 Task: Adding Reverb.
Action: Mouse moved to (108, 39)
Screenshot: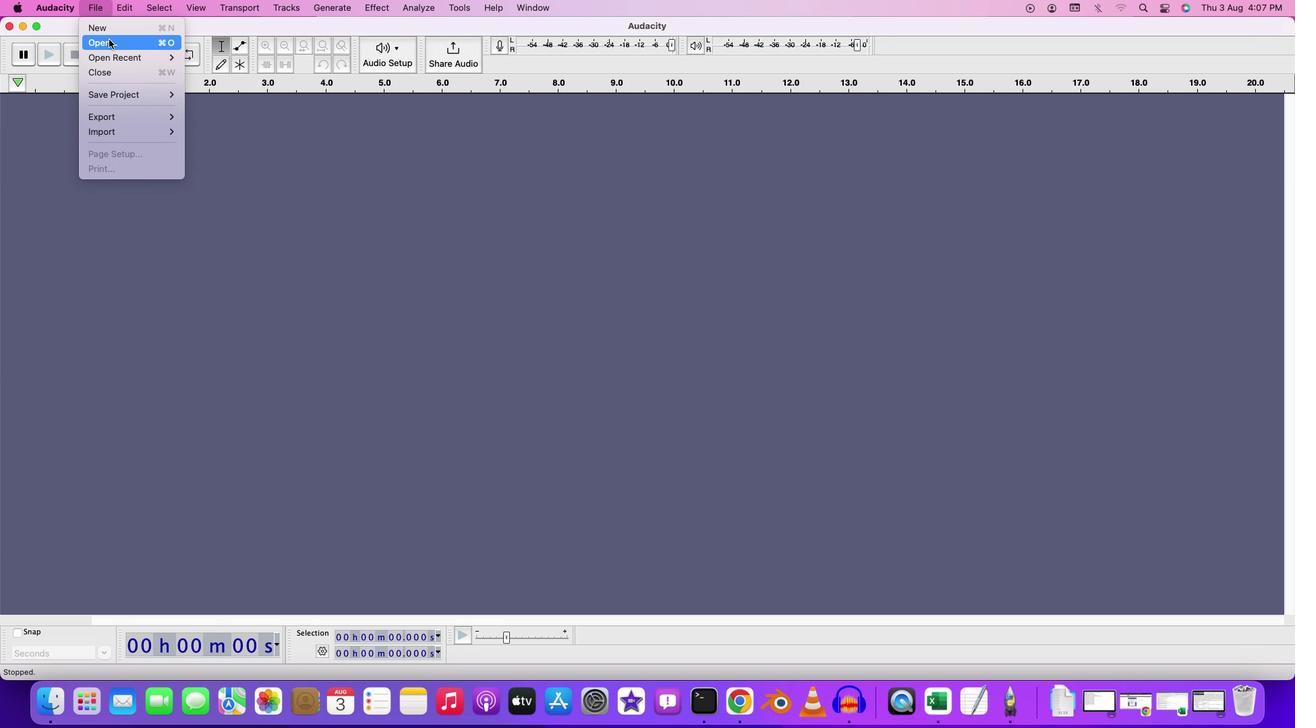 
Action: Mouse pressed left at (108, 39)
Screenshot: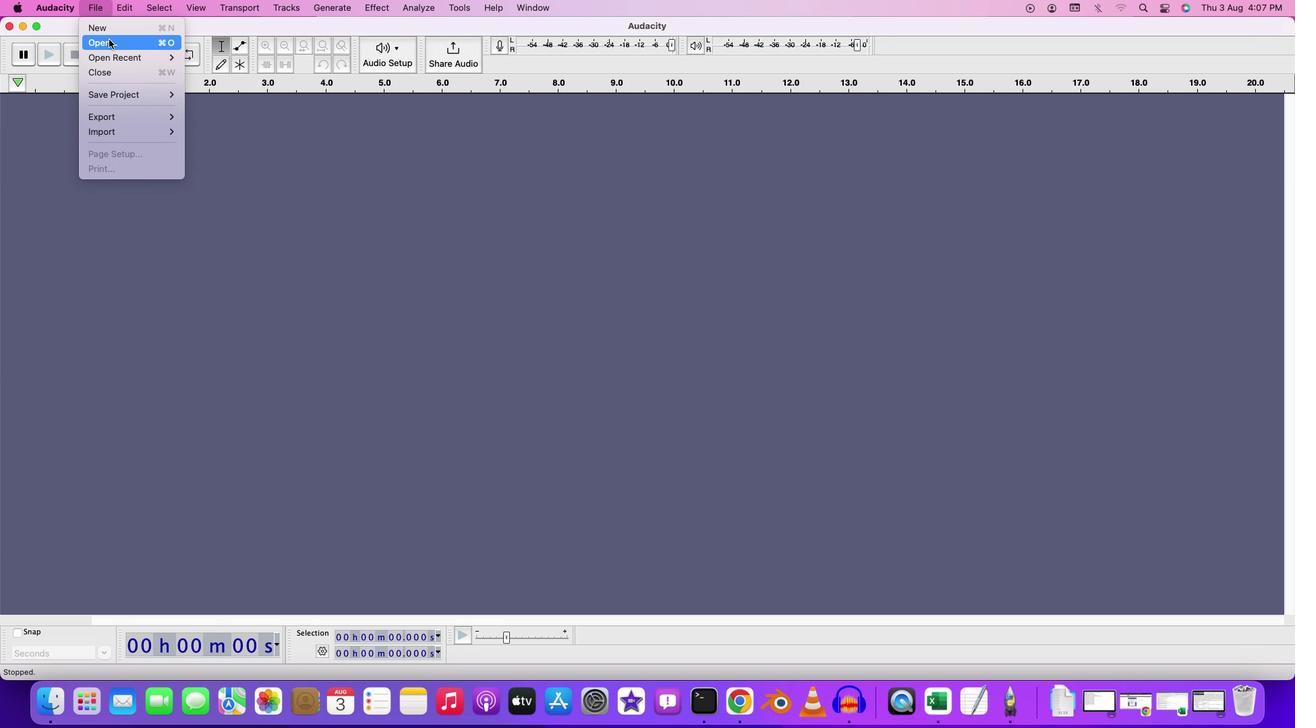 
Action: Mouse moved to (554, 192)
Screenshot: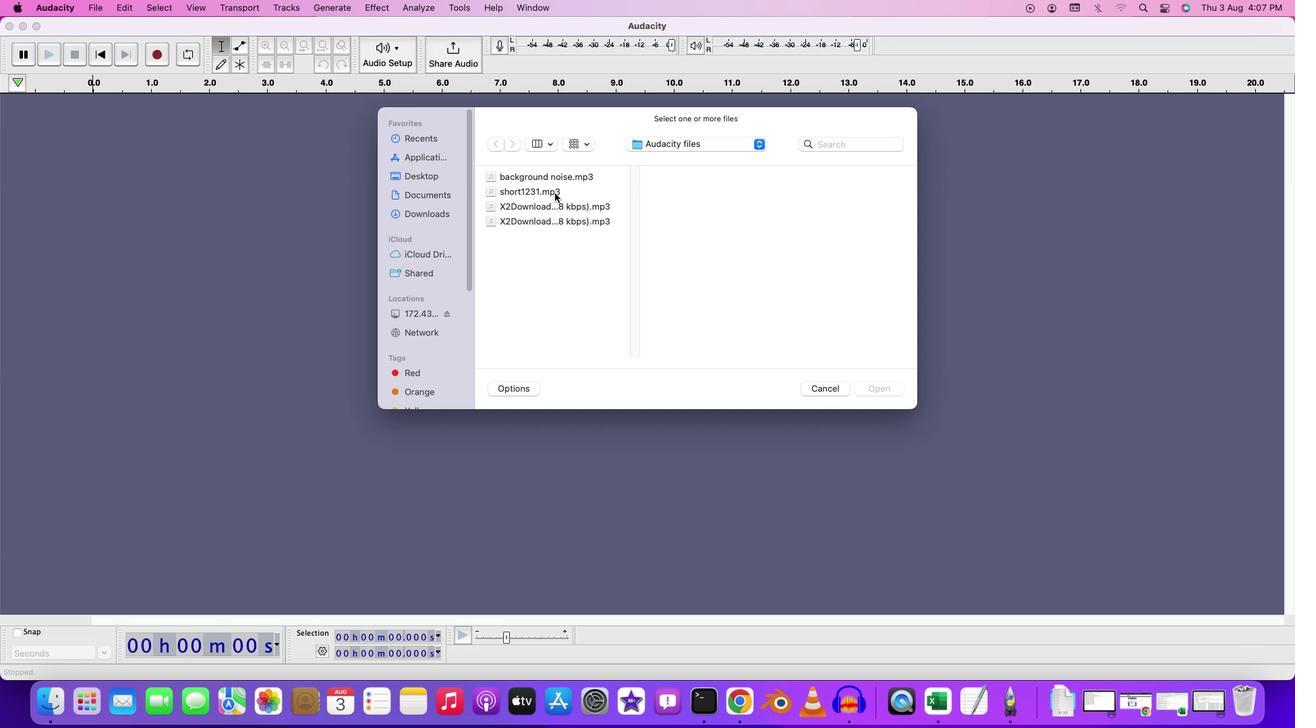 
Action: Mouse pressed left at (554, 192)
Screenshot: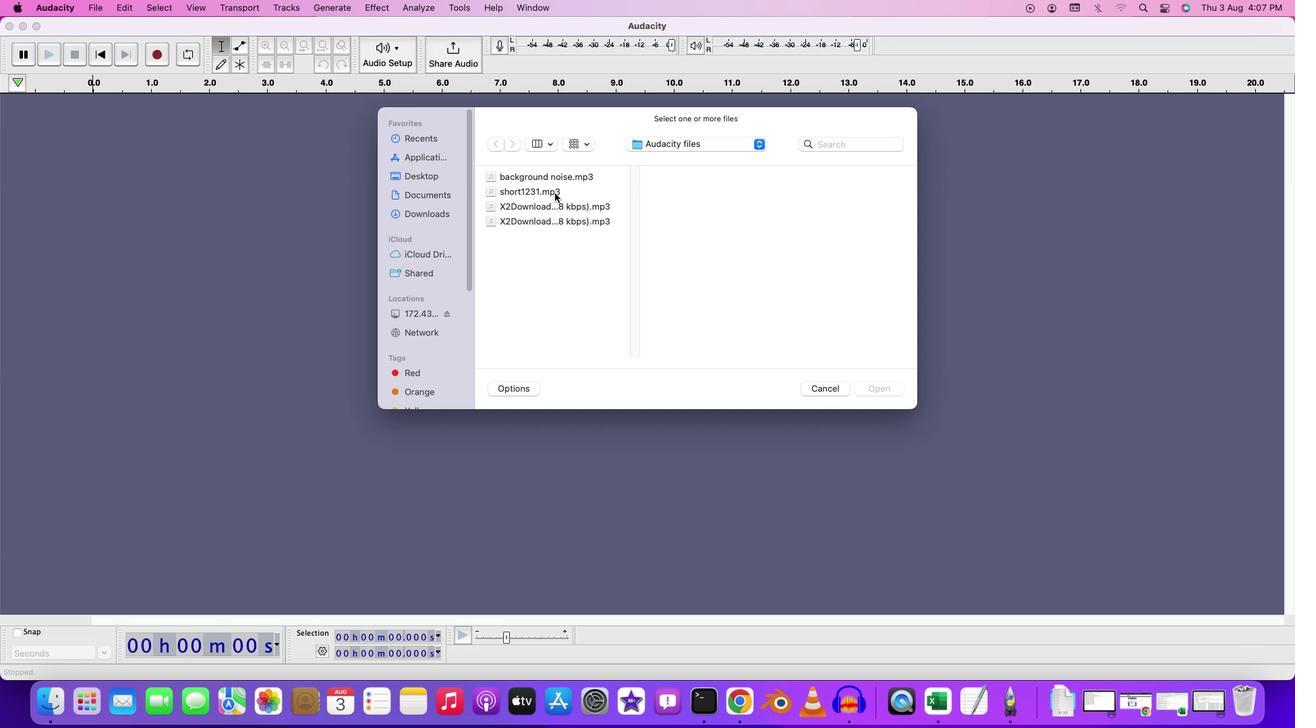 
Action: Mouse moved to (558, 174)
Screenshot: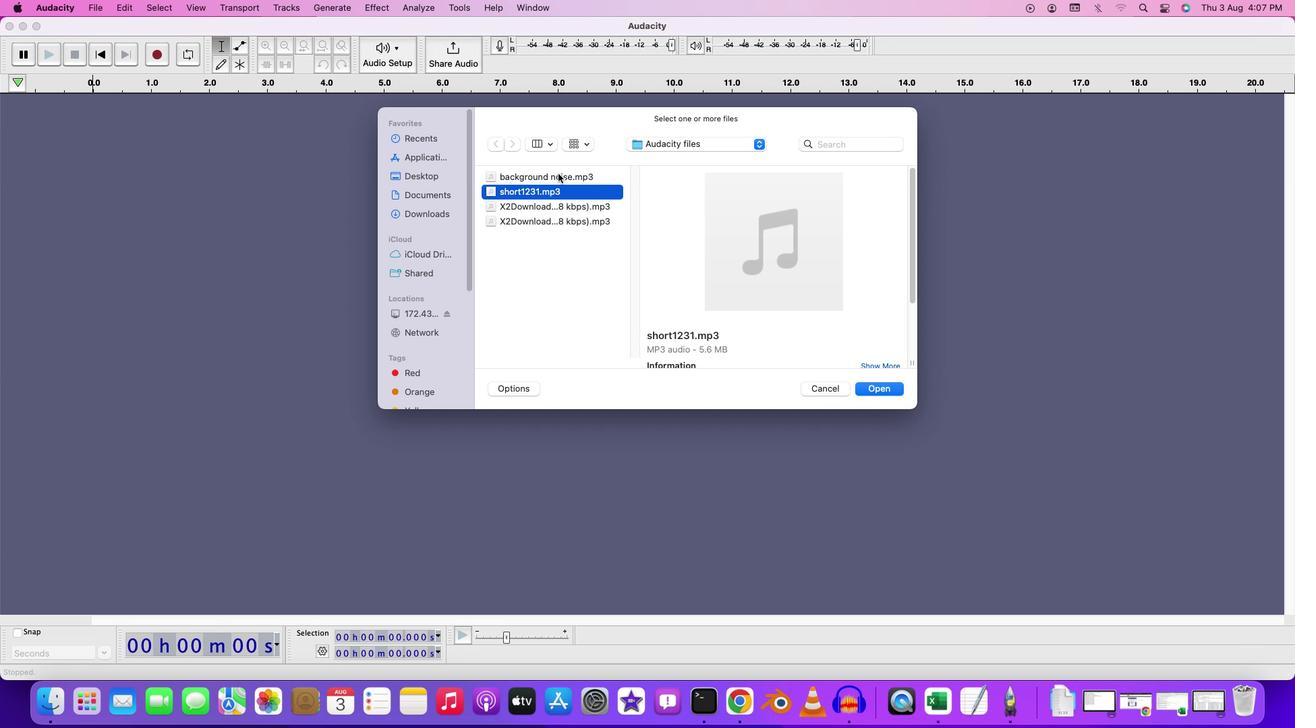 
Action: Mouse pressed left at (558, 174)
Screenshot: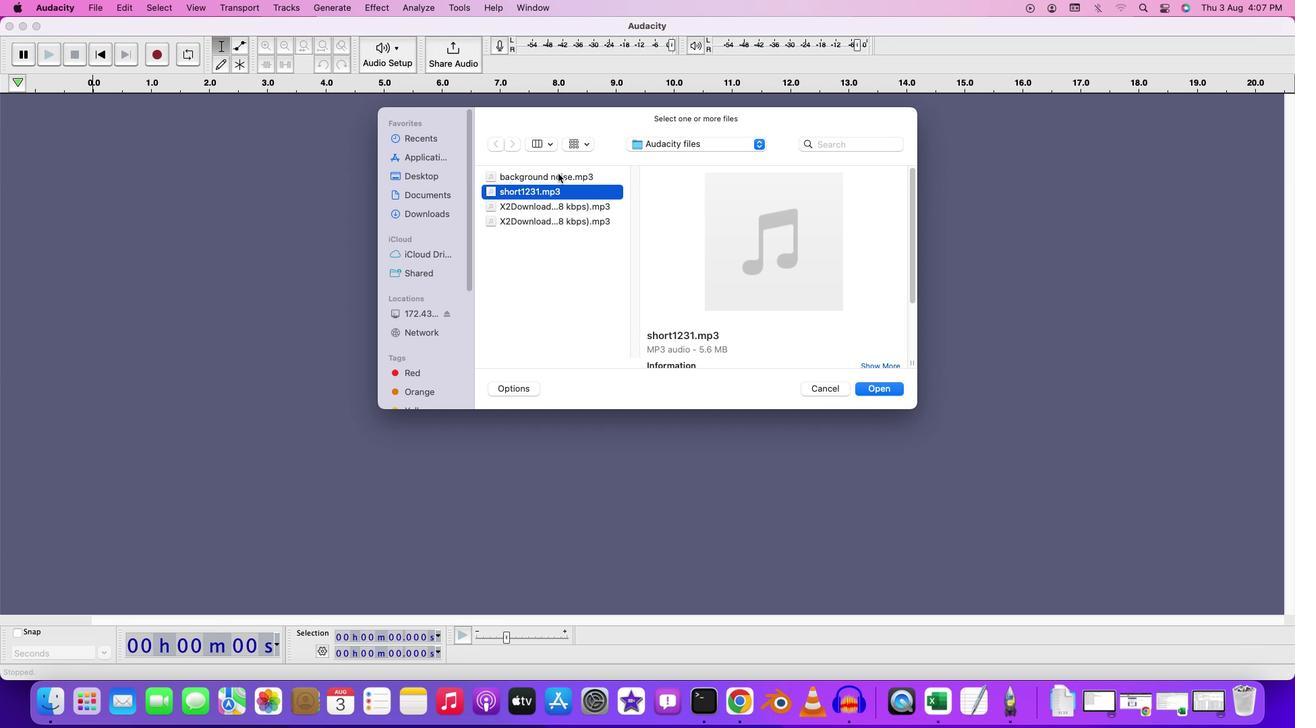 
Action: Mouse pressed left at (558, 174)
Screenshot: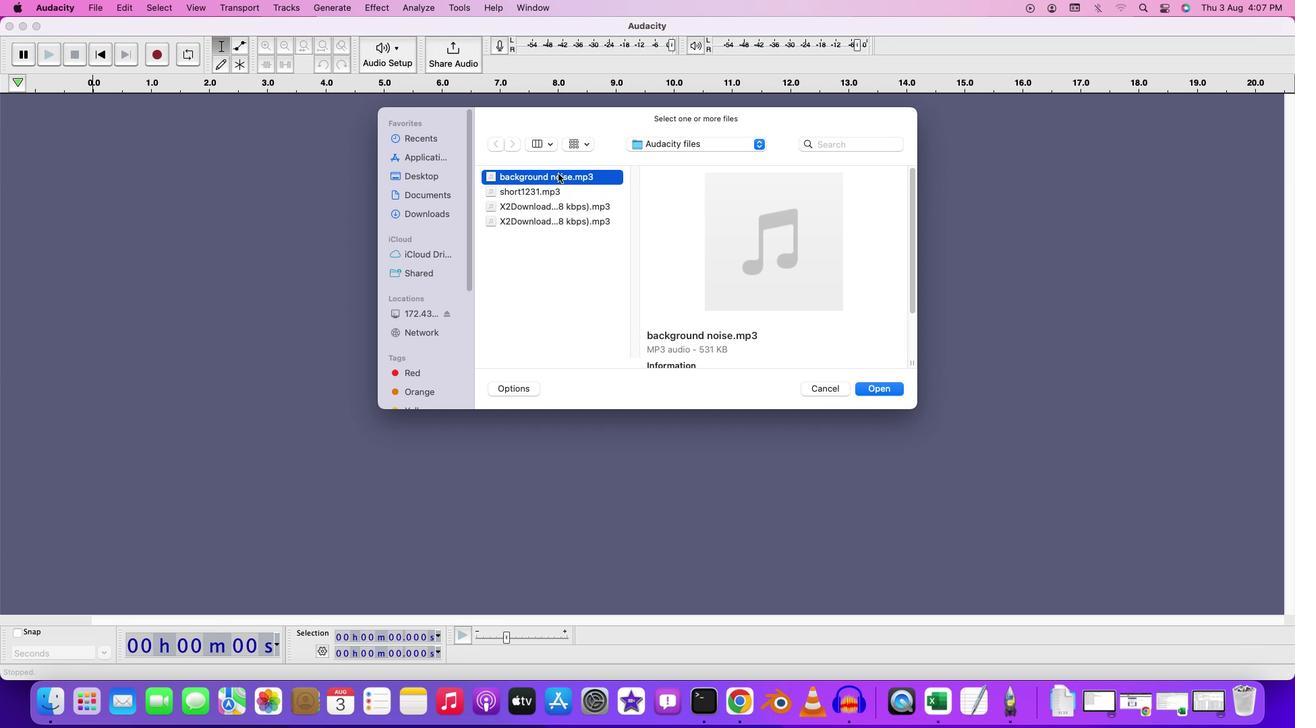 
Action: Mouse moved to (502, 195)
Screenshot: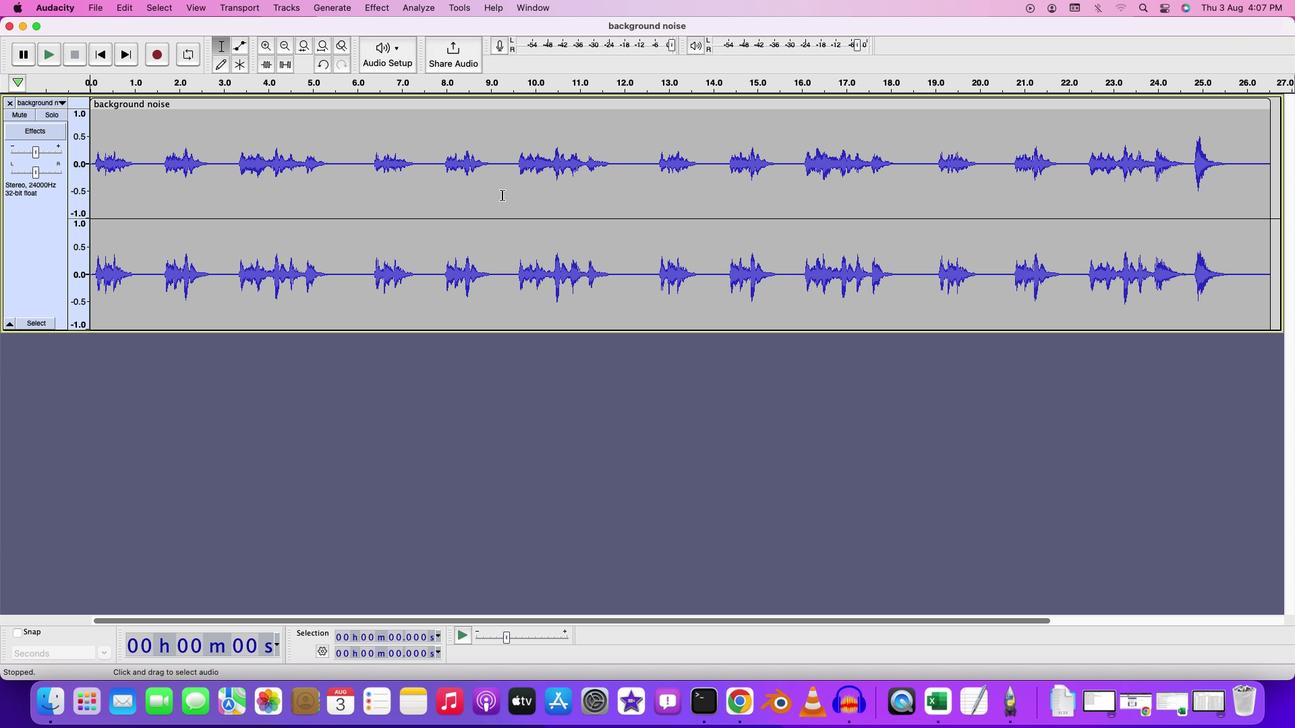 
Action: Mouse scrolled (502, 195) with delta (0, 0)
Screenshot: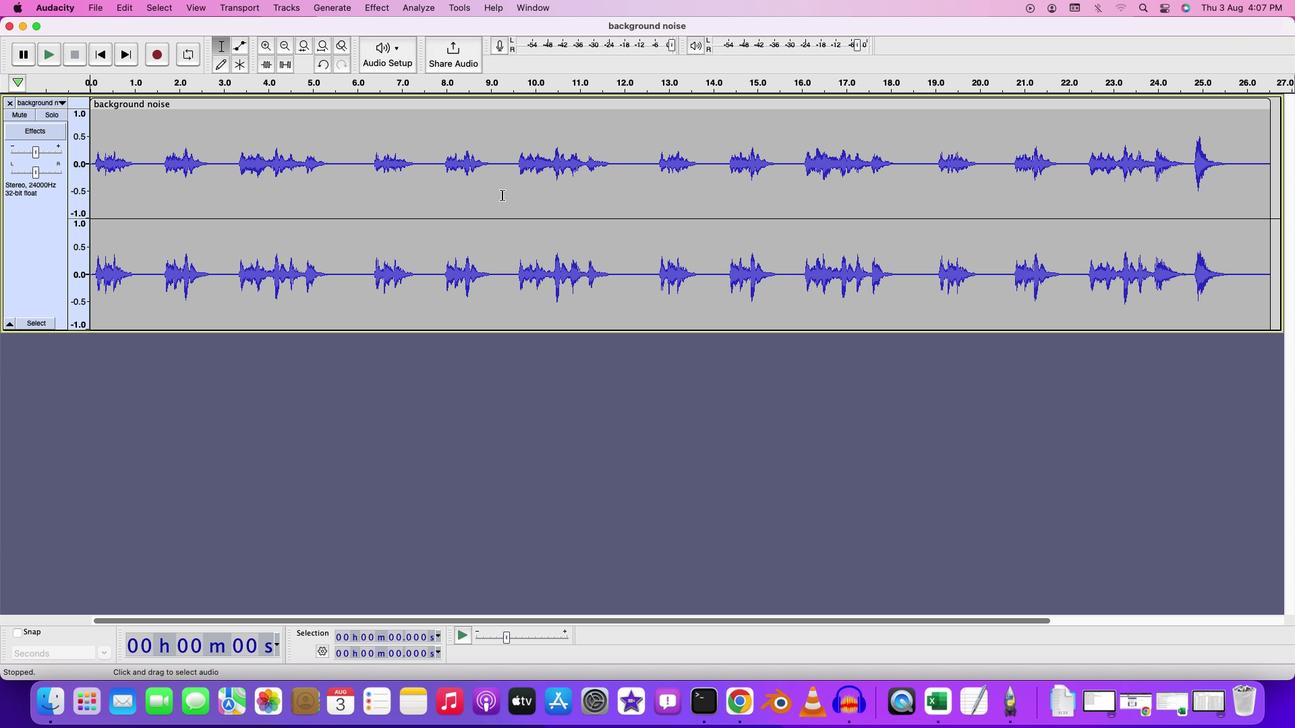 
Action: Mouse scrolled (502, 195) with delta (0, 0)
Screenshot: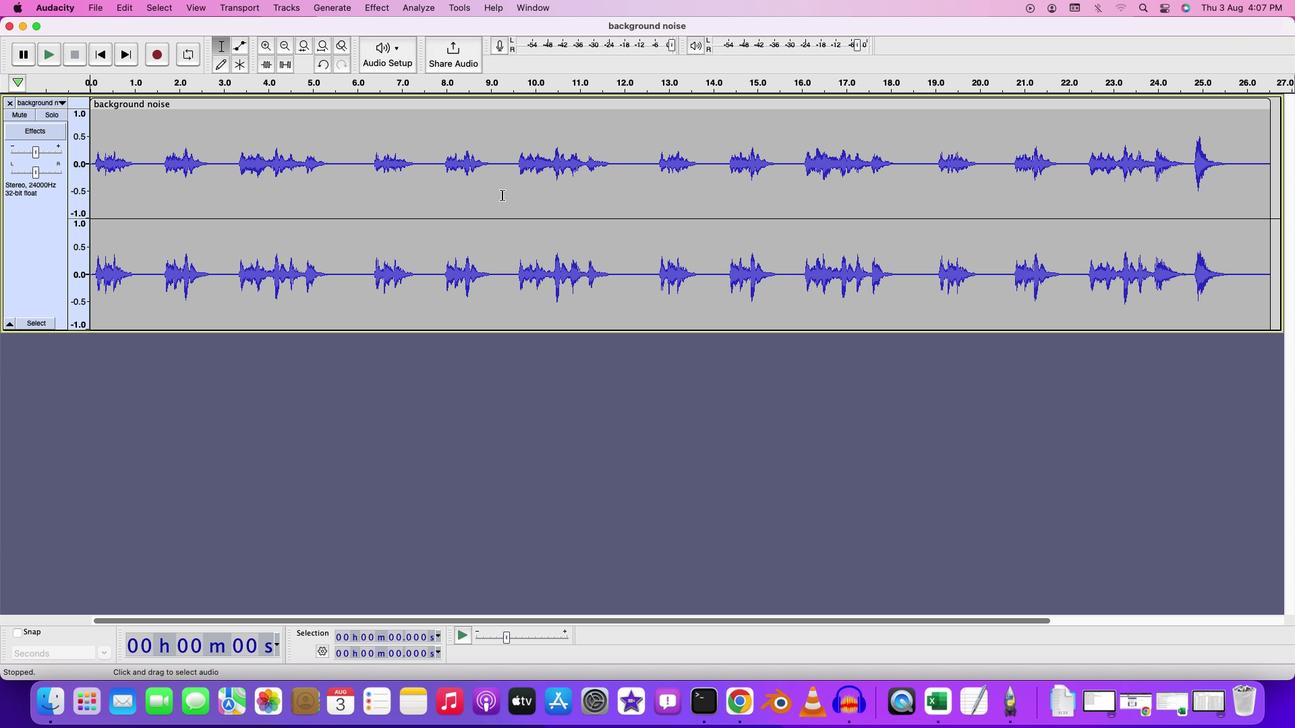 
Action: Mouse scrolled (502, 195) with delta (0, -2)
Screenshot: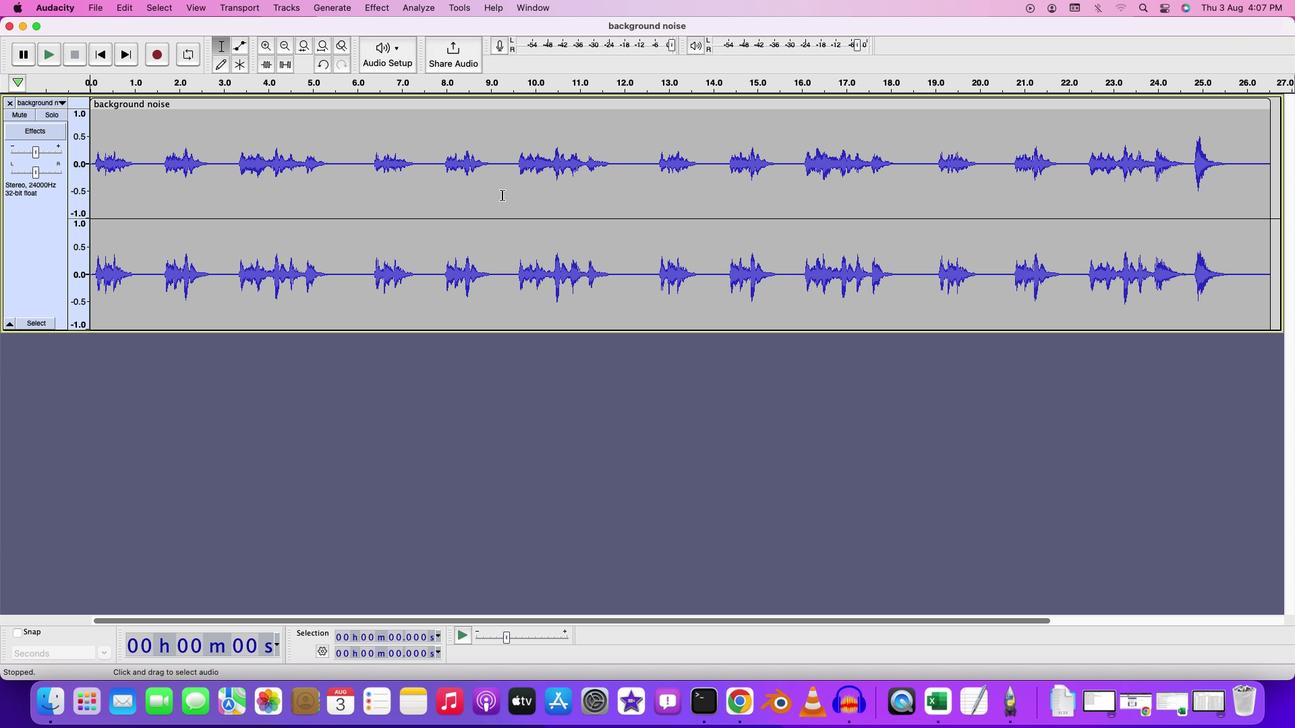 
Action: Mouse scrolled (502, 195) with delta (0, -2)
Screenshot: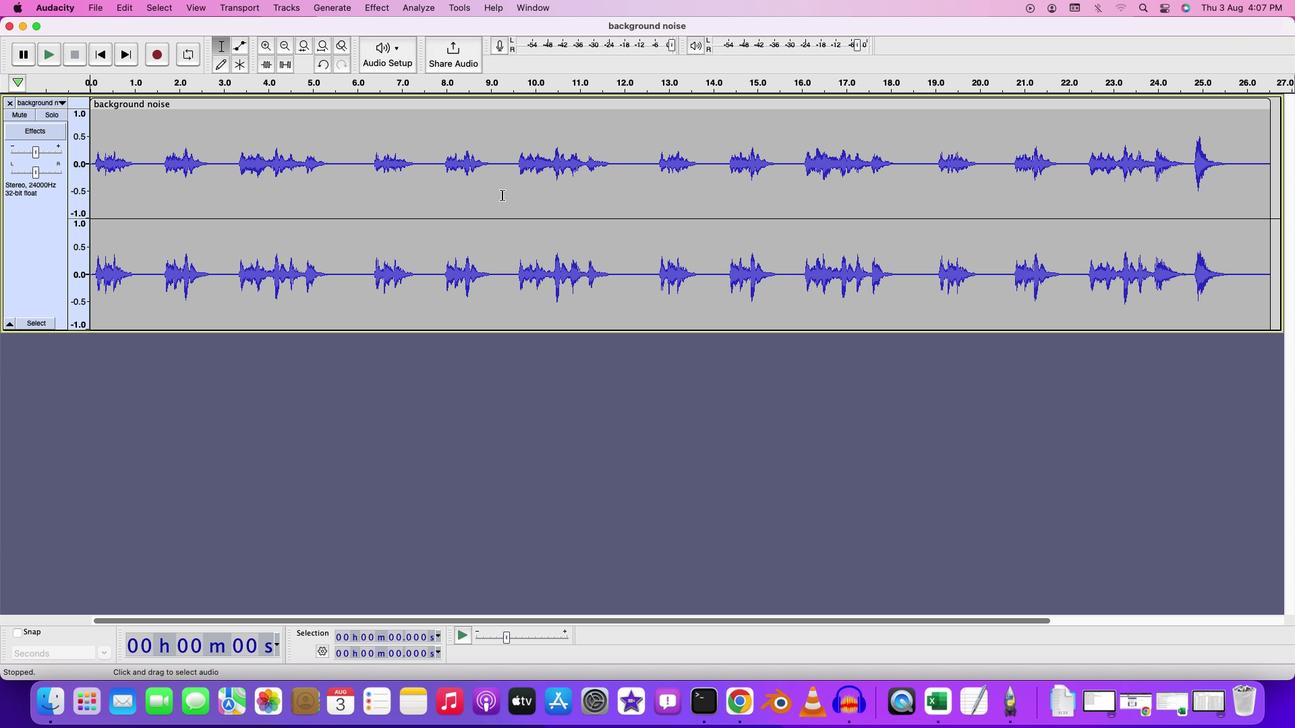 
Action: Mouse moved to (554, 211)
Screenshot: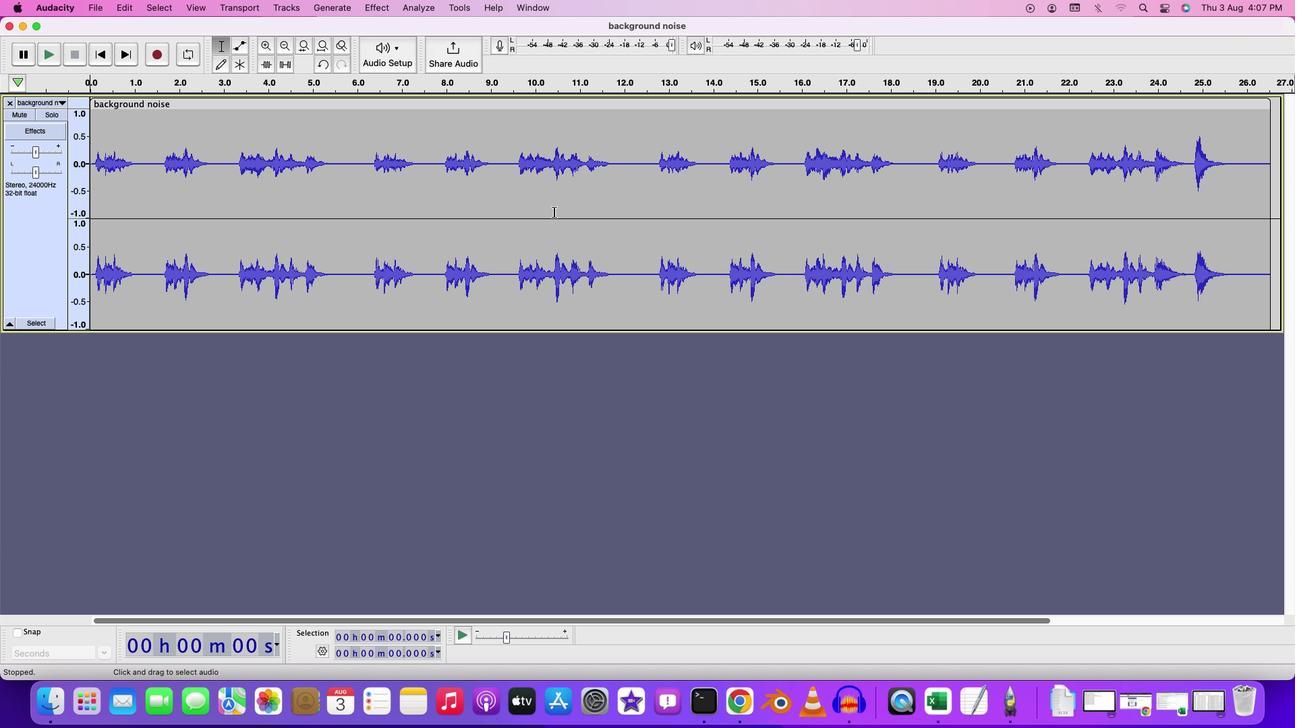 
Action: Mouse scrolled (554, 211) with delta (0, 0)
Screenshot: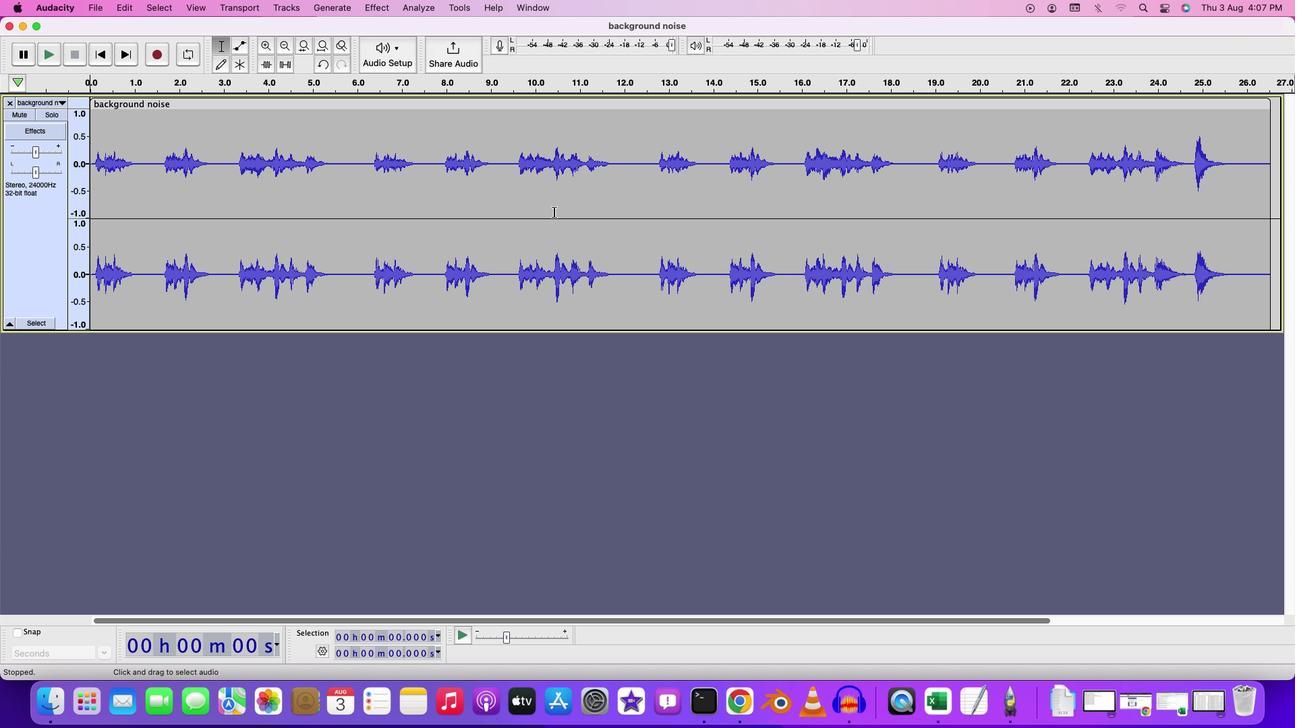 
Action: Mouse scrolled (554, 211) with delta (0, 0)
Screenshot: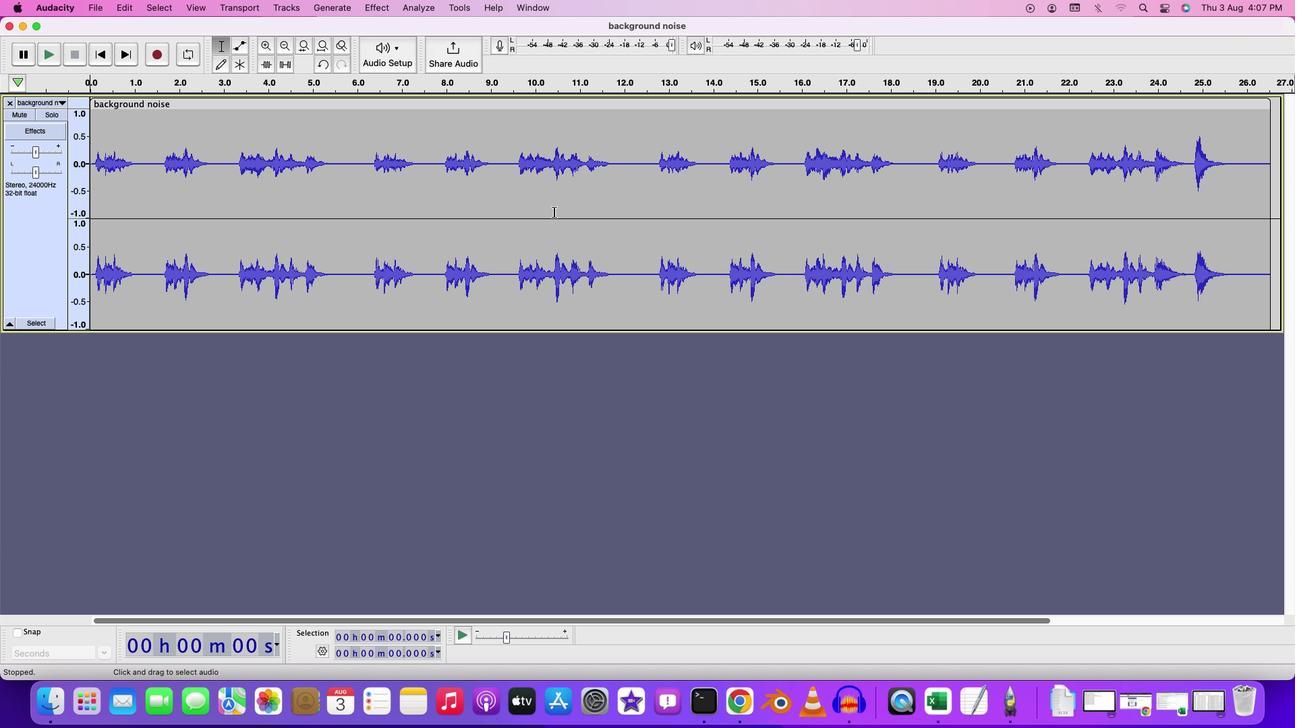 
Action: Mouse scrolled (554, 211) with delta (0, 1)
Screenshot: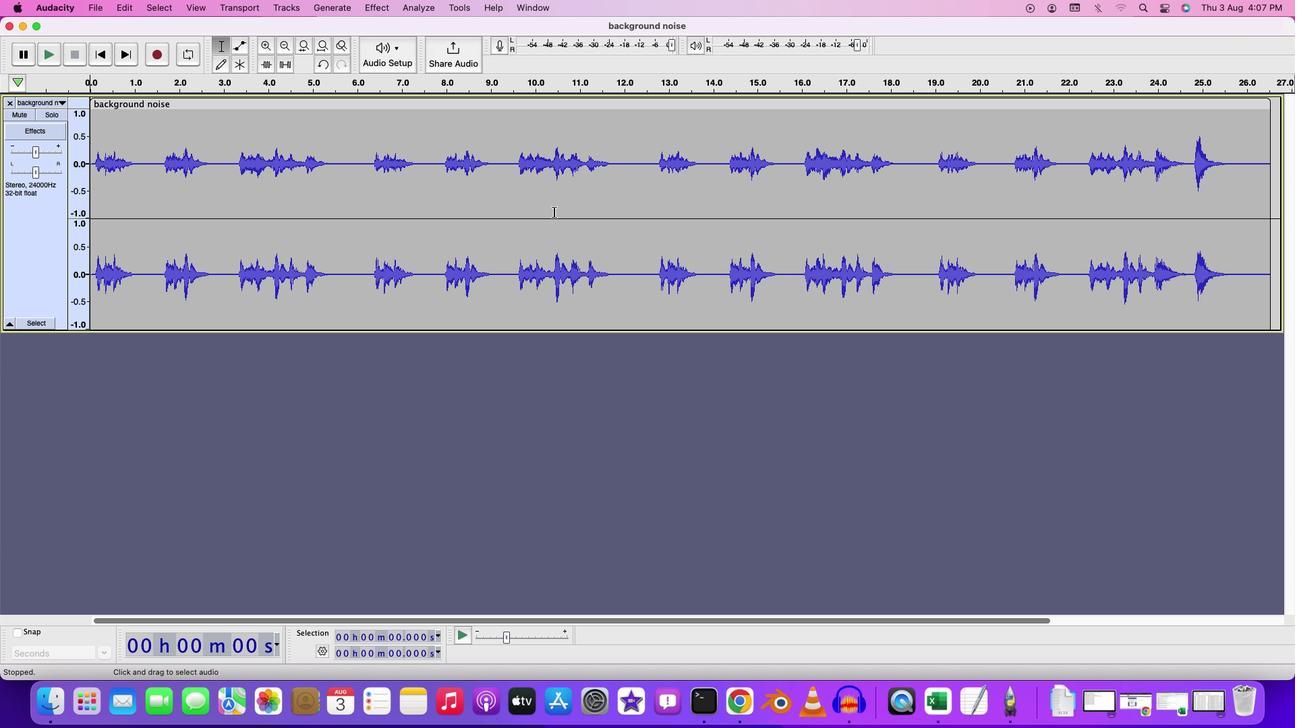 
Action: Mouse moved to (685, 618)
Screenshot: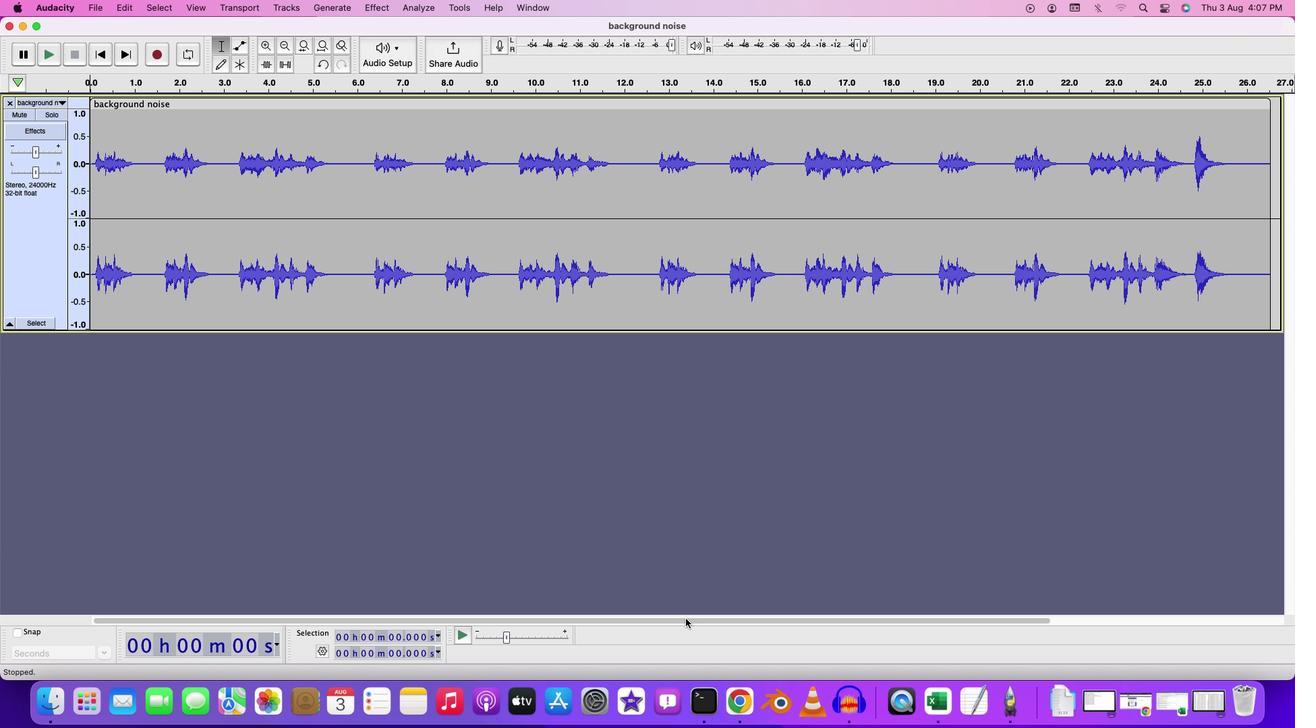 
Action: Mouse pressed left at (685, 618)
Screenshot: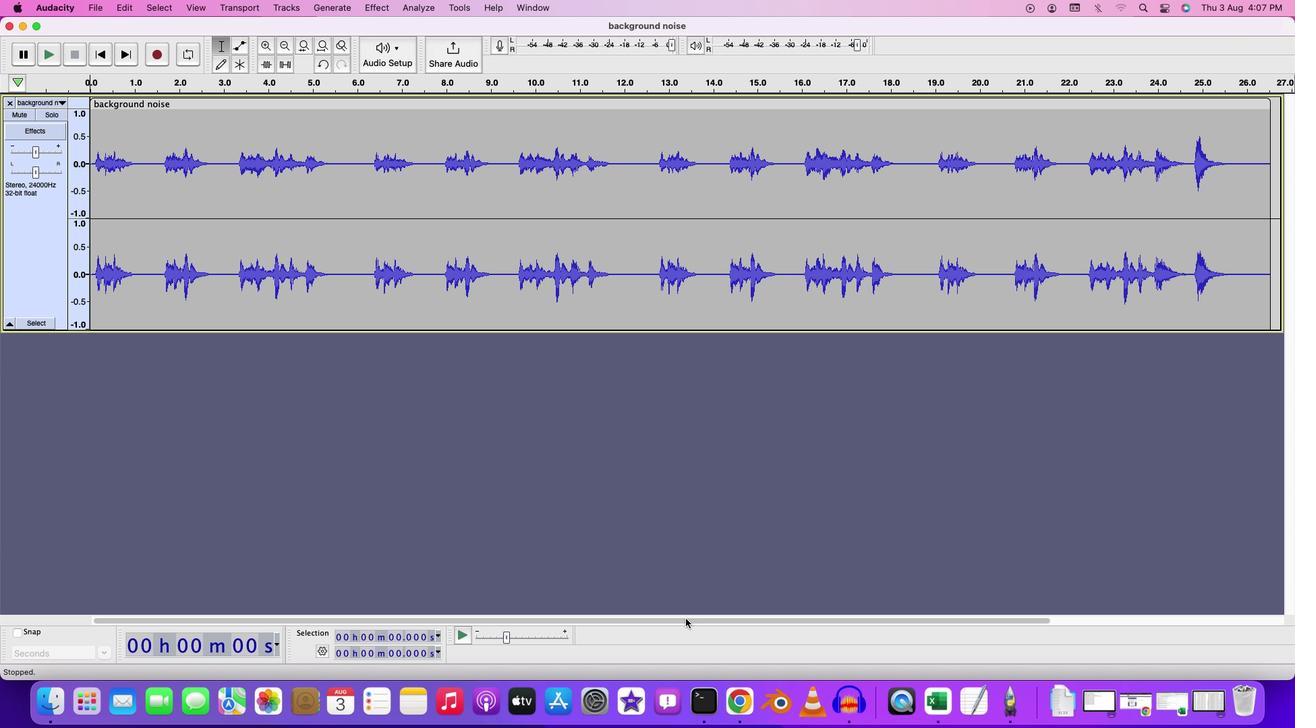 
Action: Mouse moved to (305, 216)
Screenshot: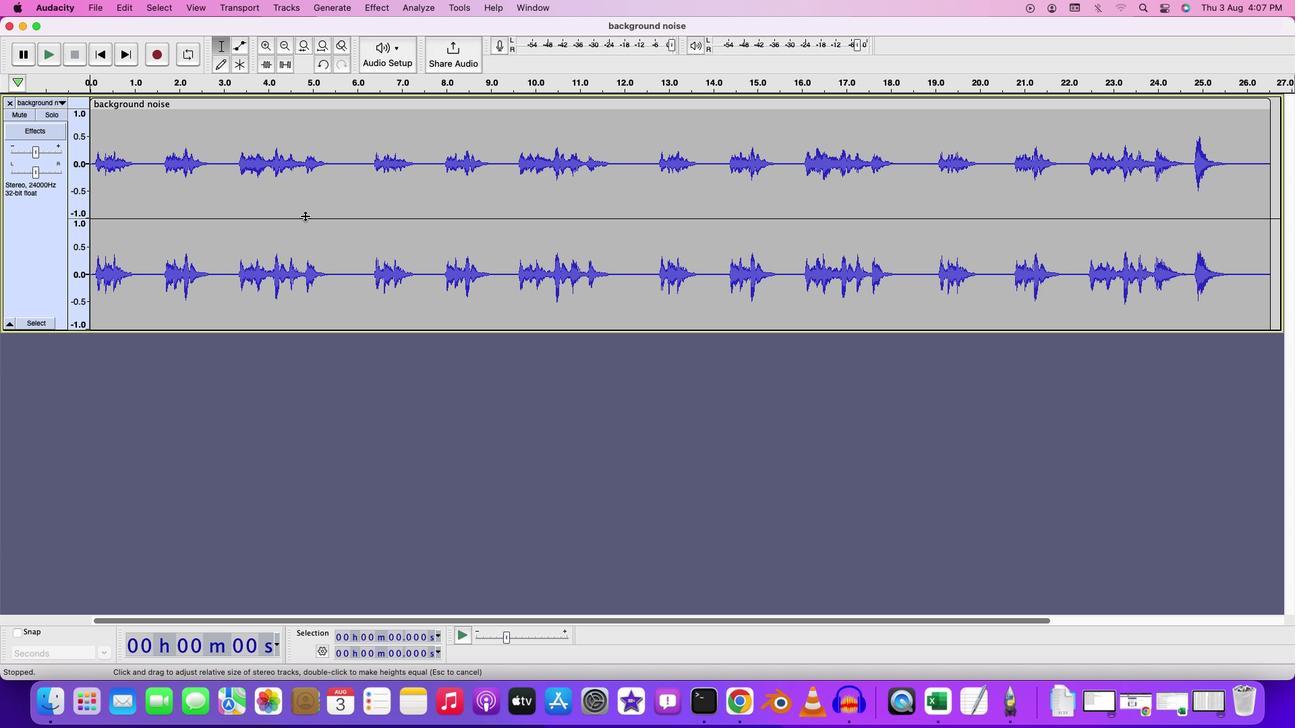 
Action: Mouse pressed left at (305, 216)
Screenshot: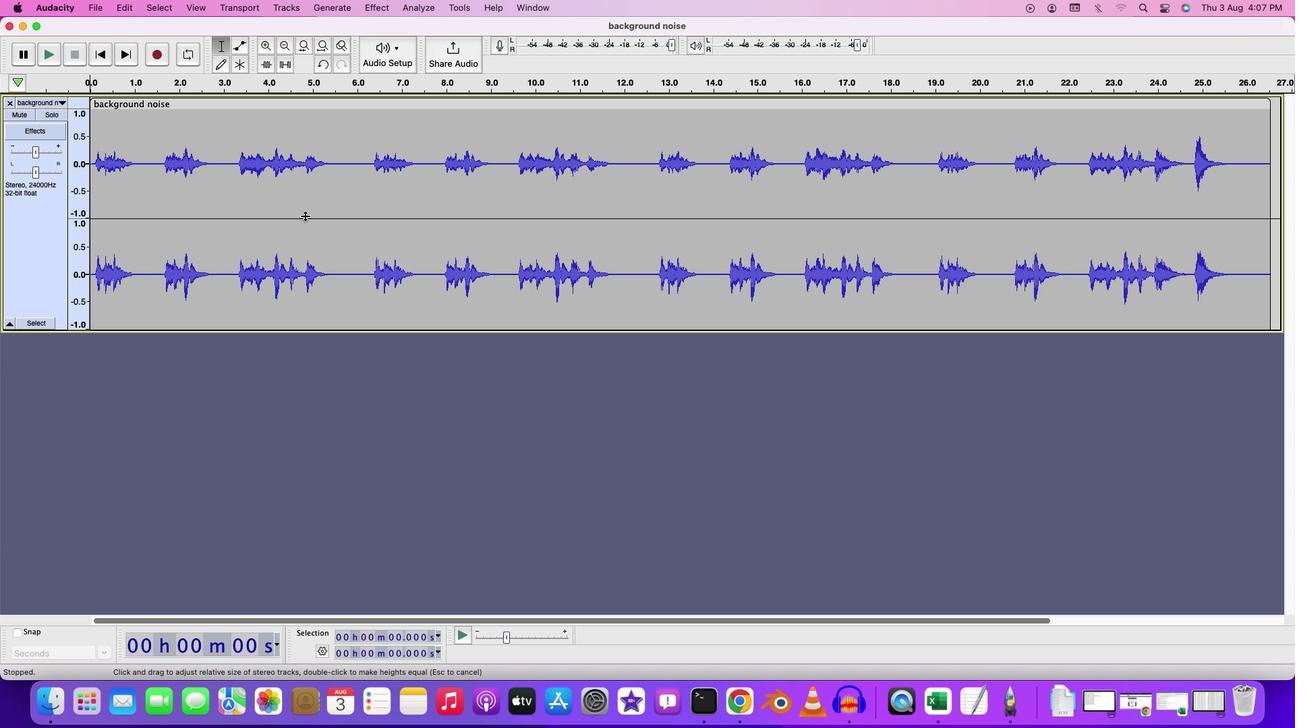 
Action: Mouse moved to (290, 356)
Screenshot: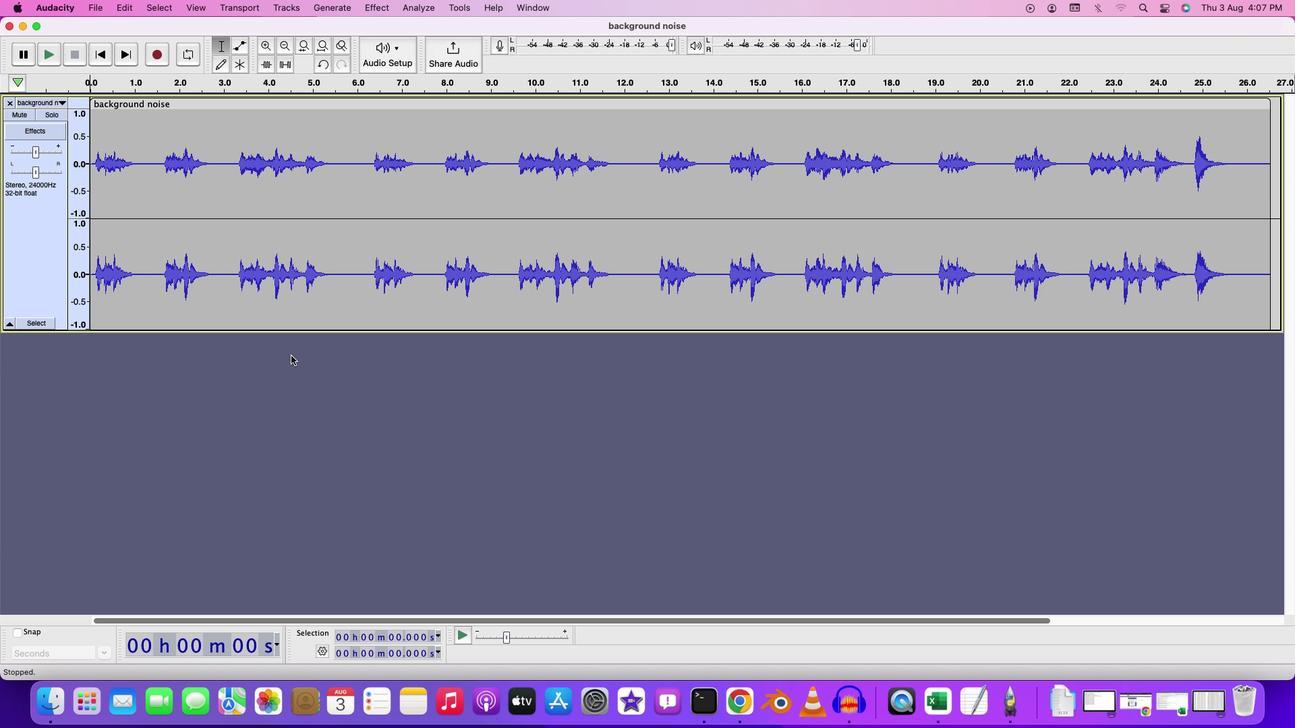 
Action: Mouse pressed left at (290, 356)
Screenshot: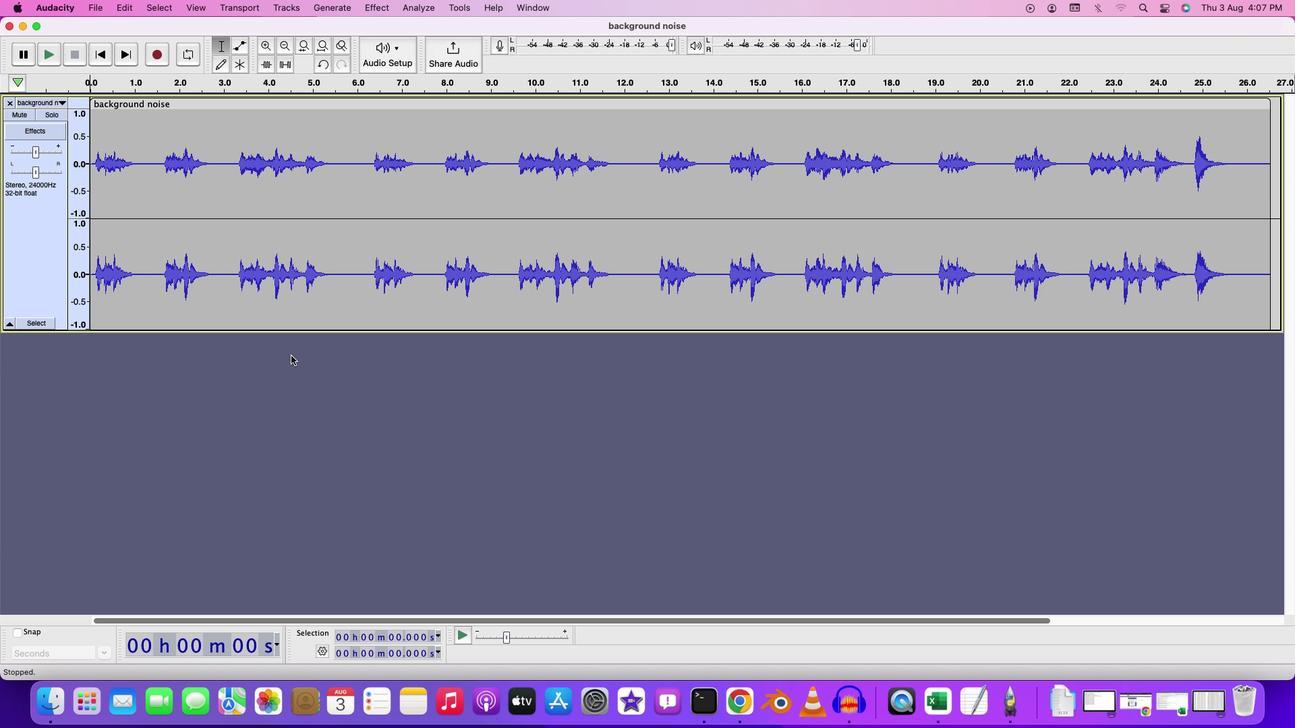 
Action: Mouse moved to (124, 130)
Screenshot: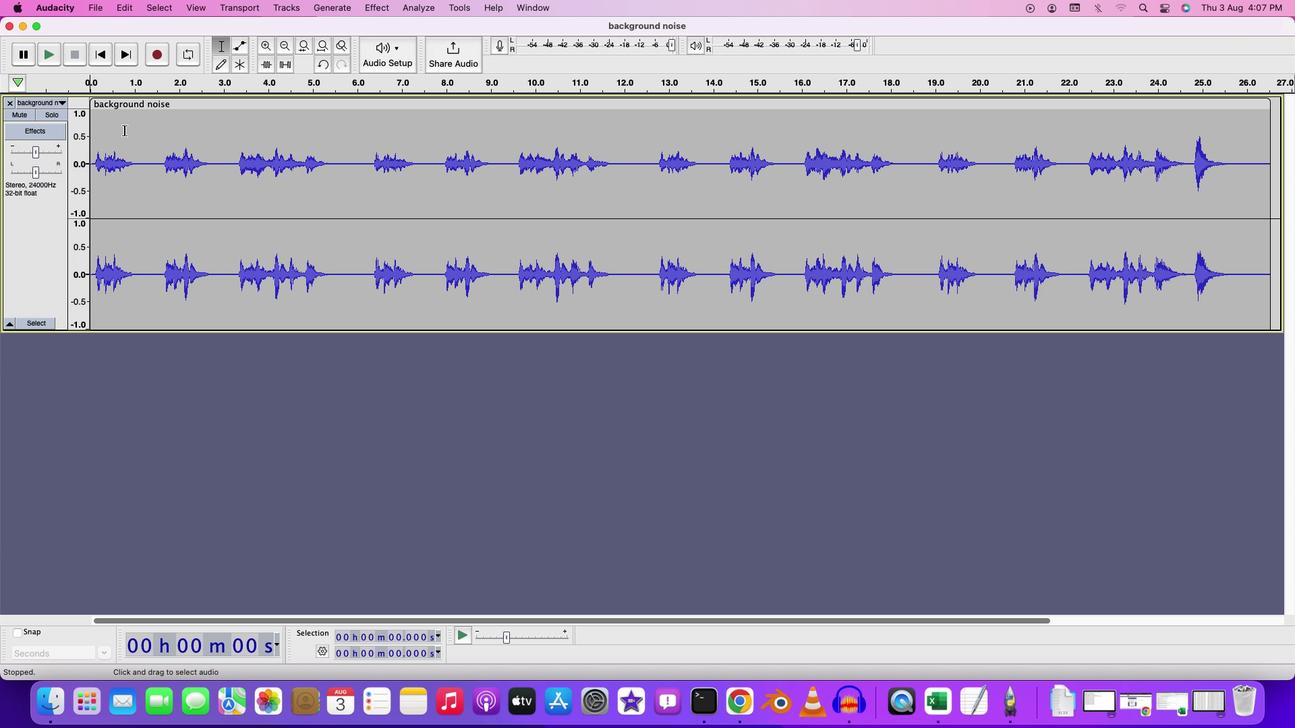 
Action: Mouse pressed left at (124, 130)
Screenshot: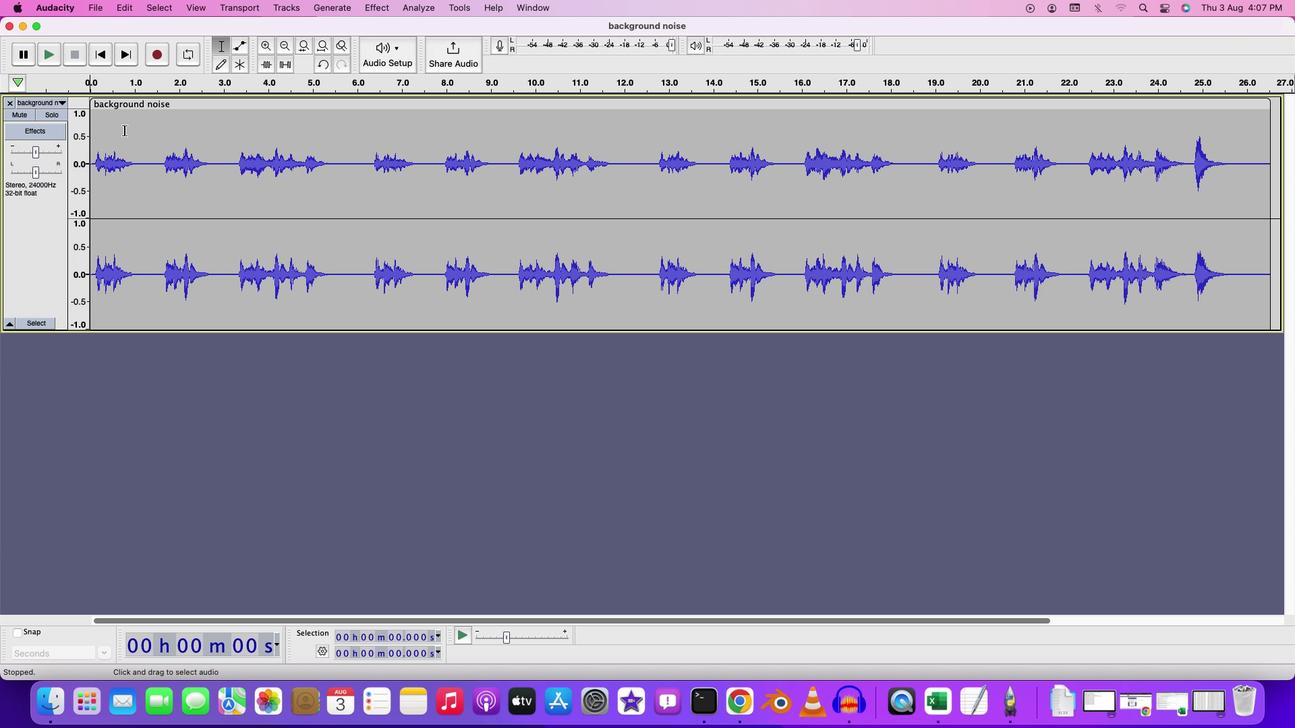 
Action: Key pressed Key.space
Screenshot: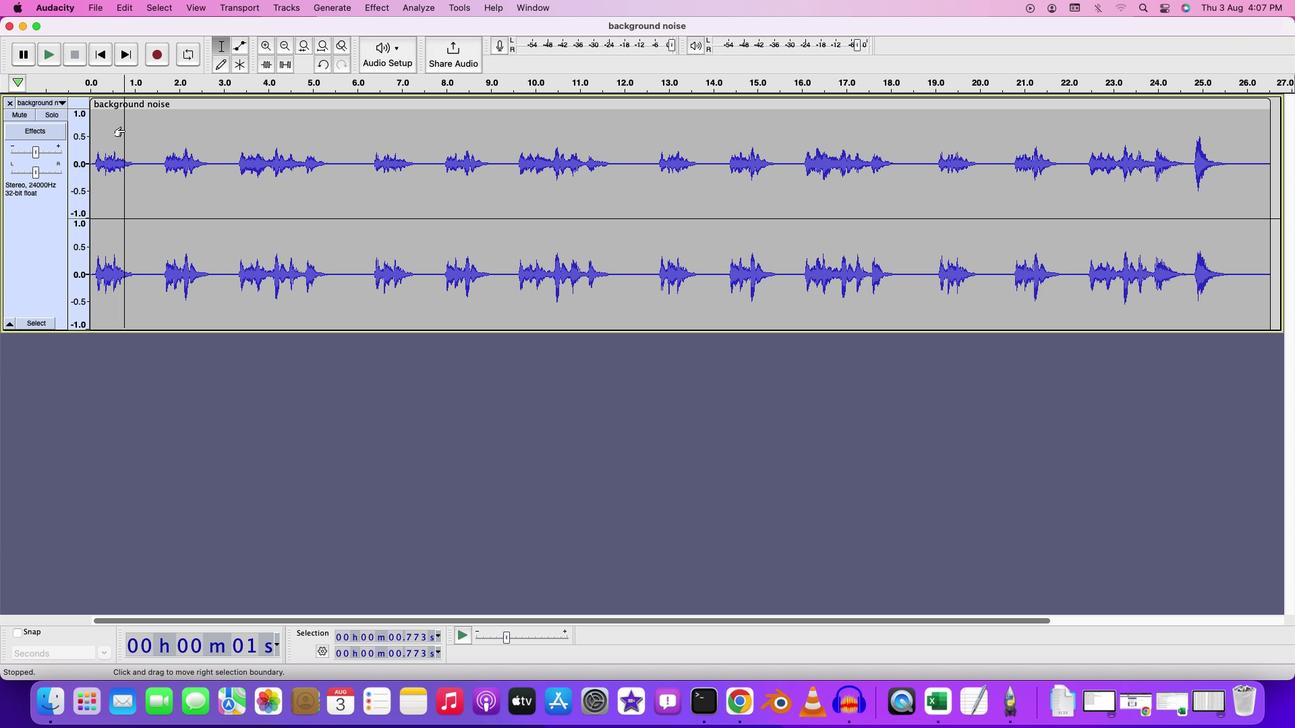 
Action: Mouse moved to (385, 191)
Screenshot: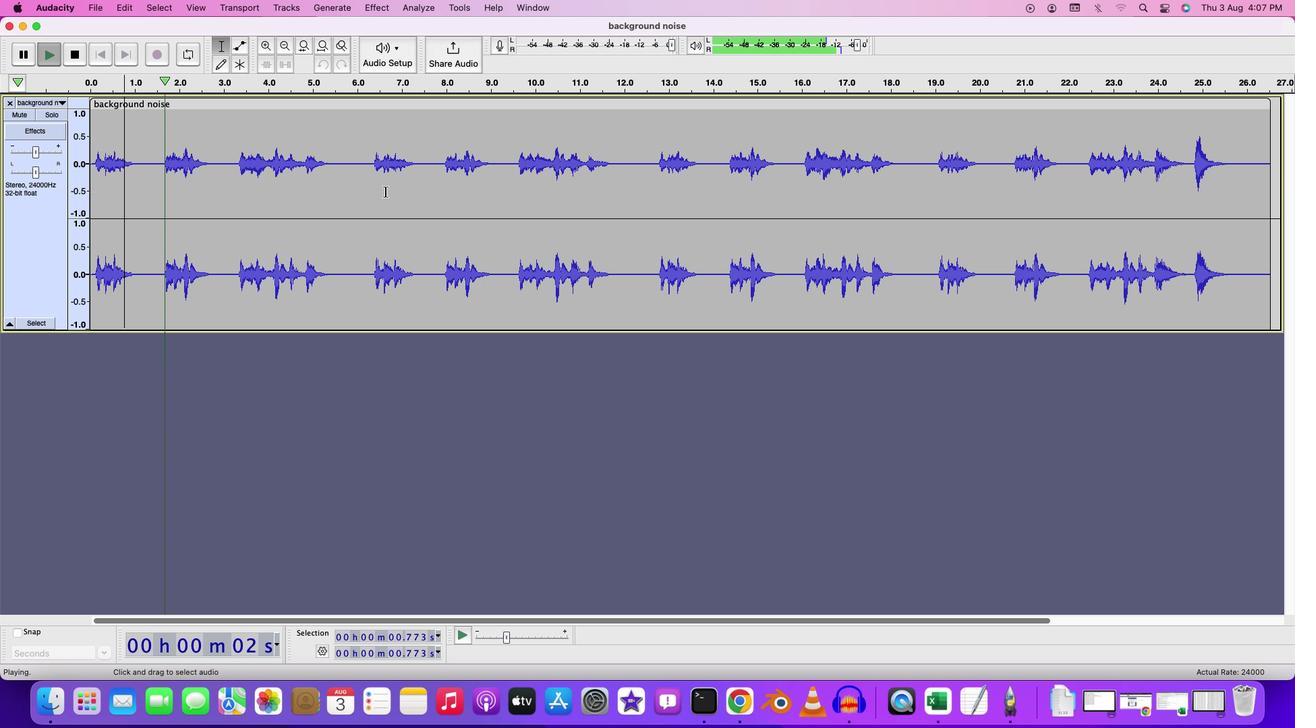 
Action: Key pressed Key.space
Screenshot: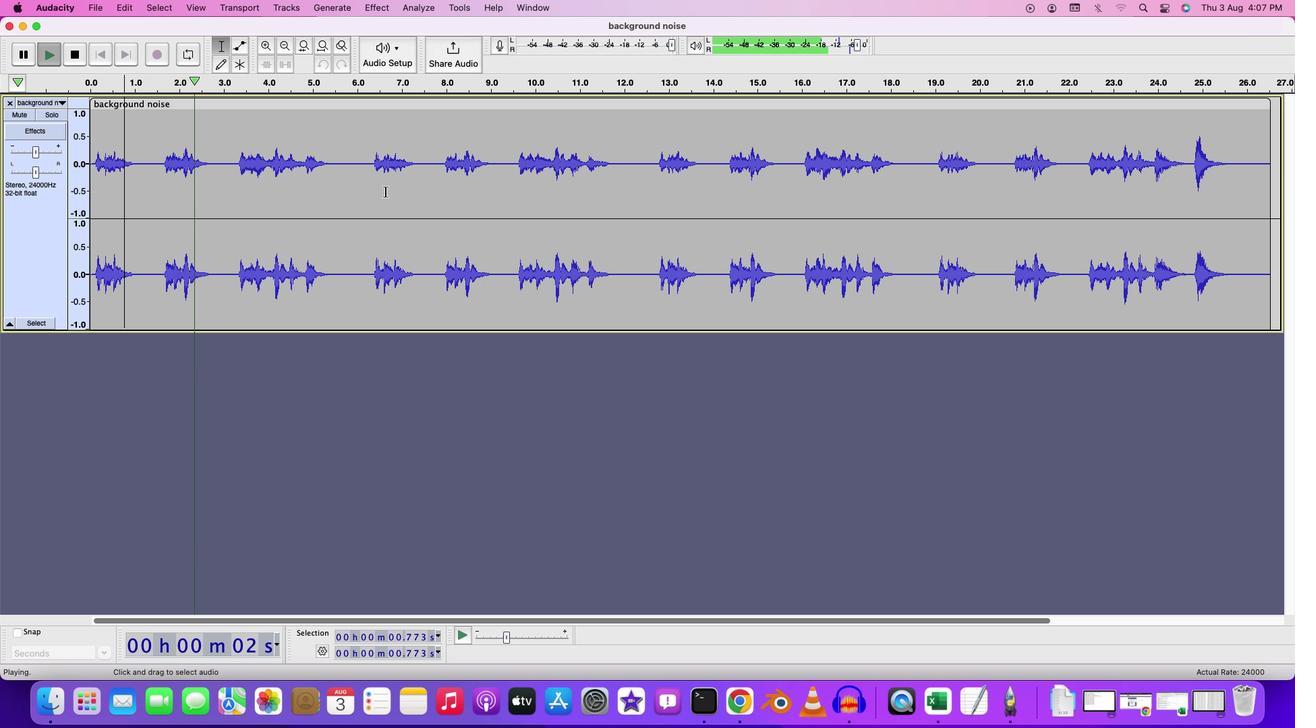 
Action: Mouse moved to (375, 269)
Screenshot: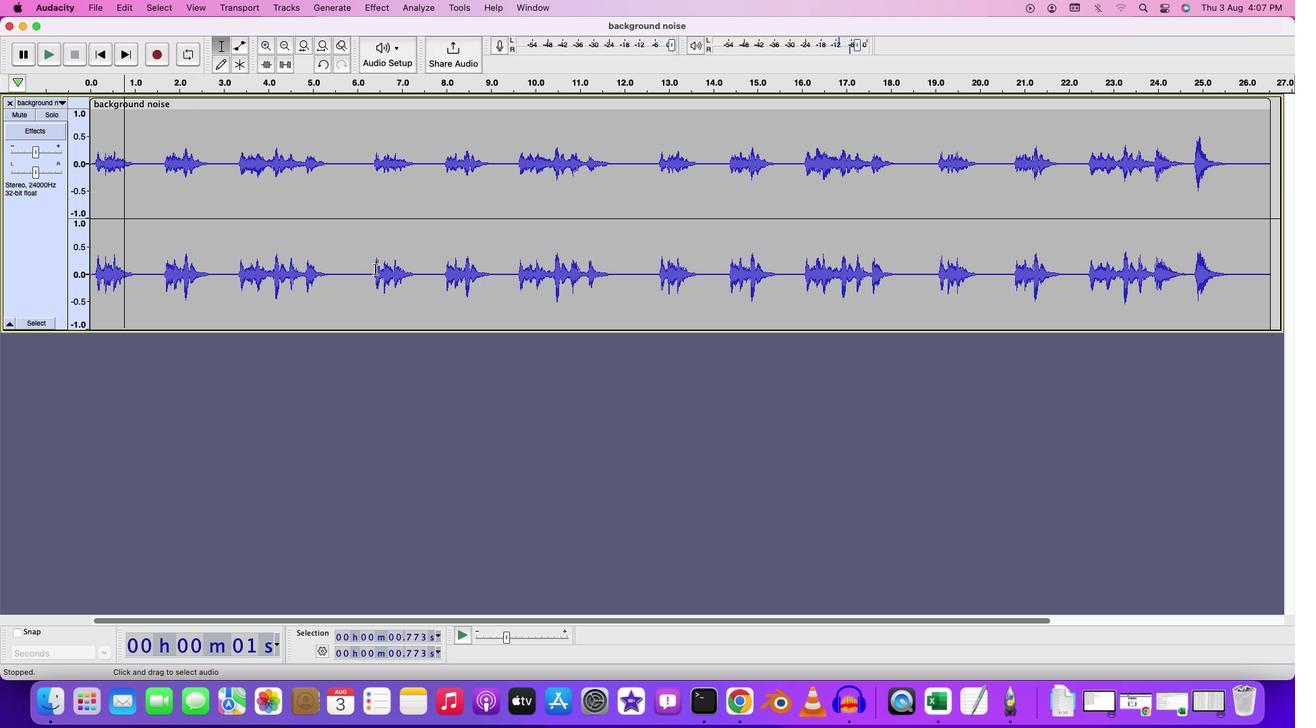 
Action: Mouse pressed left at (375, 269)
Screenshot: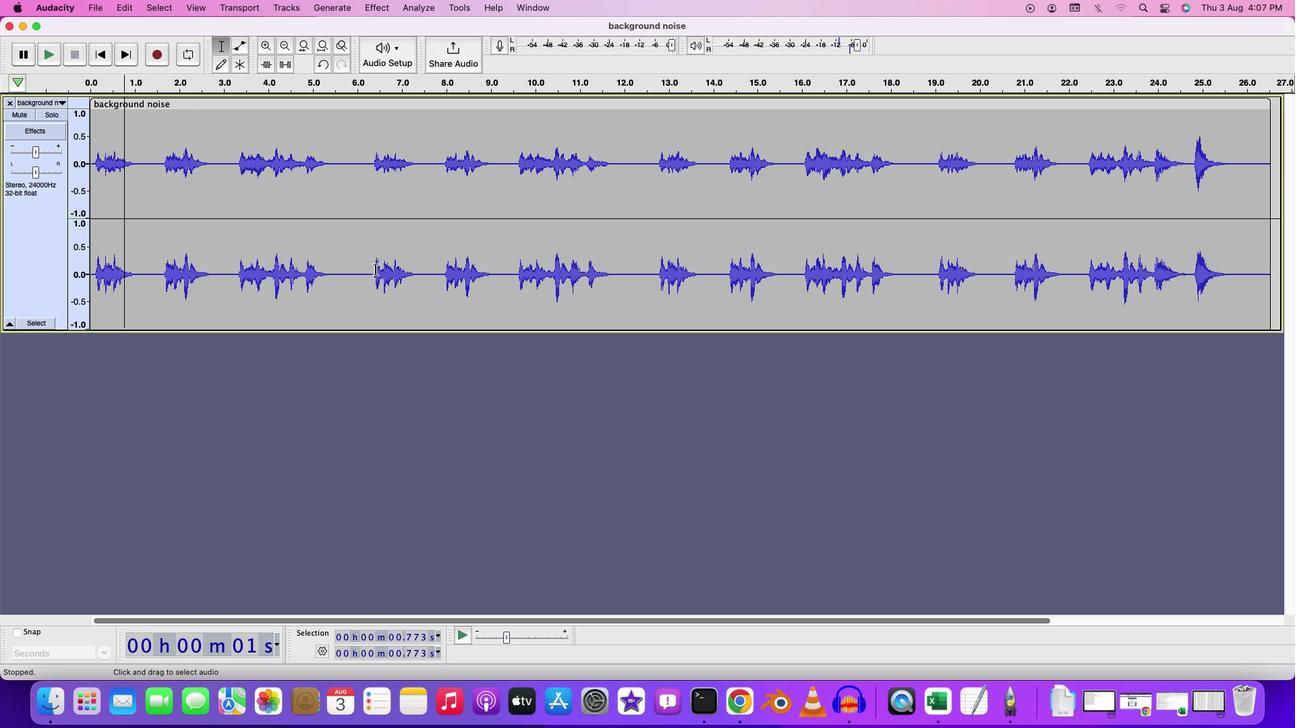
Action: Key pressed Key.cmd'a'
Screenshot: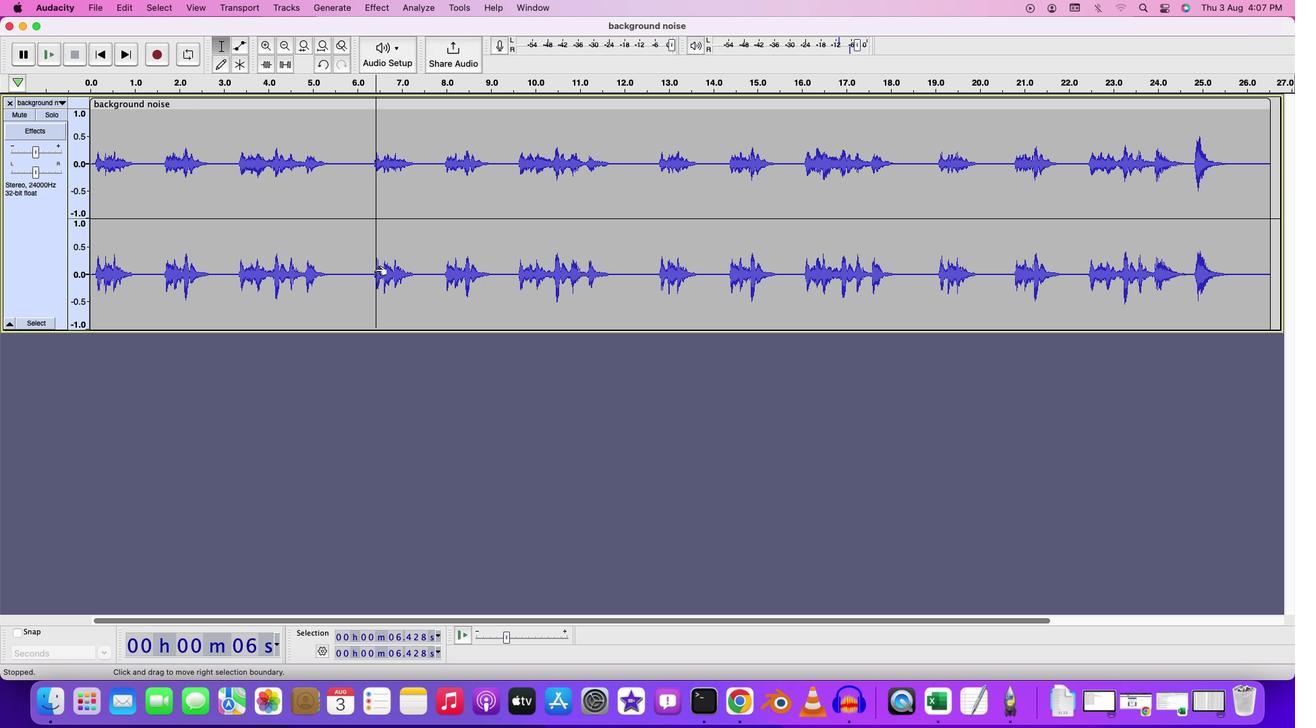 
Action: Mouse moved to (379, 10)
Screenshot: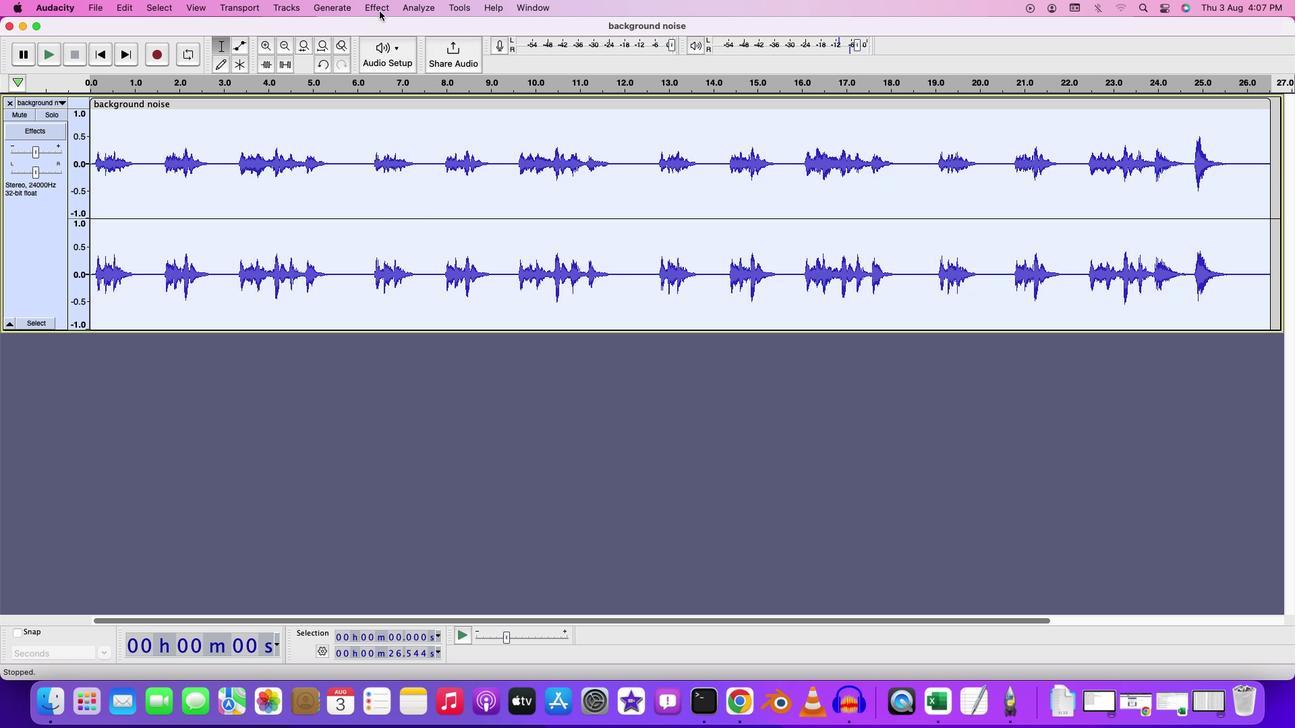 
Action: Mouse pressed left at (379, 10)
Screenshot: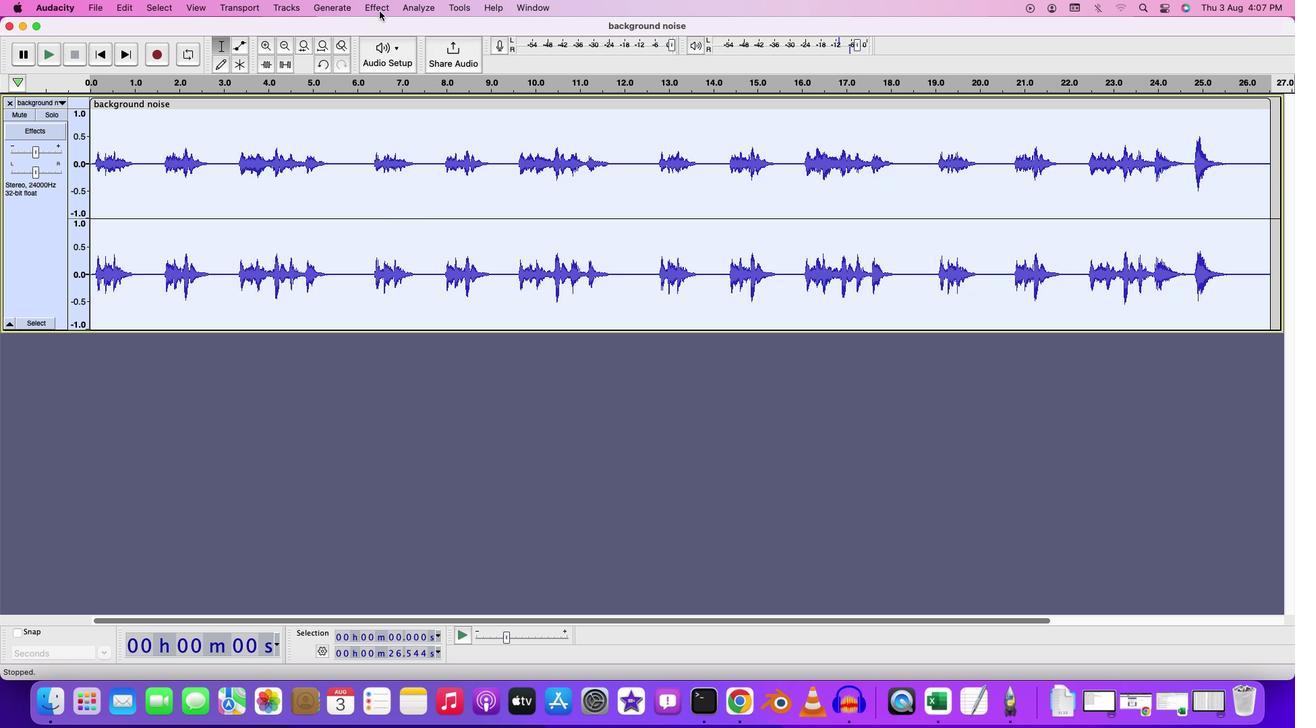 
Action: Mouse moved to (541, 197)
Screenshot: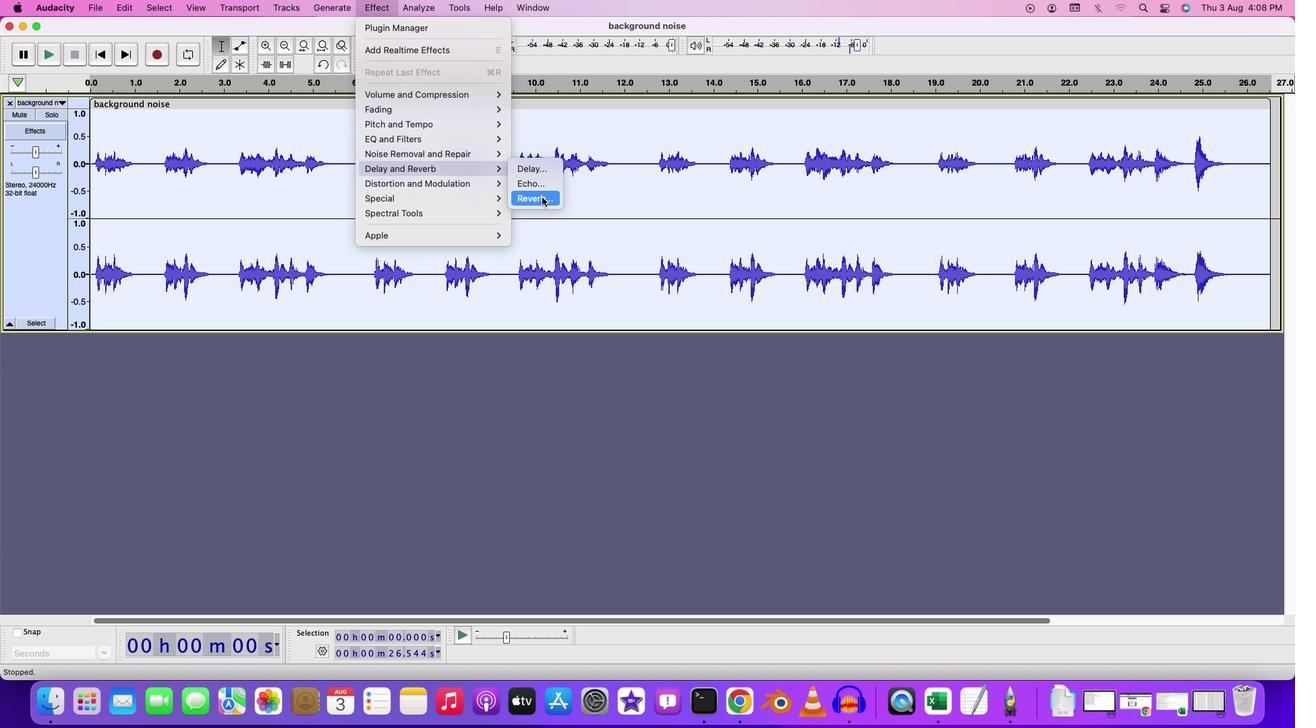 
Action: Mouse pressed left at (541, 197)
Screenshot: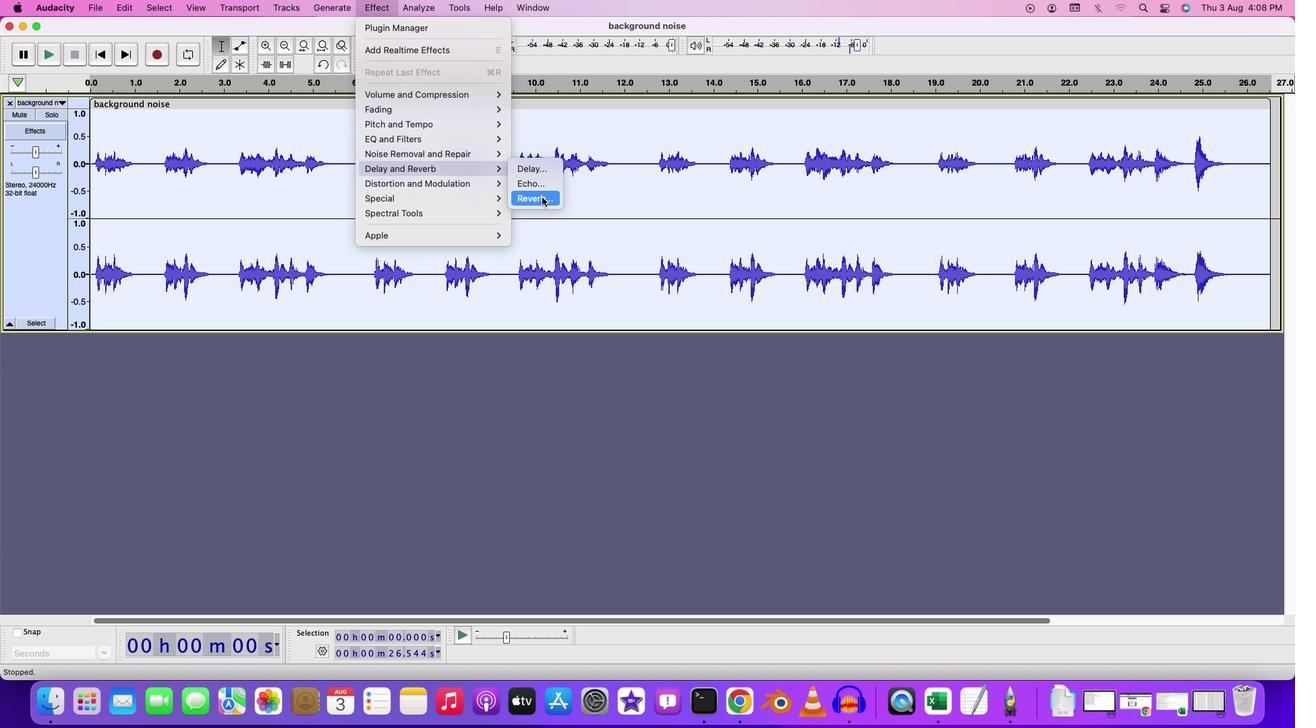 
Action: Mouse moved to (754, 273)
Screenshot: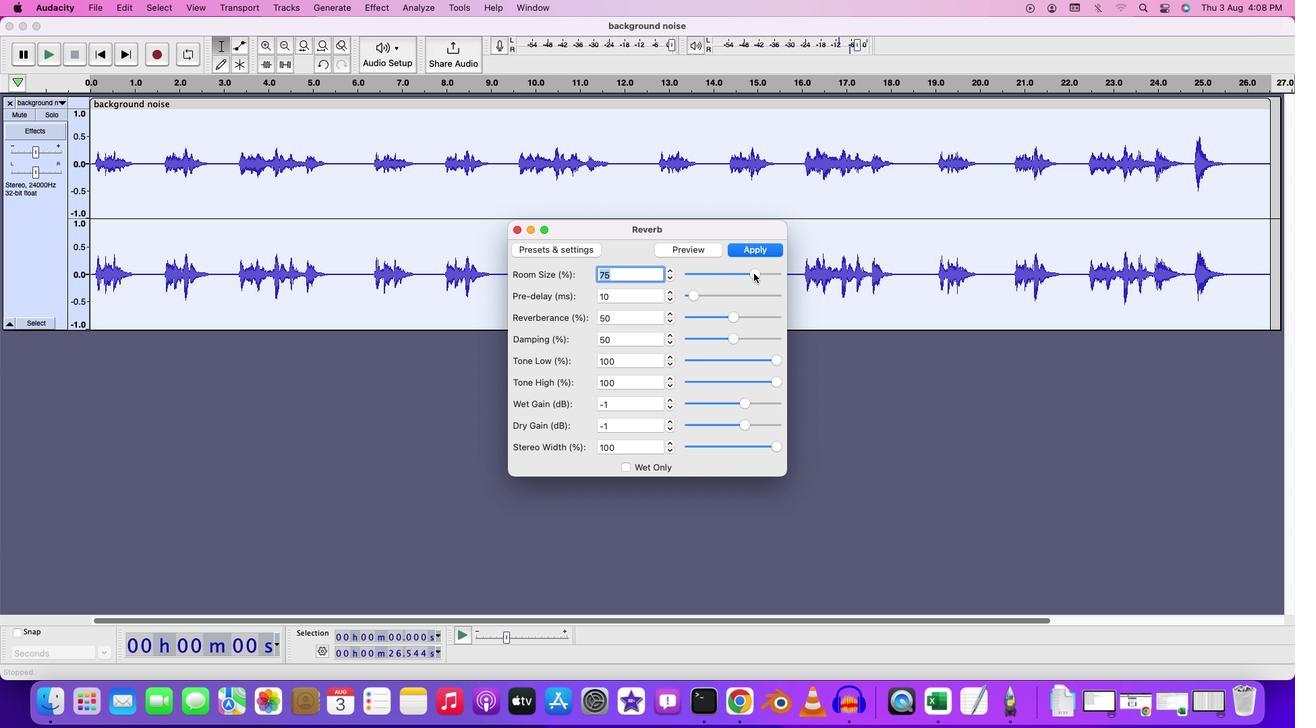 
Action: Mouse pressed left at (754, 273)
Screenshot: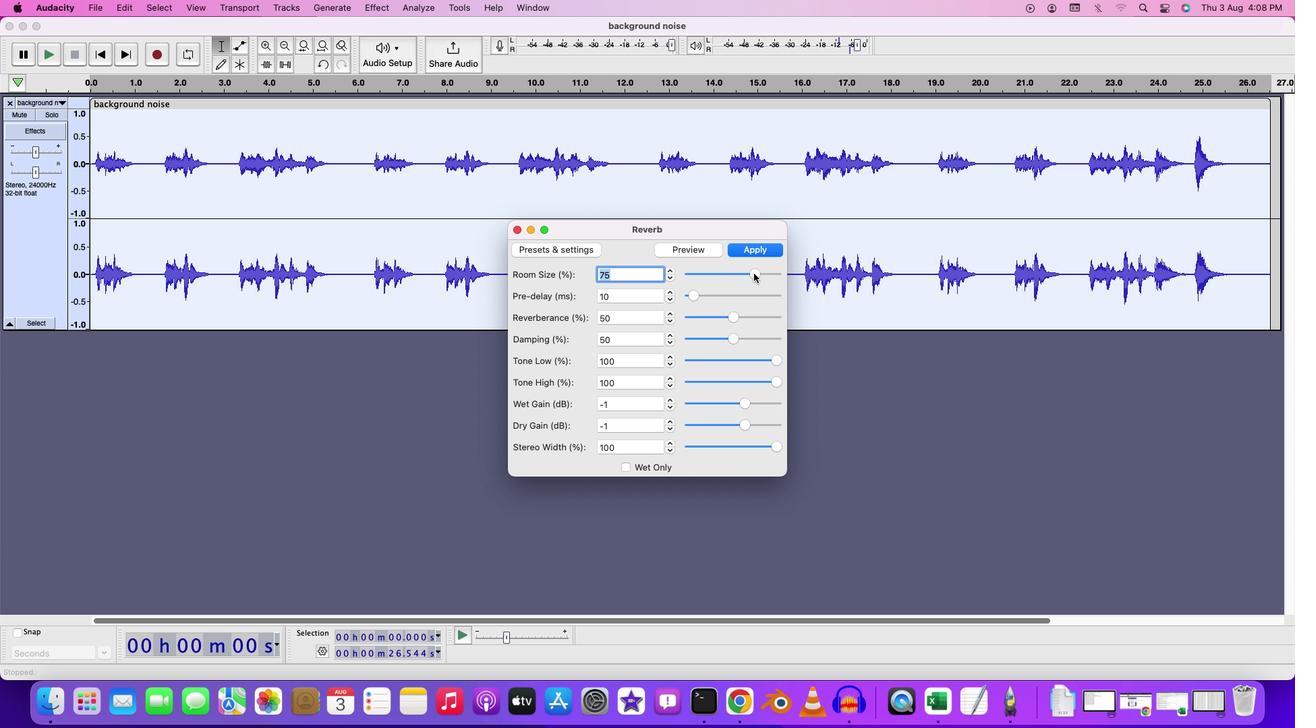 
Action: Mouse moved to (742, 273)
Screenshot: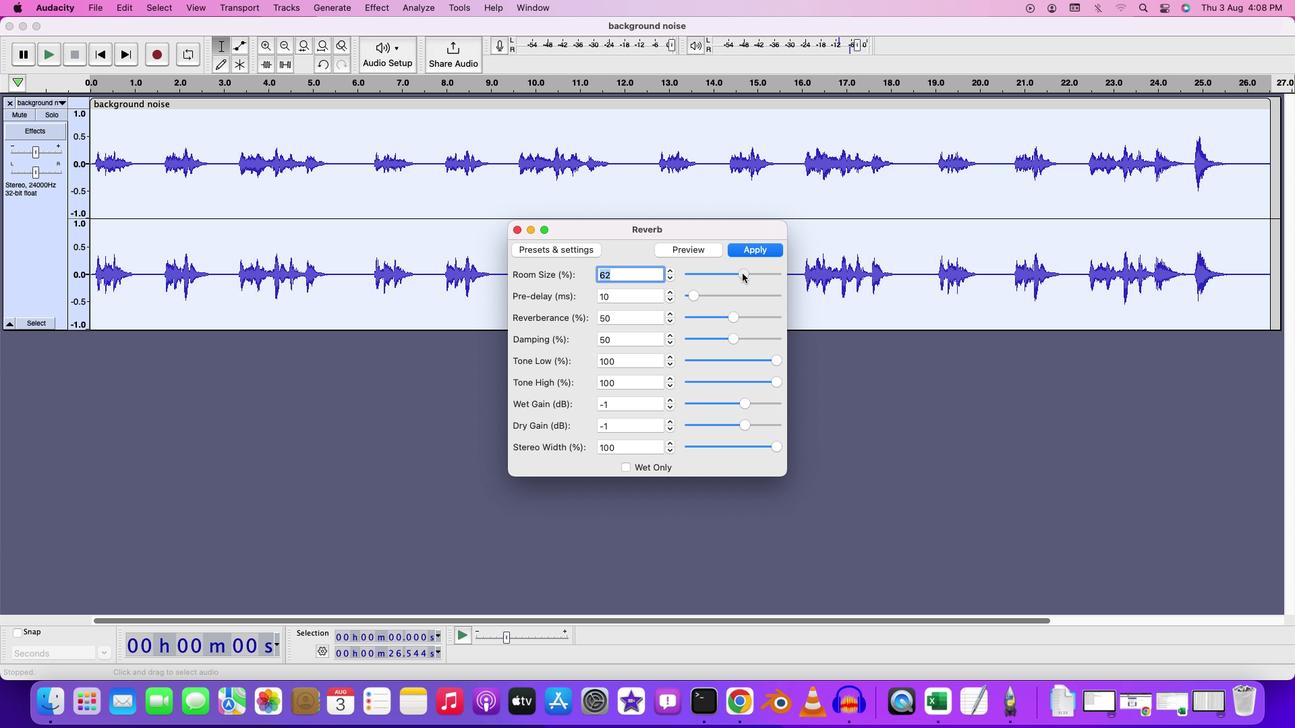 
Action: Mouse pressed left at (742, 273)
Screenshot: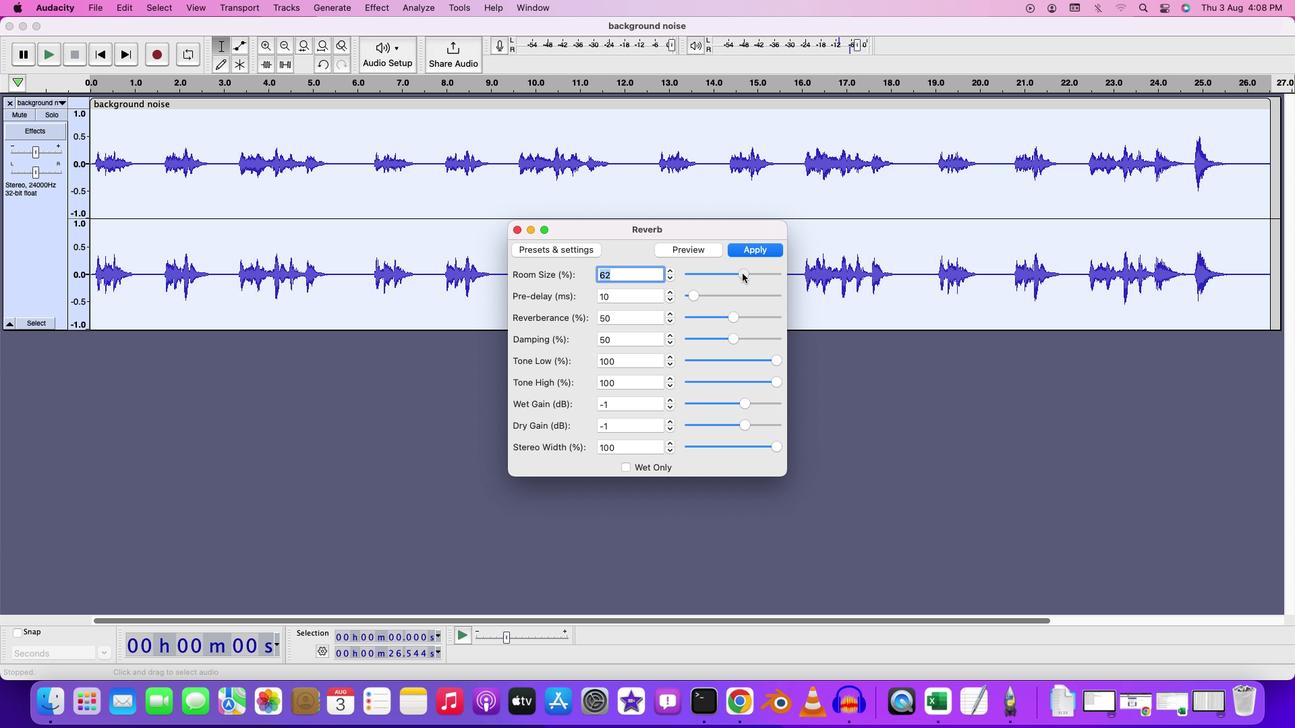 
Action: Mouse moved to (696, 295)
Screenshot: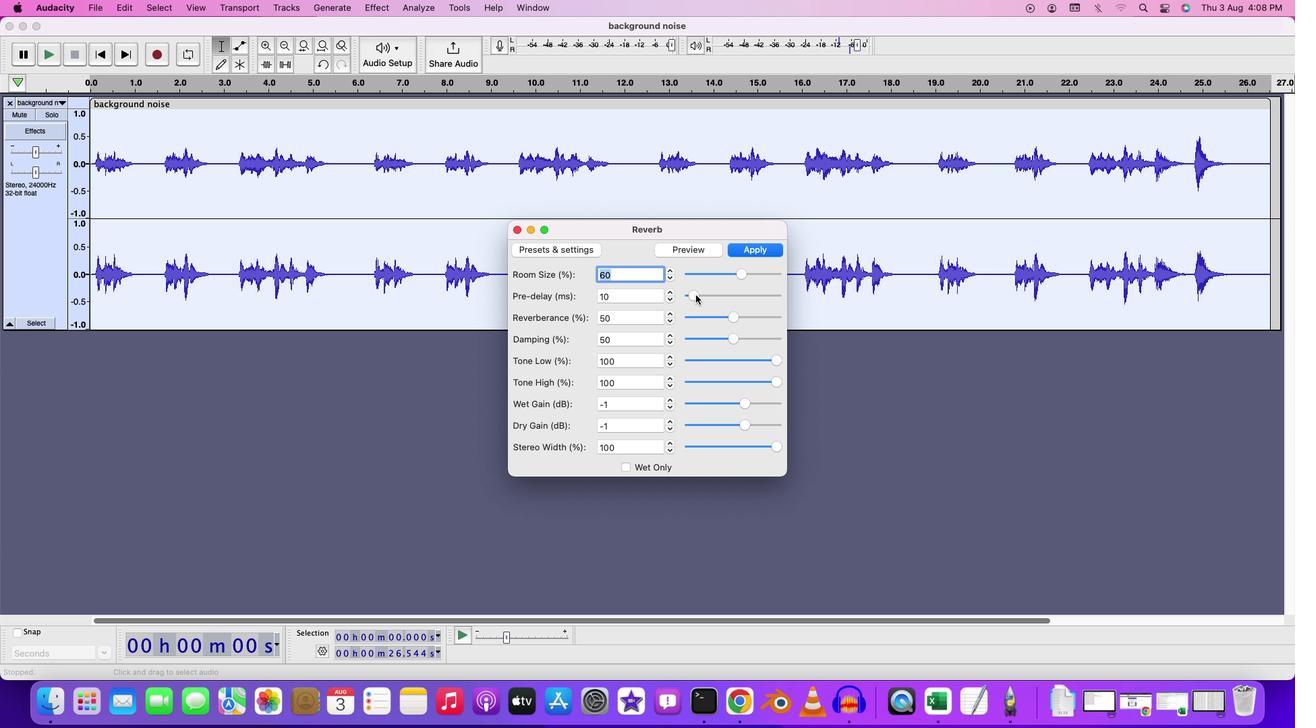 
Action: Mouse pressed left at (696, 295)
Screenshot: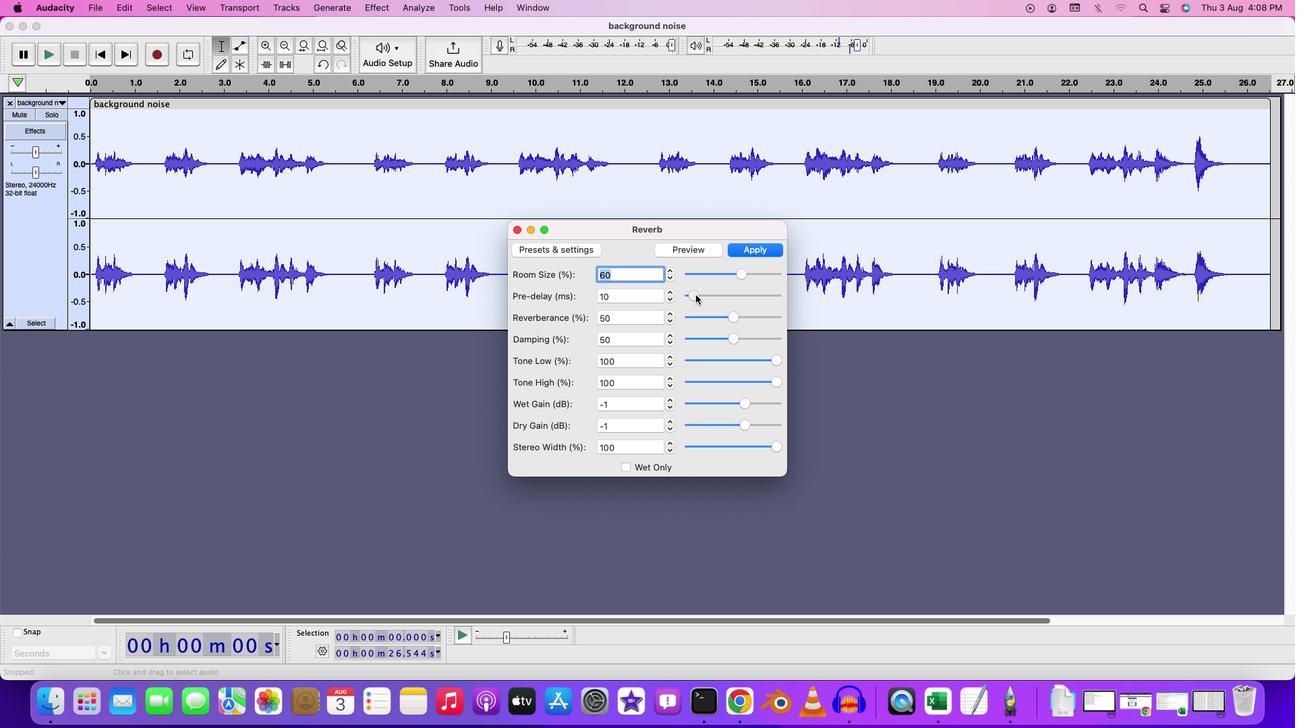 
Action: Mouse moved to (736, 319)
Screenshot: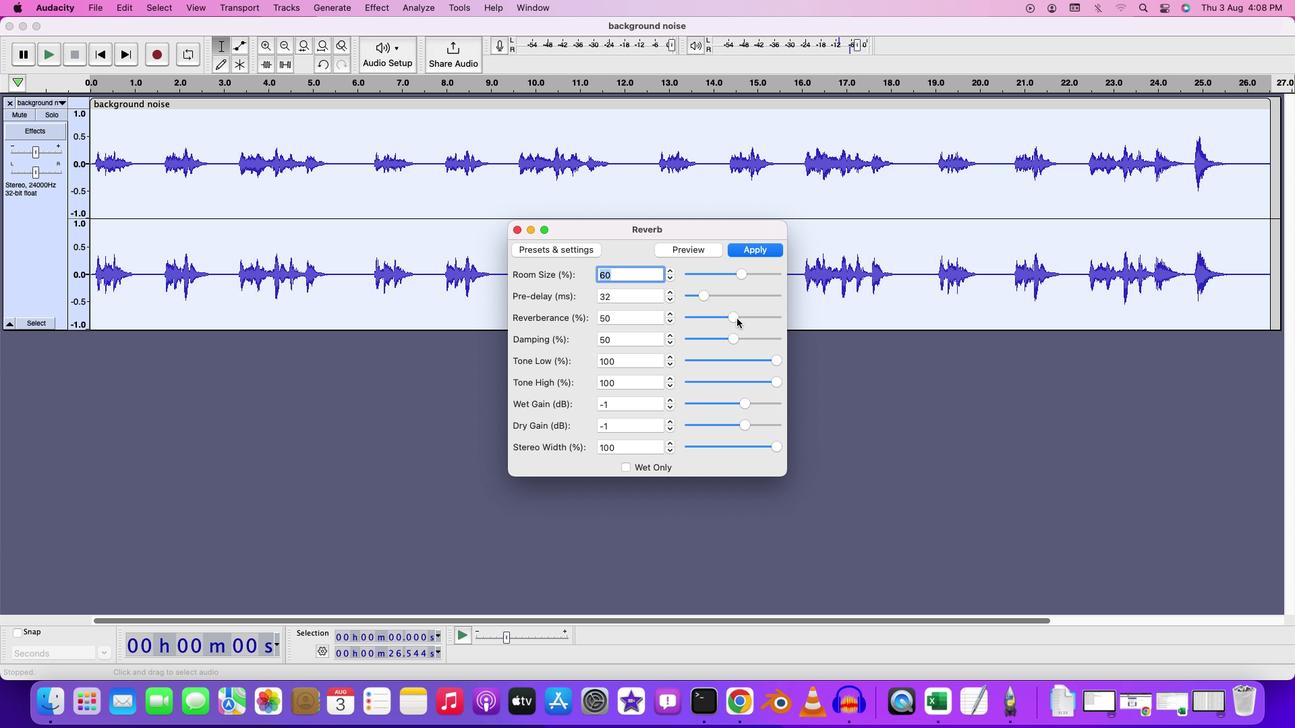 
Action: Mouse pressed left at (736, 319)
Screenshot: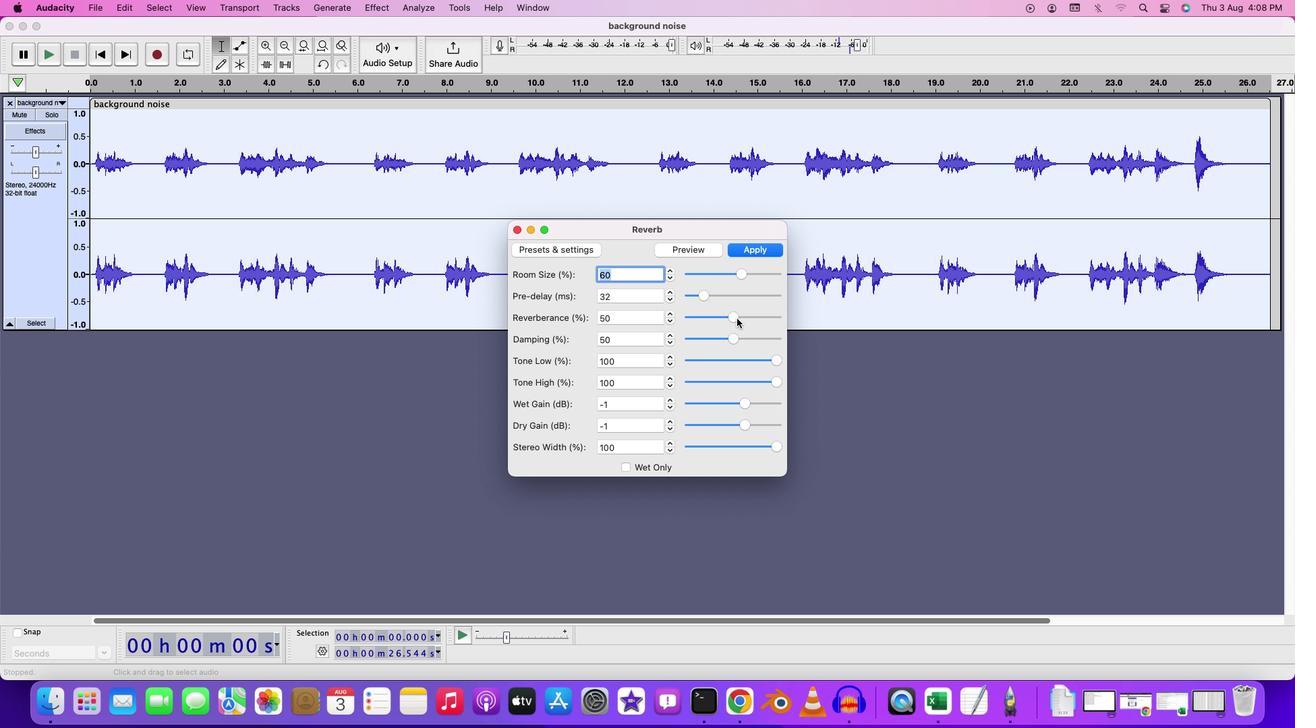 
Action: Mouse moved to (732, 335)
Screenshot: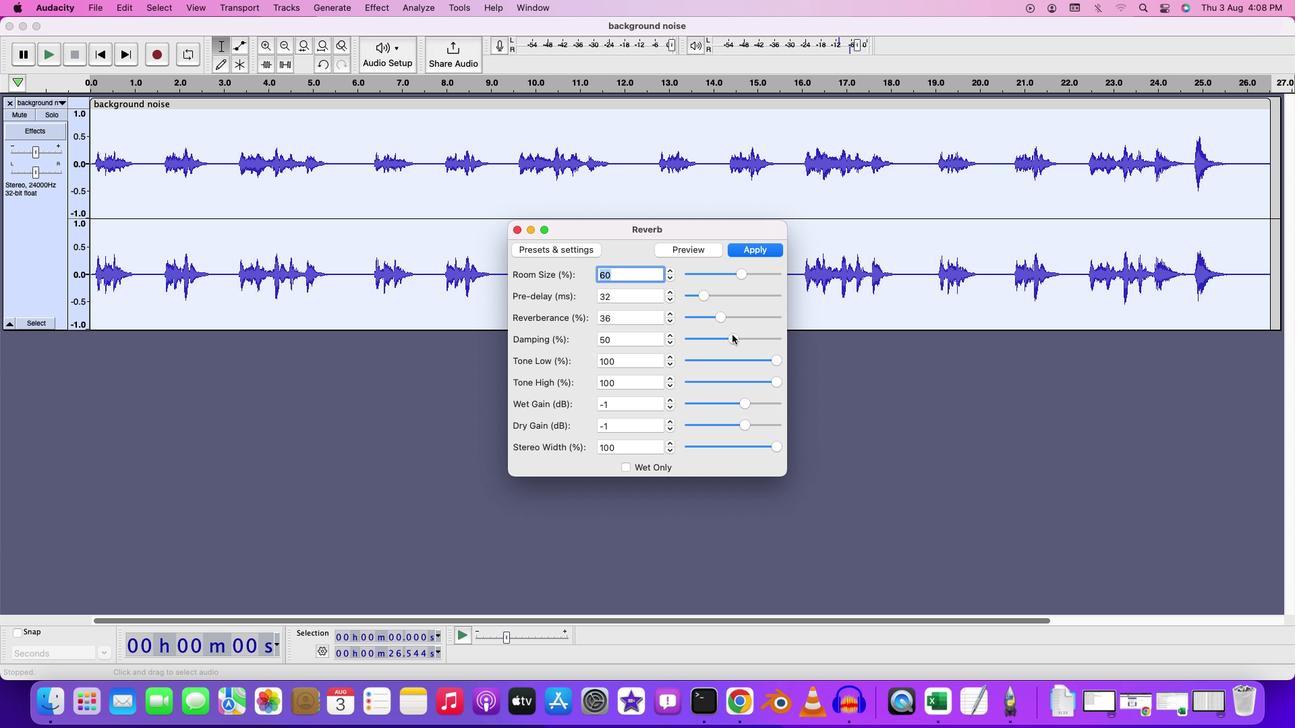 
Action: Mouse pressed left at (732, 335)
Screenshot: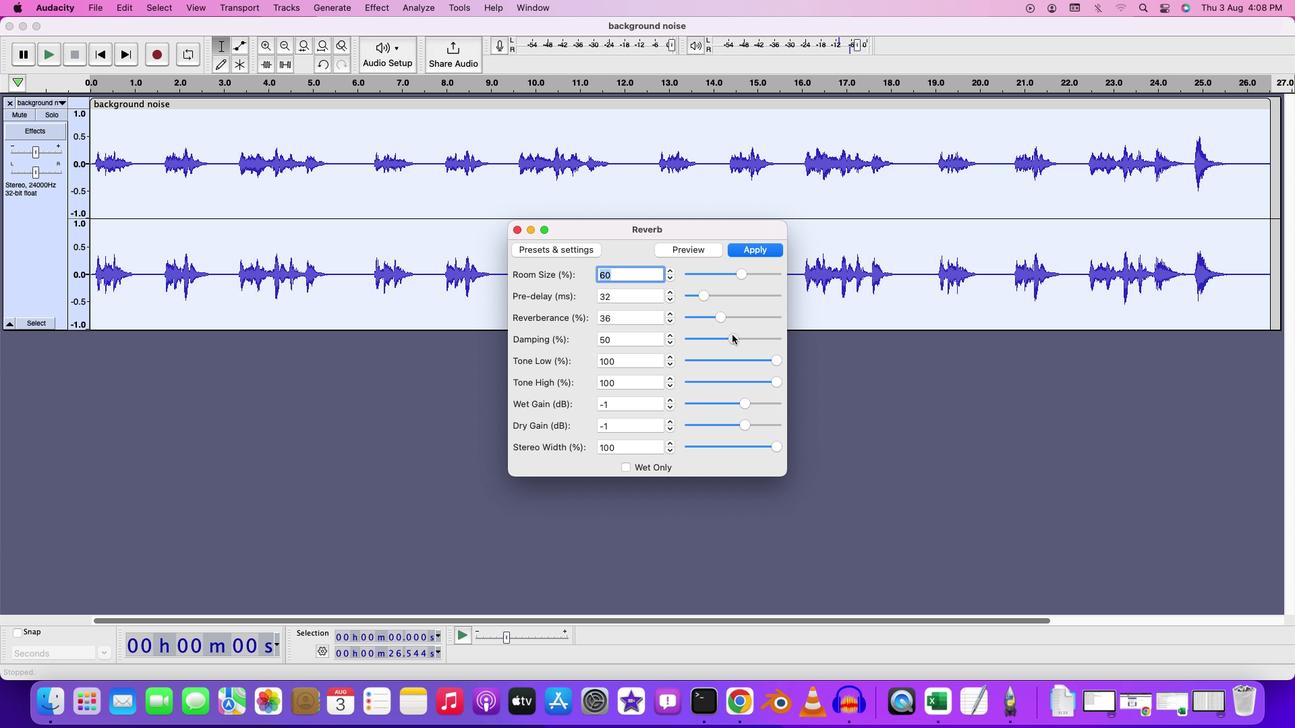 
Action: Mouse moved to (669, 364)
Screenshot: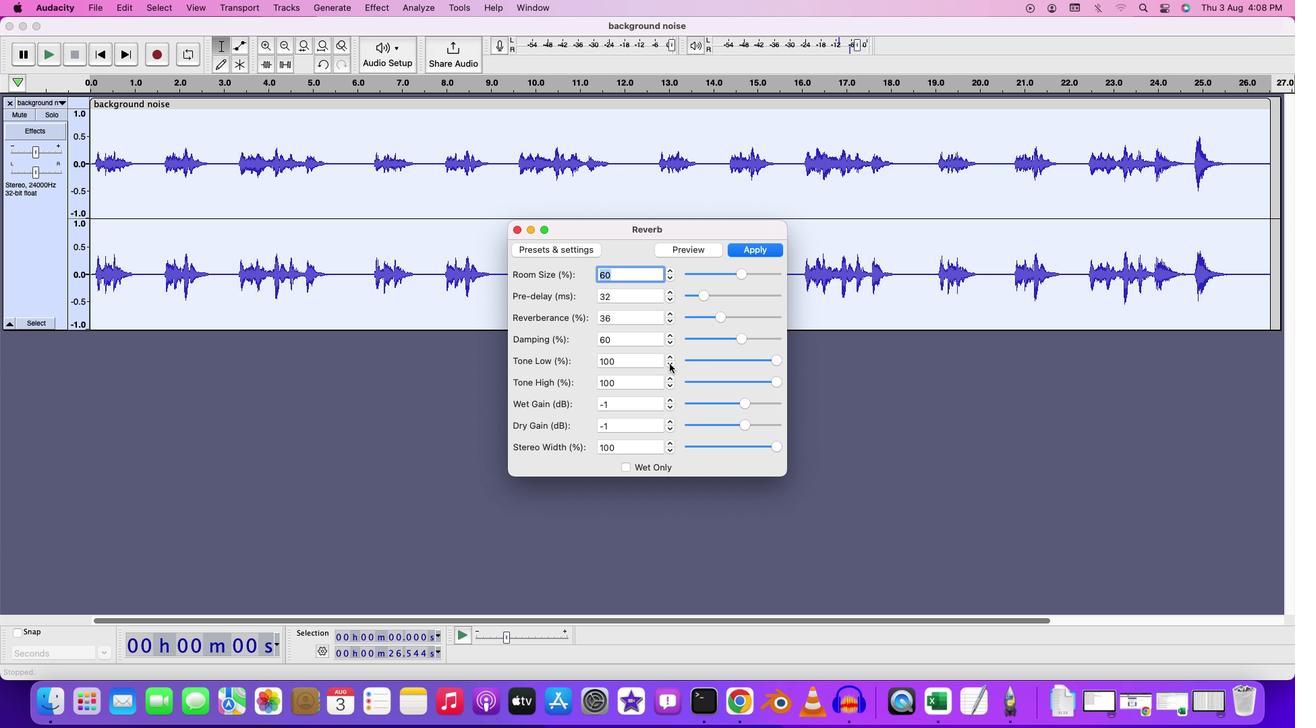 
Action: Mouse pressed left at (669, 364)
Screenshot: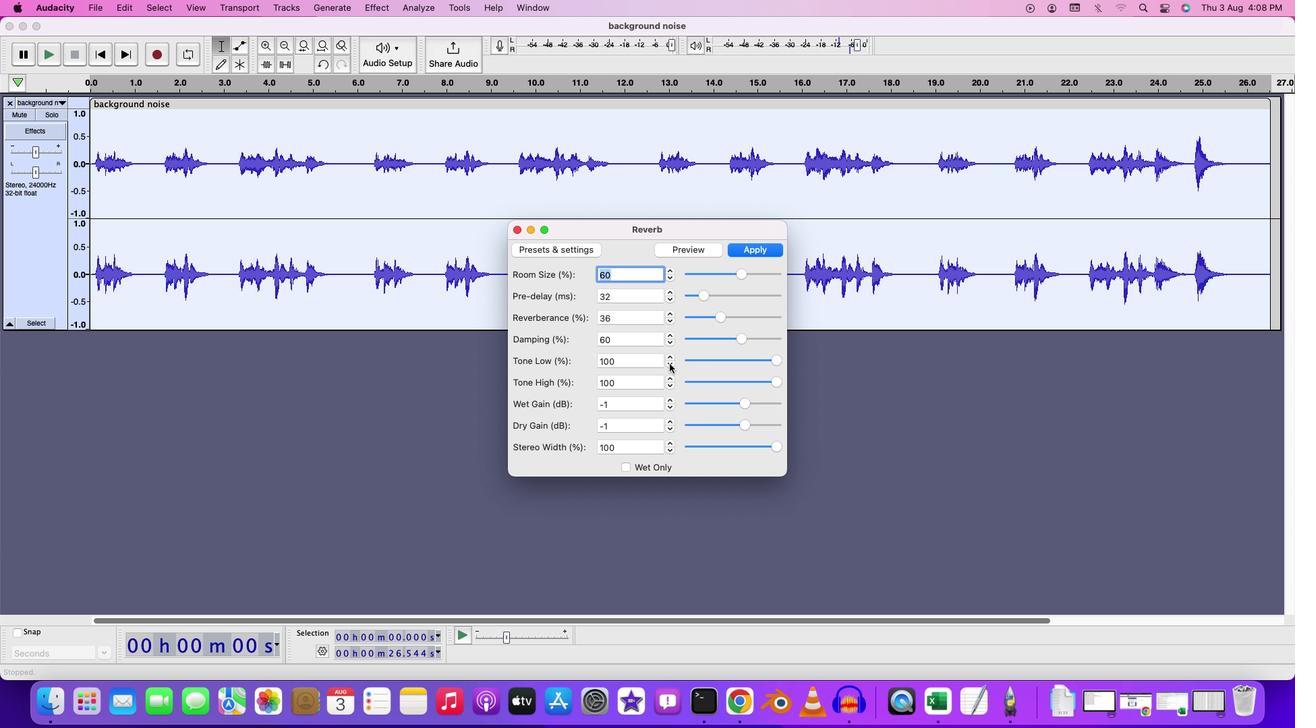 
Action: Mouse pressed left at (669, 364)
Screenshot: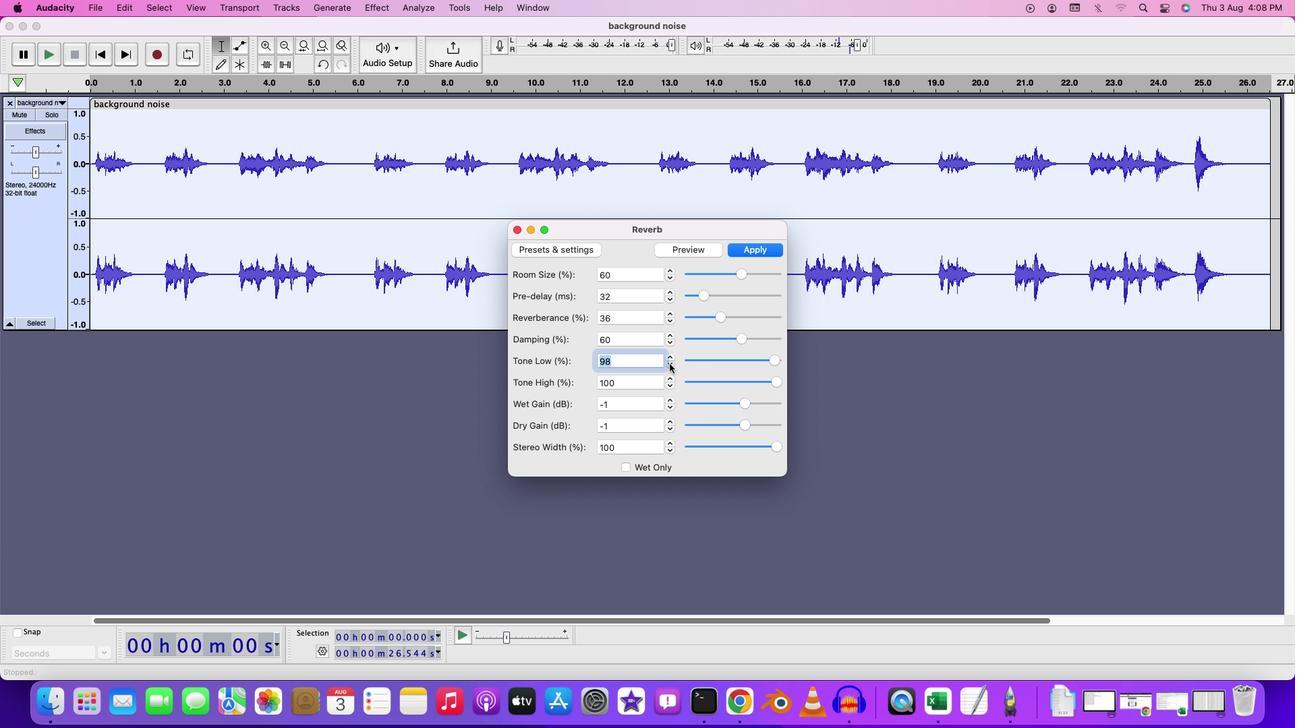 
Action: Mouse pressed left at (669, 364)
Screenshot: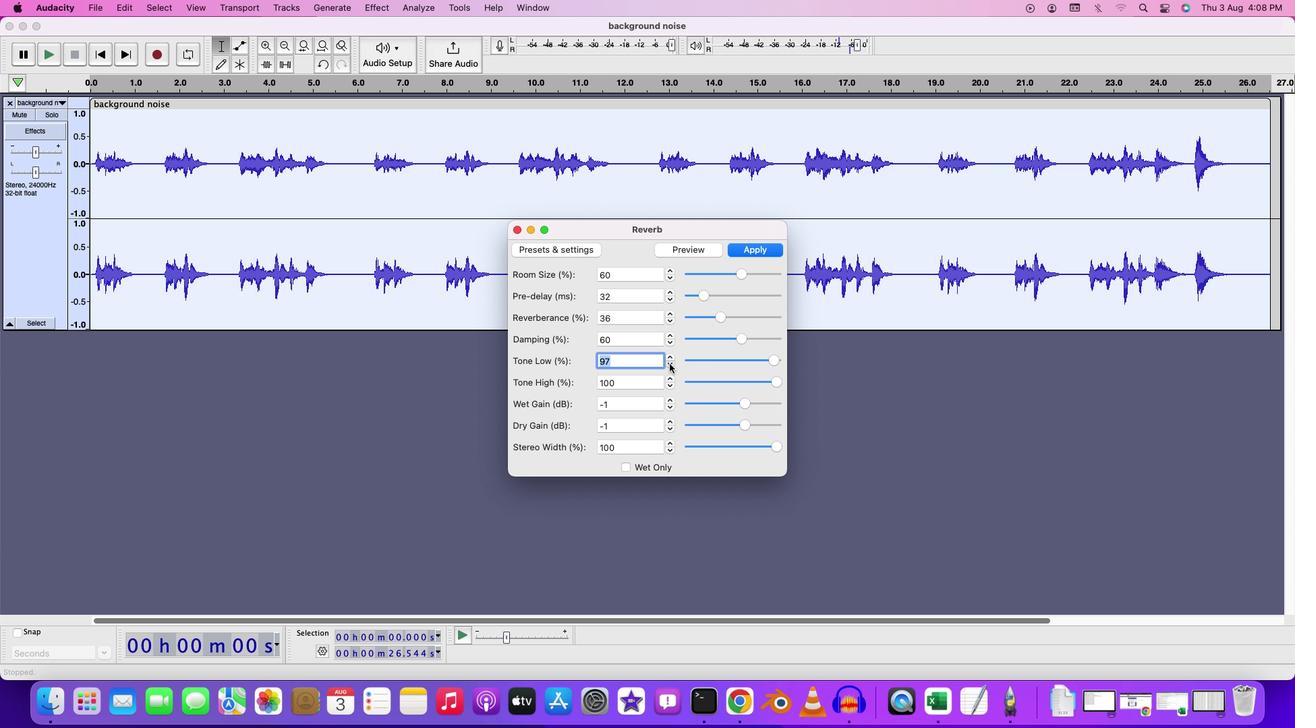 
Action: Mouse pressed left at (669, 364)
Screenshot: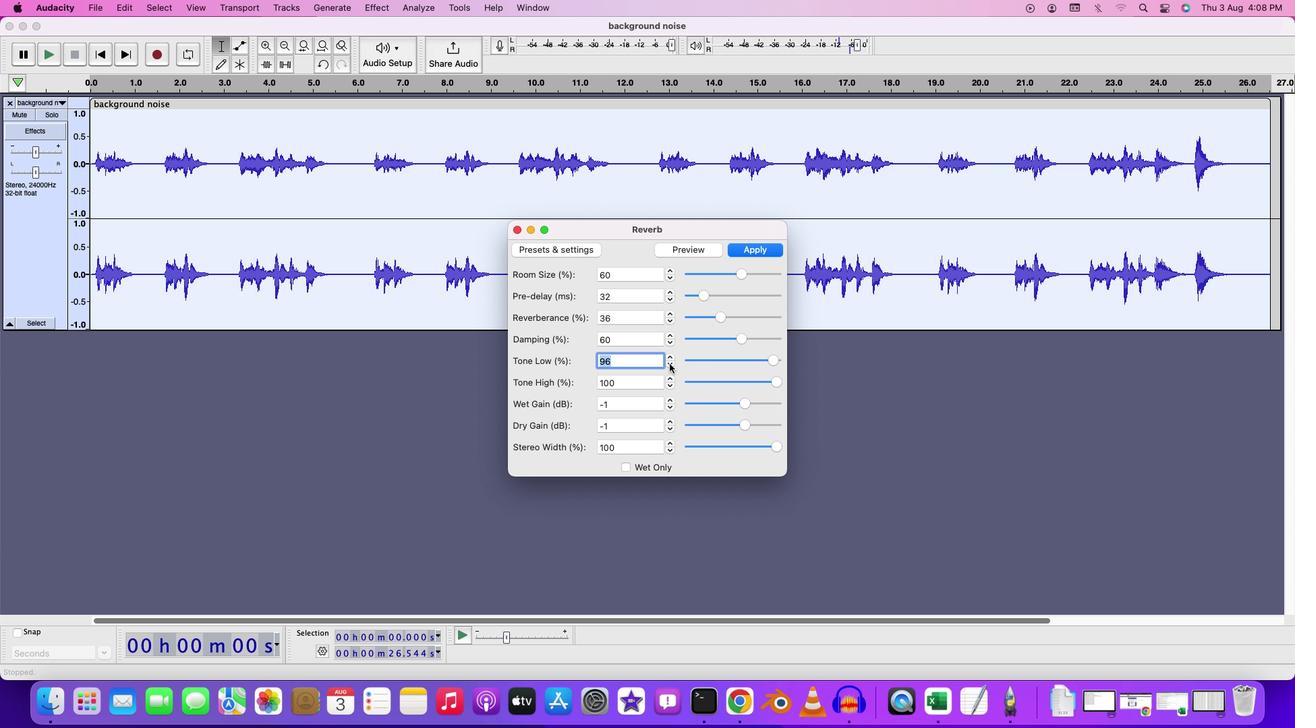 
Action: Mouse pressed left at (669, 364)
Screenshot: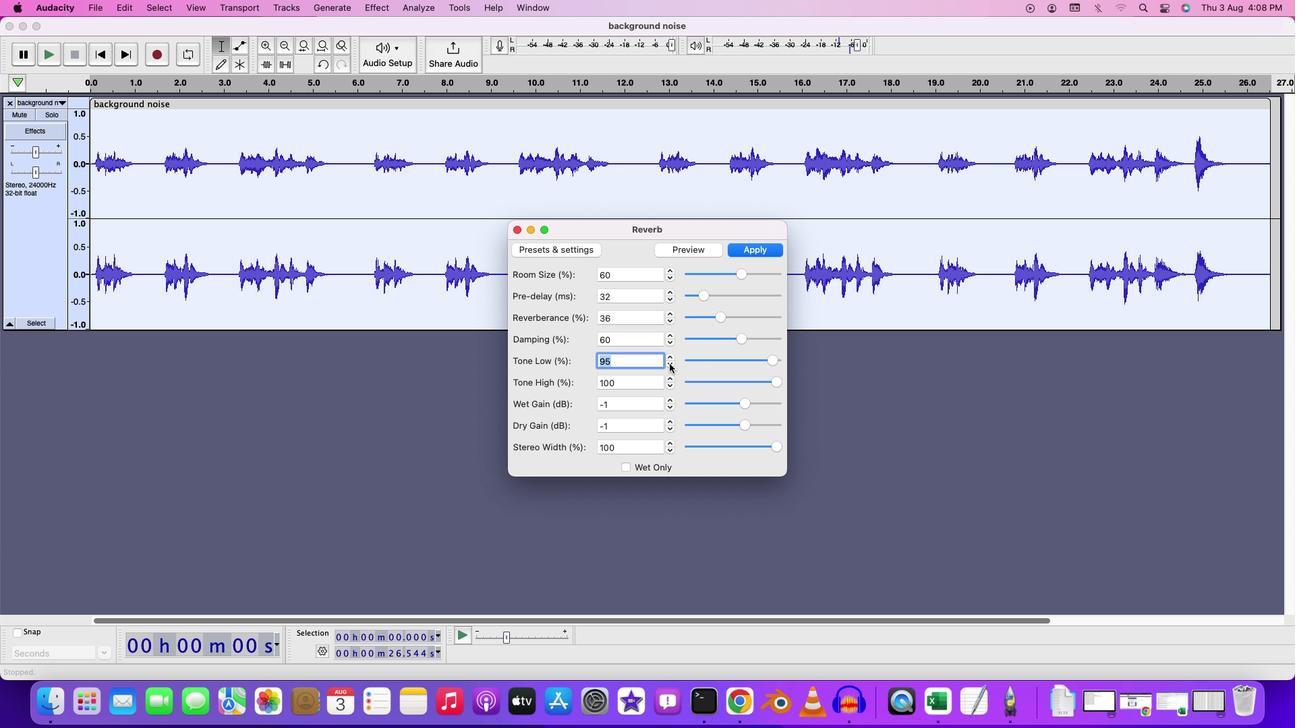 
Action: Mouse pressed left at (669, 364)
Screenshot: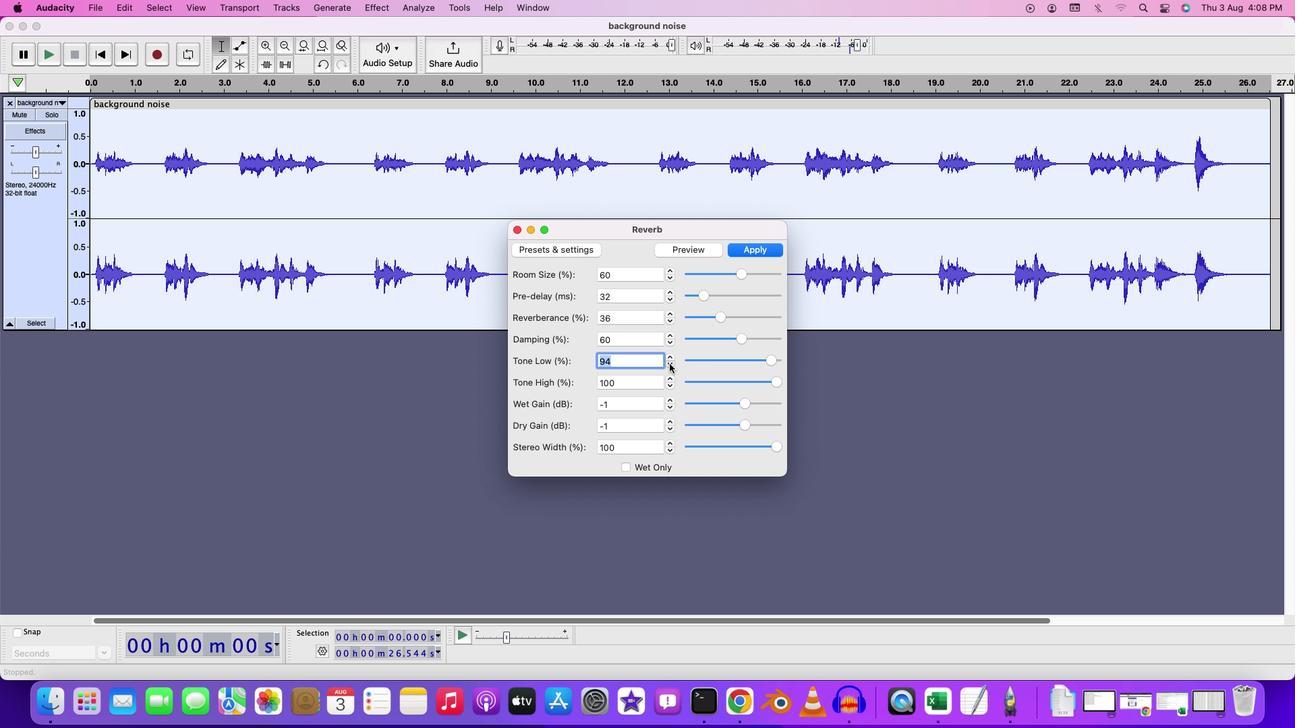 
Action: Mouse pressed left at (669, 364)
Screenshot: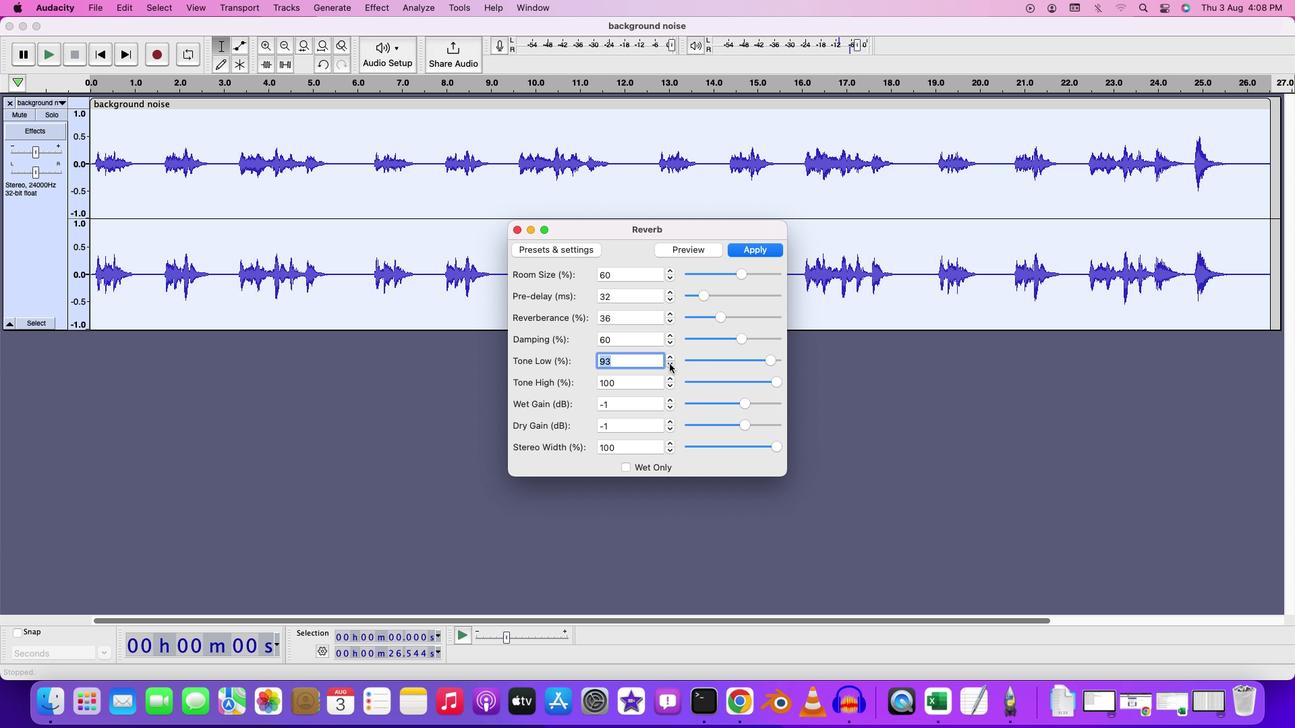 
Action: Mouse pressed left at (669, 364)
Screenshot: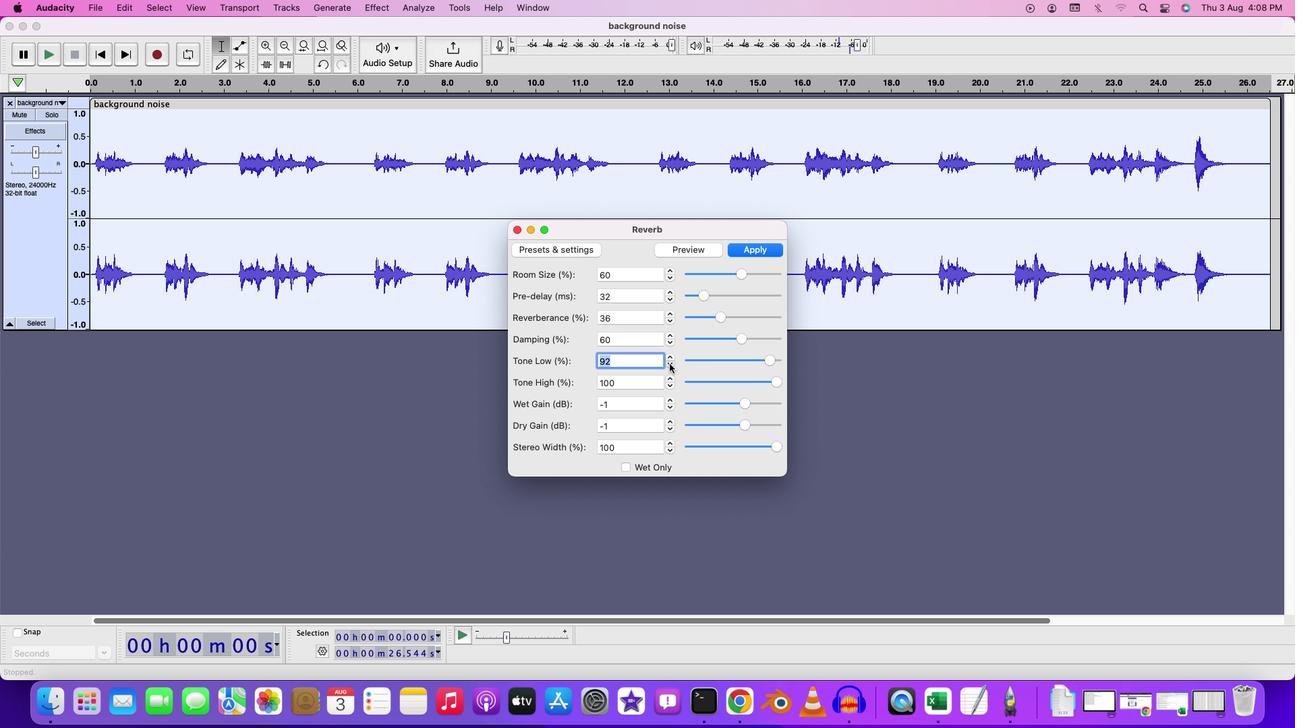 
Action: Mouse pressed left at (669, 364)
Screenshot: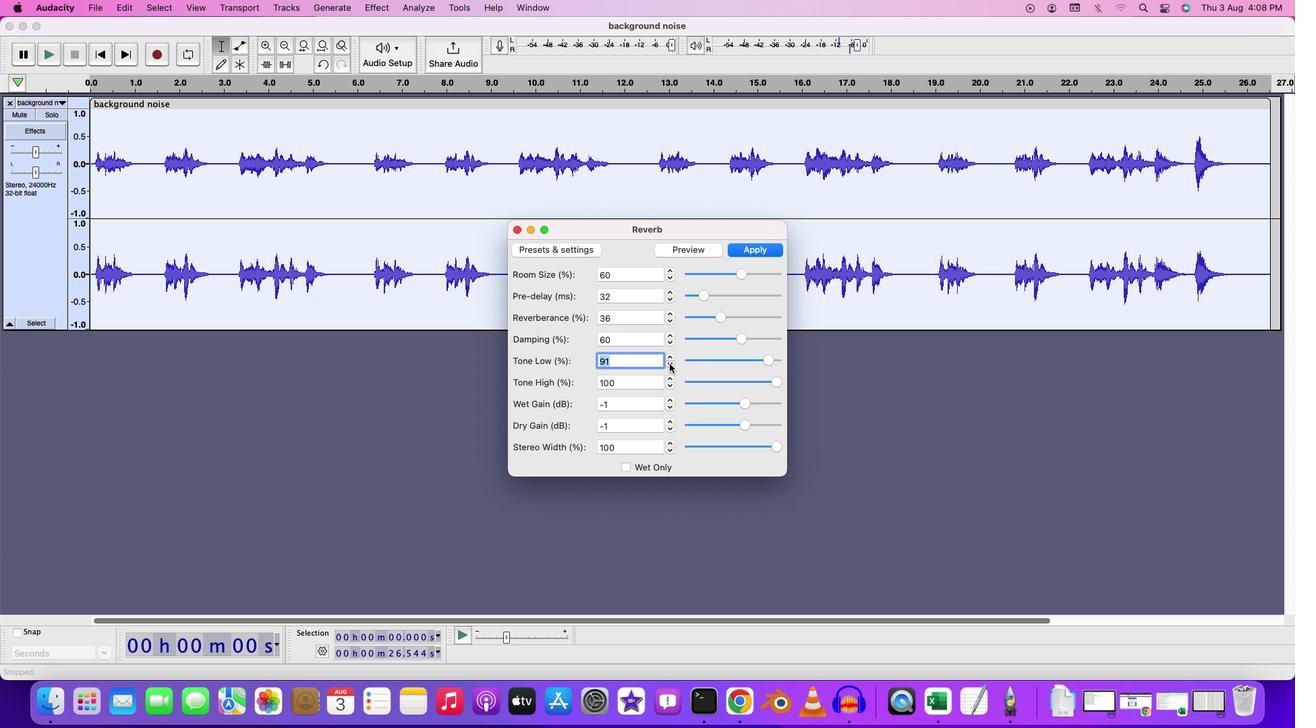 
Action: Mouse pressed left at (669, 364)
Screenshot: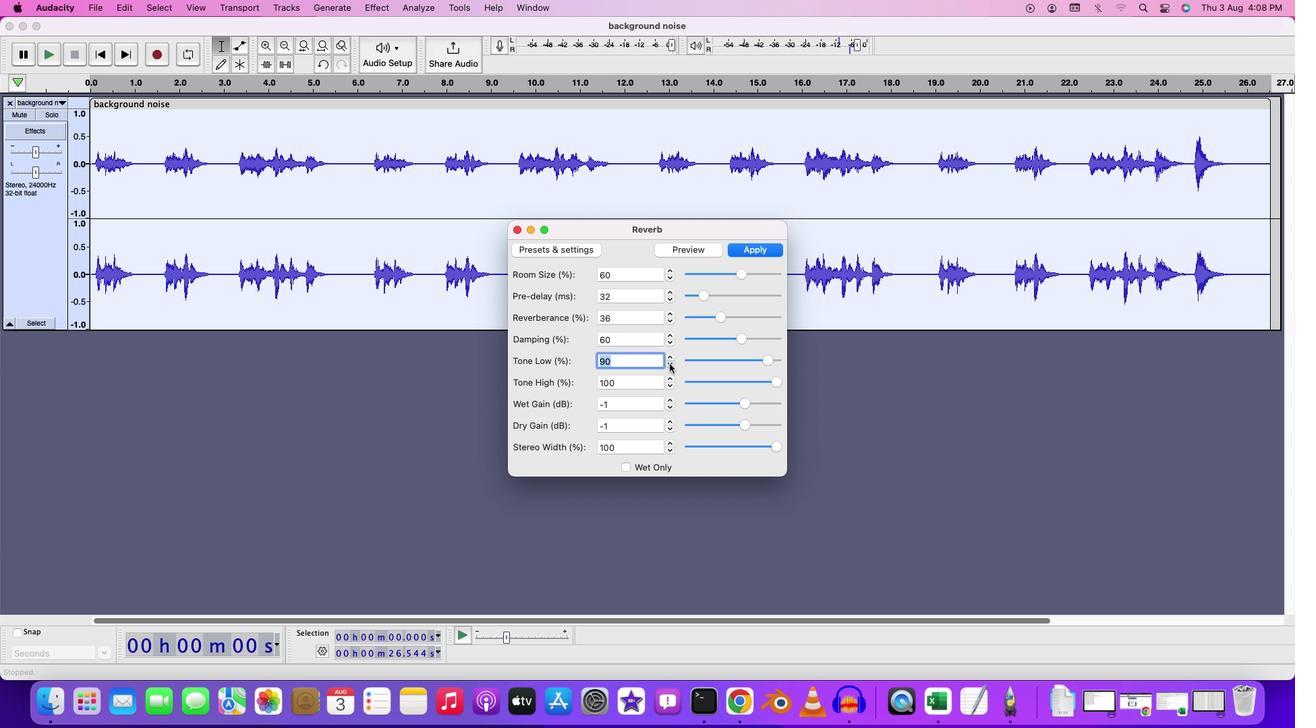 
Action: Mouse moved to (672, 387)
Screenshot: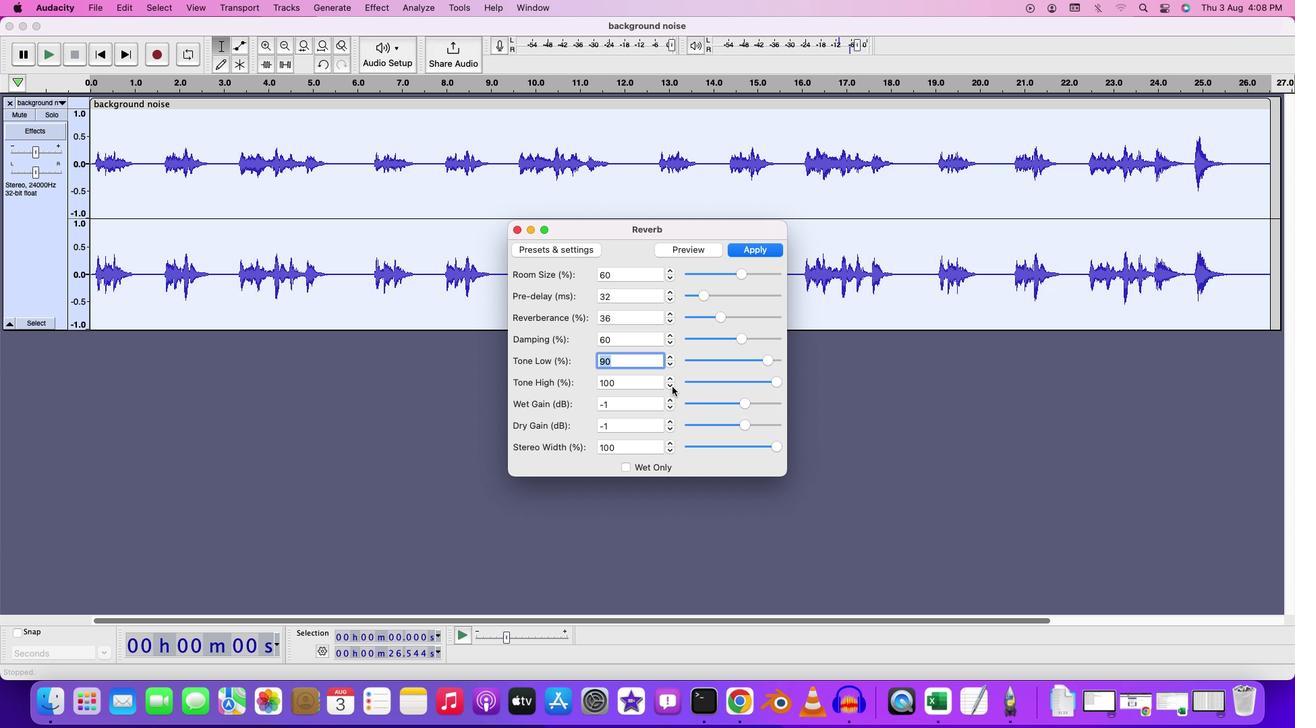 
Action: Mouse pressed left at (672, 387)
Screenshot: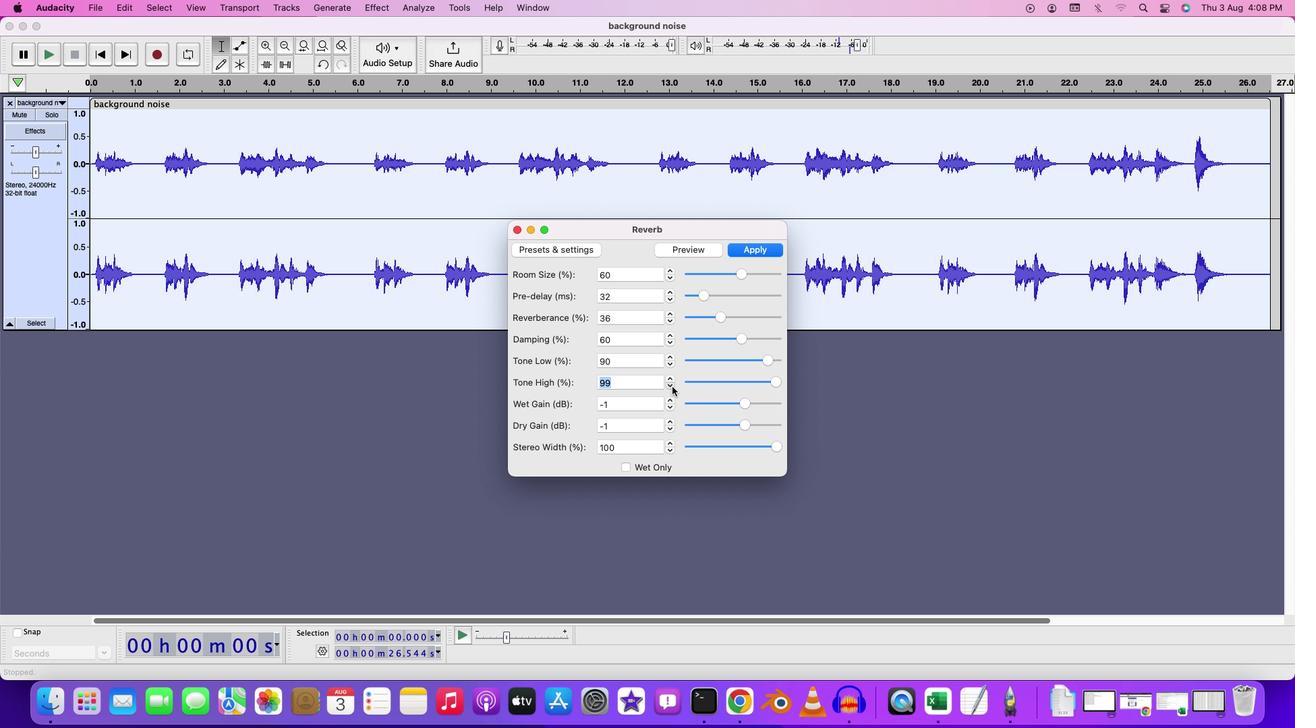 
Action: Mouse pressed left at (672, 387)
Screenshot: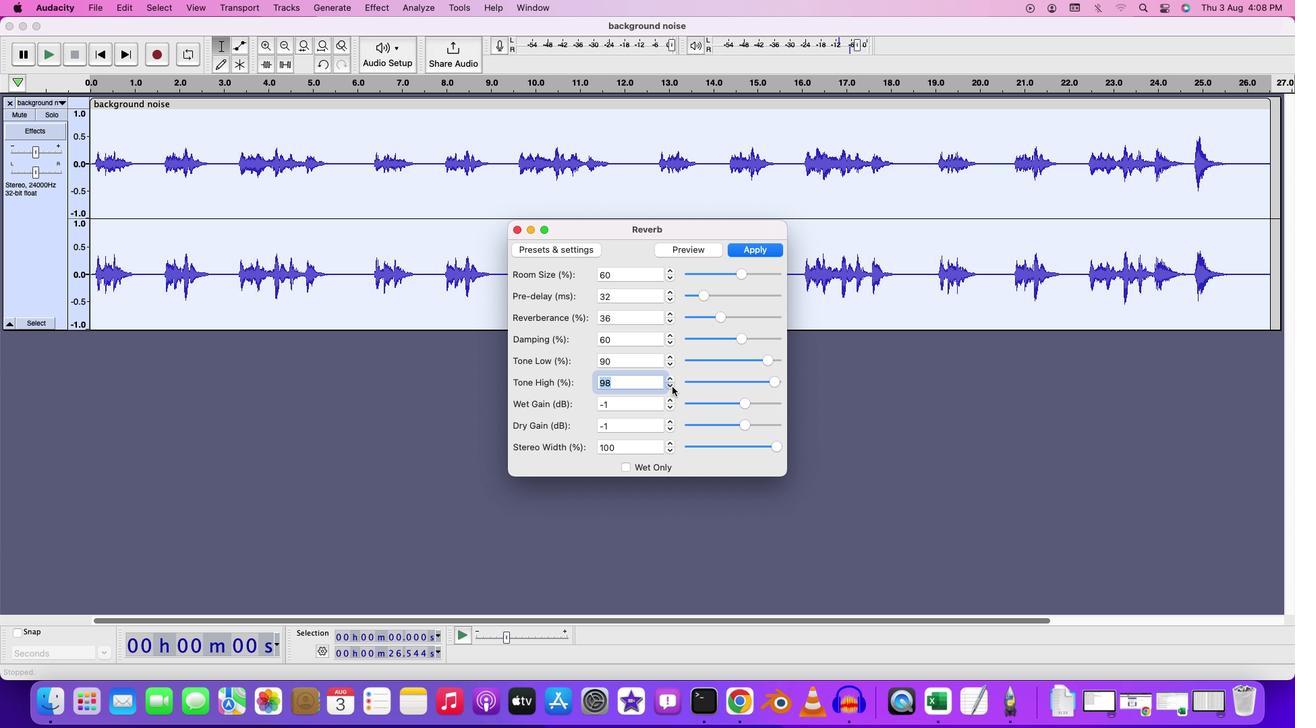
Action: Mouse pressed left at (672, 387)
Screenshot: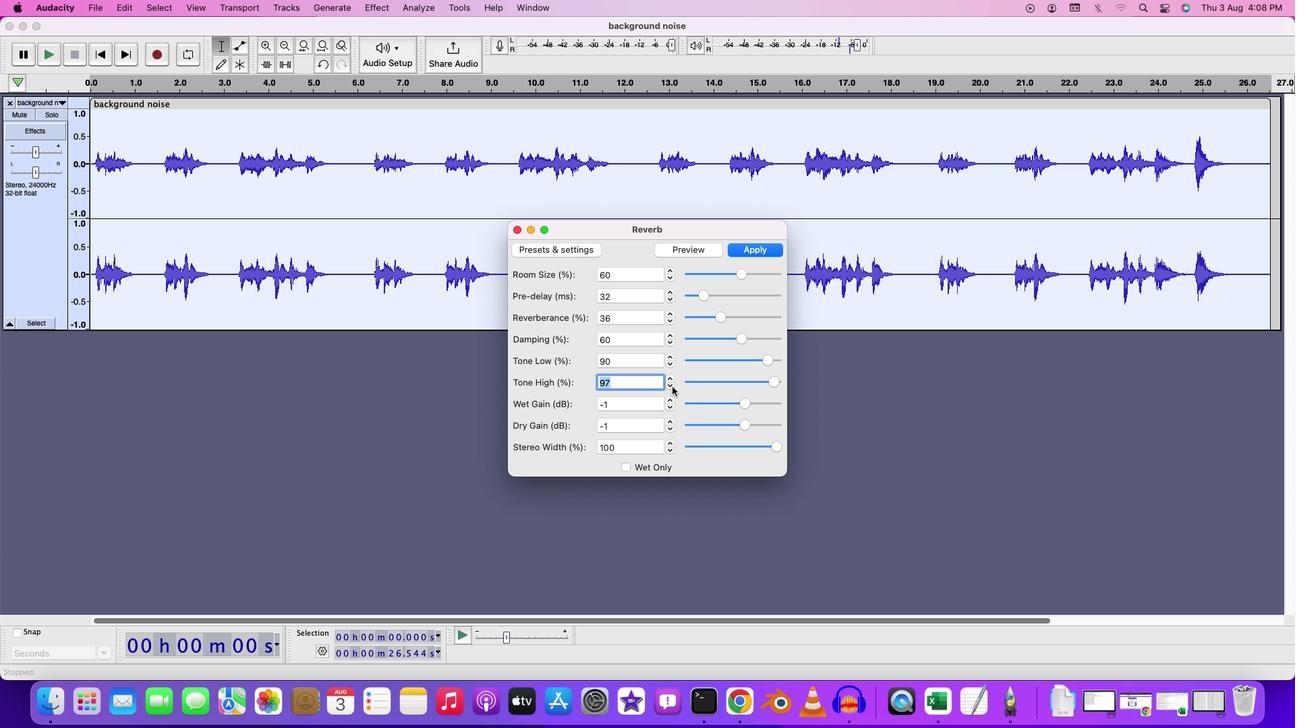 
Action: Mouse pressed left at (672, 387)
Screenshot: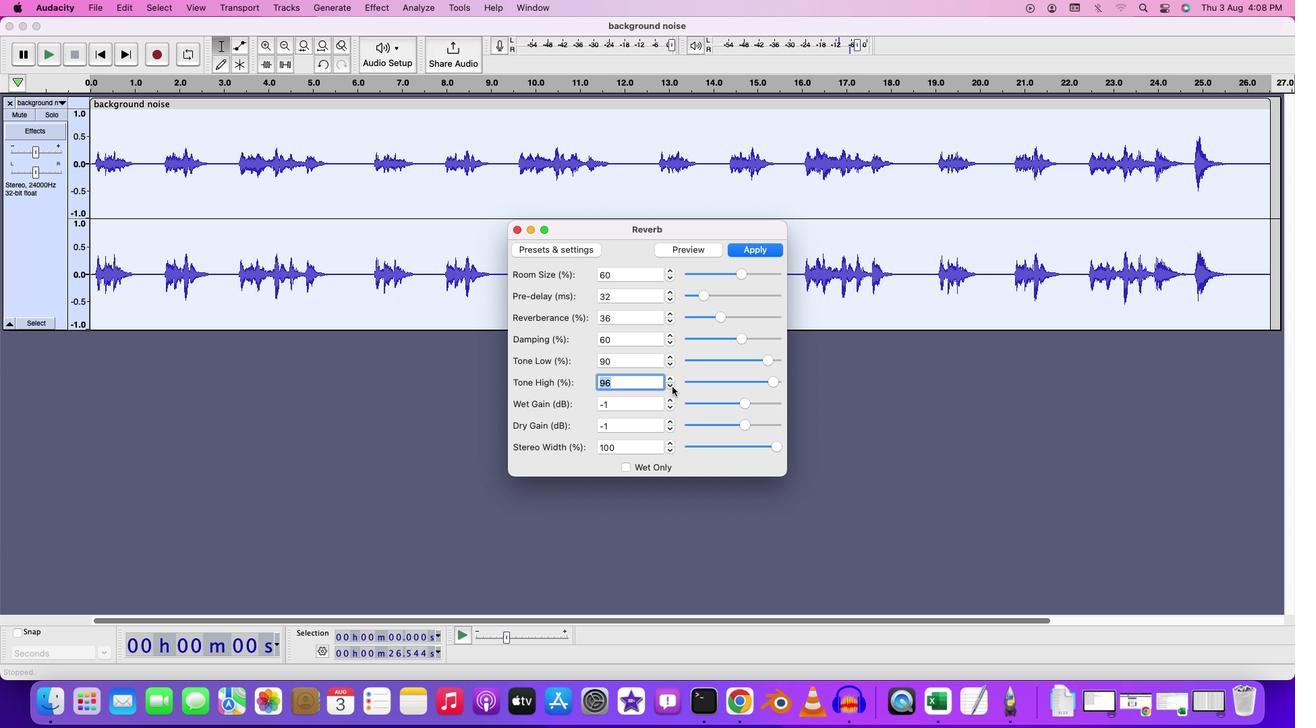 
Action: Mouse pressed left at (672, 387)
Screenshot: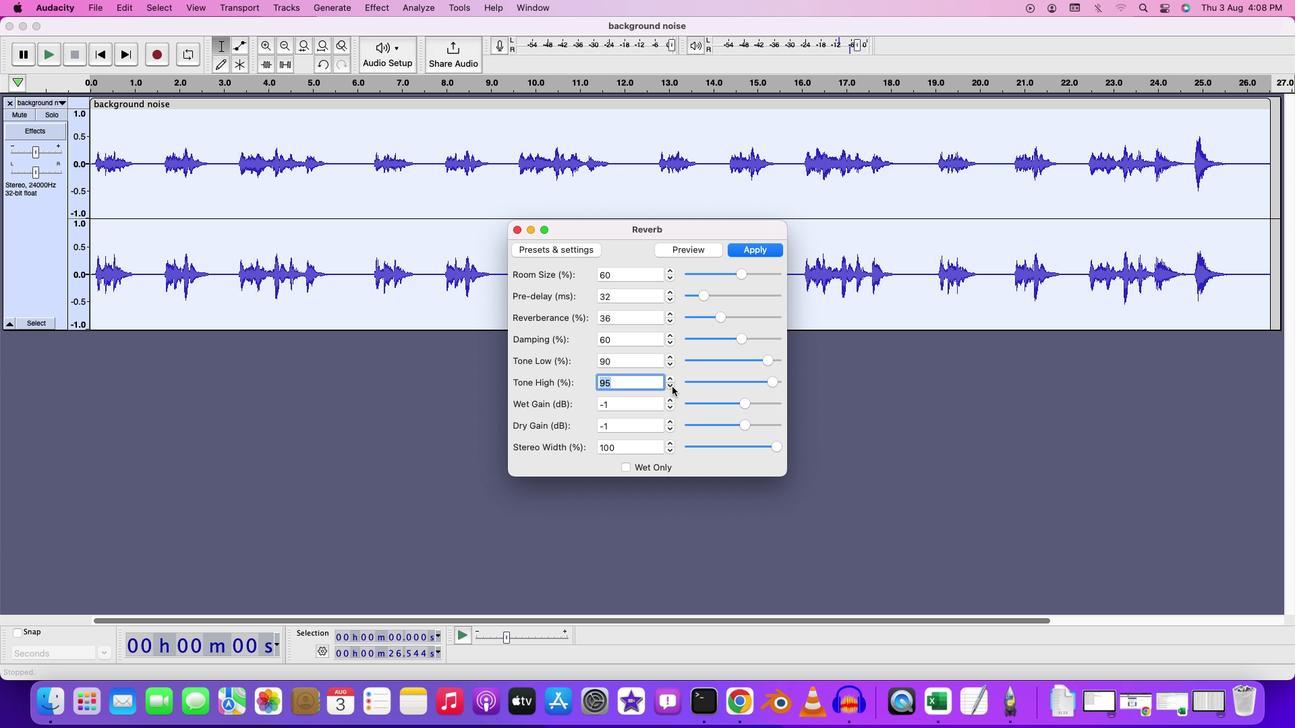 
Action: Mouse pressed left at (672, 387)
Screenshot: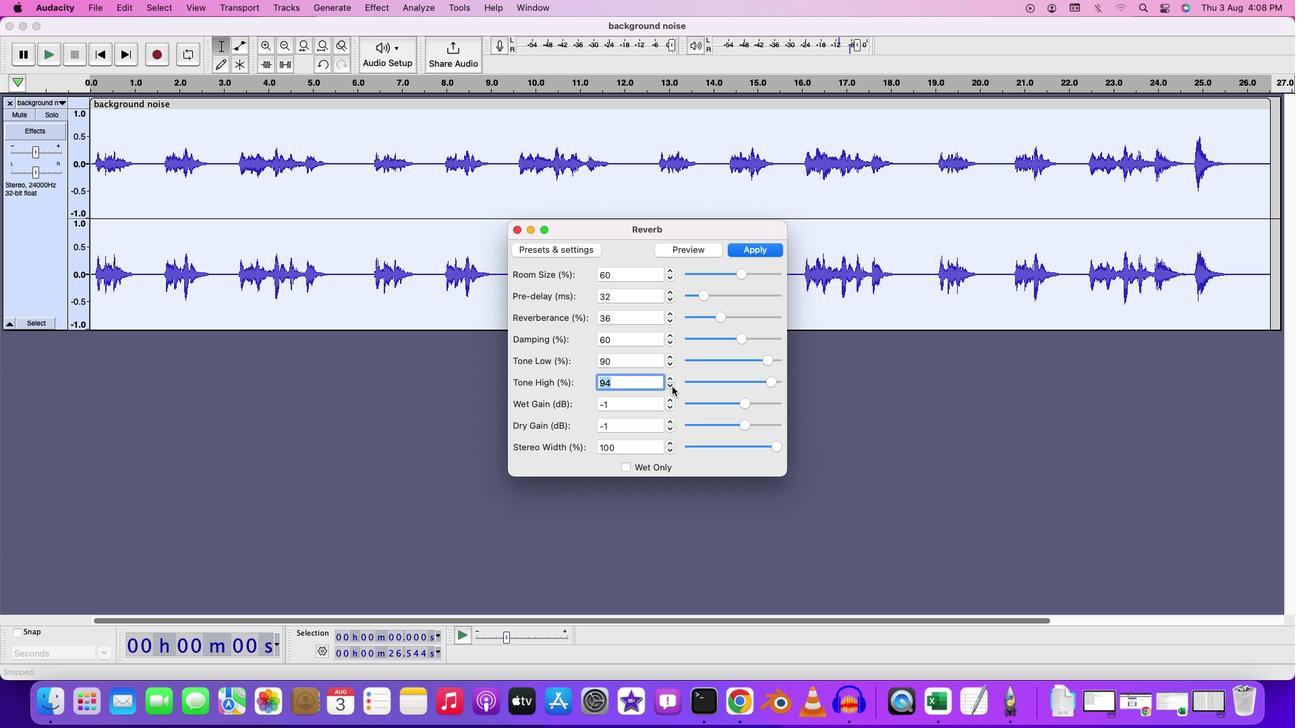 
Action: Mouse pressed left at (672, 387)
Screenshot: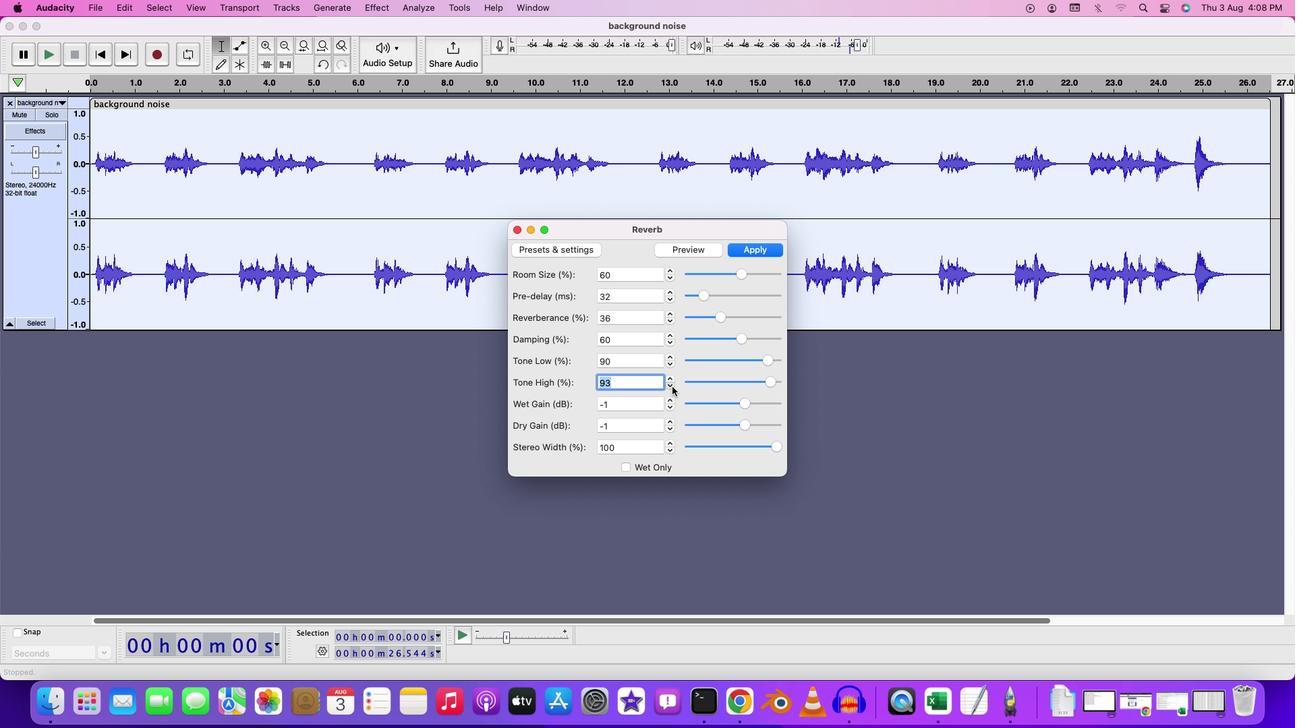 
Action: Mouse pressed left at (672, 387)
Screenshot: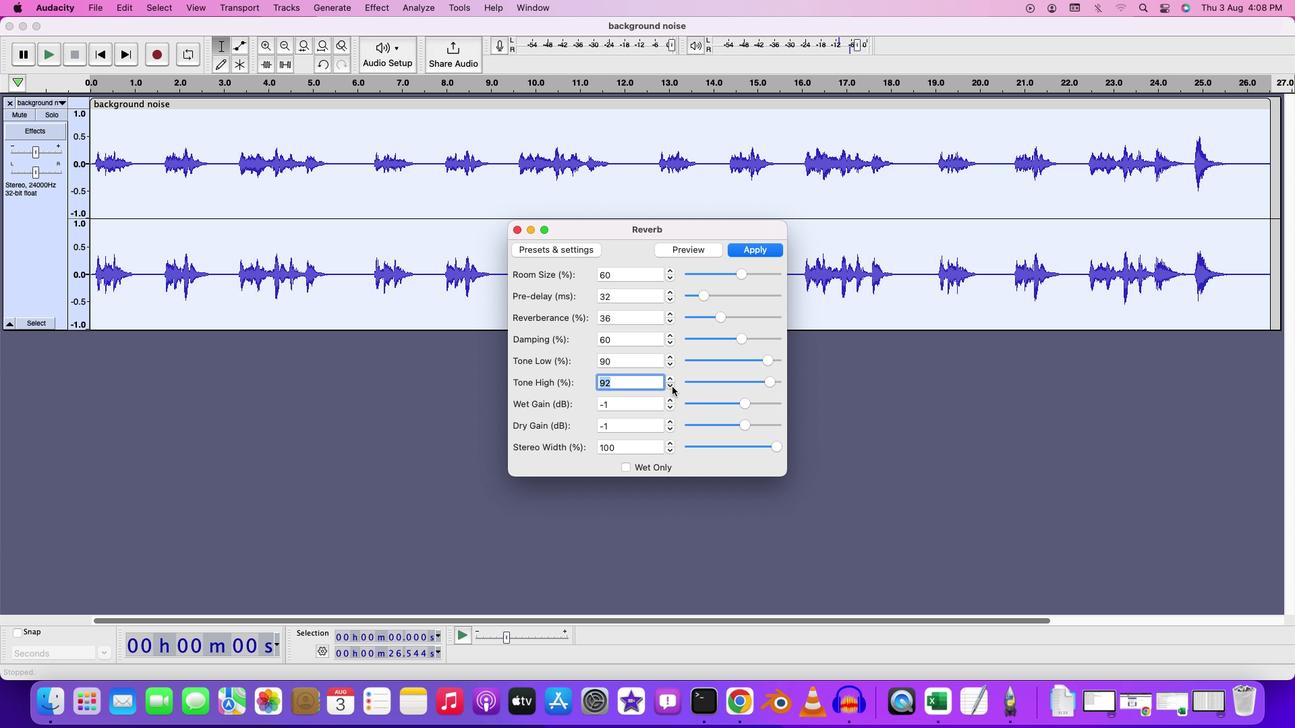 
Action: Mouse pressed left at (672, 387)
Screenshot: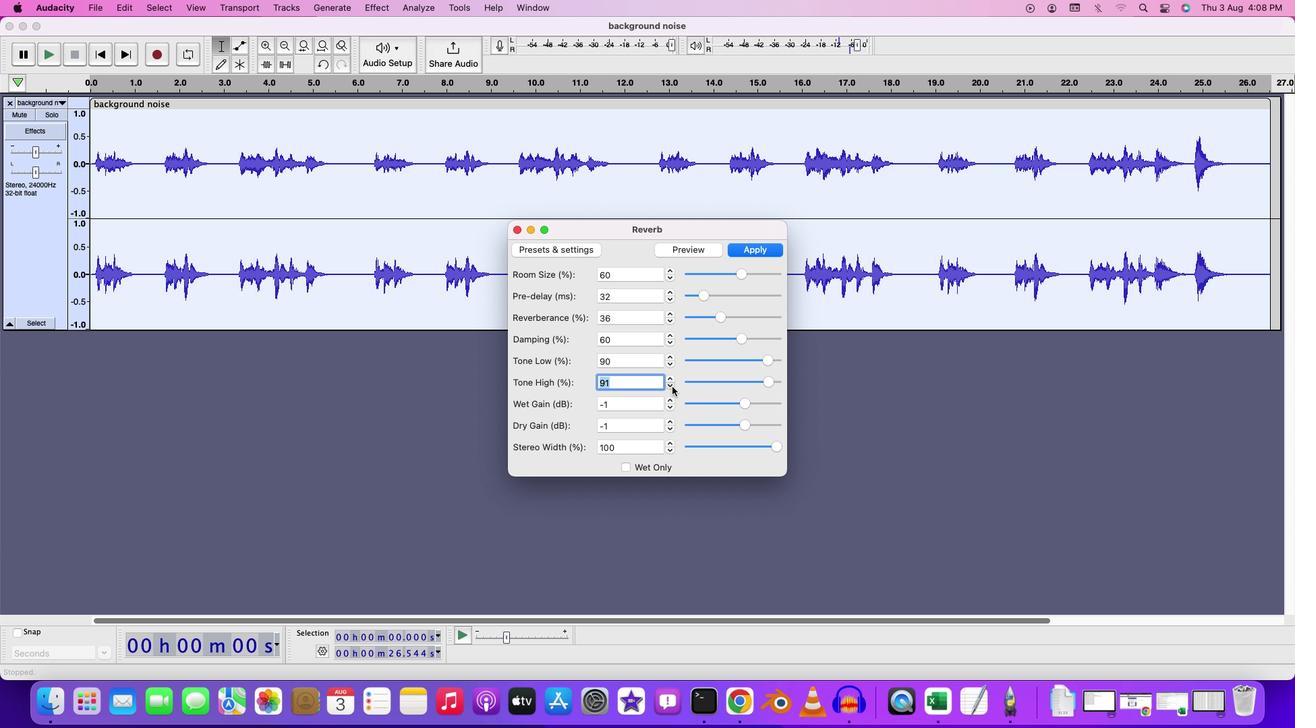 
Action: Mouse pressed left at (672, 387)
Screenshot: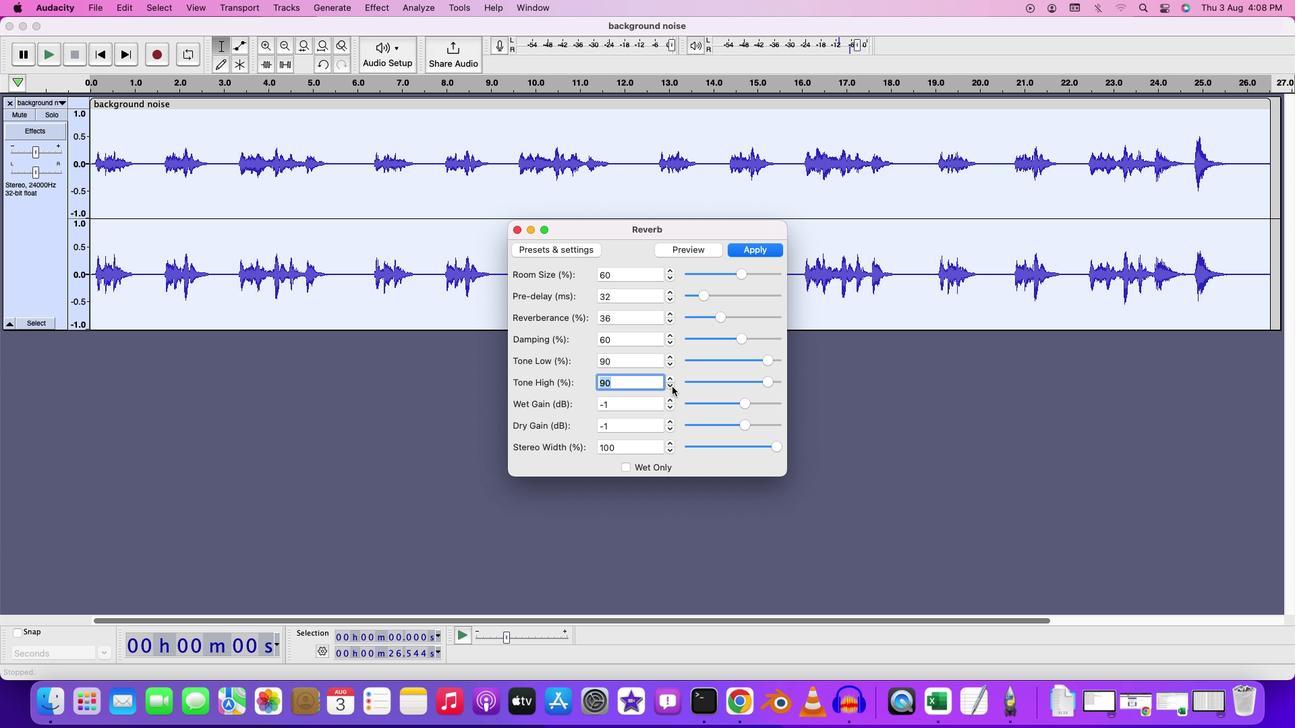
Action: Mouse pressed left at (672, 387)
Screenshot: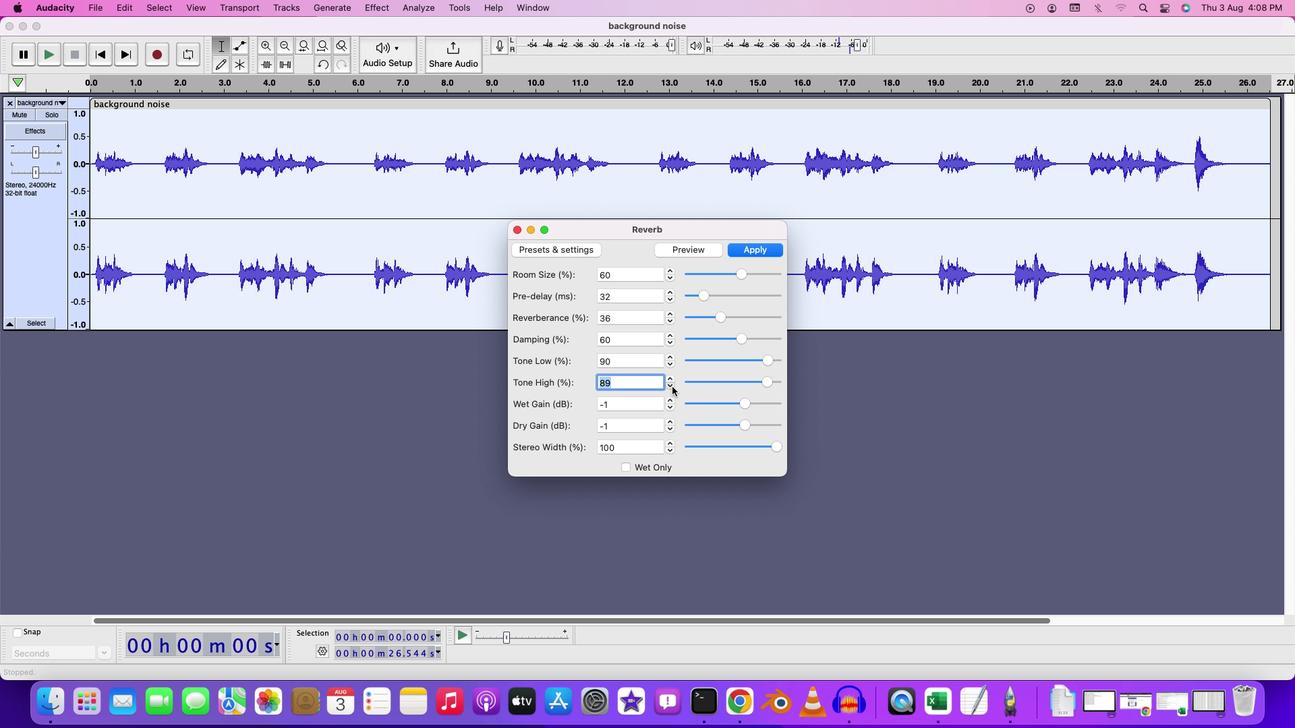 
Action: Mouse pressed left at (672, 387)
Screenshot: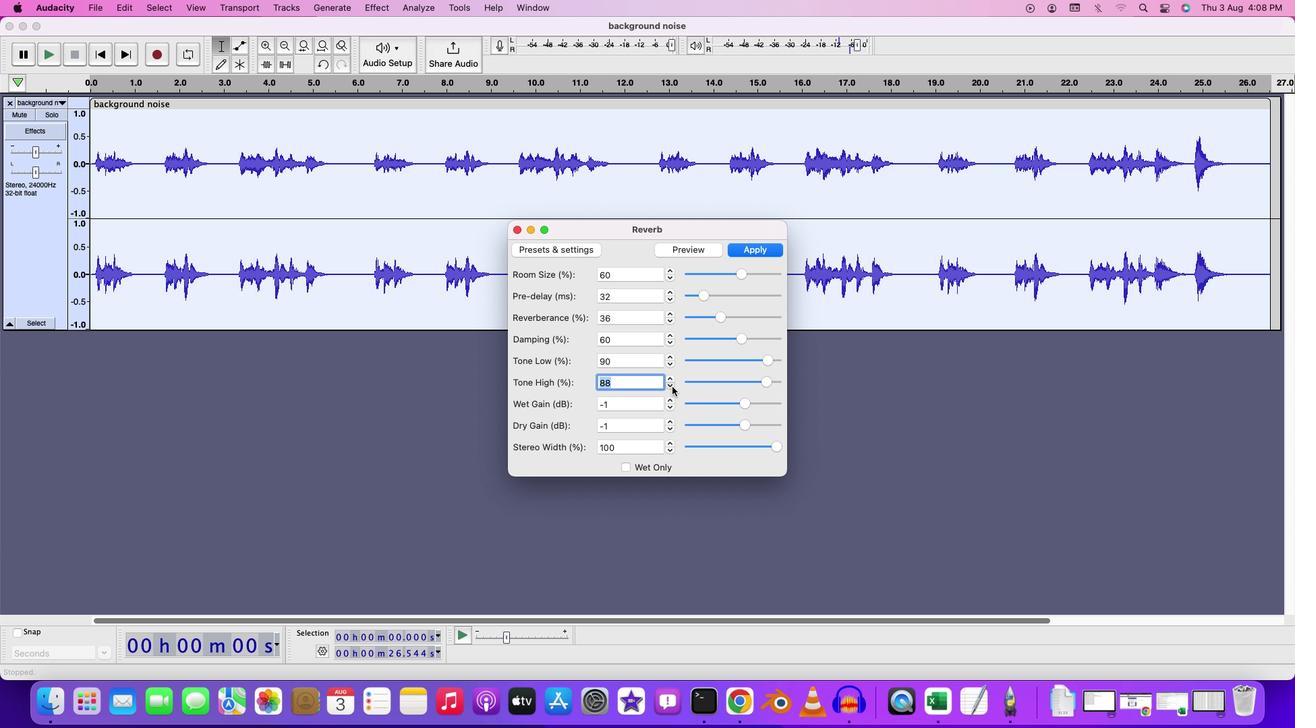 
Action: Mouse pressed left at (672, 387)
Screenshot: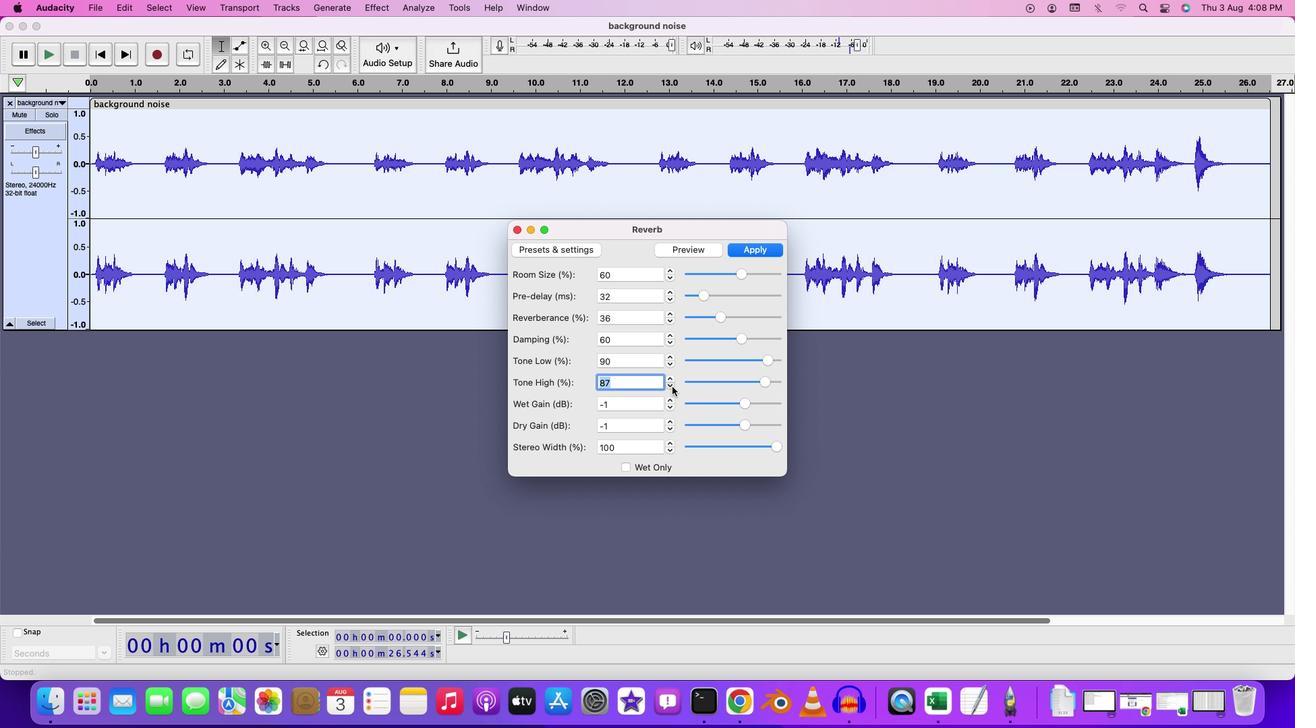 
Action: Mouse pressed left at (672, 387)
Screenshot: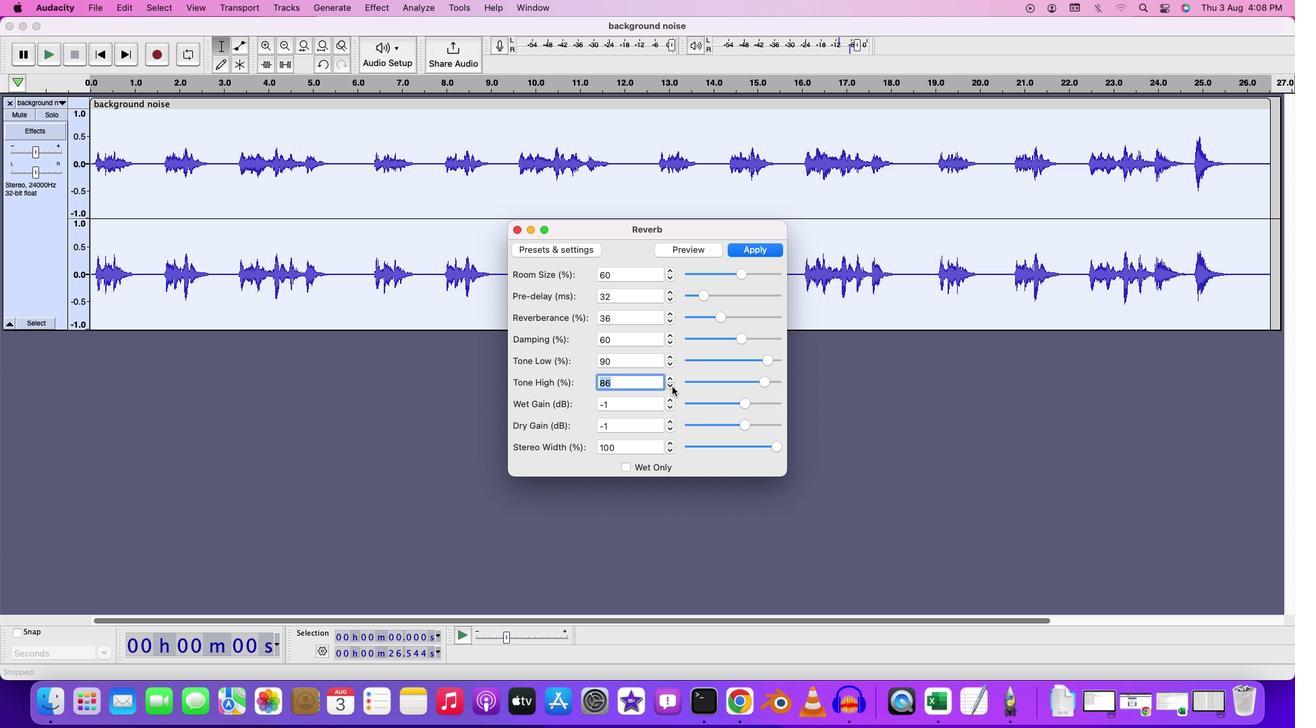 
Action: Mouse pressed left at (672, 387)
Screenshot: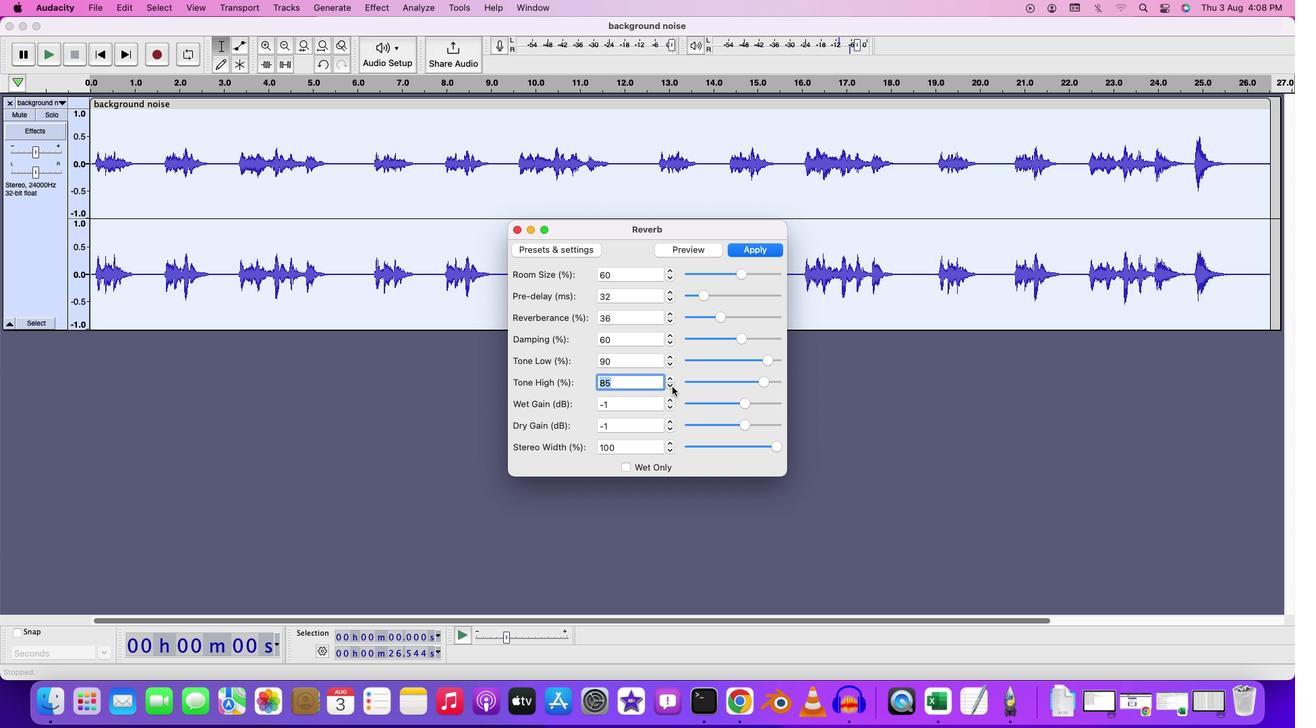 
Action: Mouse moved to (742, 404)
Screenshot: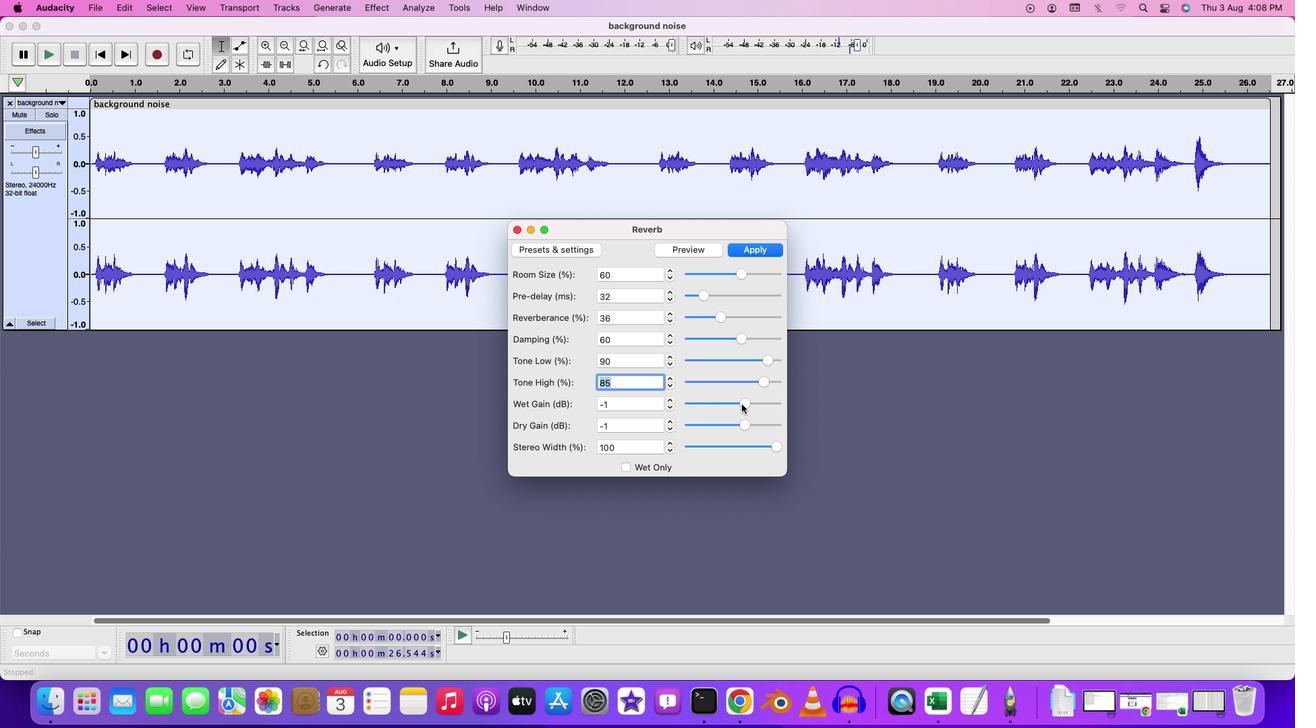 
Action: Mouse pressed left at (742, 404)
Screenshot: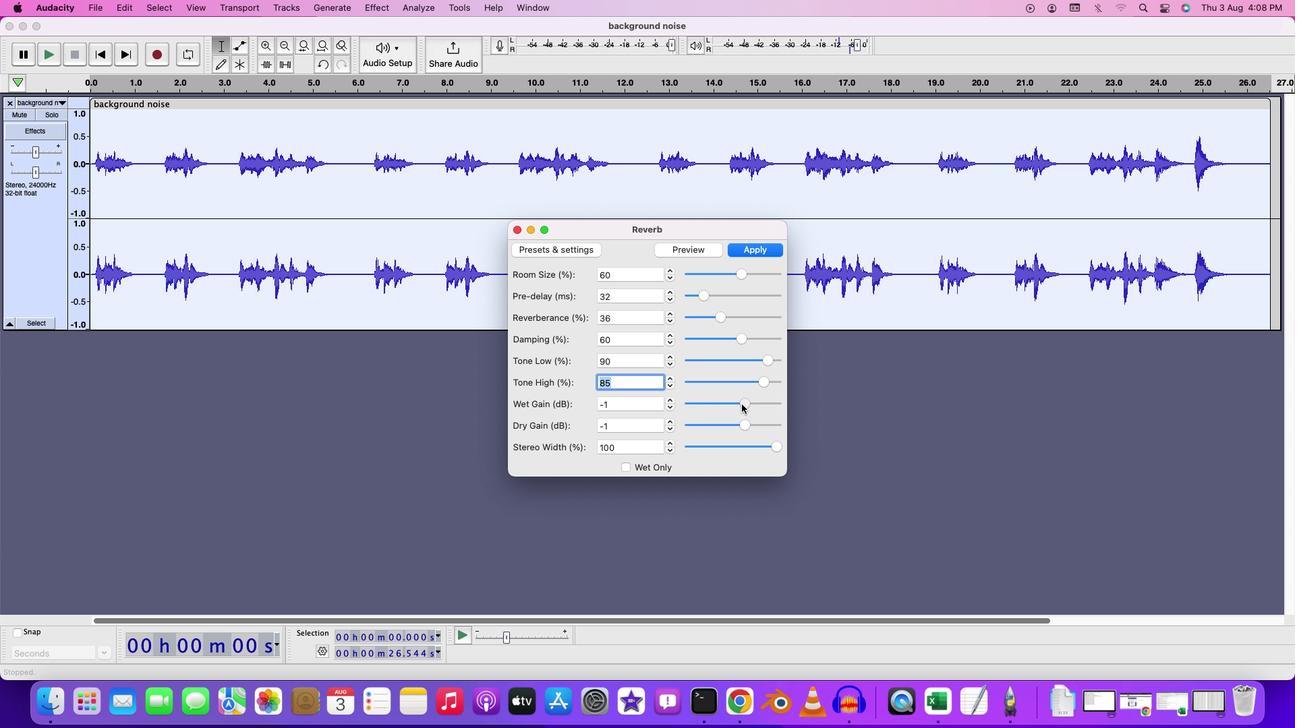 
Action: Mouse moved to (743, 404)
Screenshot: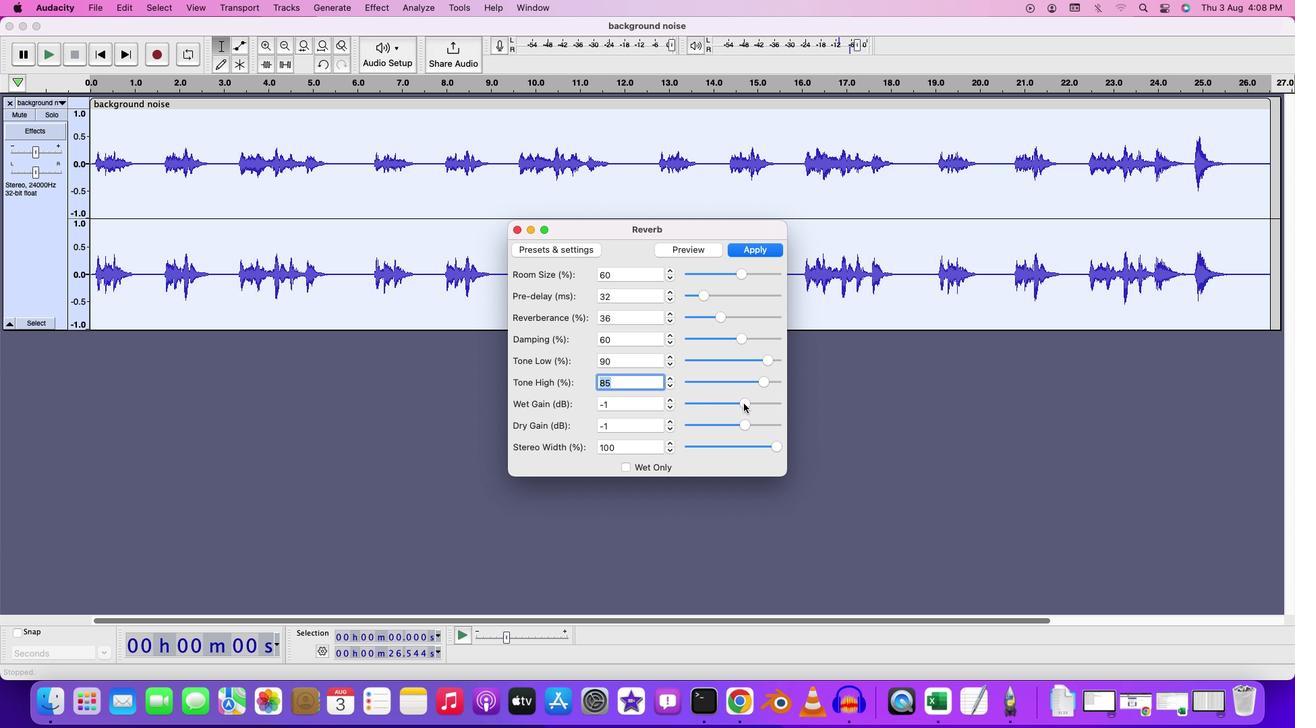 
Action: Mouse pressed left at (743, 404)
Screenshot: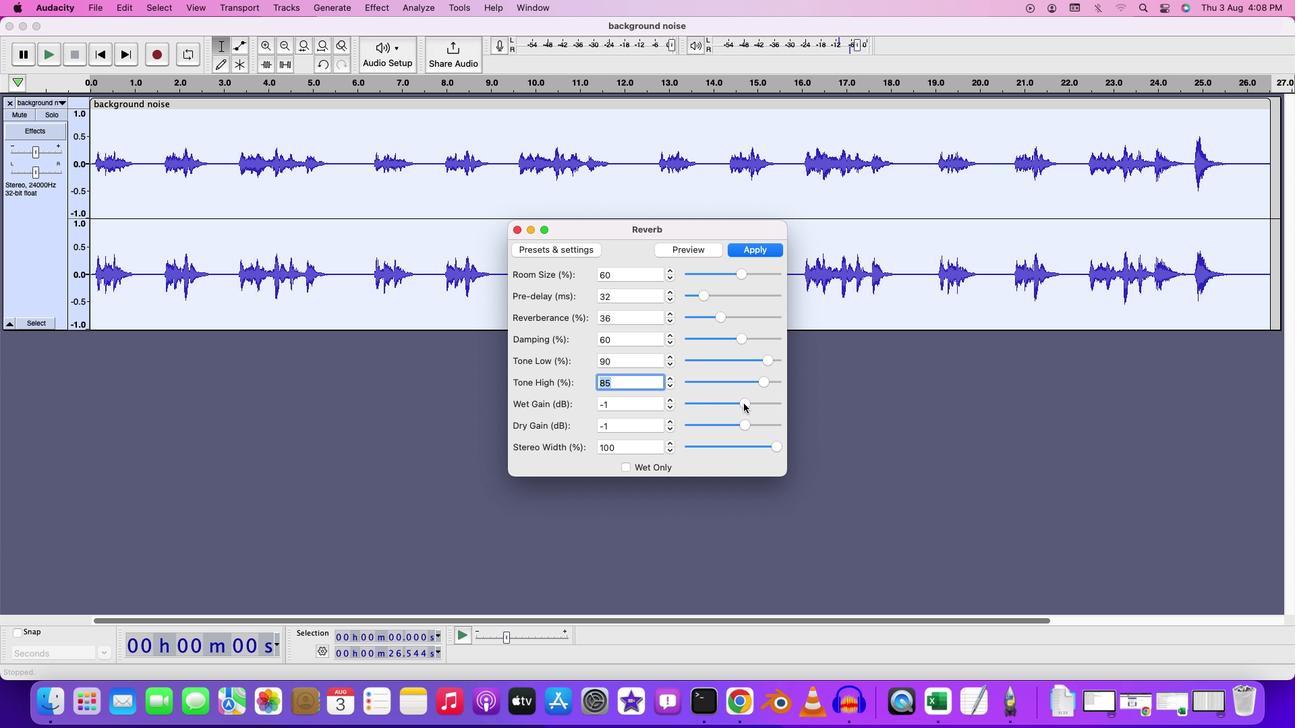 
Action: Mouse moved to (746, 423)
Screenshot: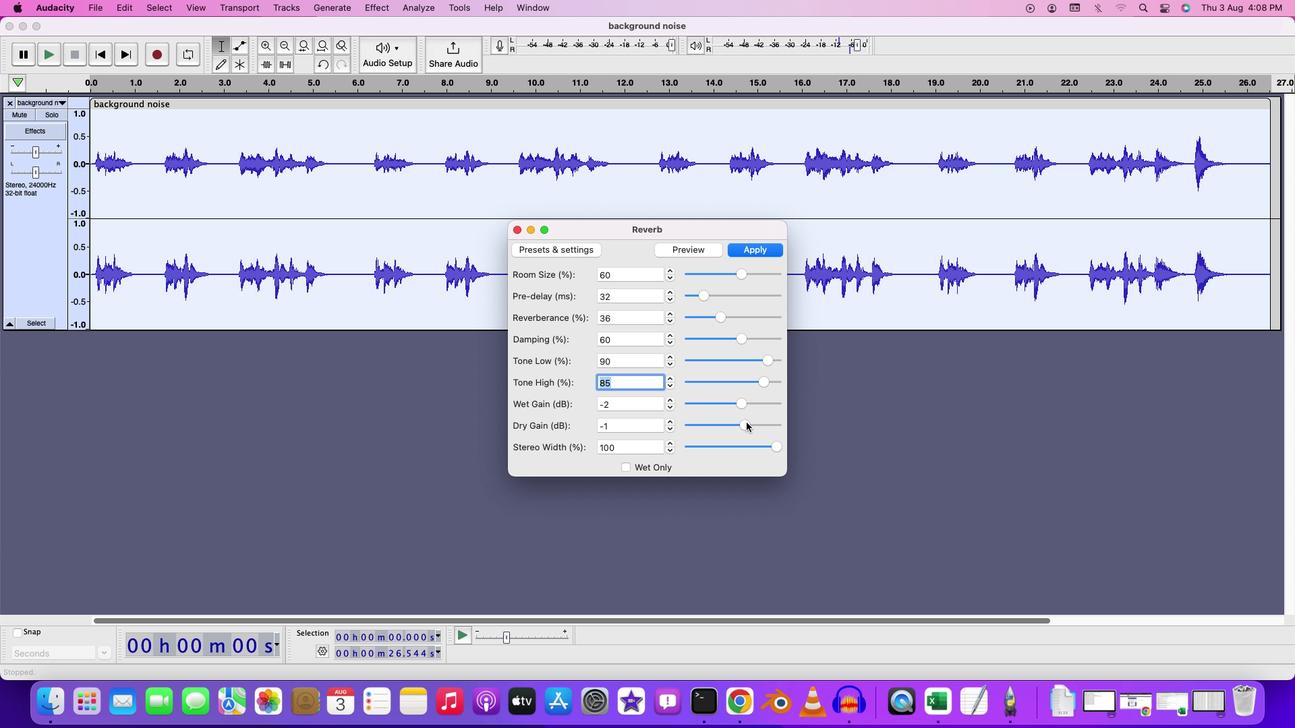 
Action: Mouse pressed left at (746, 423)
Screenshot: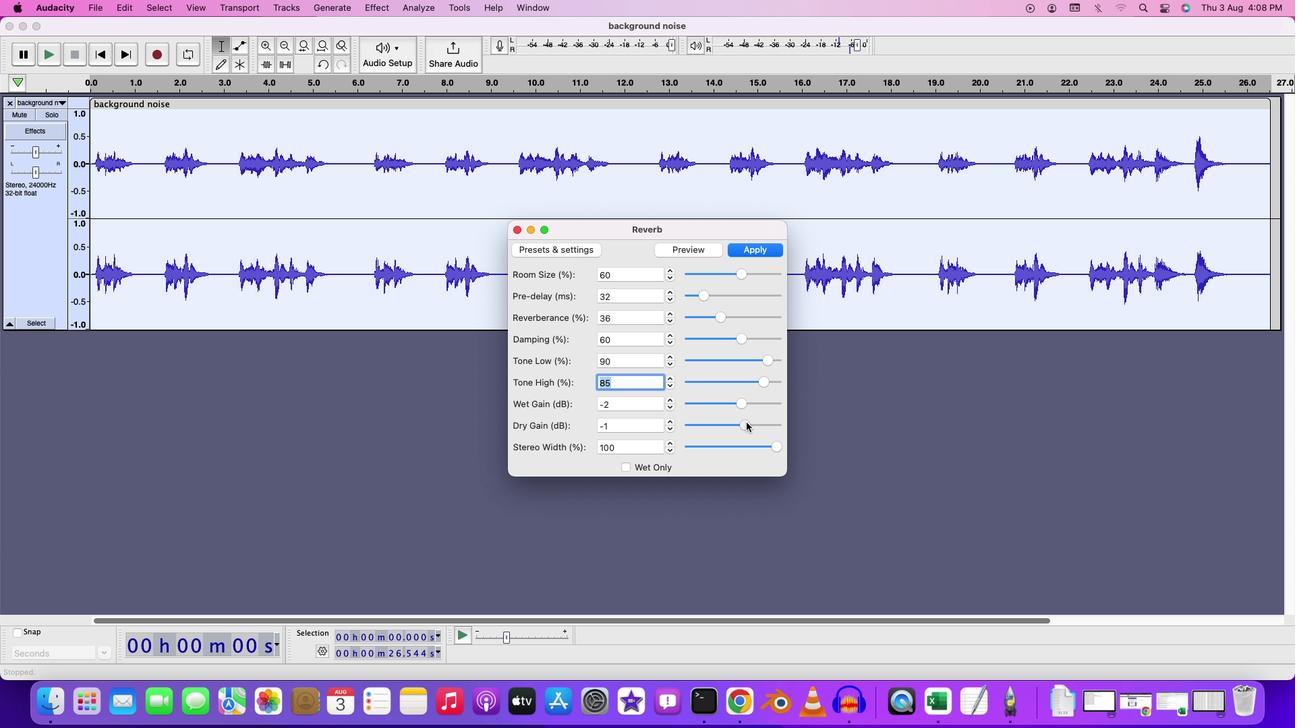 
Action: Mouse moved to (776, 450)
Screenshot: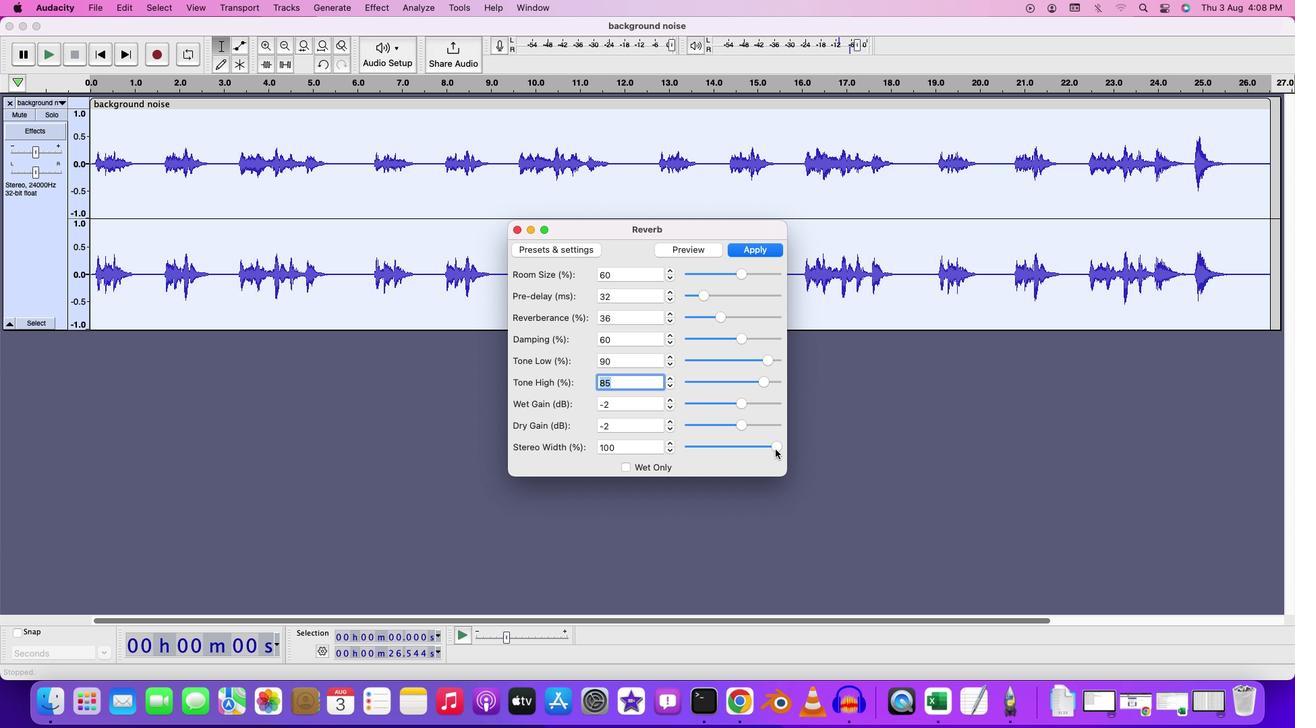 
Action: Mouse pressed left at (776, 450)
Screenshot: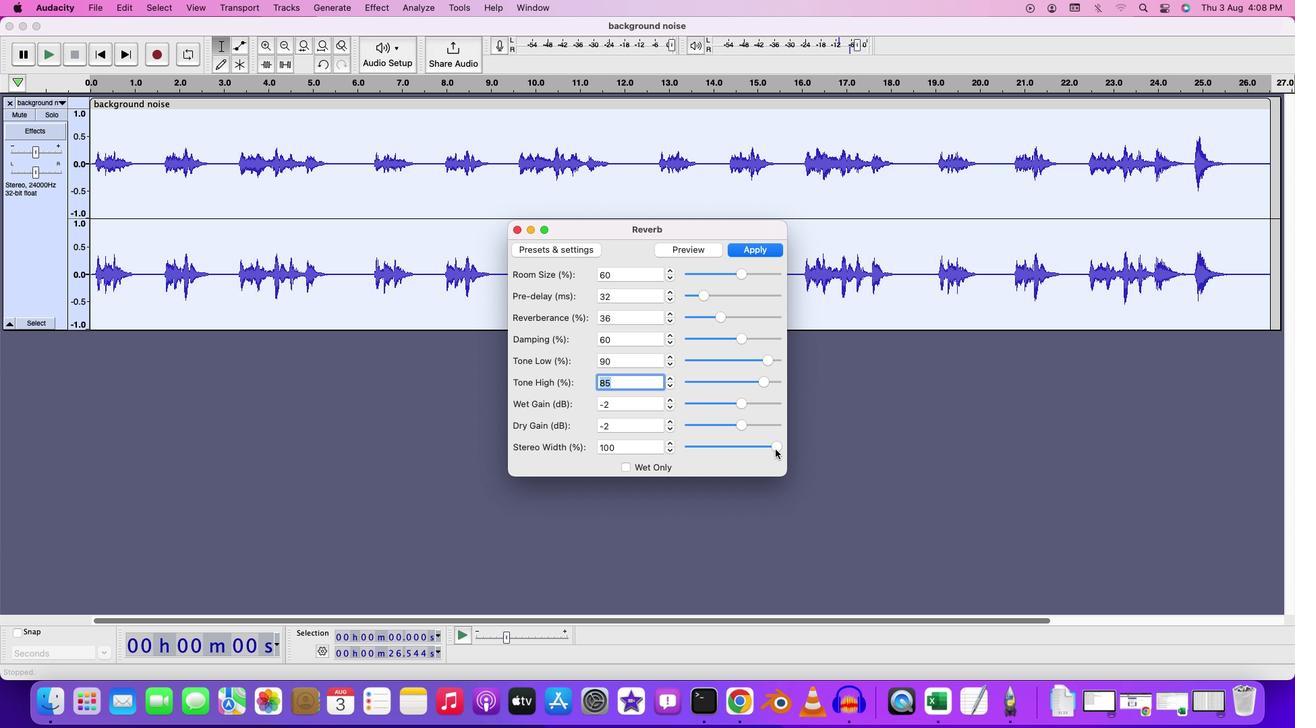 
Action: Mouse moved to (670, 450)
Screenshot: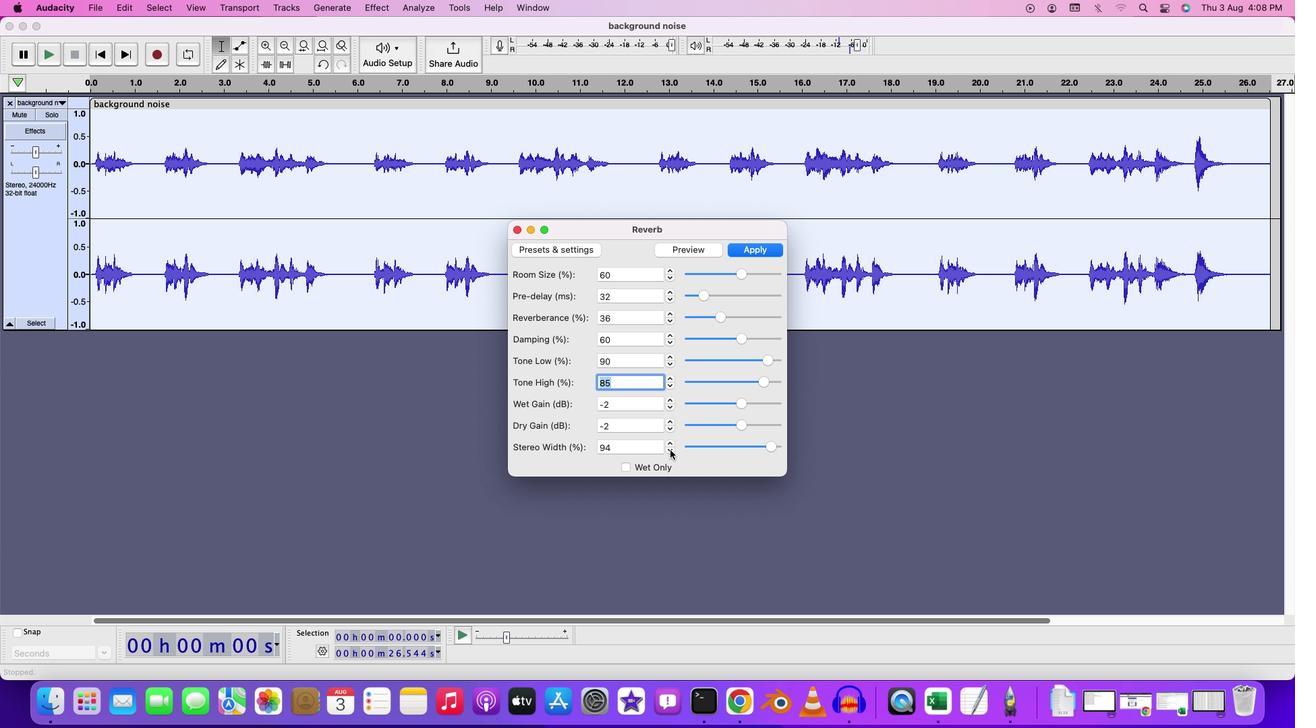
Action: Mouse pressed left at (670, 450)
Screenshot: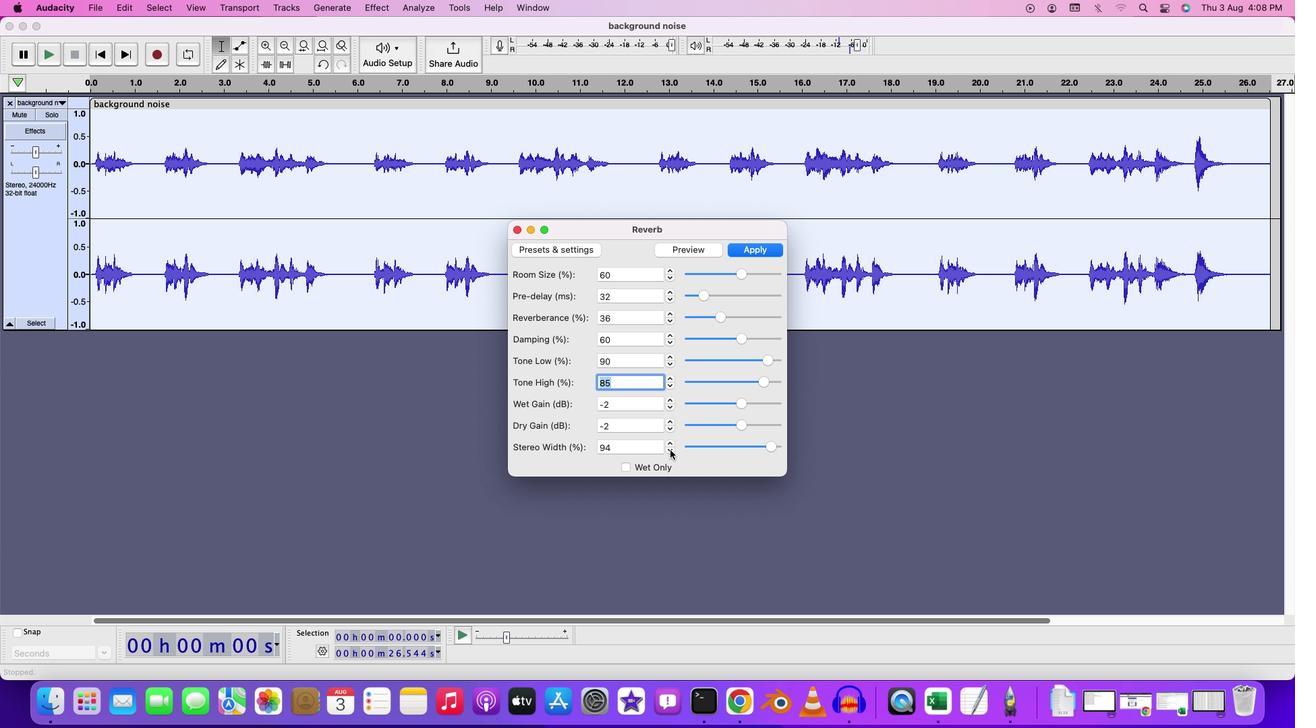 
Action: Mouse pressed left at (670, 450)
Screenshot: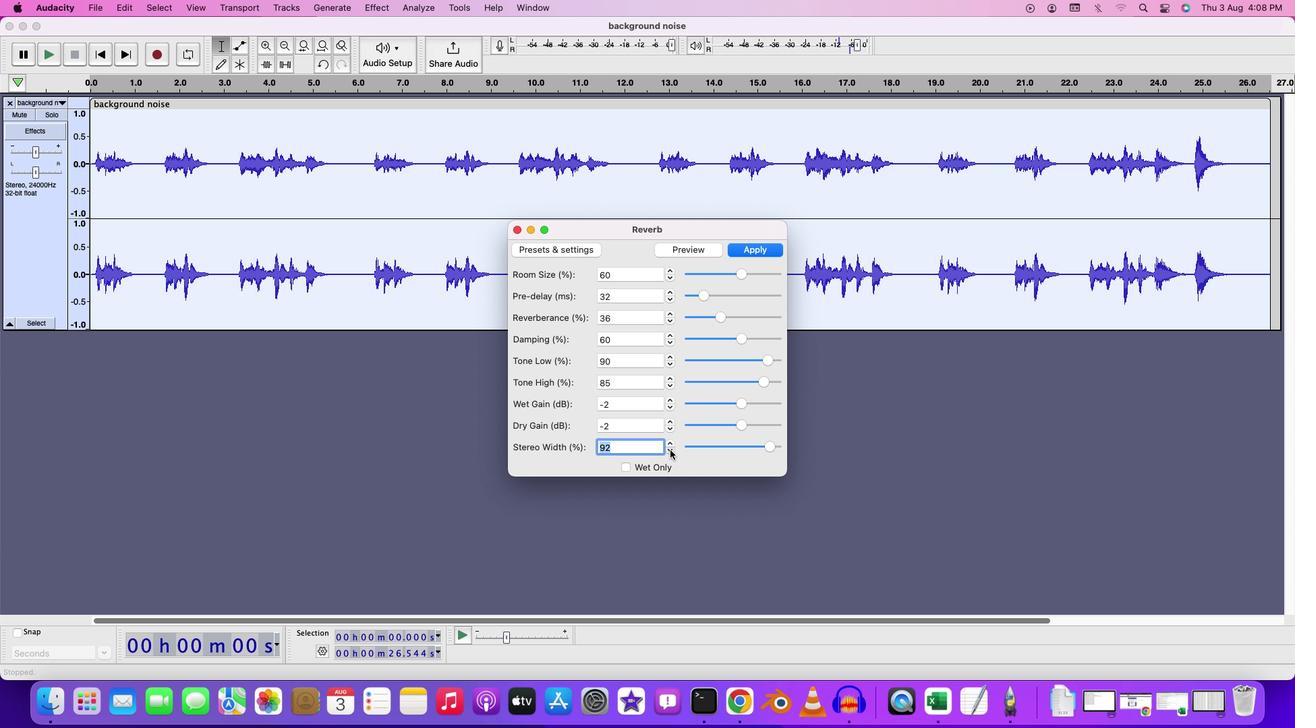 
Action: Mouse pressed left at (670, 450)
Screenshot: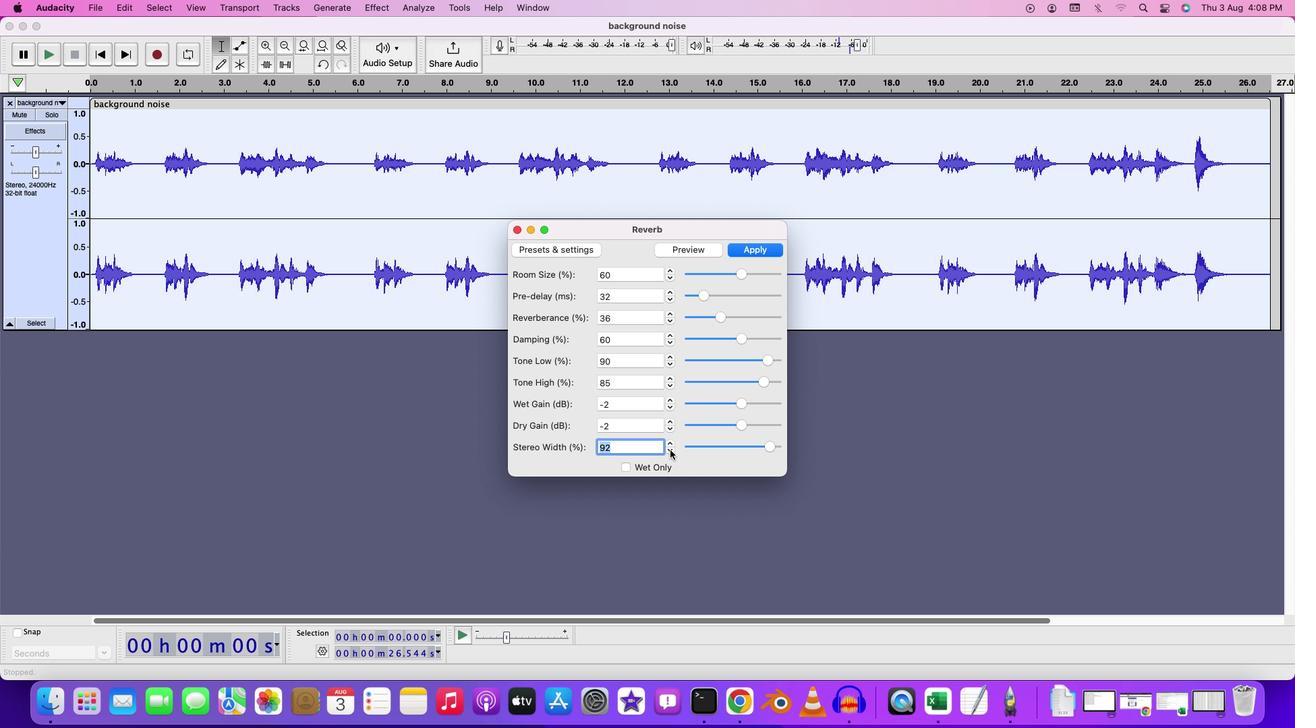
Action: Mouse pressed left at (670, 450)
Screenshot: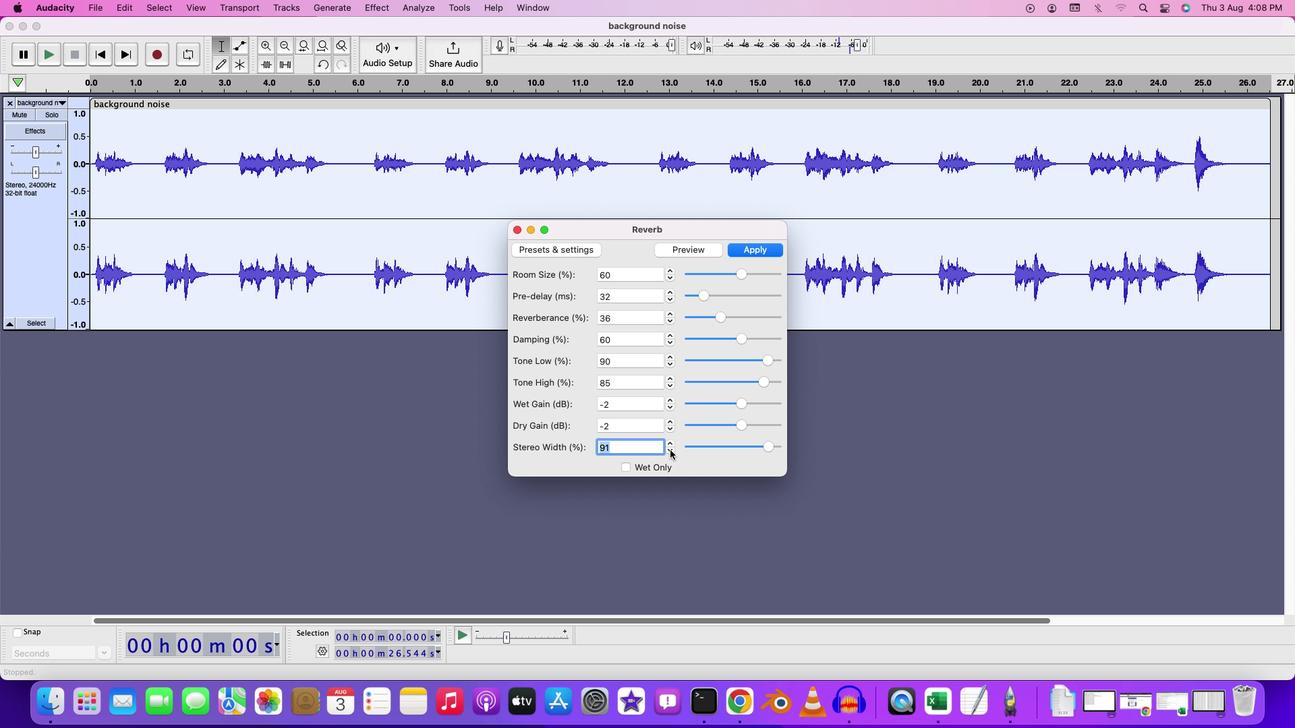 
Action: Mouse moved to (696, 252)
Screenshot: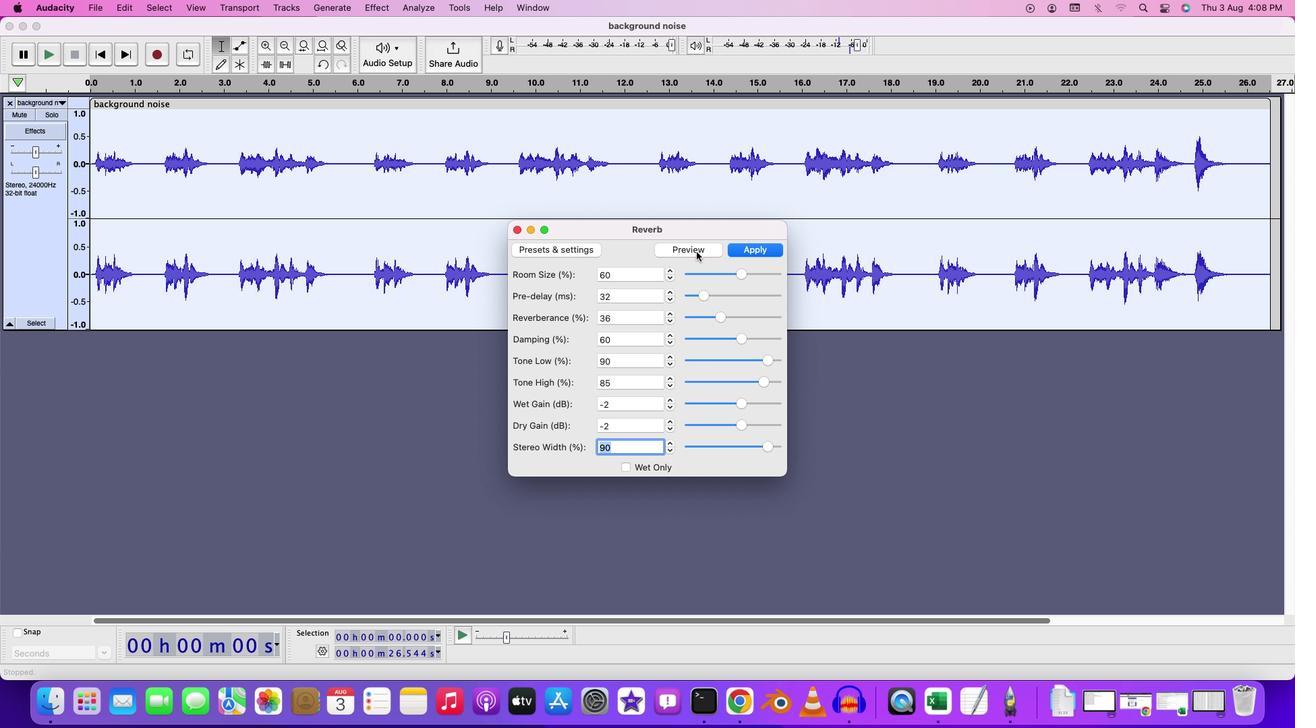 
Action: Mouse pressed left at (696, 252)
Screenshot: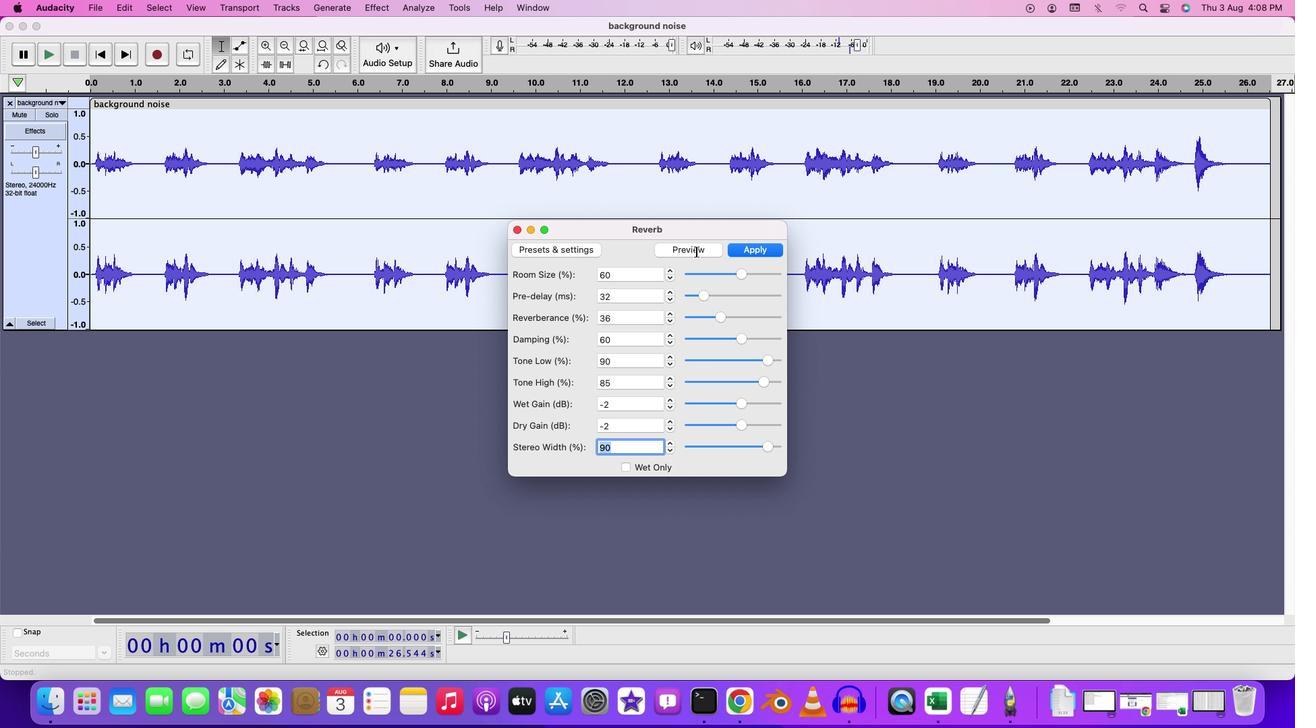 
Action: Mouse moved to (690, 470)
Screenshot: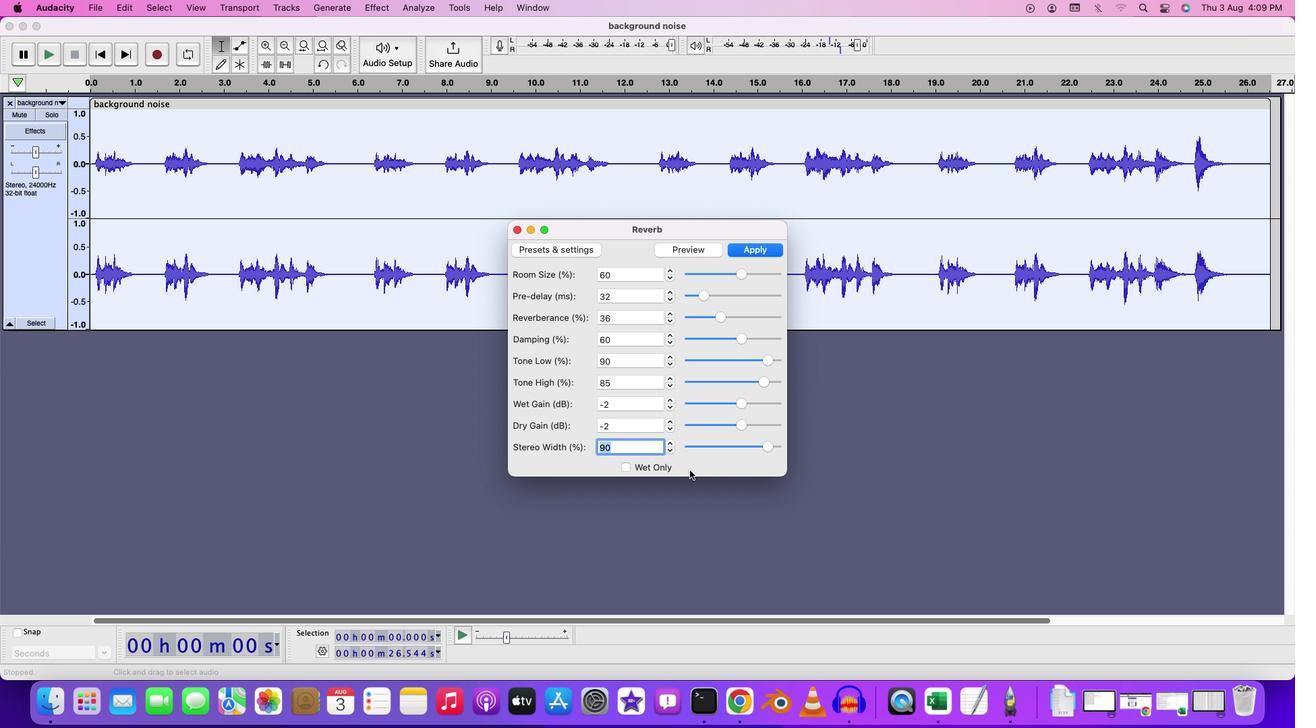 
Action: Mouse pressed left at (690, 470)
Screenshot: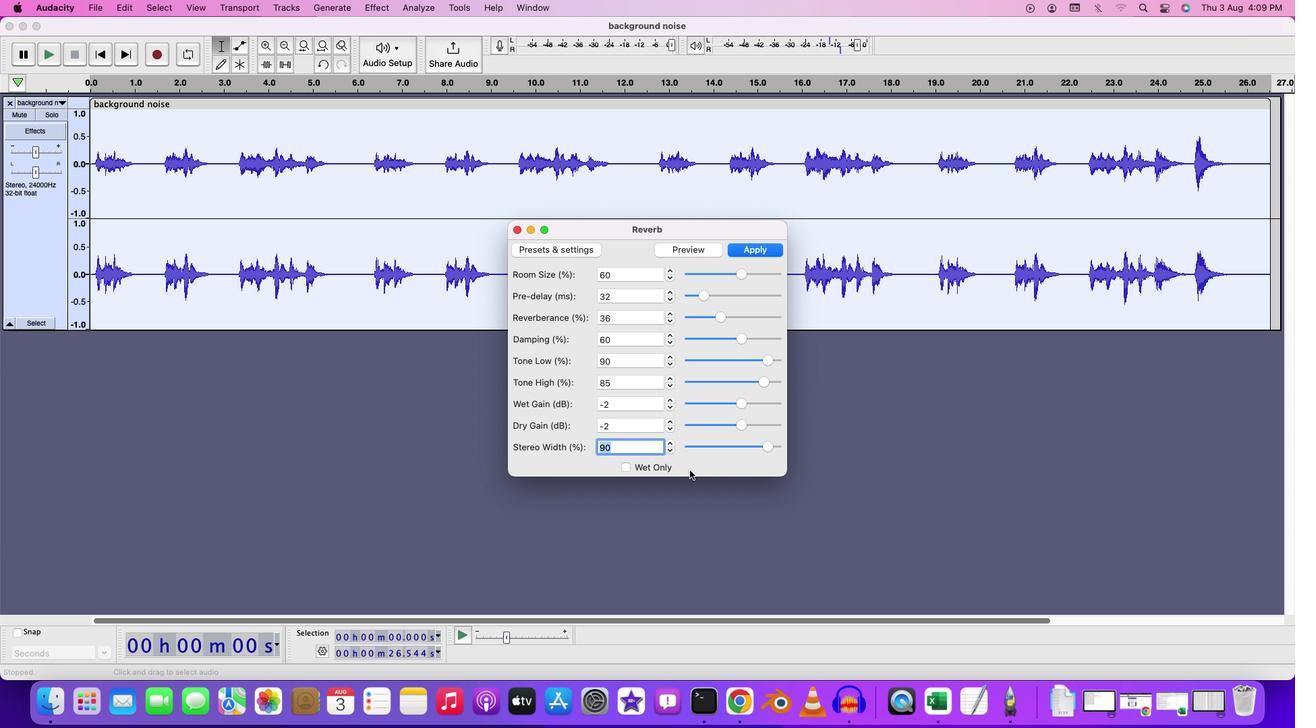 
Action: Mouse moved to (670, 280)
Screenshot: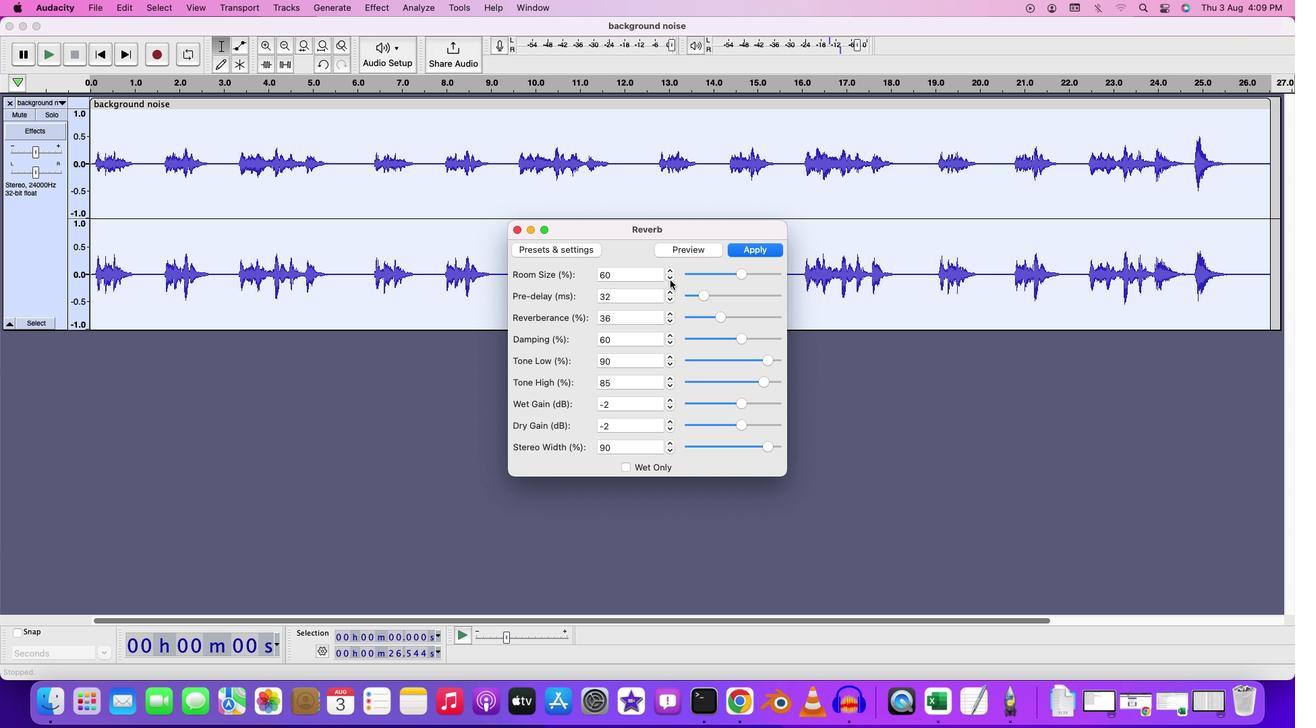 
Action: Mouse pressed left at (670, 280)
Screenshot: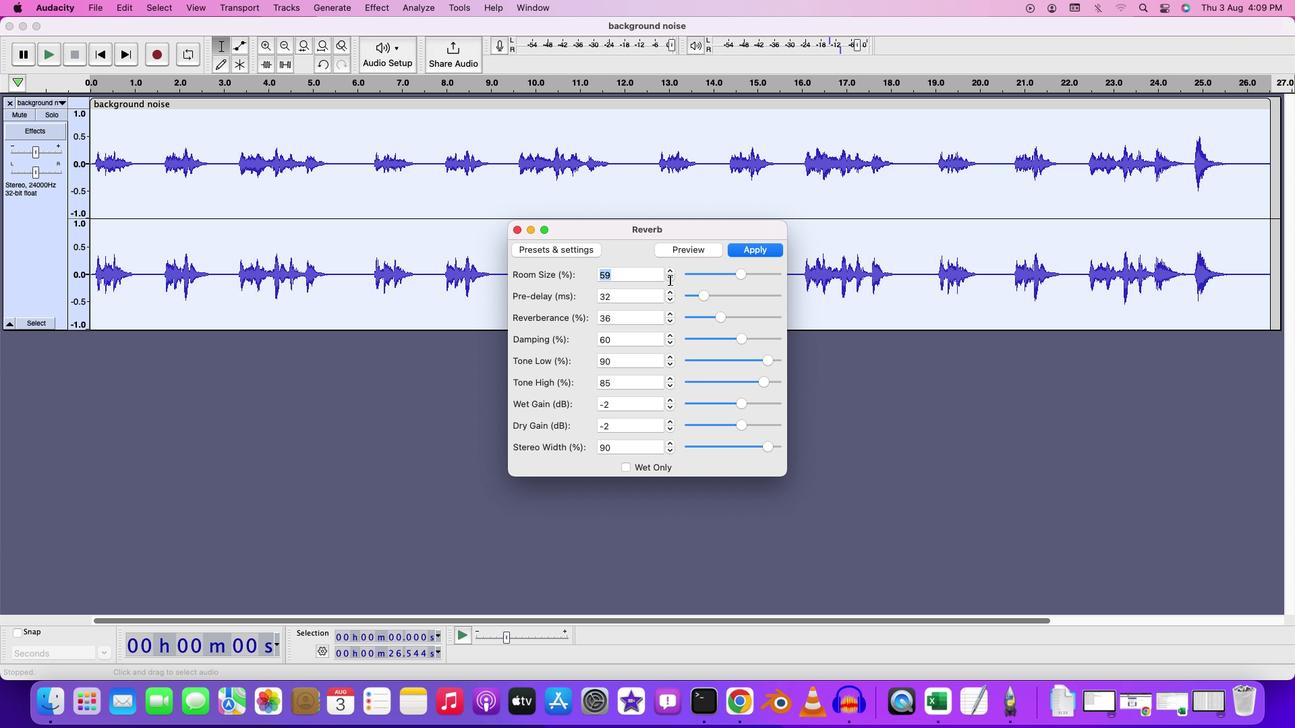 
Action: Mouse moved to (670, 278)
Screenshot: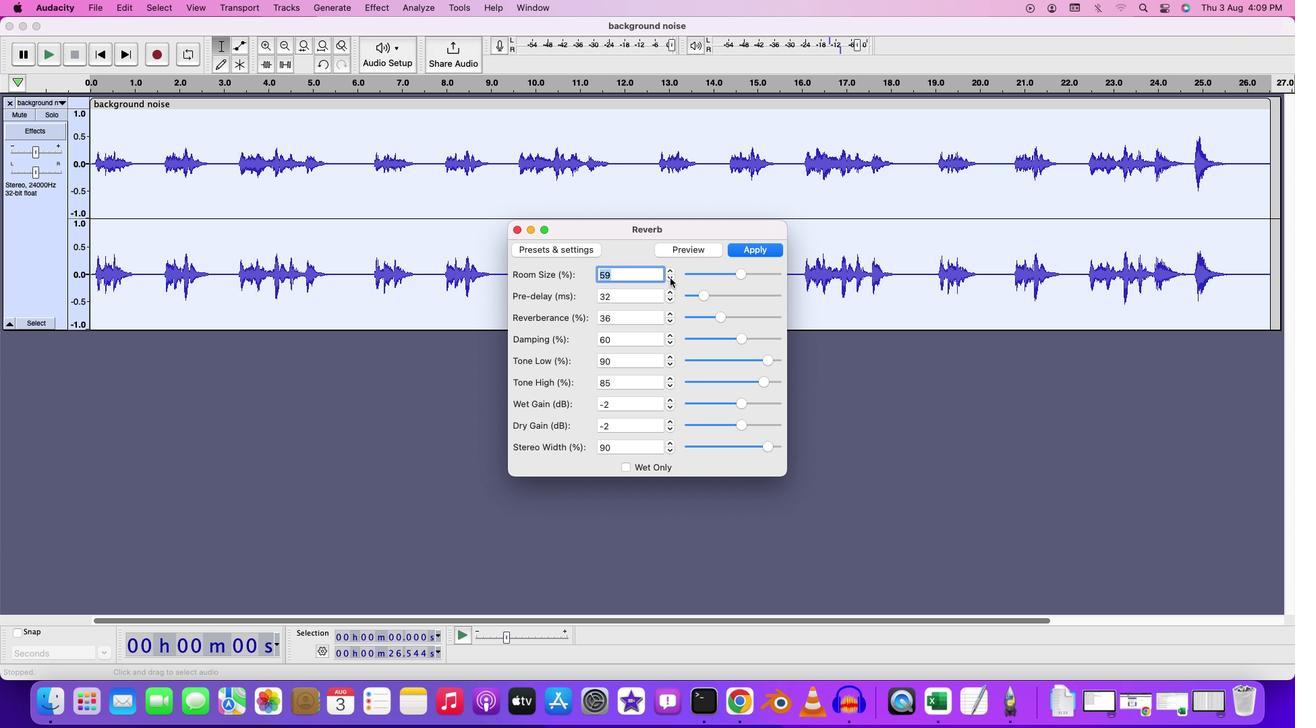 
Action: Mouse pressed left at (670, 278)
Screenshot: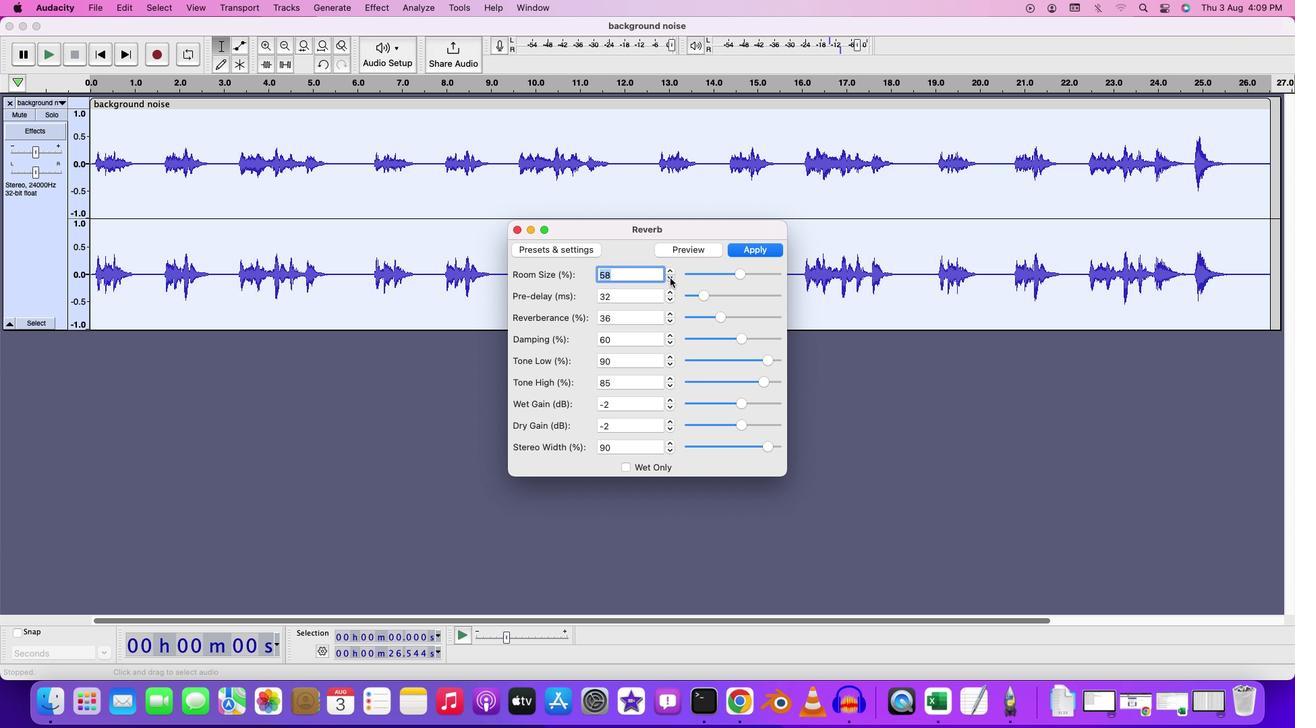 
Action: Mouse pressed left at (670, 278)
Screenshot: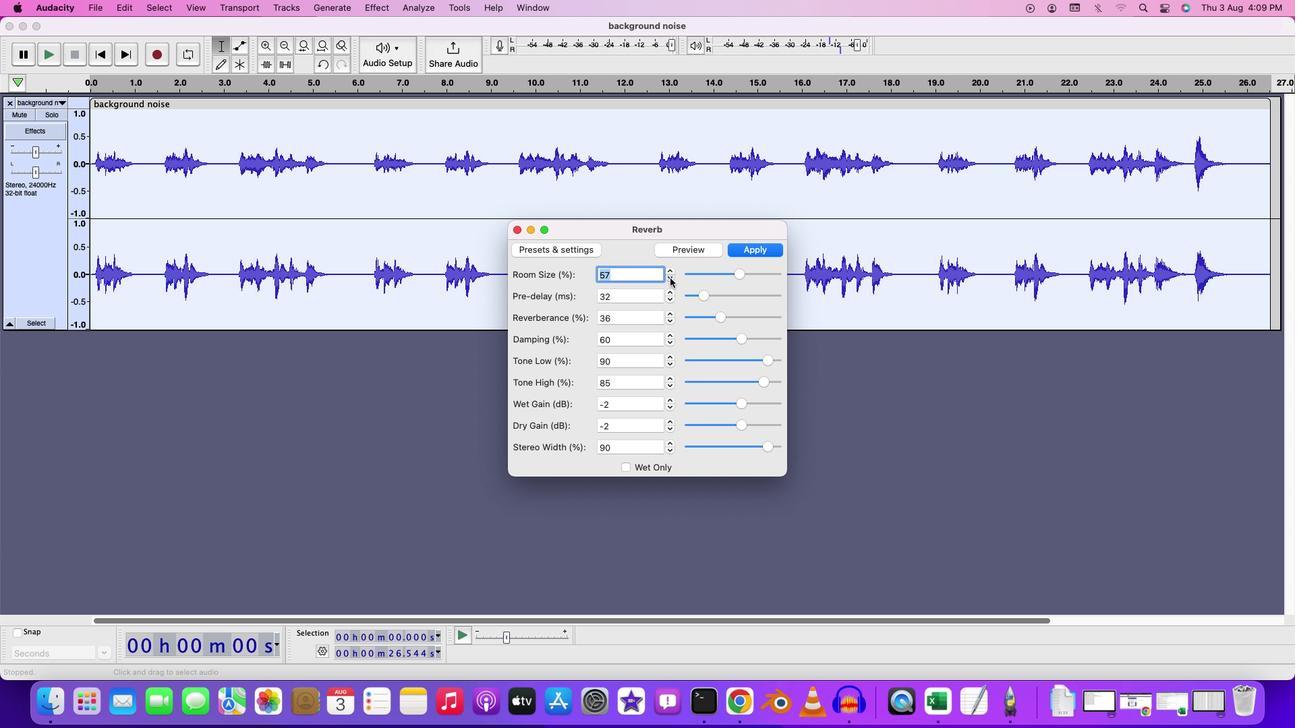 
Action: Mouse pressed left at (670, 278)
Screenshot: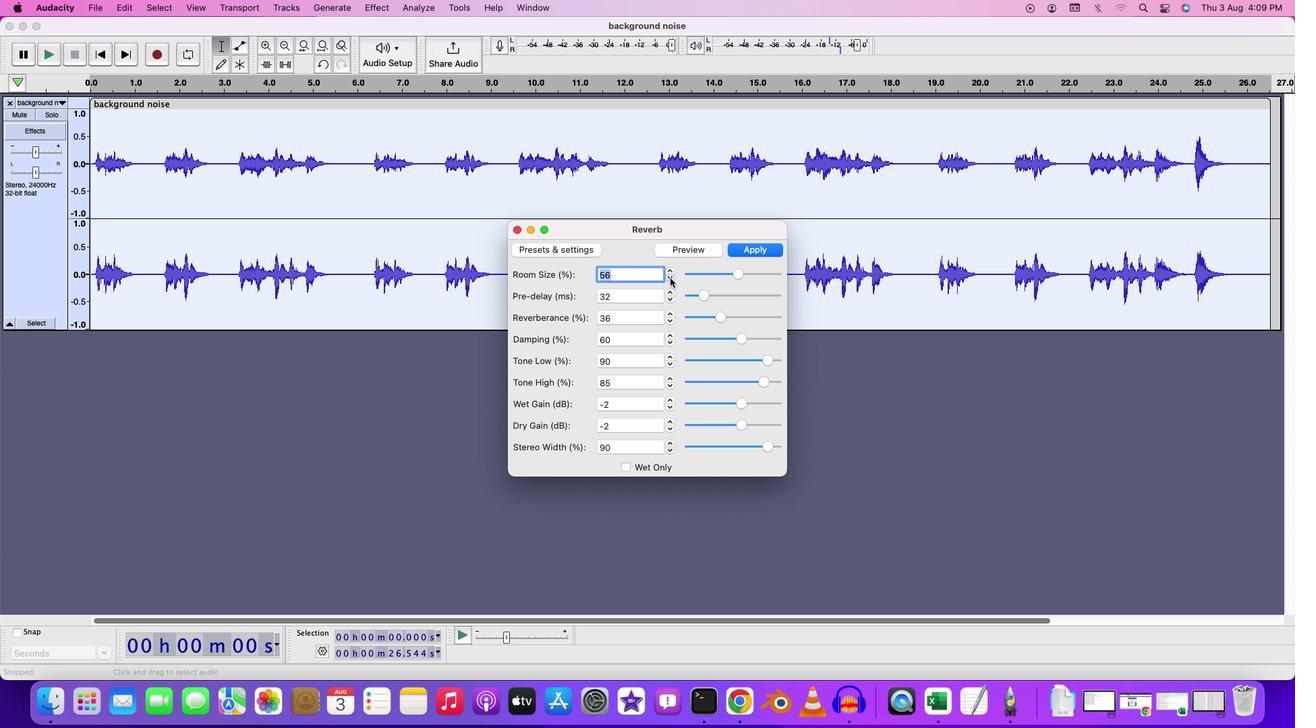 
Action: Mouse pressed left at (670, 278)
Screenshot: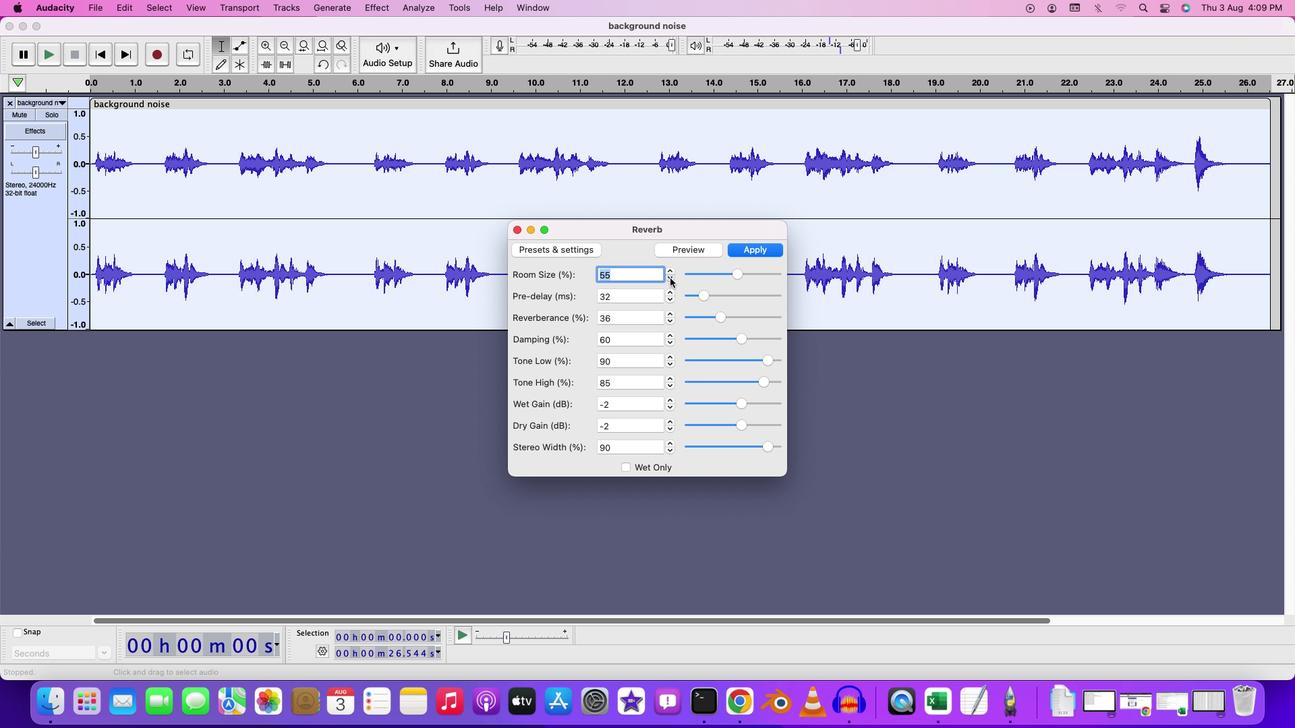 
Action: Mouse pressed left at (670, 278)
Screenshot: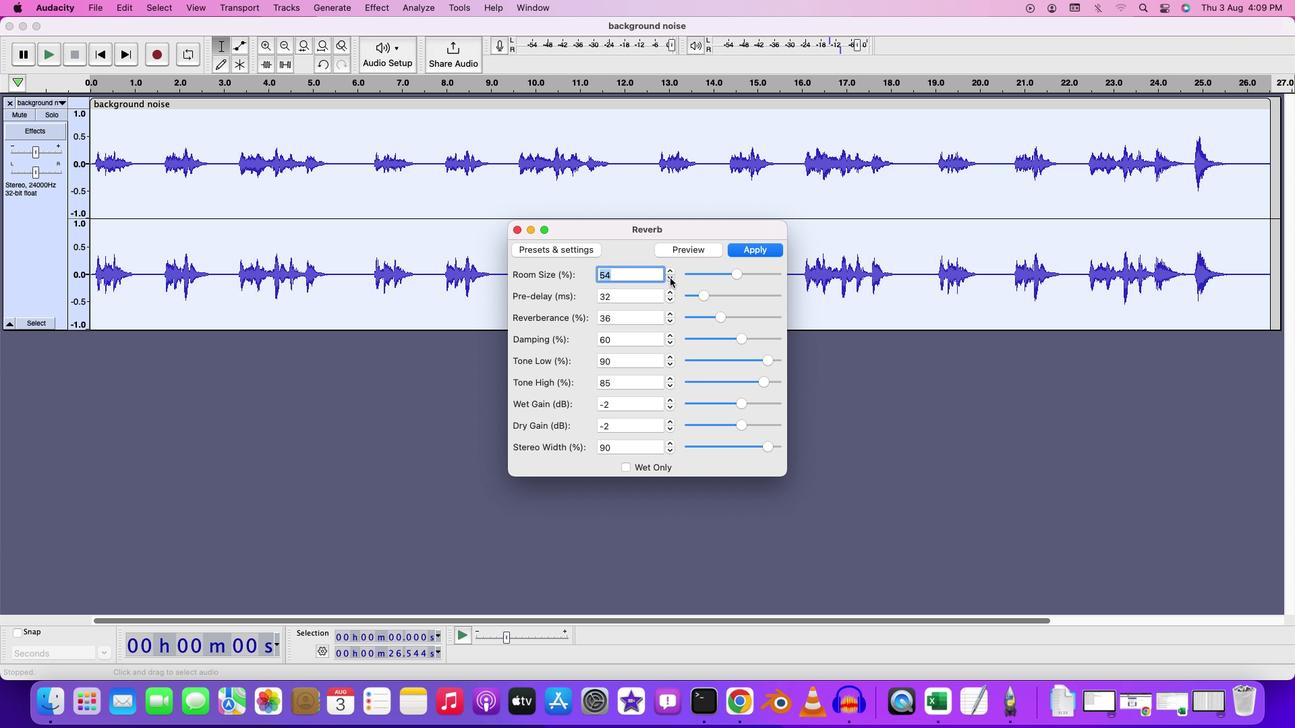 
Action: Mouse pressed left at (670, 278)
Screenshot: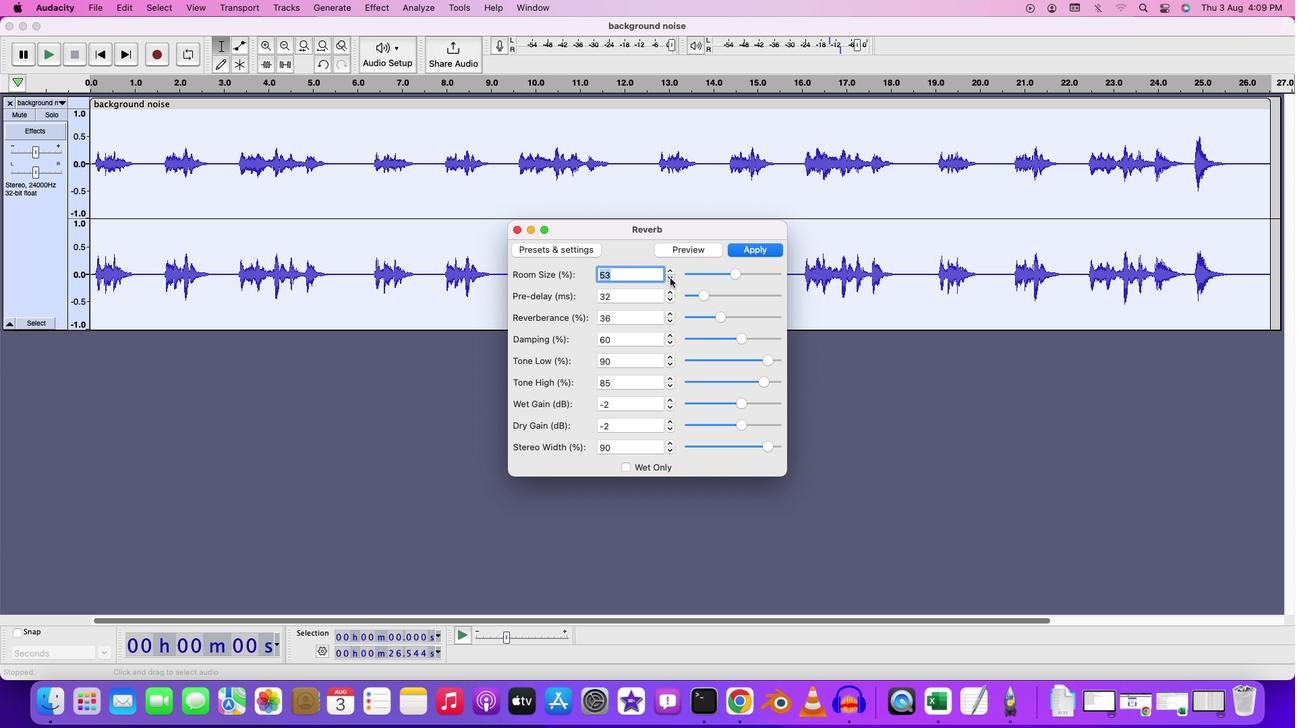 
Action: Mouse pressed left at (670, 278)
Screenshot: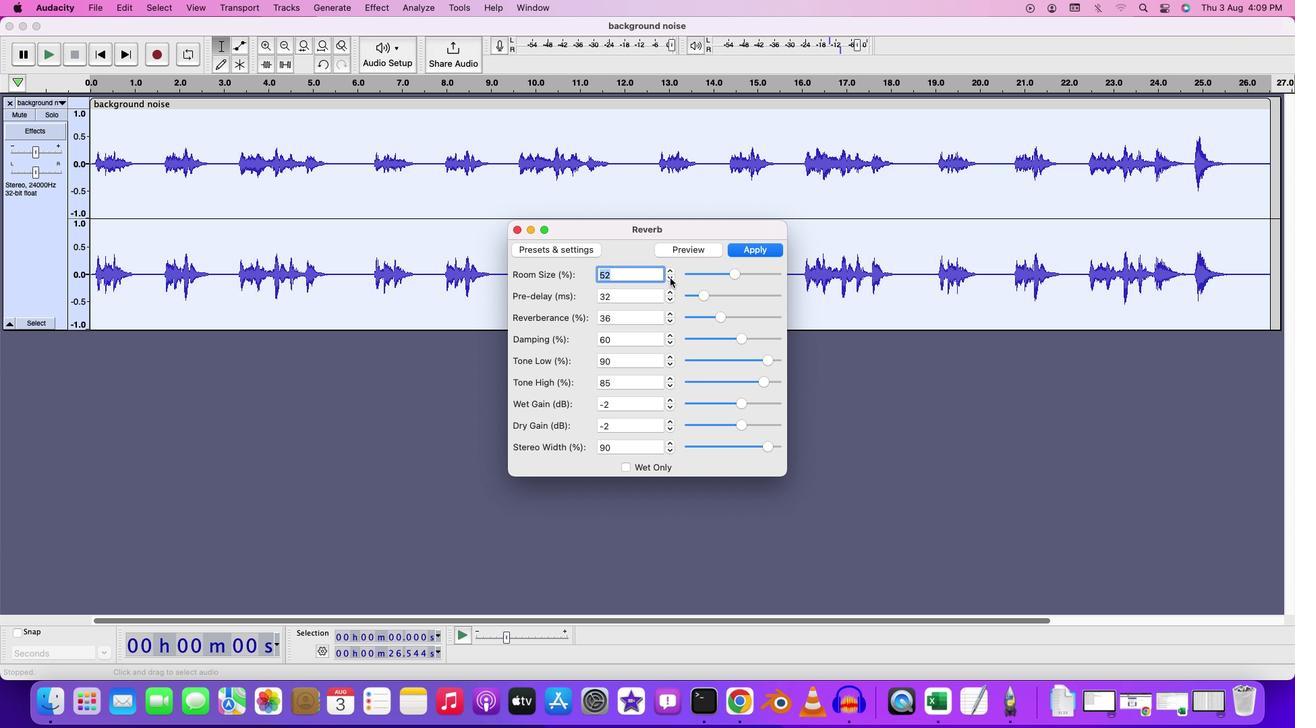
Action: Mouse pressed left at (670, 278)
Screenshot: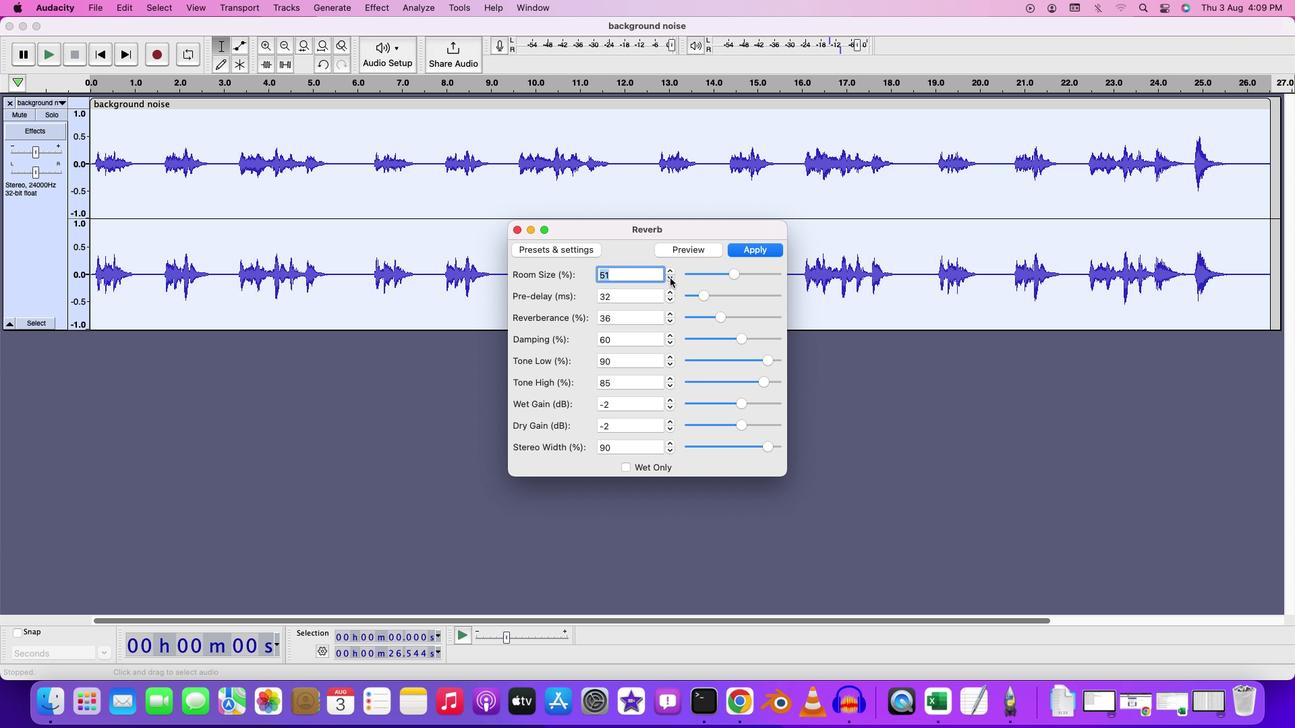 
Action: Mouse pressed left at (670, 278)
Screenshot: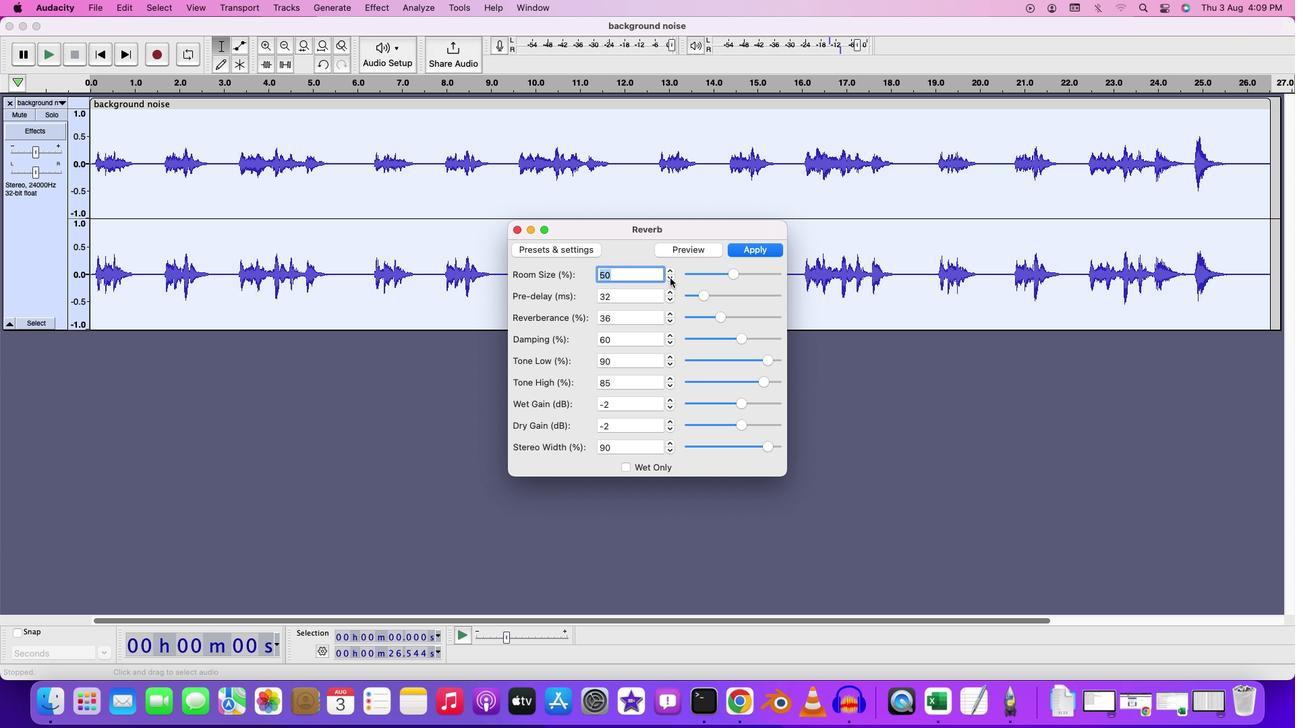
Action: Mouse moved to (670, 294)
Screenshot: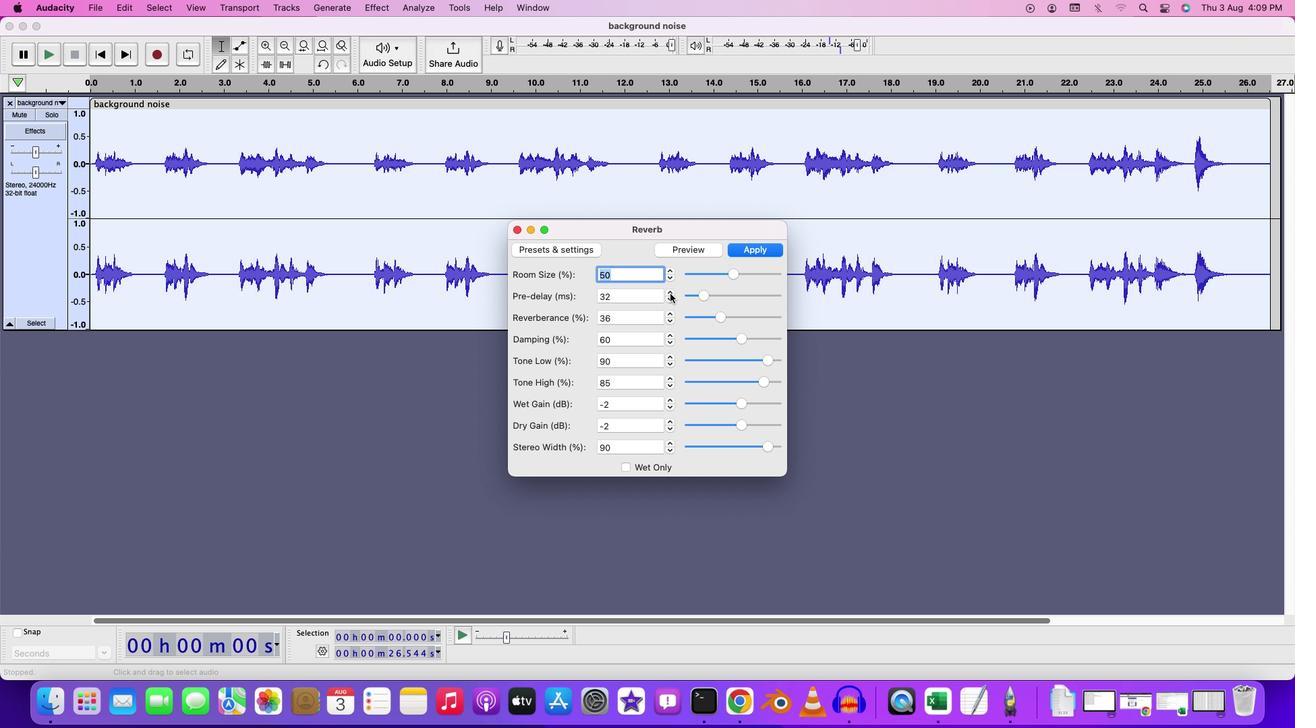 
Action: Mouse pressed left at (670, 294)
Screenshot: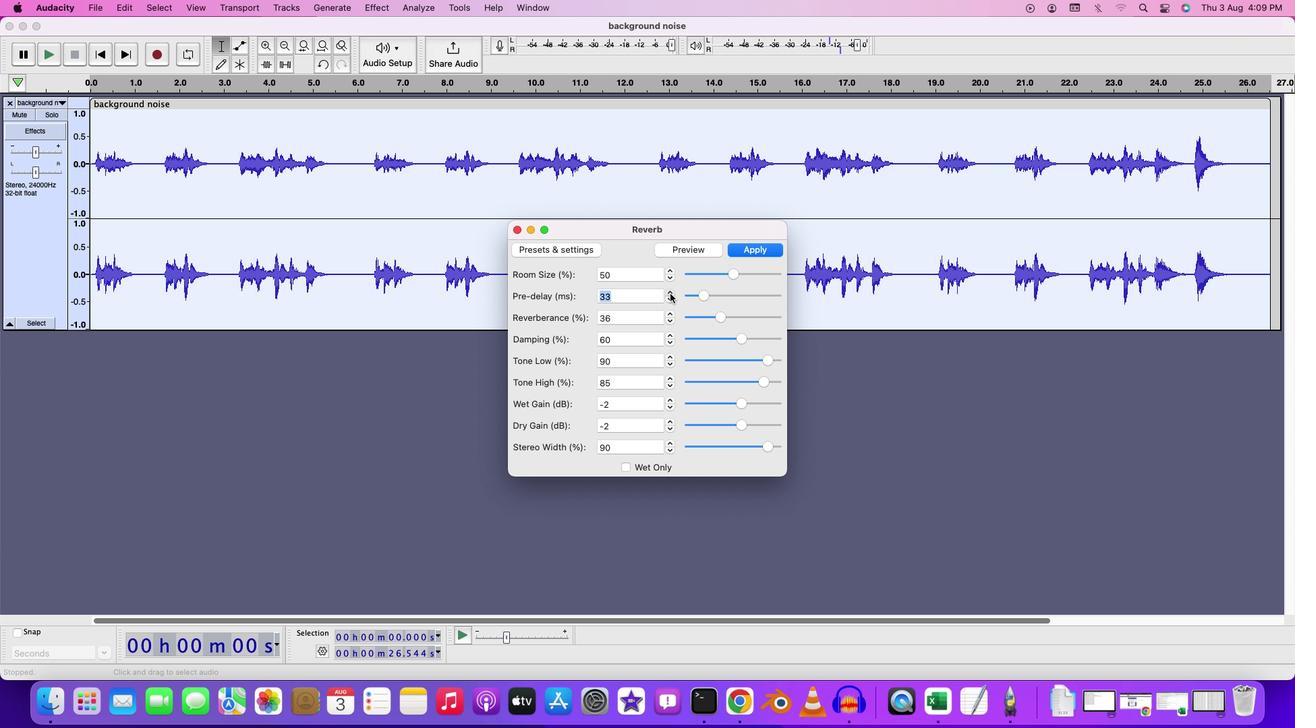 
Action: Mouse pressed left at (670, 294)
Screenshot: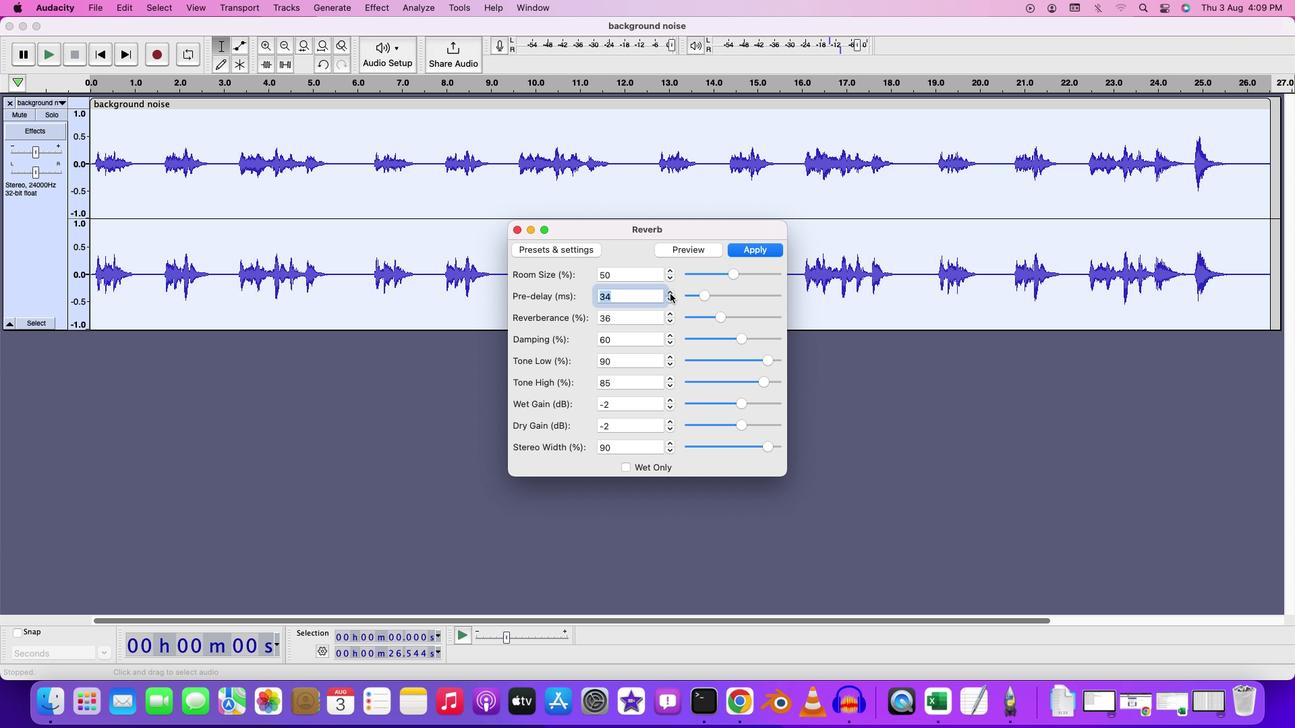 
Action: Mouse pressed left at (670, 294)
Screenshot: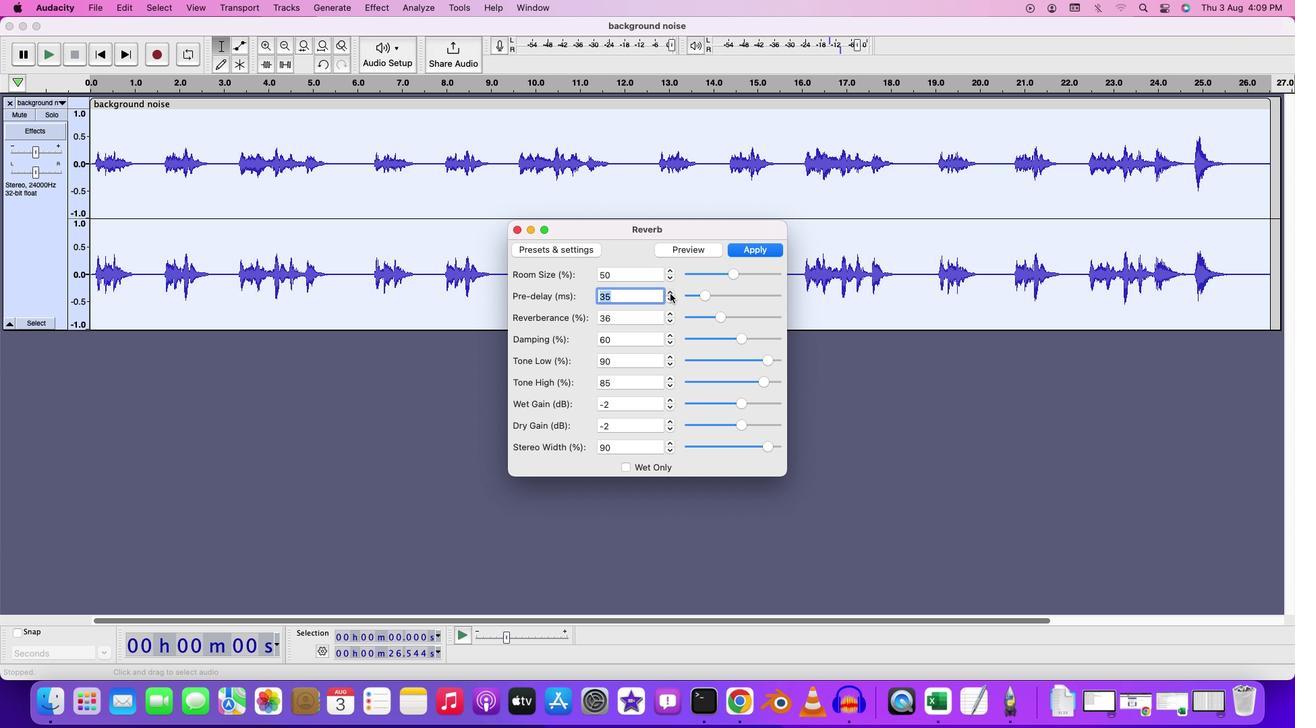 
Action: Mouse pressed left at (670, 294)
Screenshot: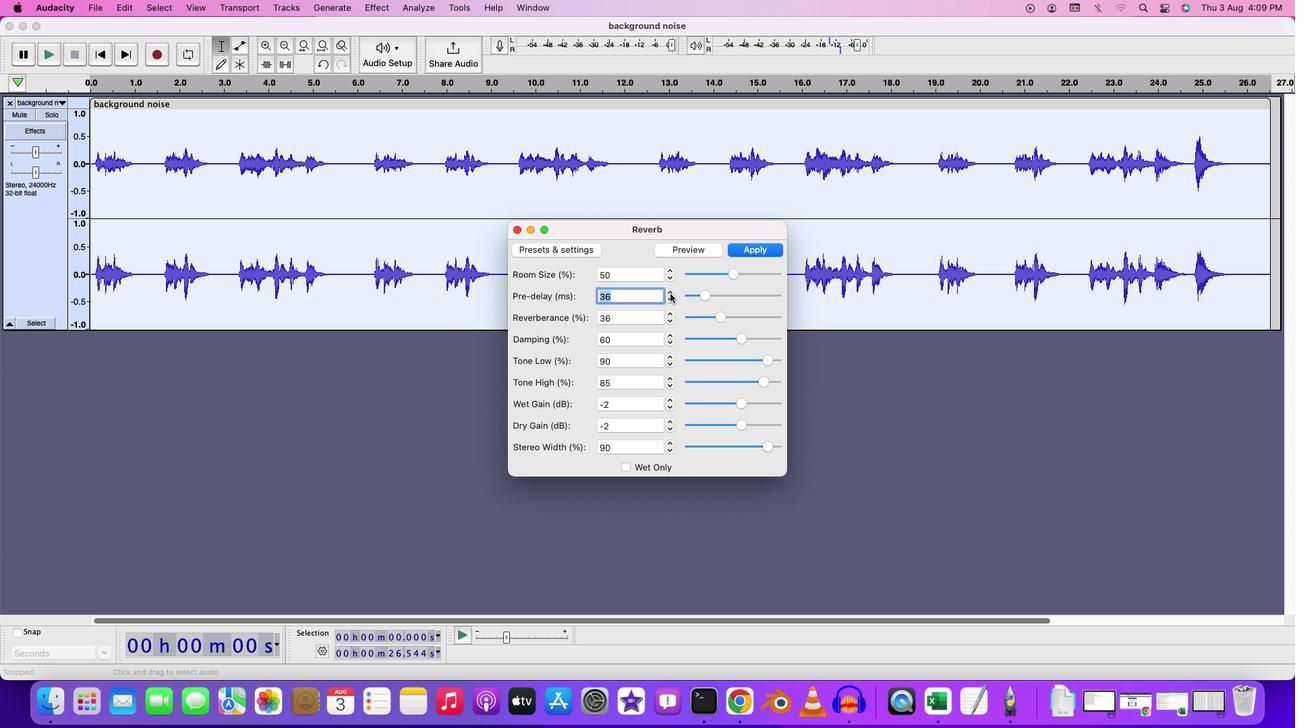 
Action: Mouse pressed left at (670, 294)
Screenshot: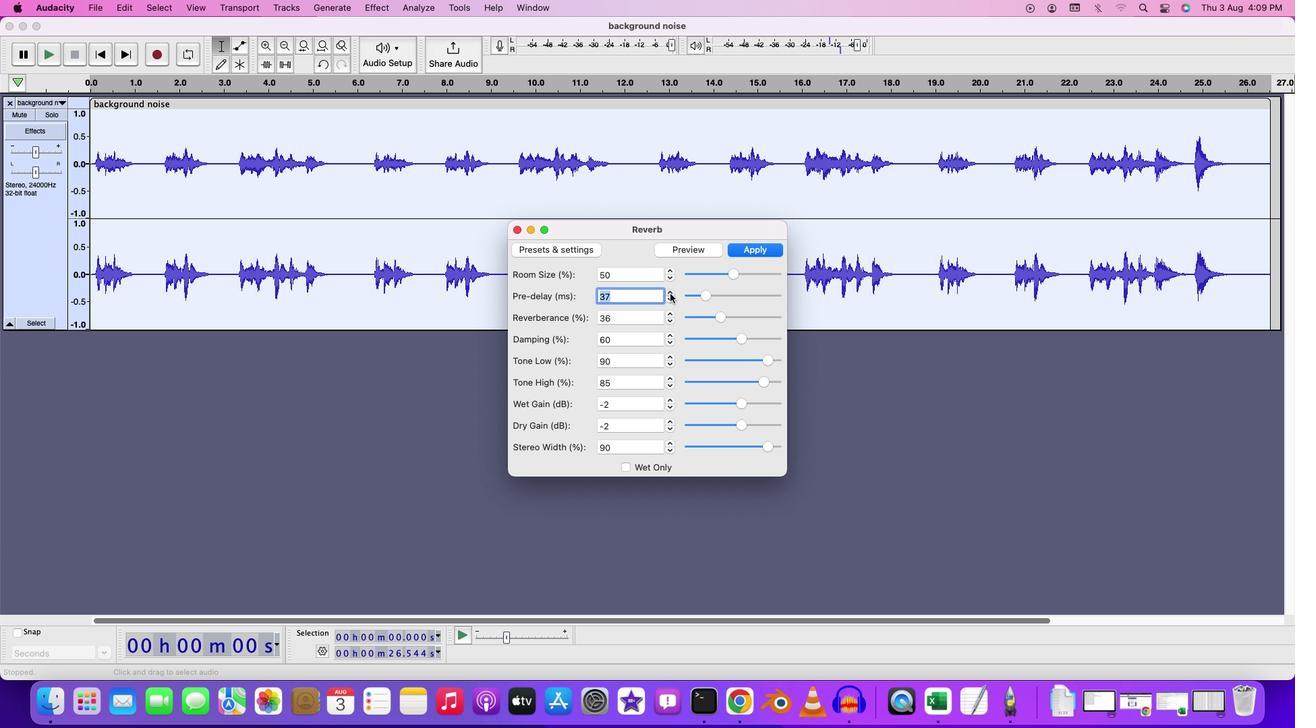 
Action: Mouse pressed left at (670, 294)
Screenshot: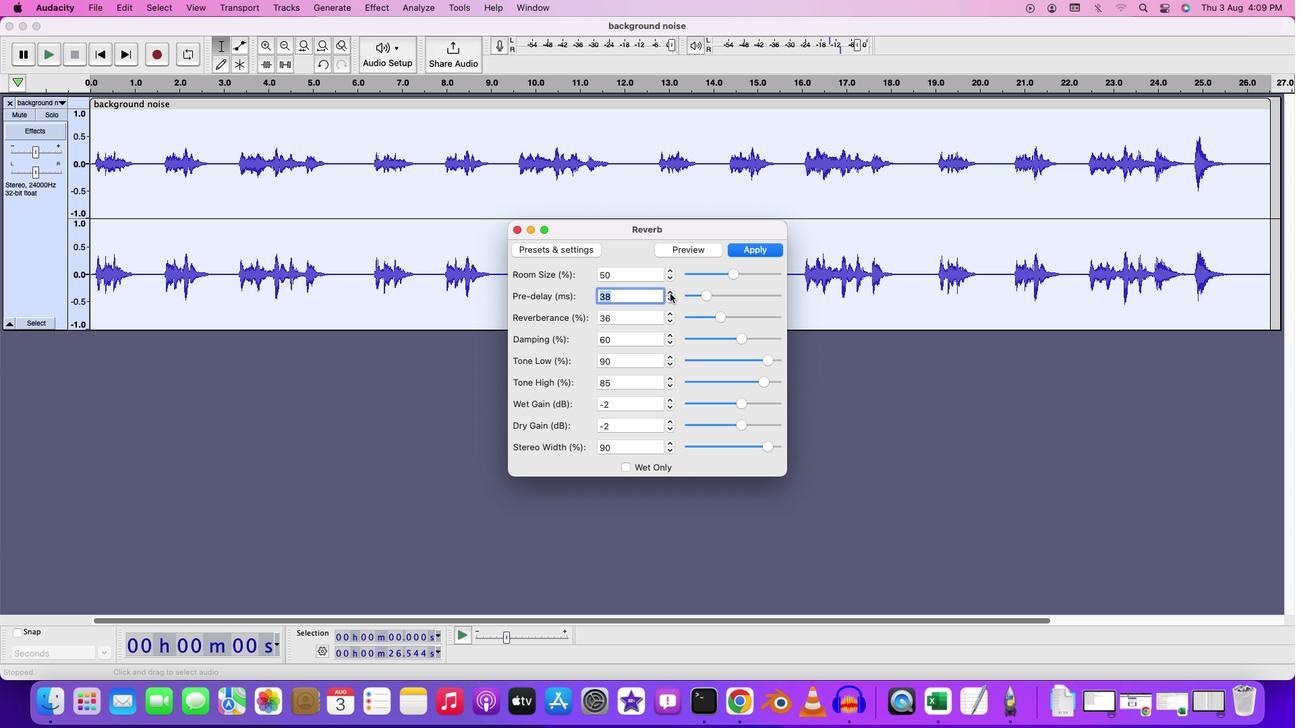 
Action: Mouse pressed left at (670, 294)
Screenshot: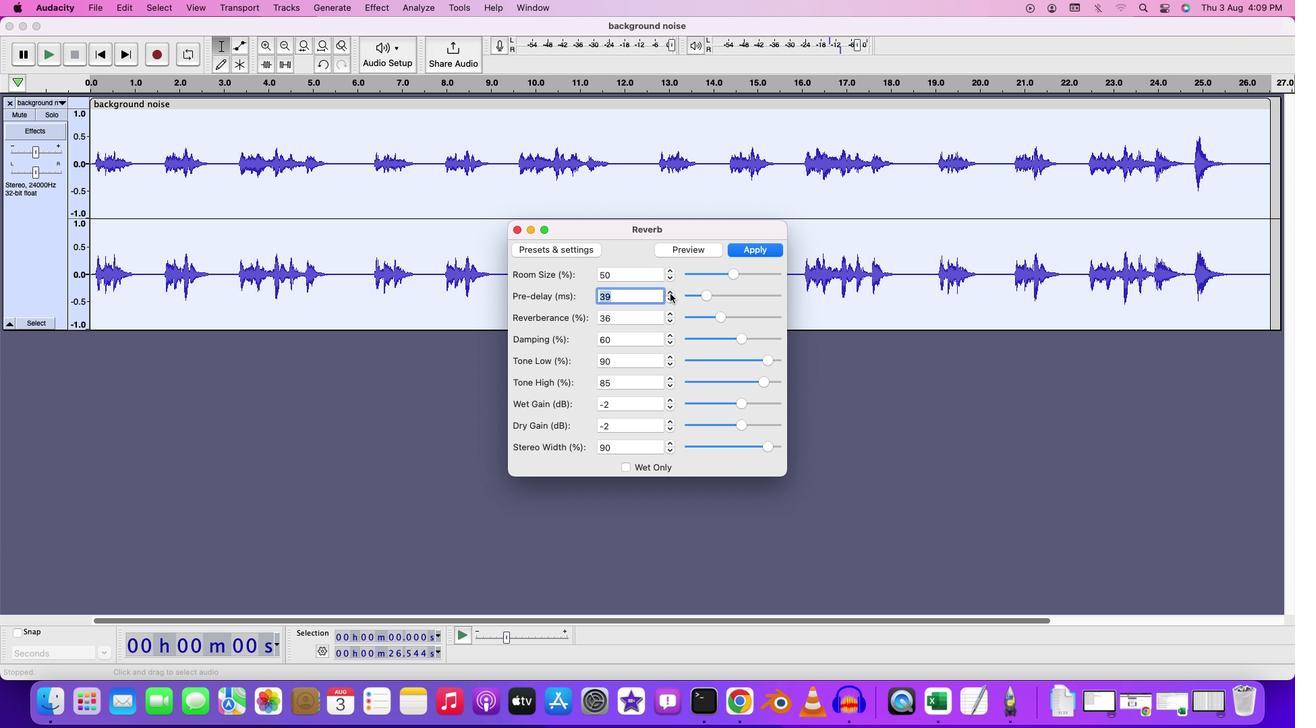 
Action: Mouse pressed left at (670, 294)
Screenshot: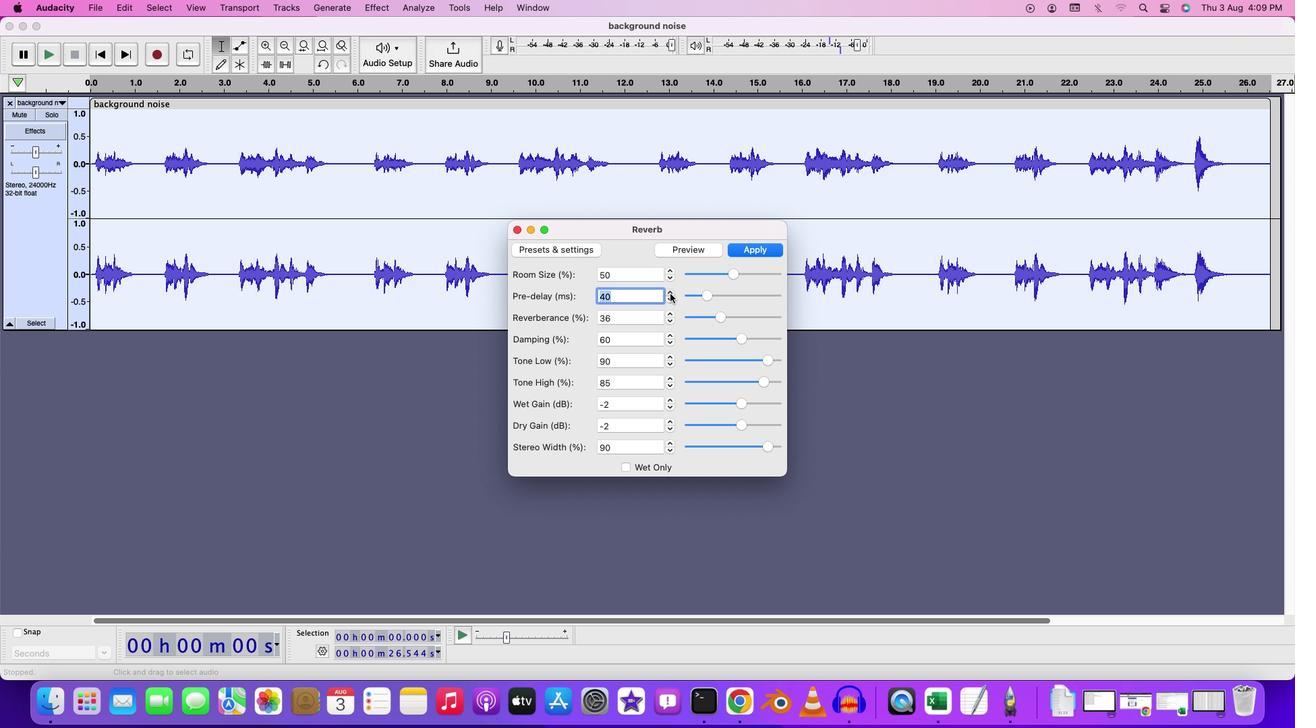 
Action: Mouse moved to (672, 321)
Screenshot: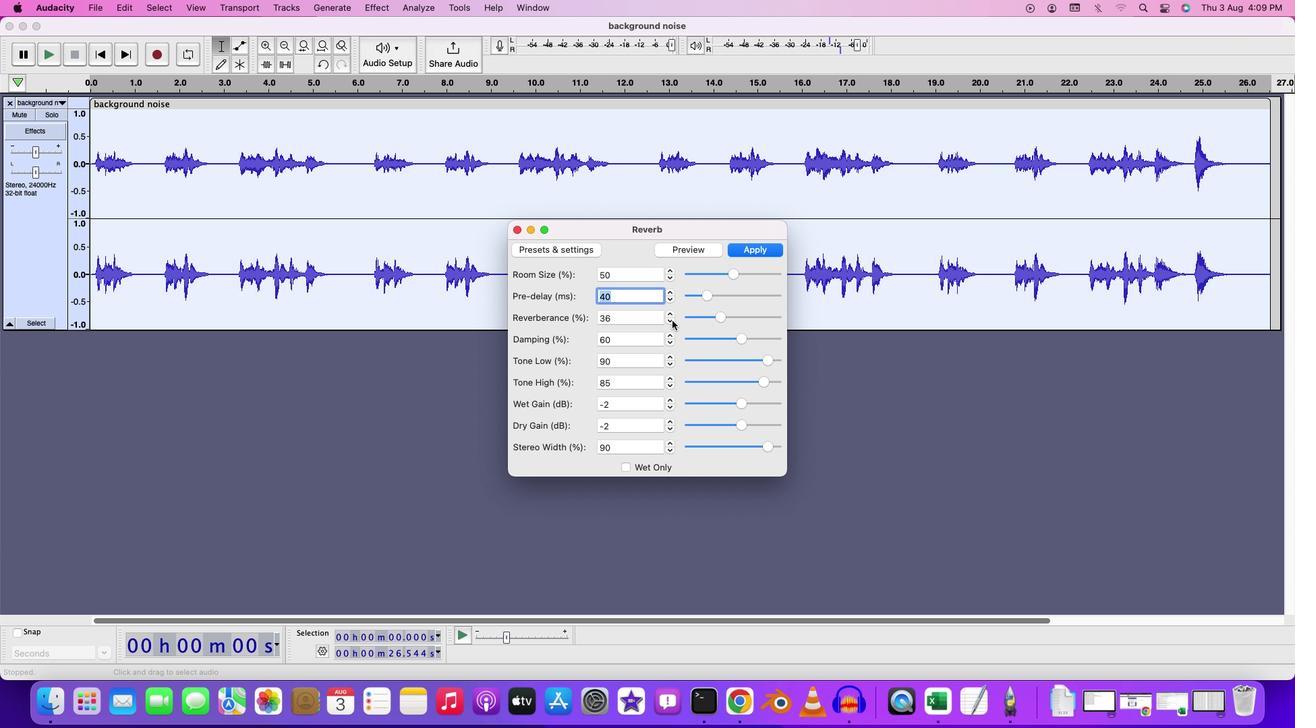 
Action: Mouse pressed left at (672, 321)
Screenshot: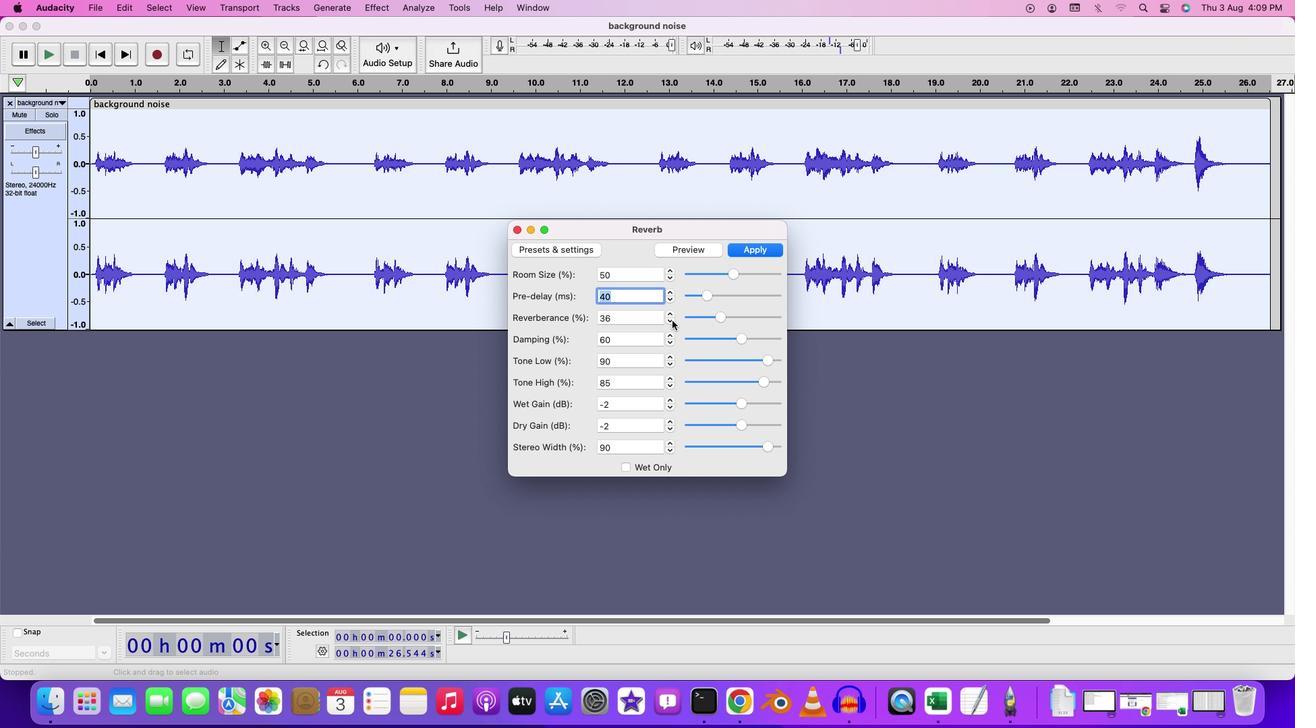 
Action: Mouse pressed left at (672, 321)
Screenshot: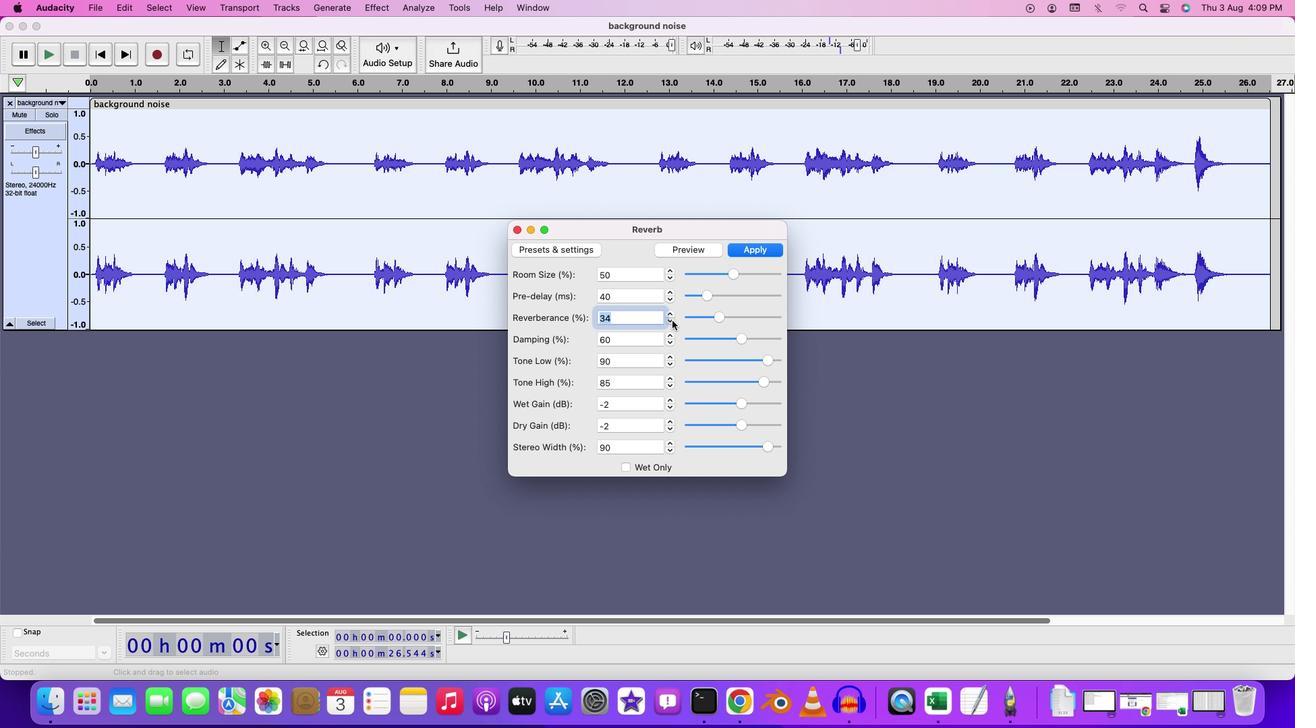 
Action: Mouse pressed left at (672, 321)
Screenshot: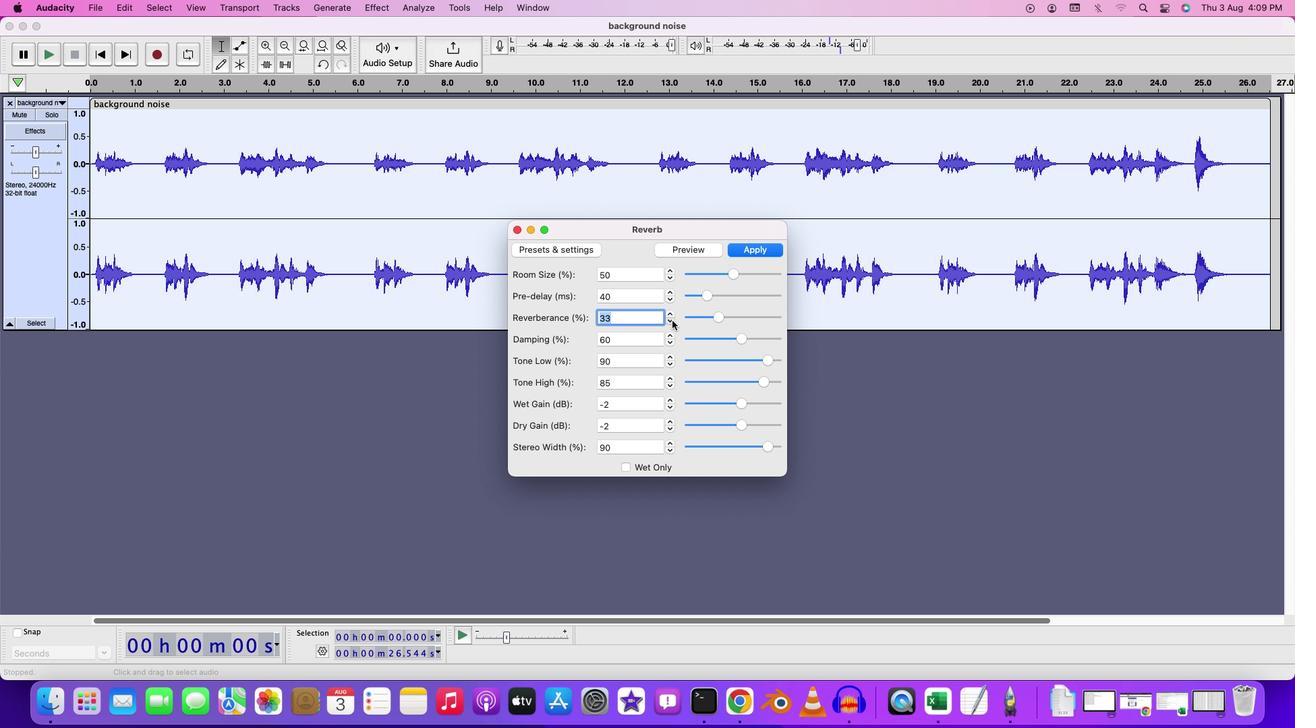 
Action: Mouse pressed left at (672, 321)
Screenshot: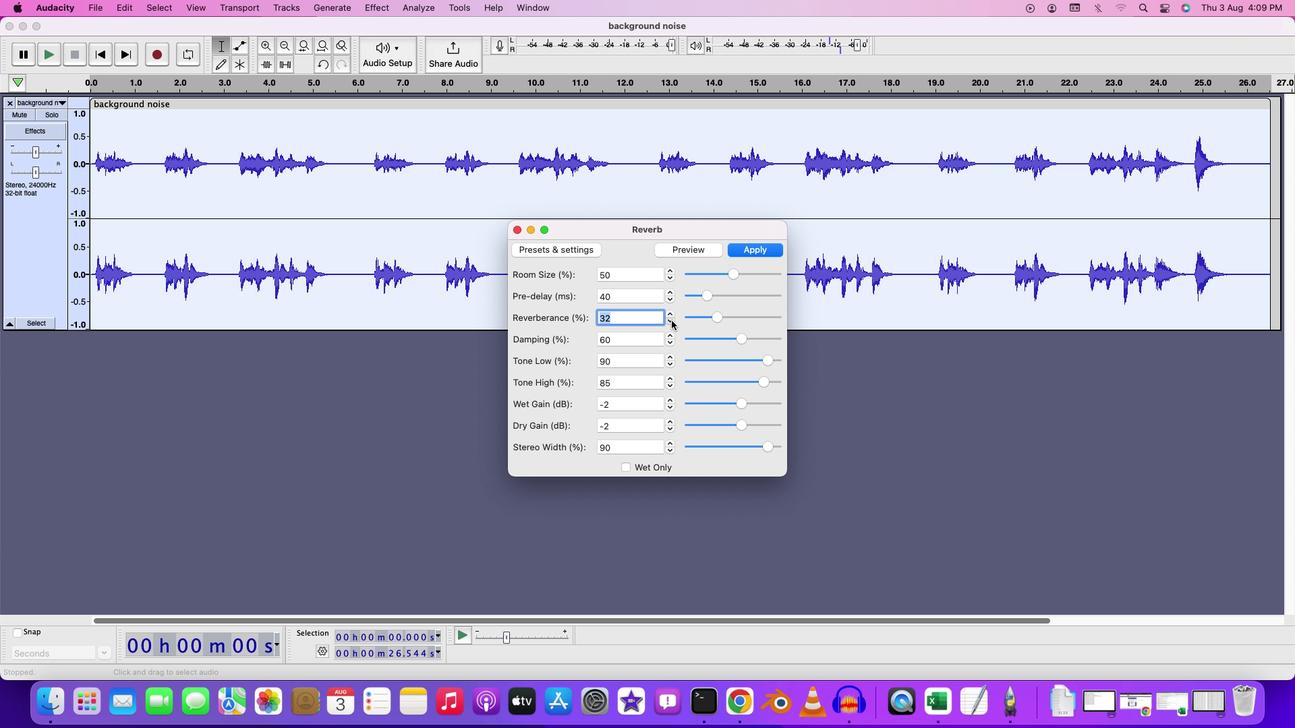 
Action: Mouse moved to (672, 320)
Screenshot: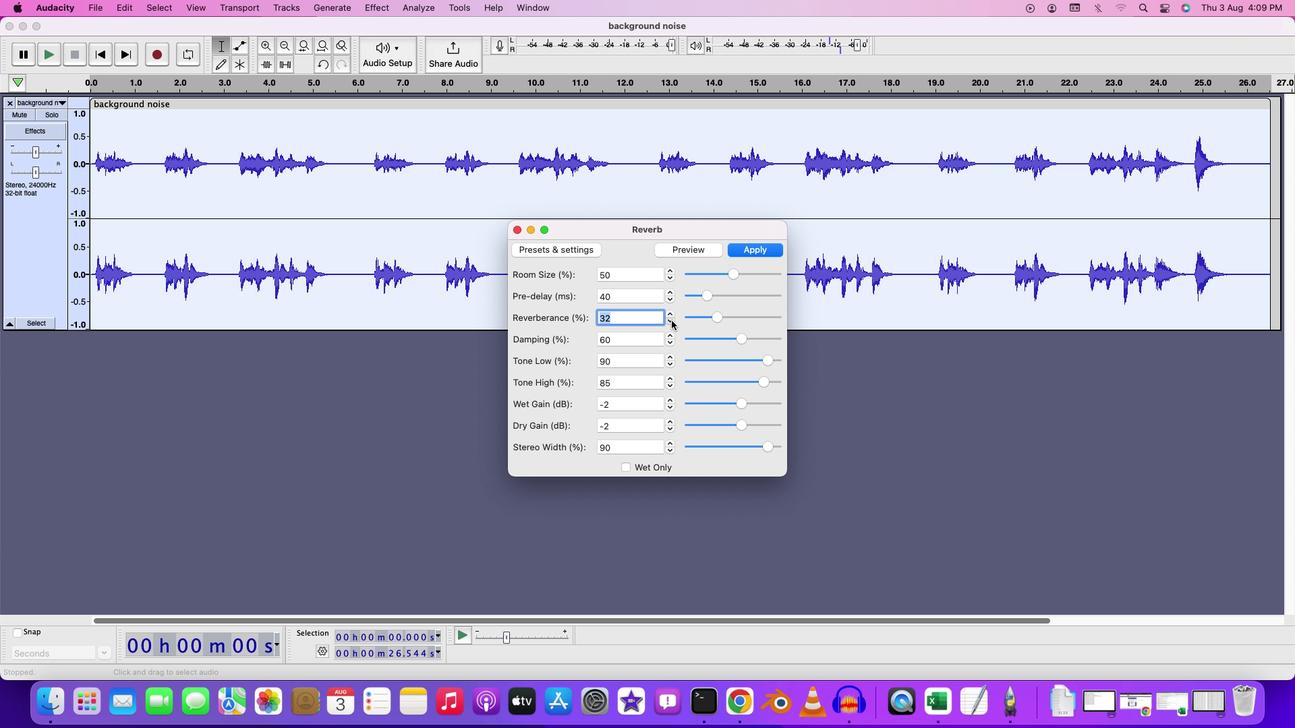 
Action: Mouse pressed left at (672, 320)
Screenshot: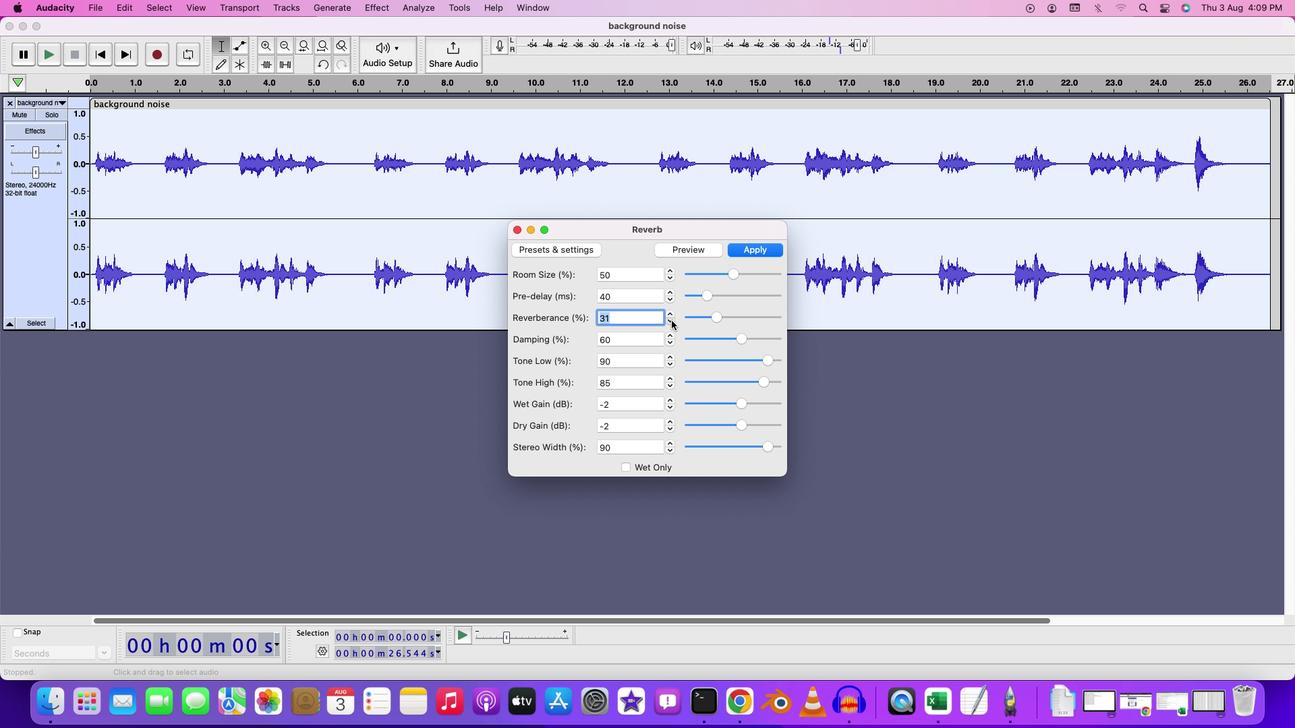 
Action: Mouse pressed left at (672, 320)
Screenshot: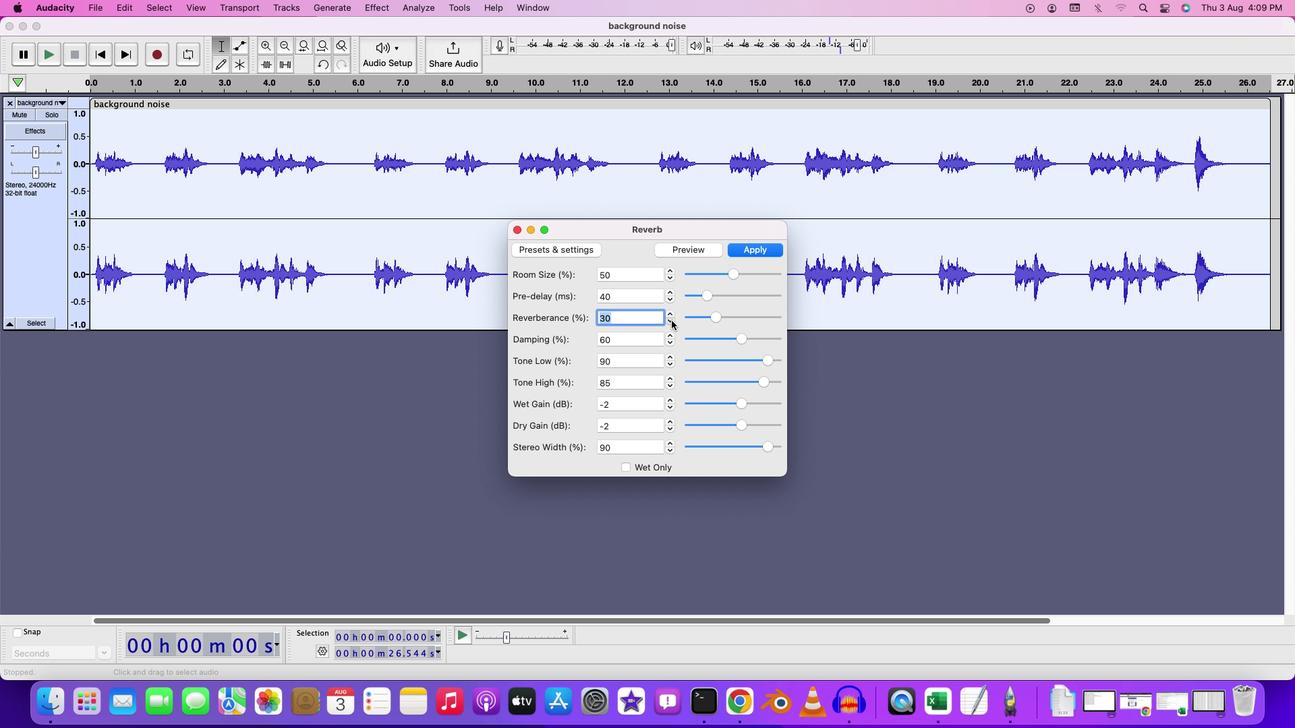 
Action: Mouse moved to (671, 336)
Screenshot: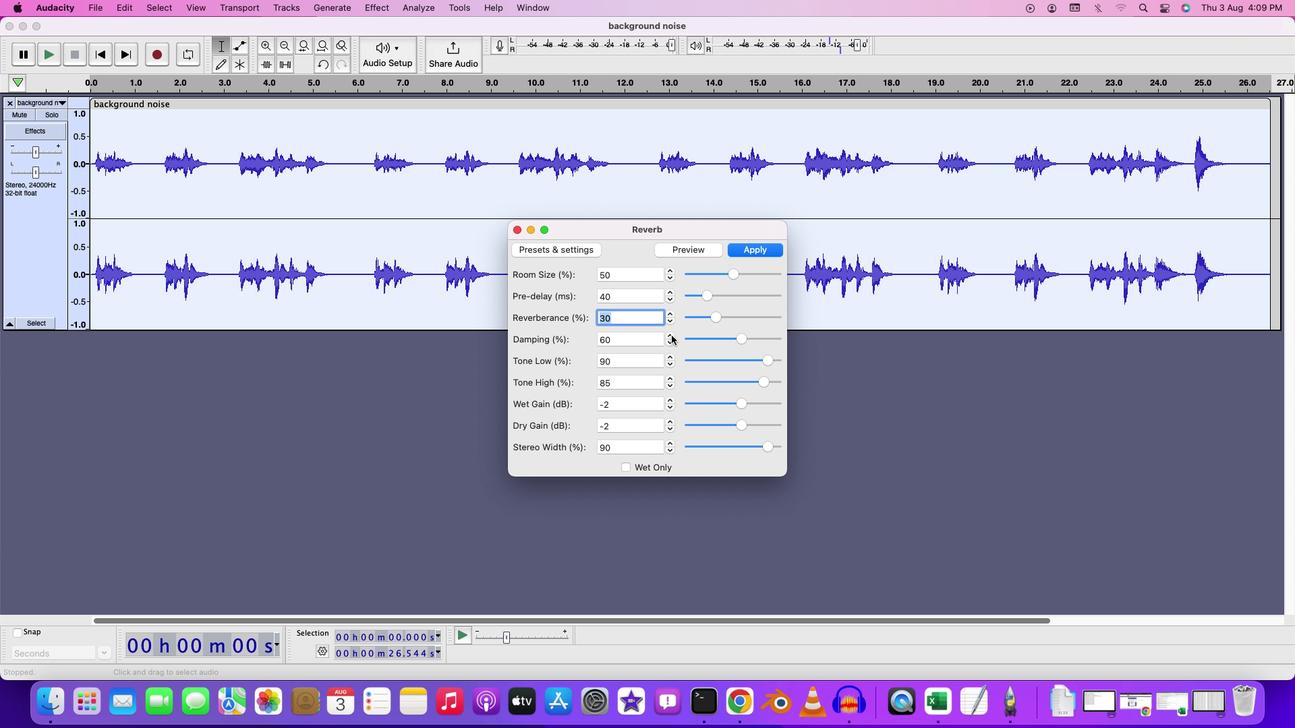 
Action: Mouse pressed left at (671, 336)
Screenshot: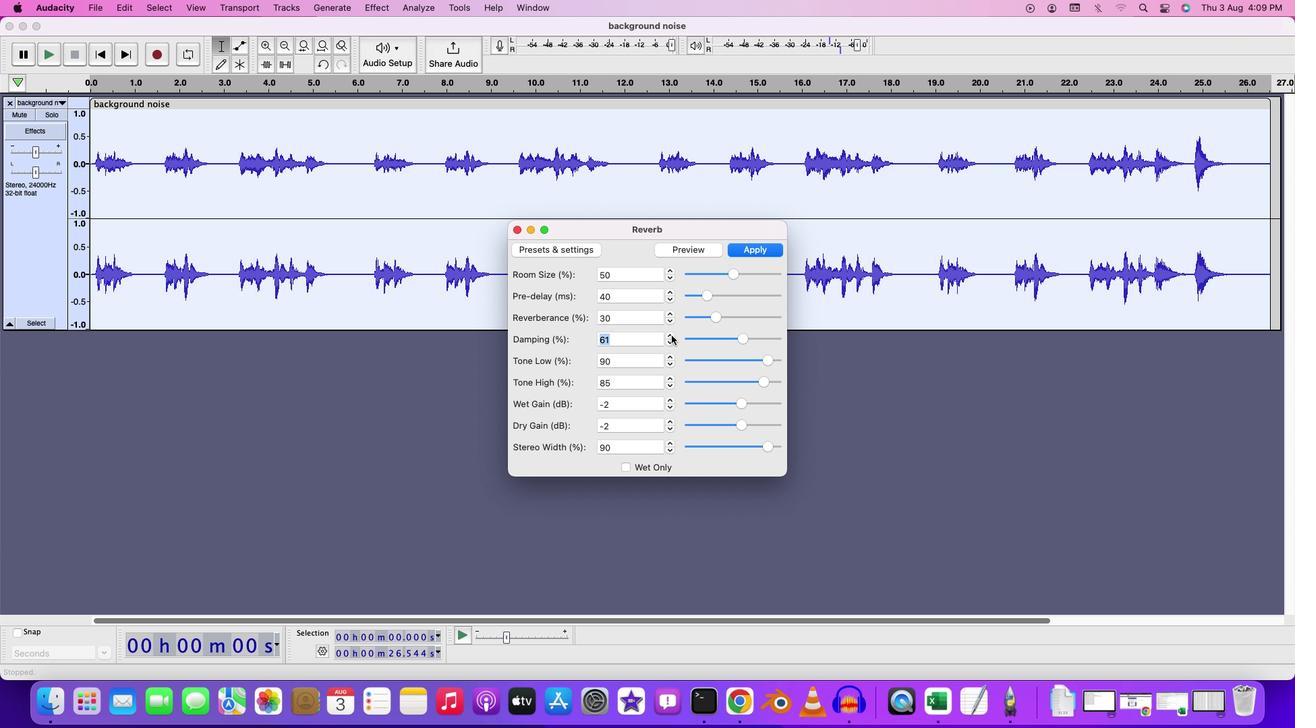 
Action: Mouse pressed left at (671, 336)
Screenshot: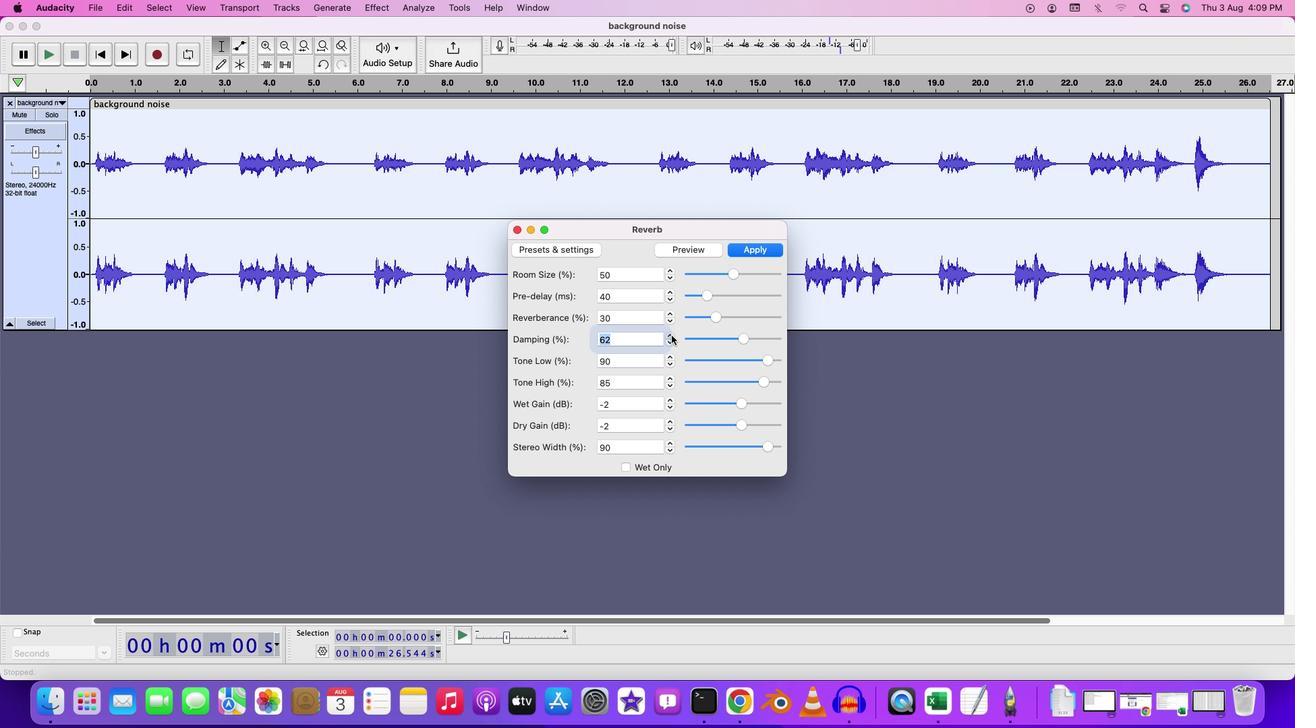 
Action: Mouse pressed left at (671, 336)
Screenshot: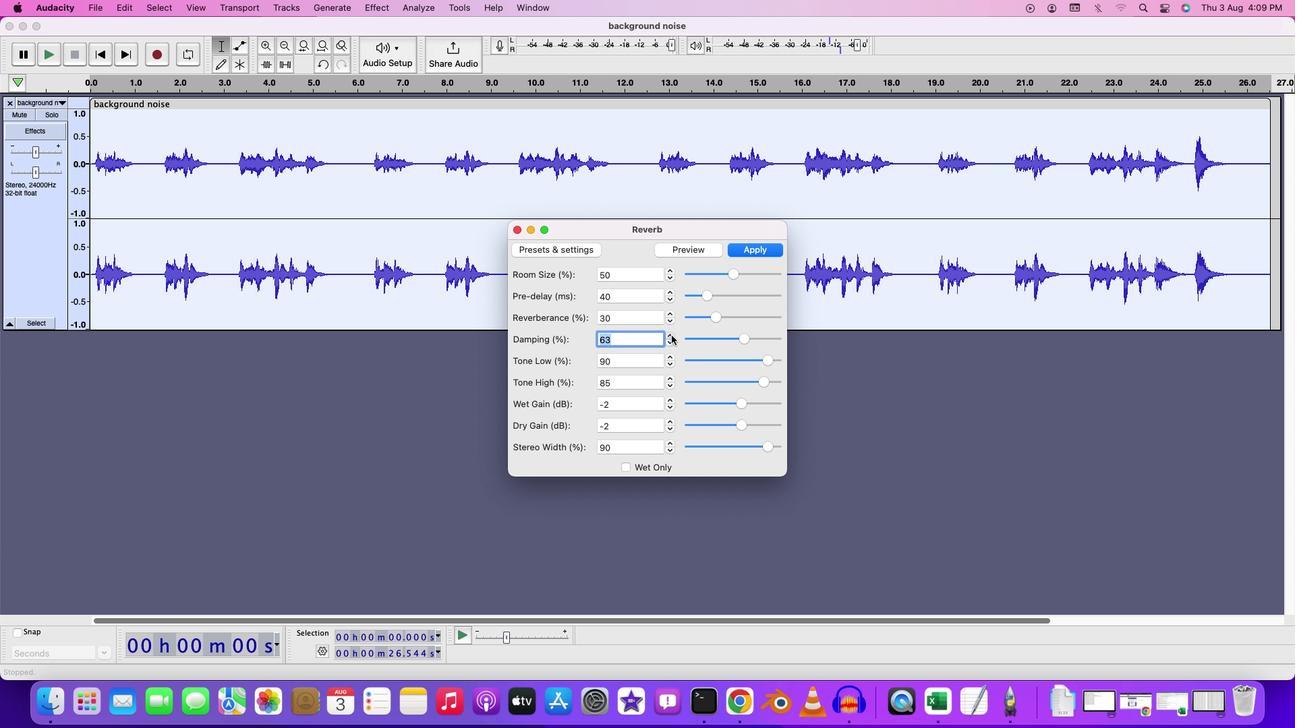 
Action: Mouse moved to (670, 336)
Screenshot: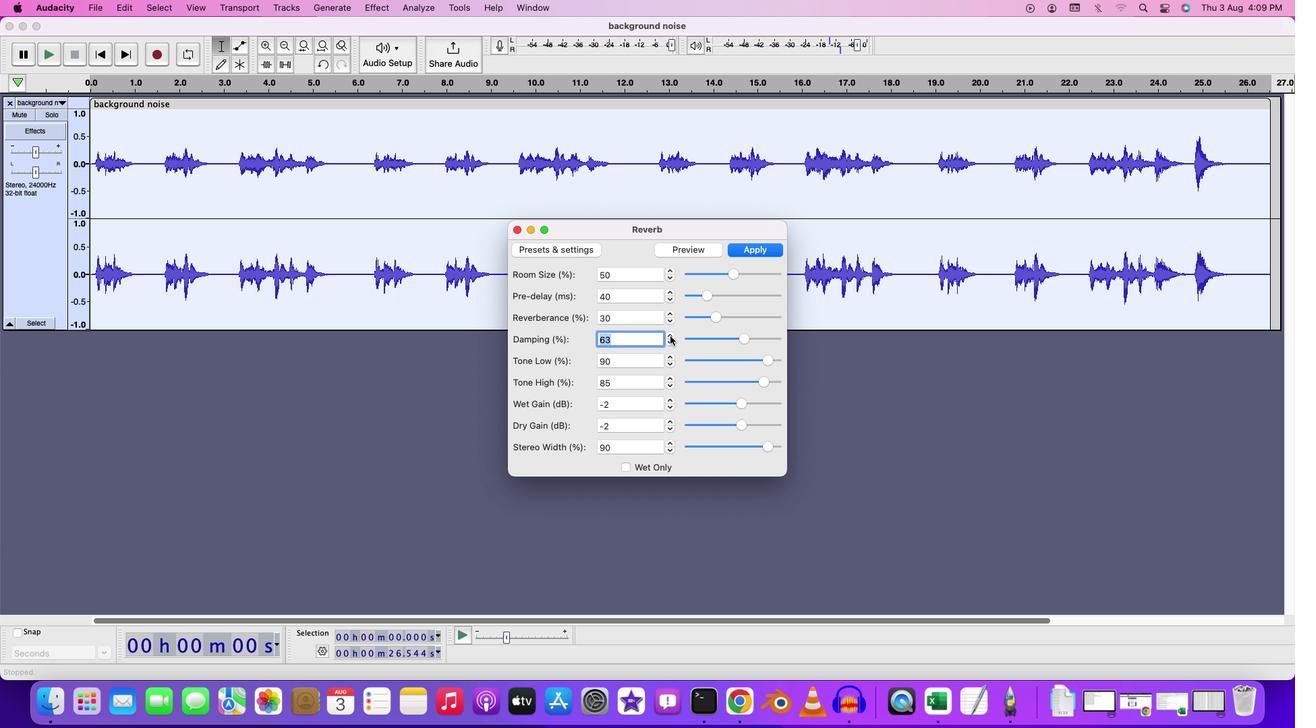 
Action: Mouse pressed left at (670, 336)
Screenshot: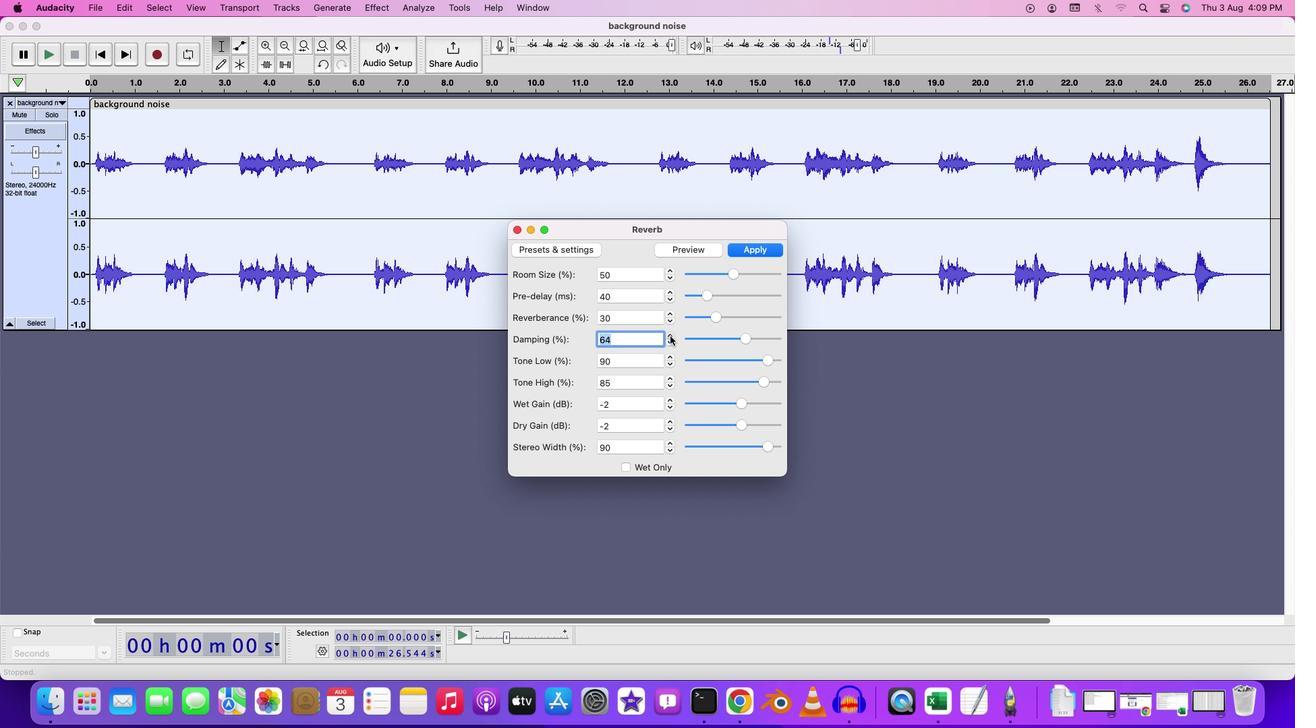 
Action: Mouse pressed left at (670, 336)
Screenshot: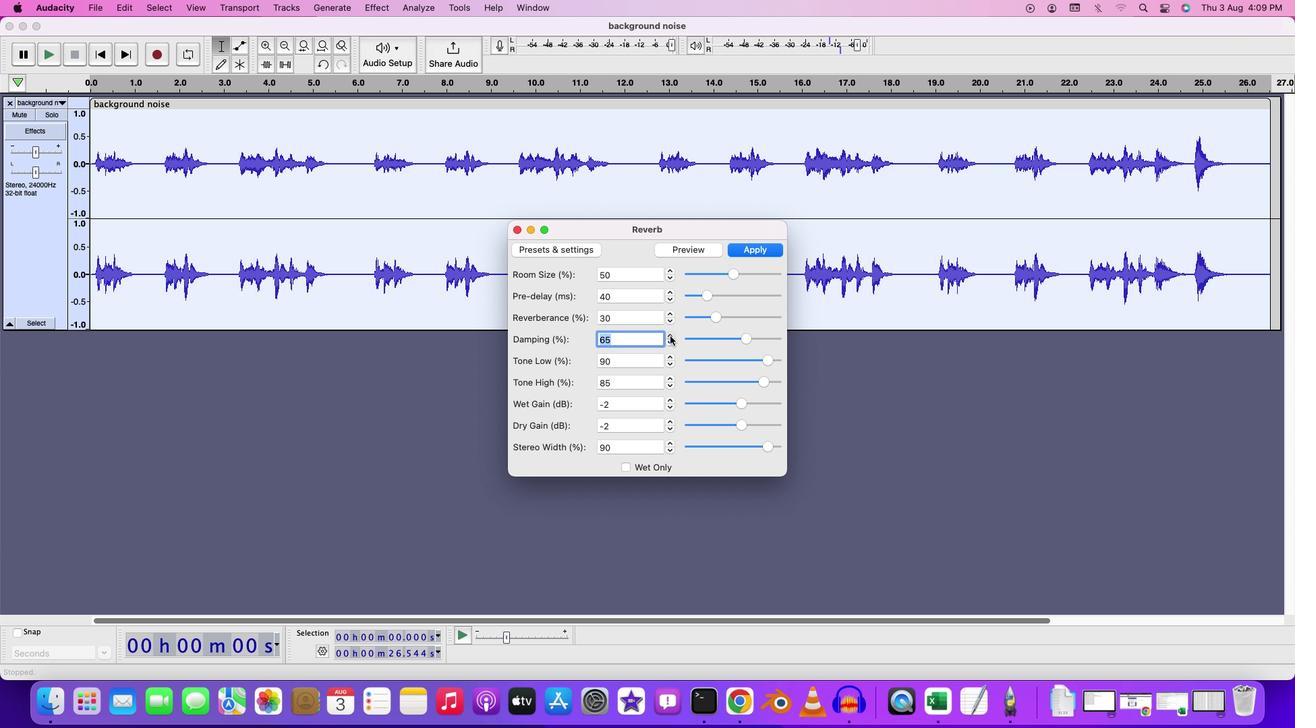
Action: Mouse moved to (670, 363)
Screenshot: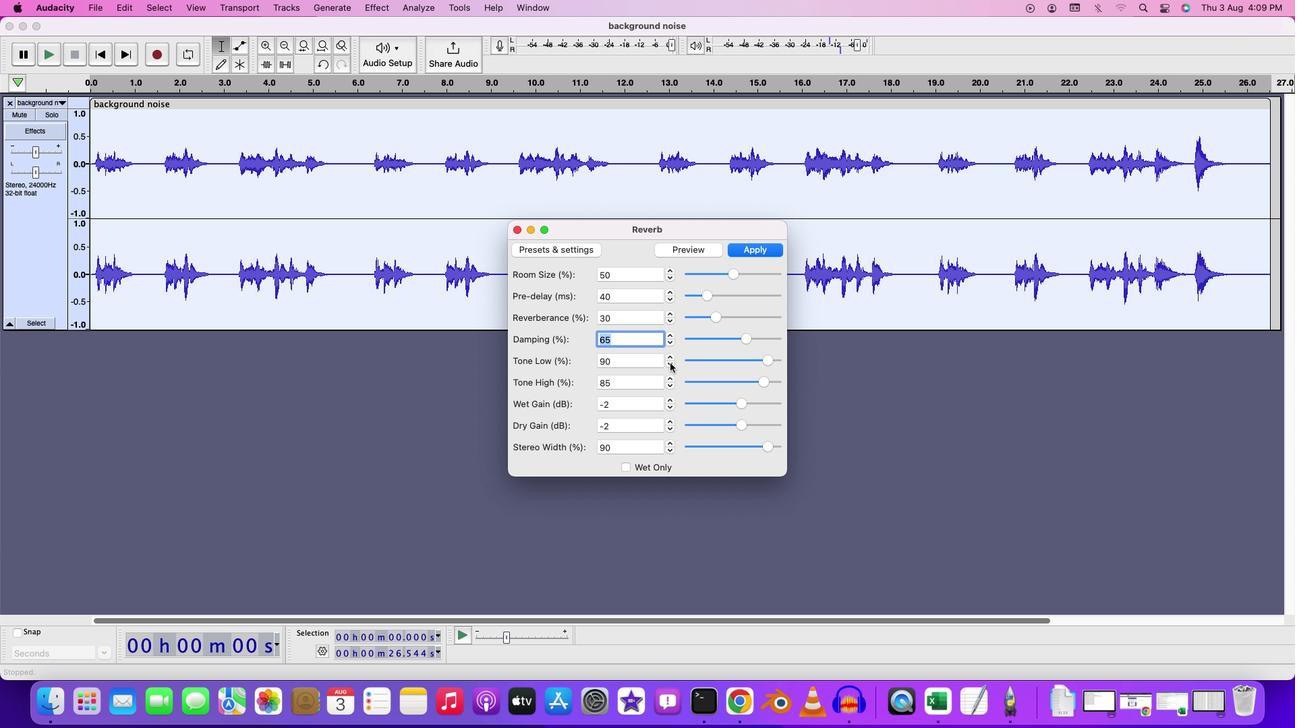 
Action: Mouse pressed left at (670, 363)
Screenshot: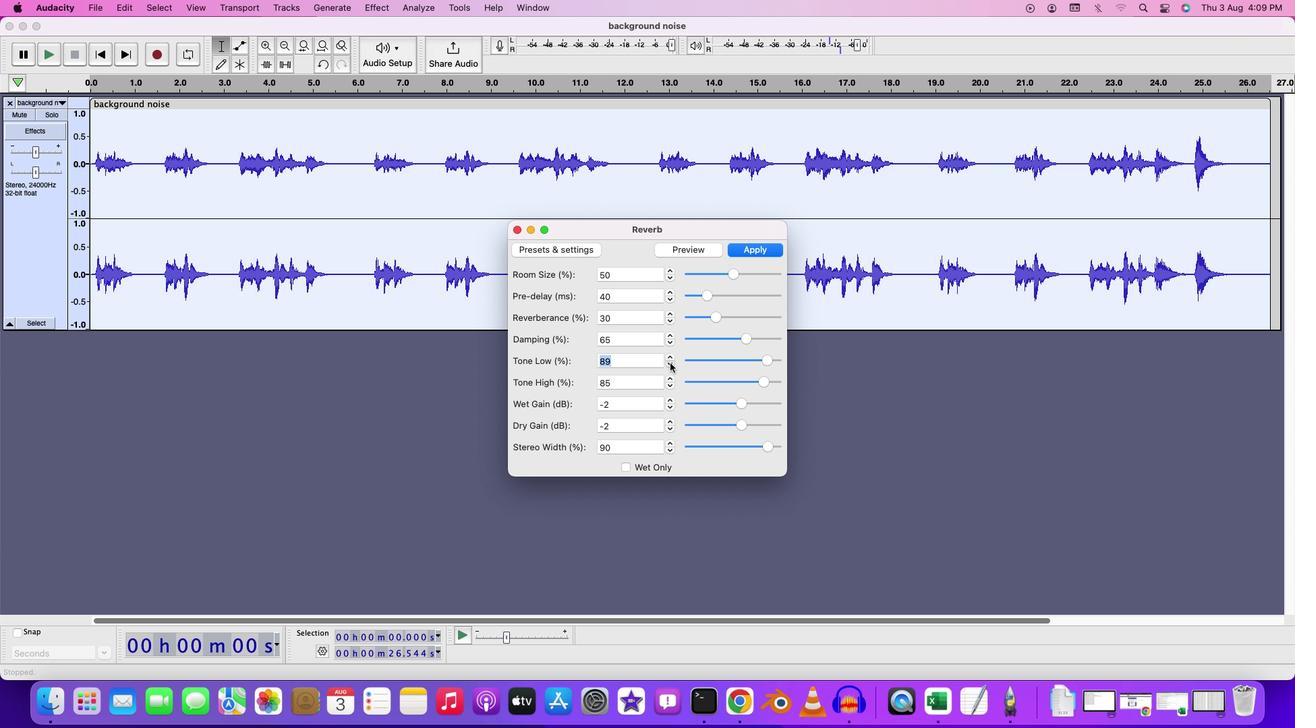 
Action: Mouse pressed left at (670, 363)
Screenshot: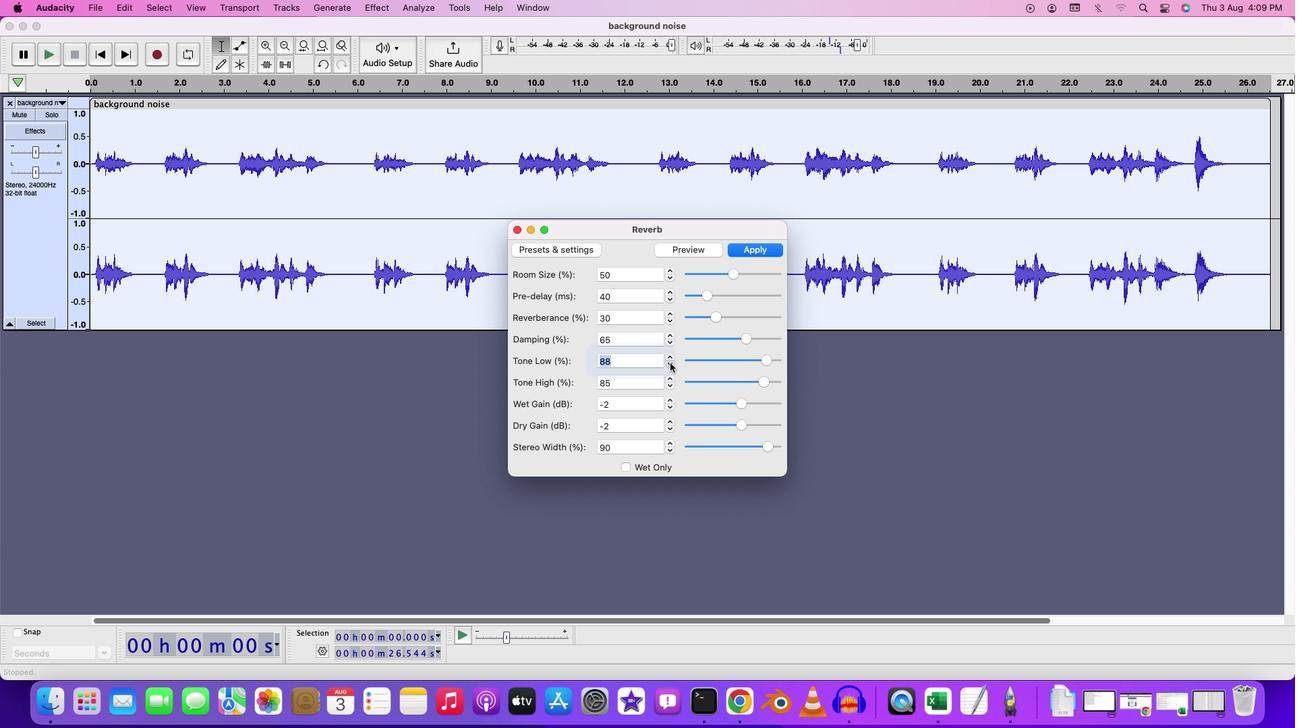 
Action: Mouse pressed left at (670, 363)
Screenshot: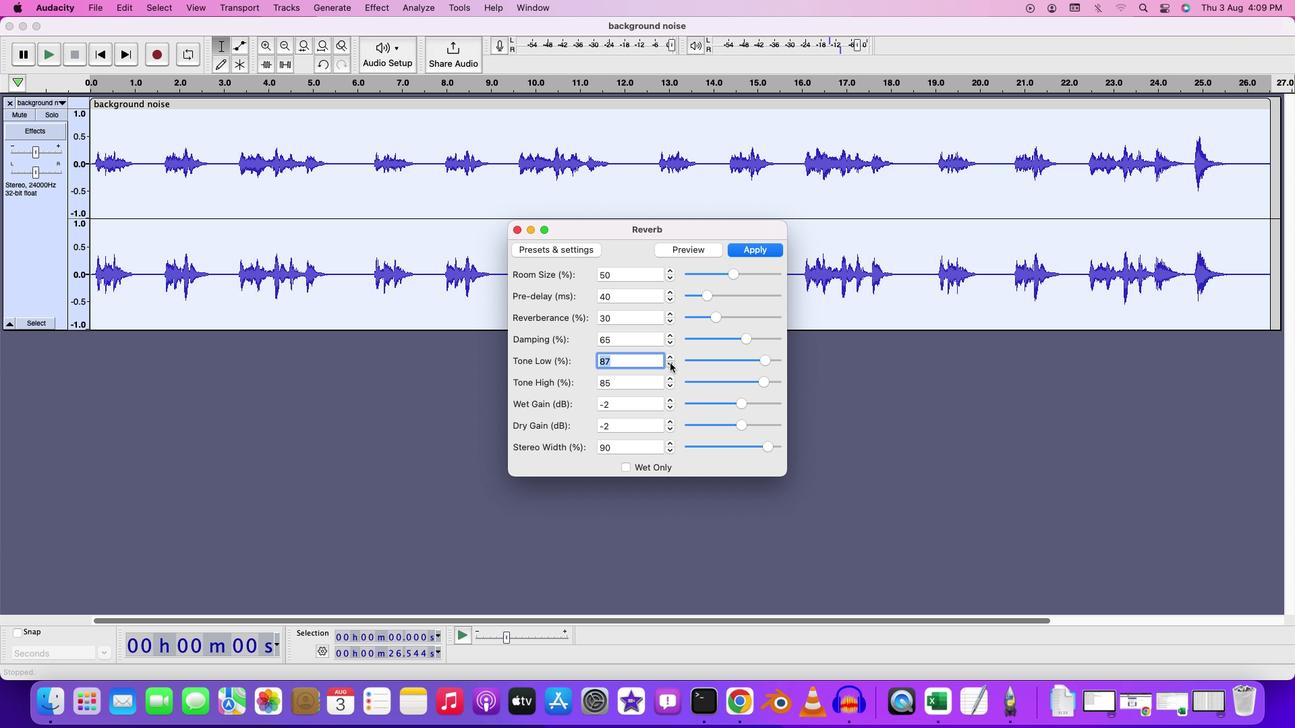 
Action: Mouse pressed left at (670, 363)
Screenshot: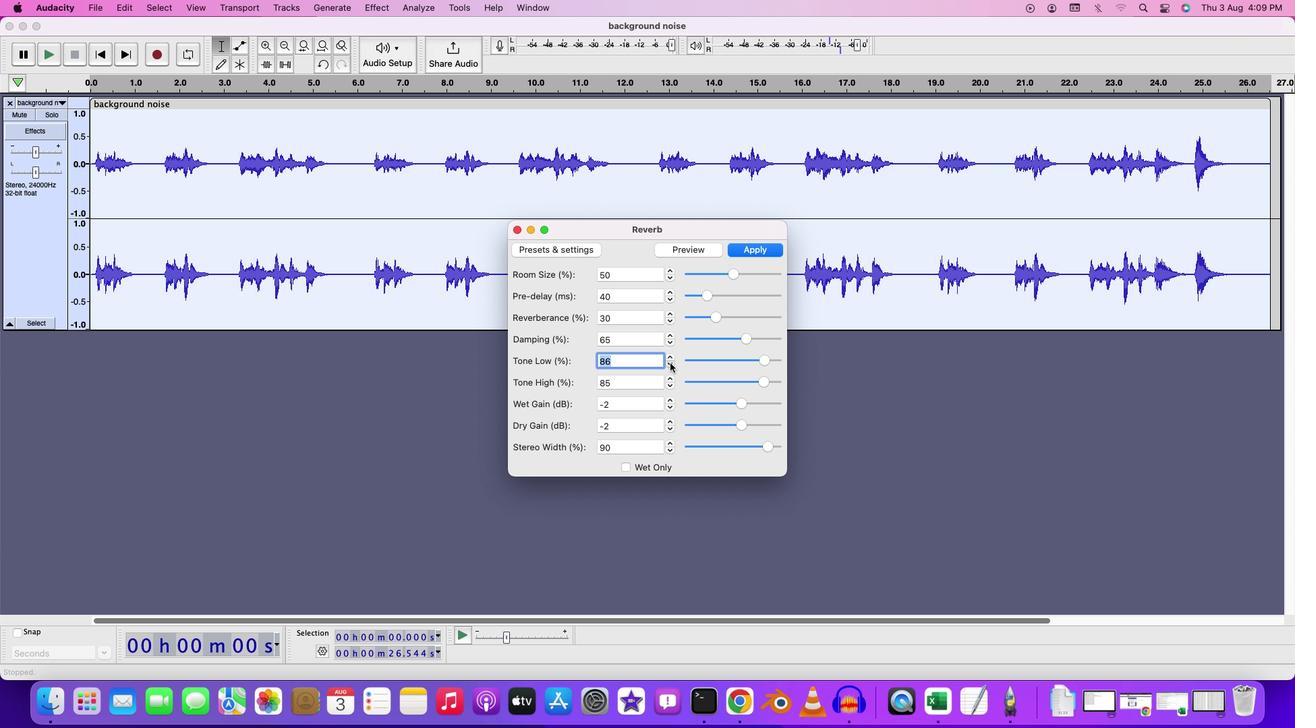 
Action: Mouse pressed left at (670, 363)
Screenshot: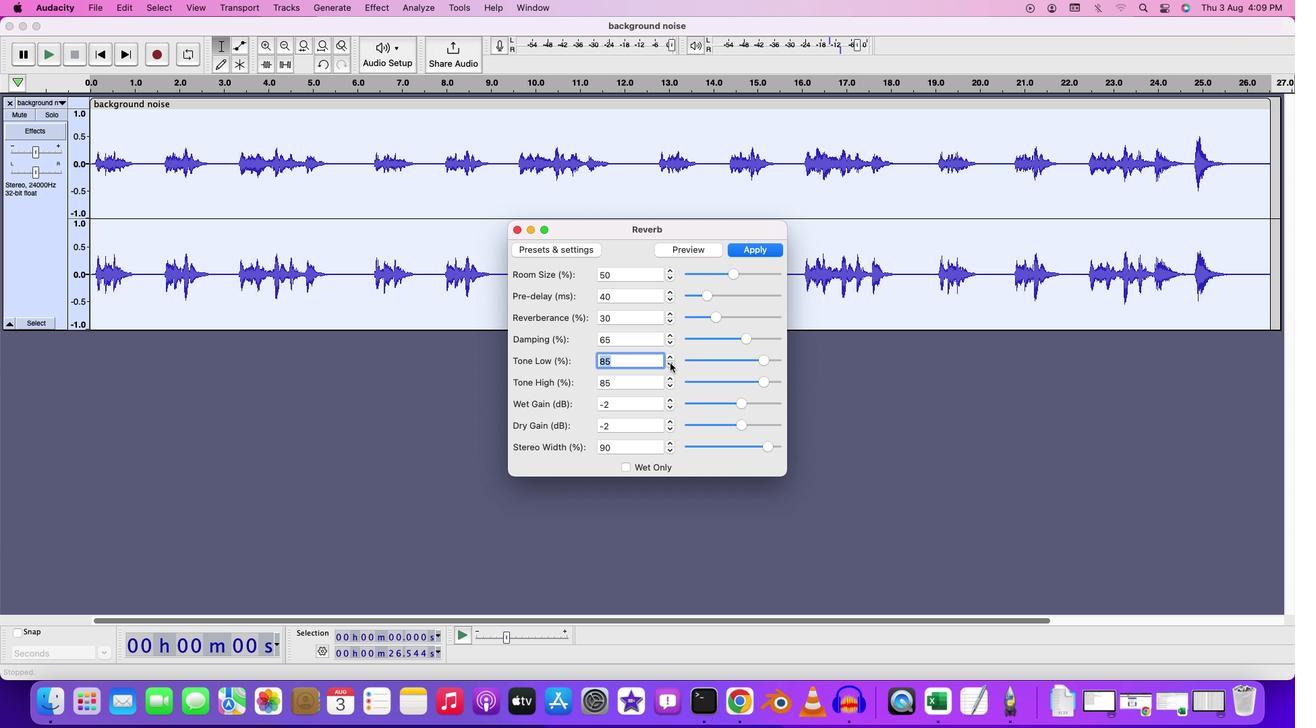 
Action: Mouse pressed left at (670, 363)
Screenshot: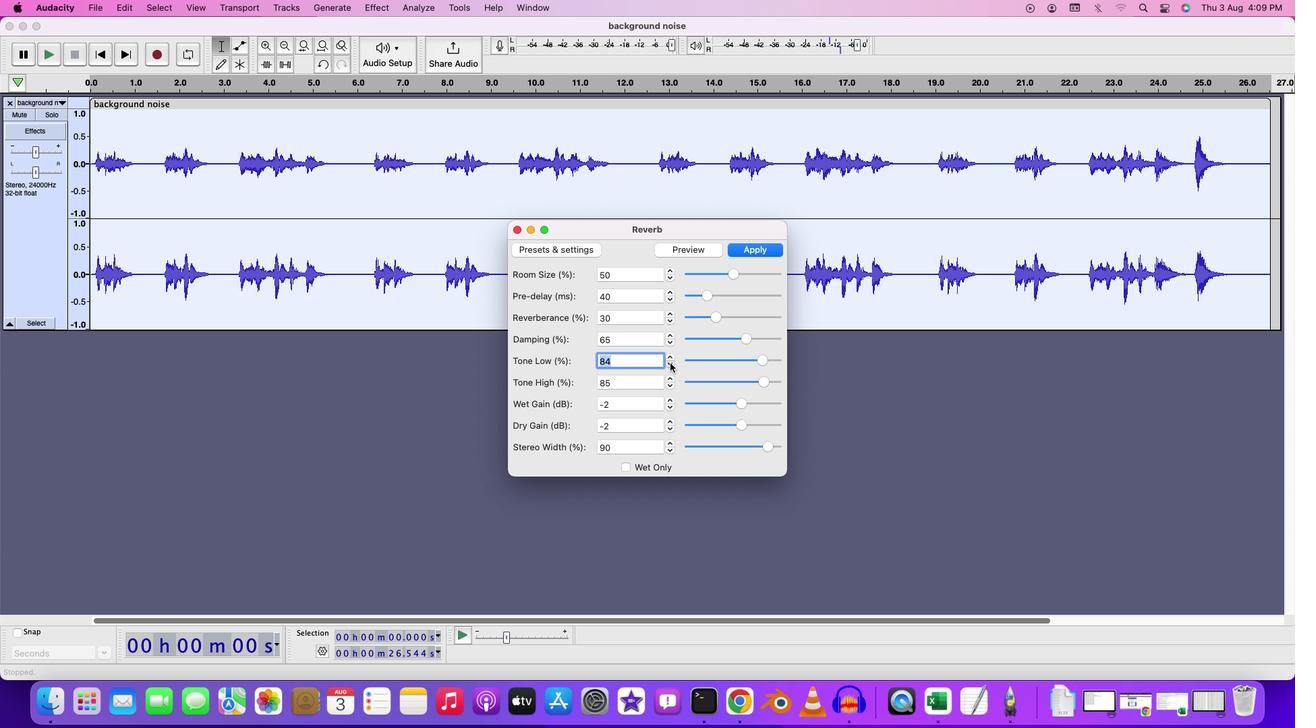 
Action: Mouse pressed left at (670, 363)
Screenshot: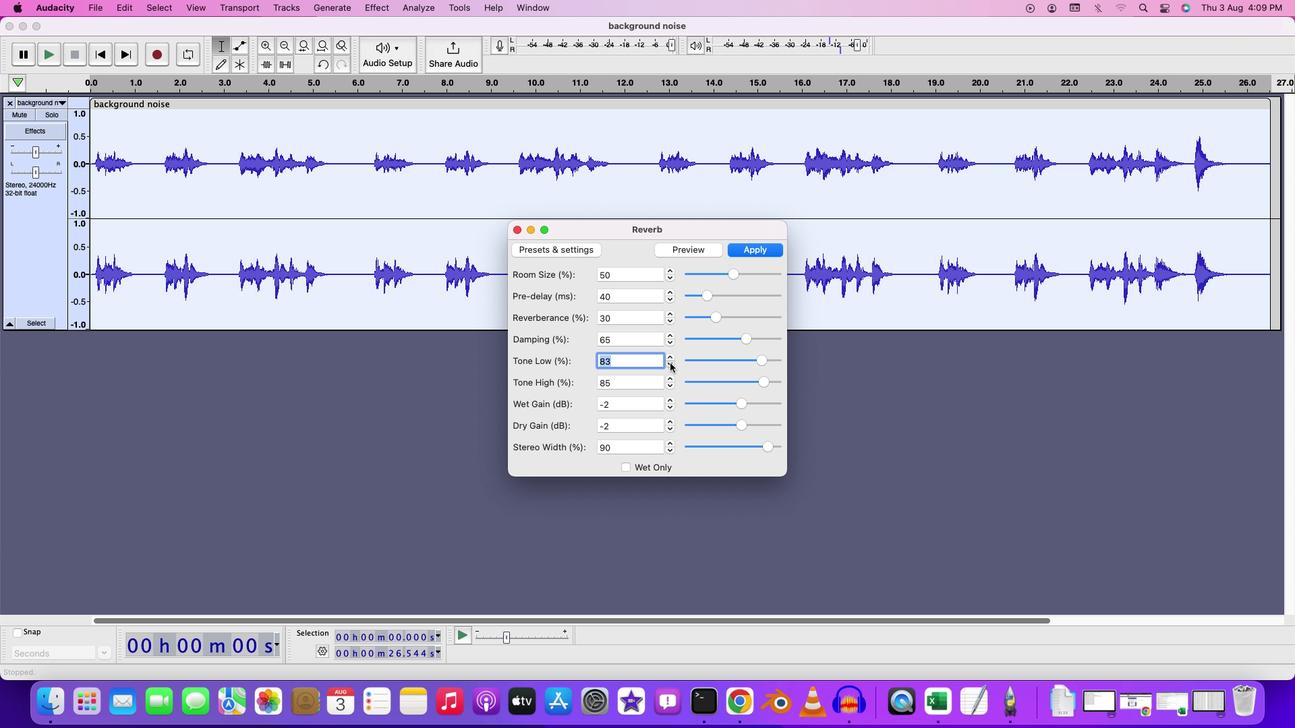 
Action: Mouse pressed left at (670, 363)
Screenshot: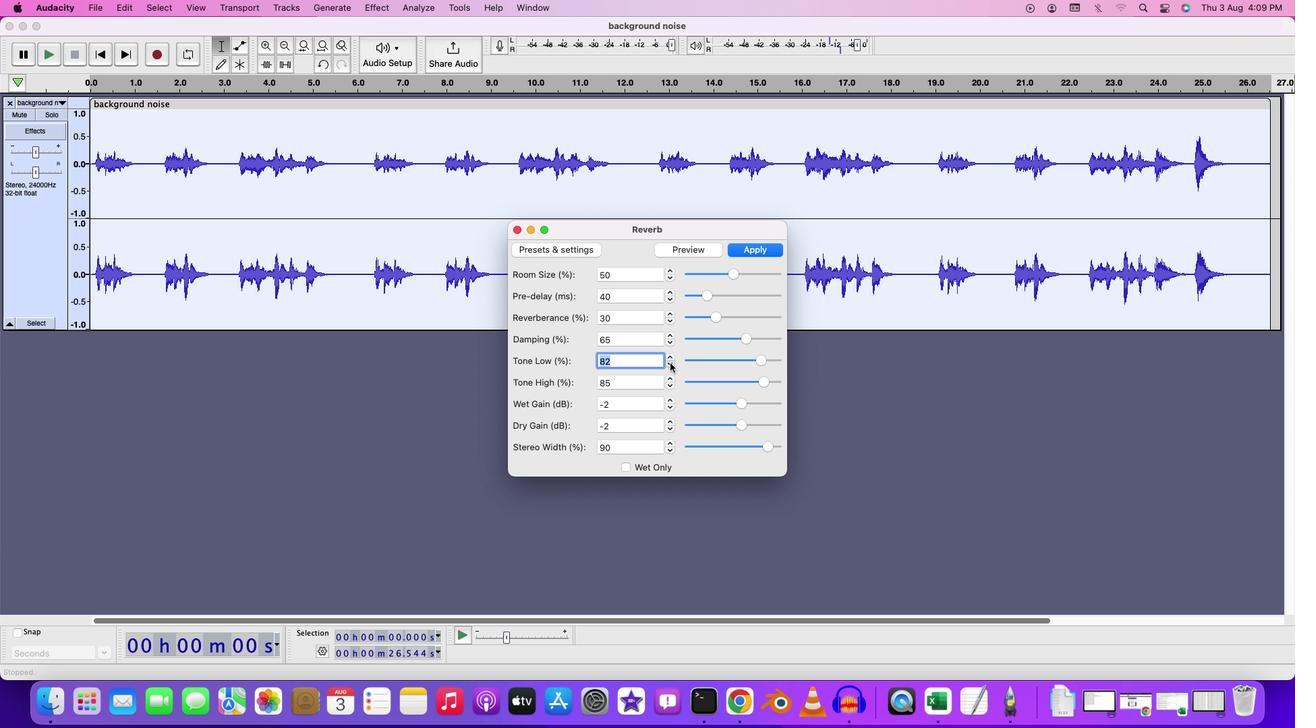 
Action: Mouse pressed left at (670, 363)
Screenshot: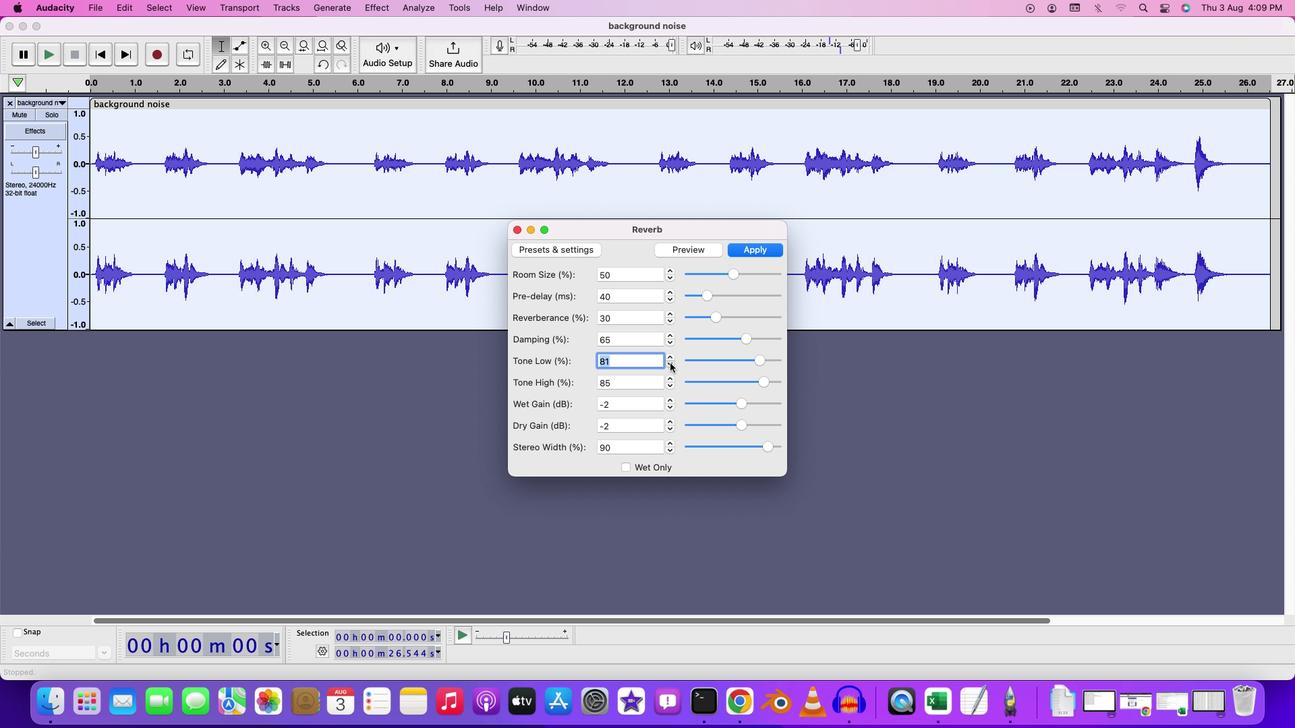 
Action: Mouse pressed left at (670, 363)
Screenshot: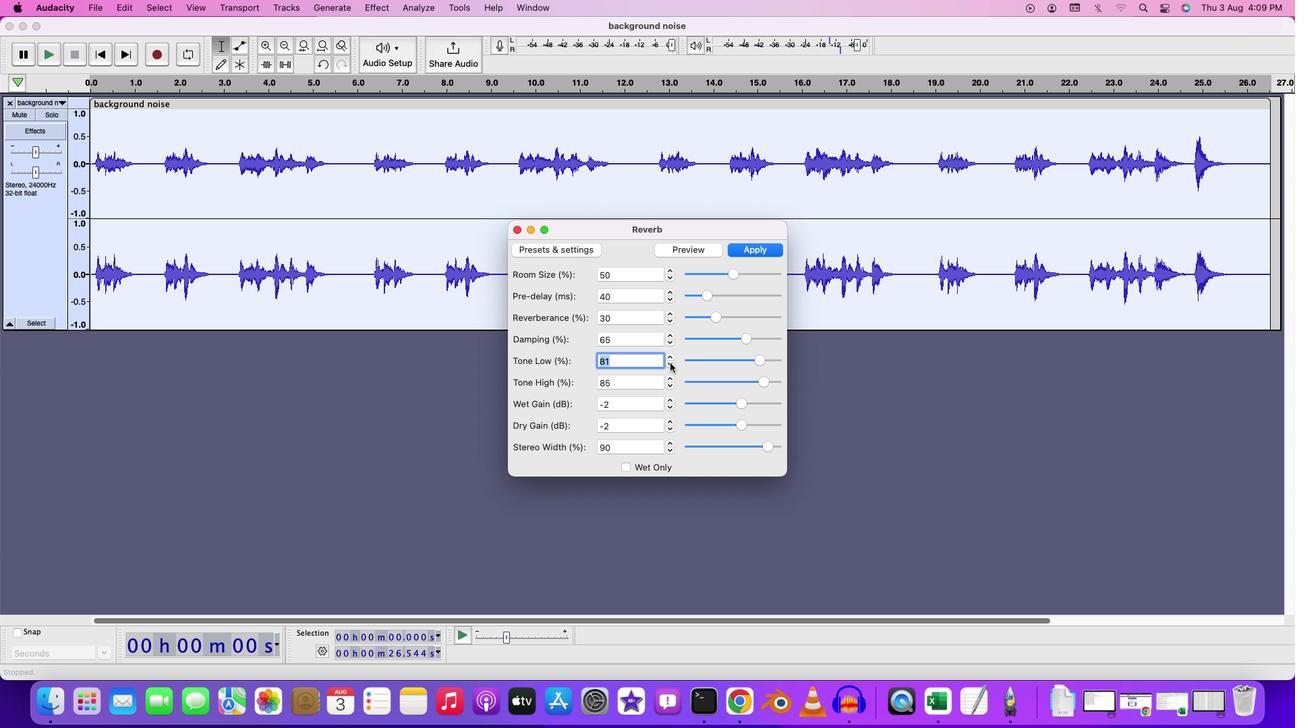 
Action: Mouse moved to (672, 376)
Screenshot: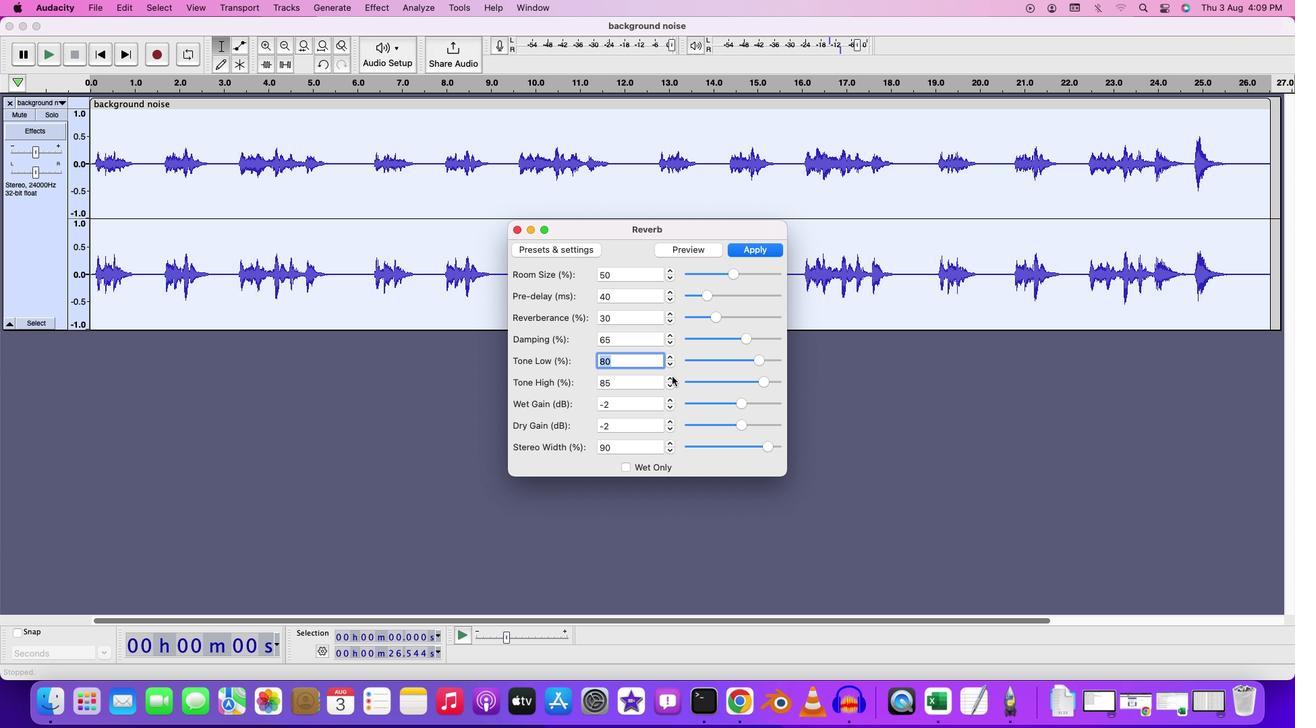 
Action: Mouse pressed left at (672, 376)
Screenshot: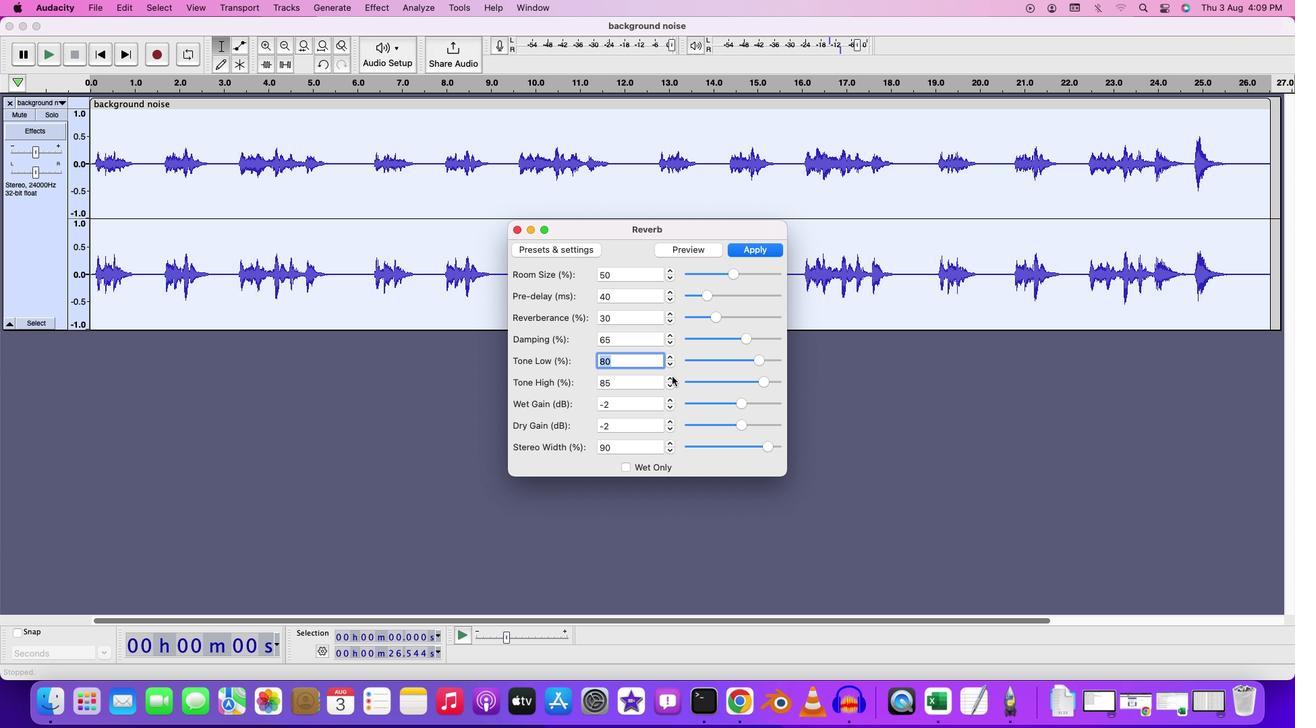 
Action: Mouse pressed left at (672, 376)
Screenshot: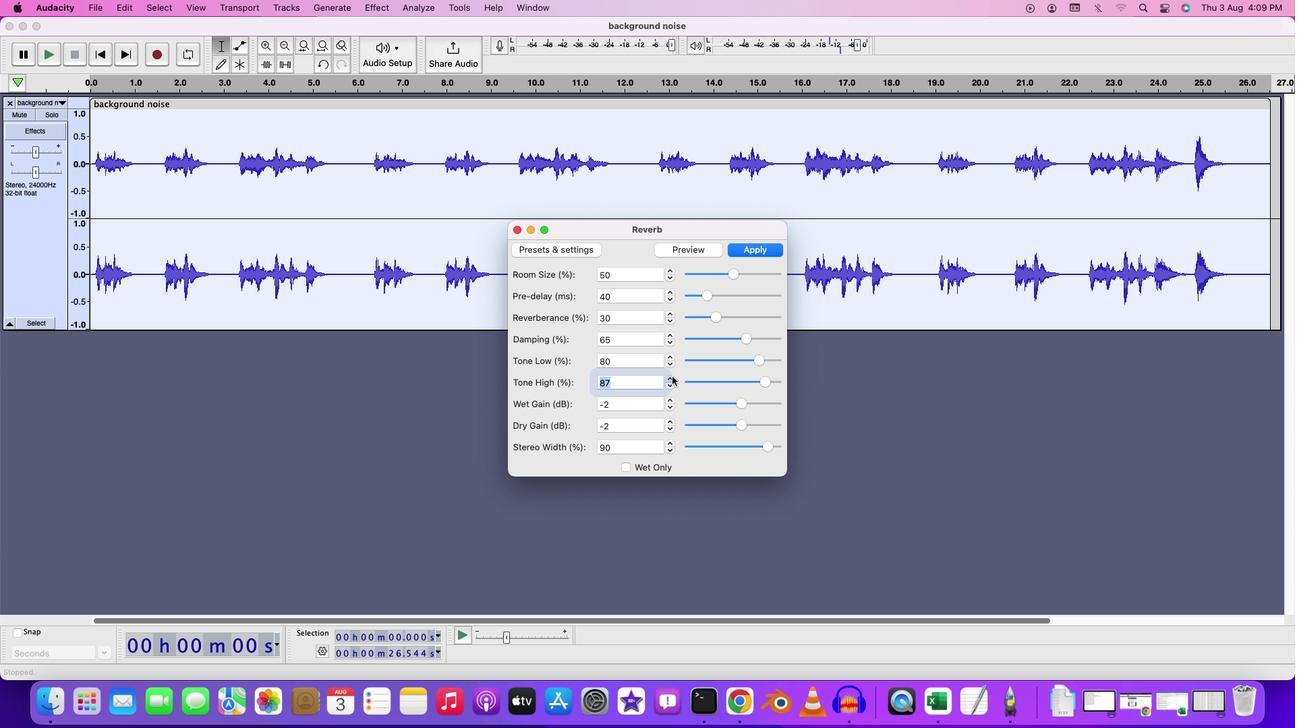 
Action: Mouse pressed left at (672, 376)
Screenshot: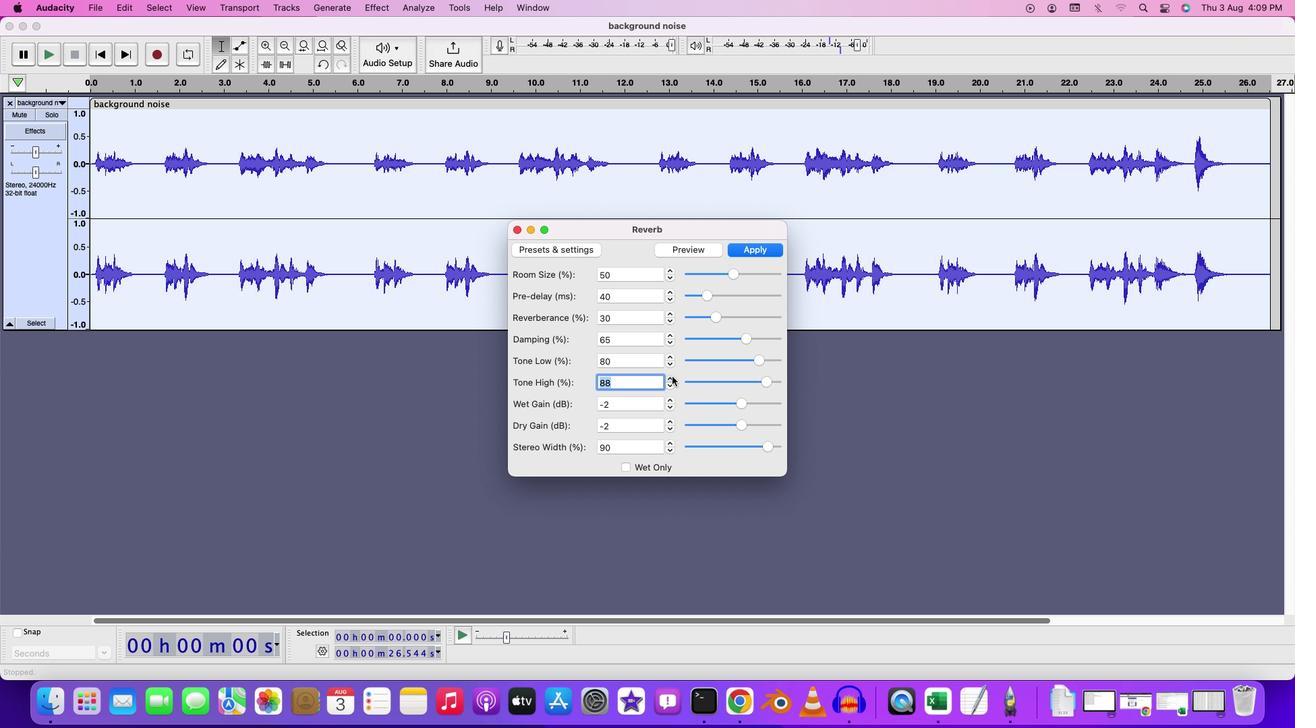 
Action: Mouse pressed left at (672, 376)
Screenshot: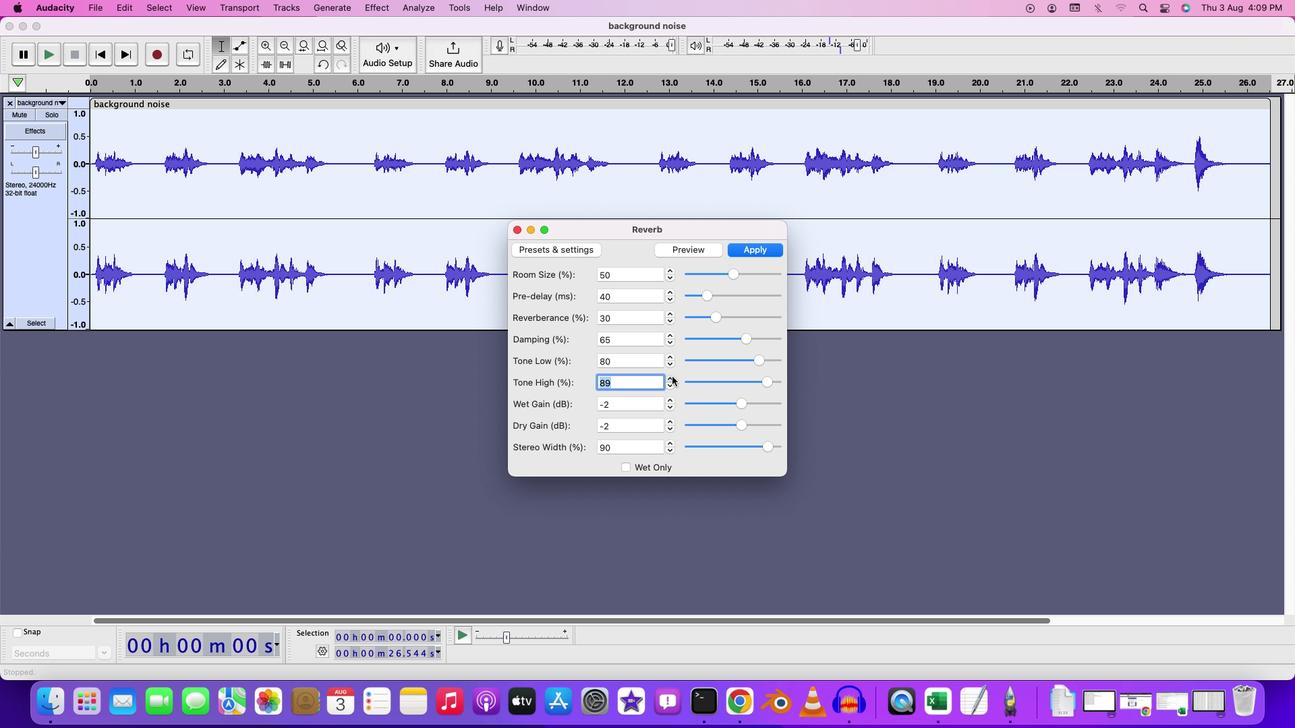 
Action: Mouse pressed left at (672, 376)
Screenshot: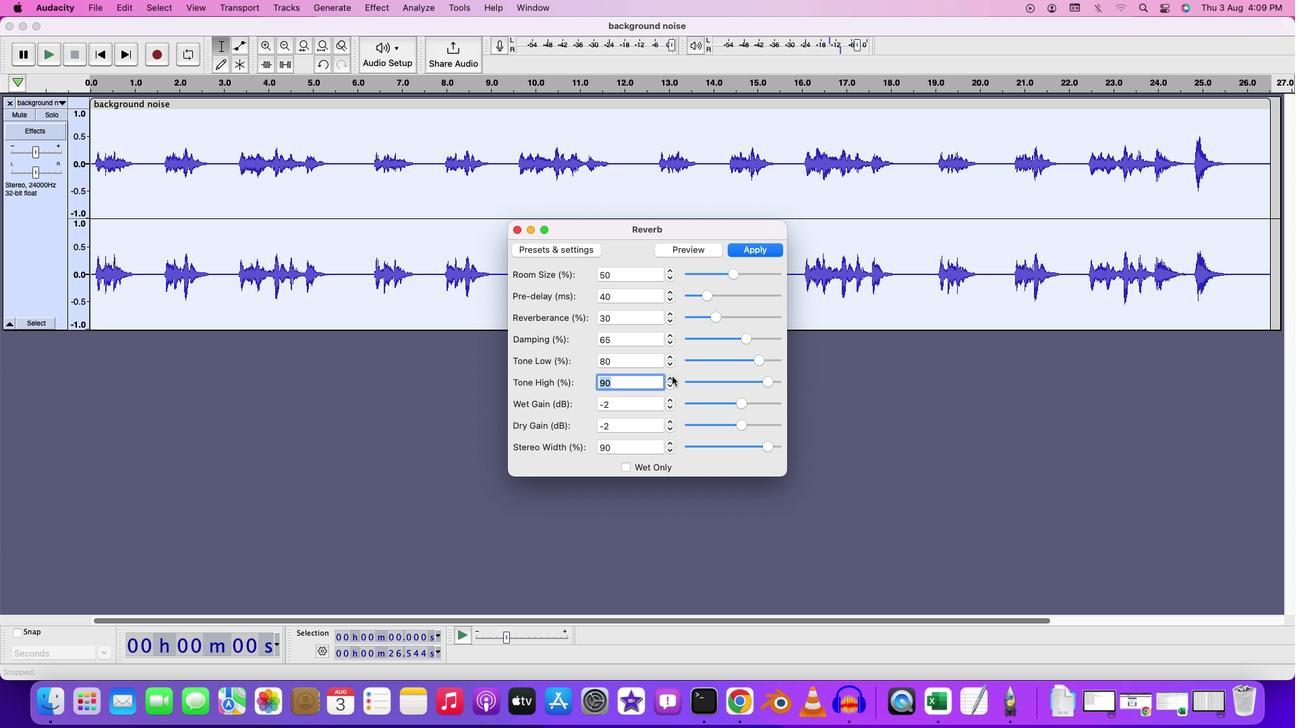 
Action: Mouse moved to (670, 400)
Screenshot: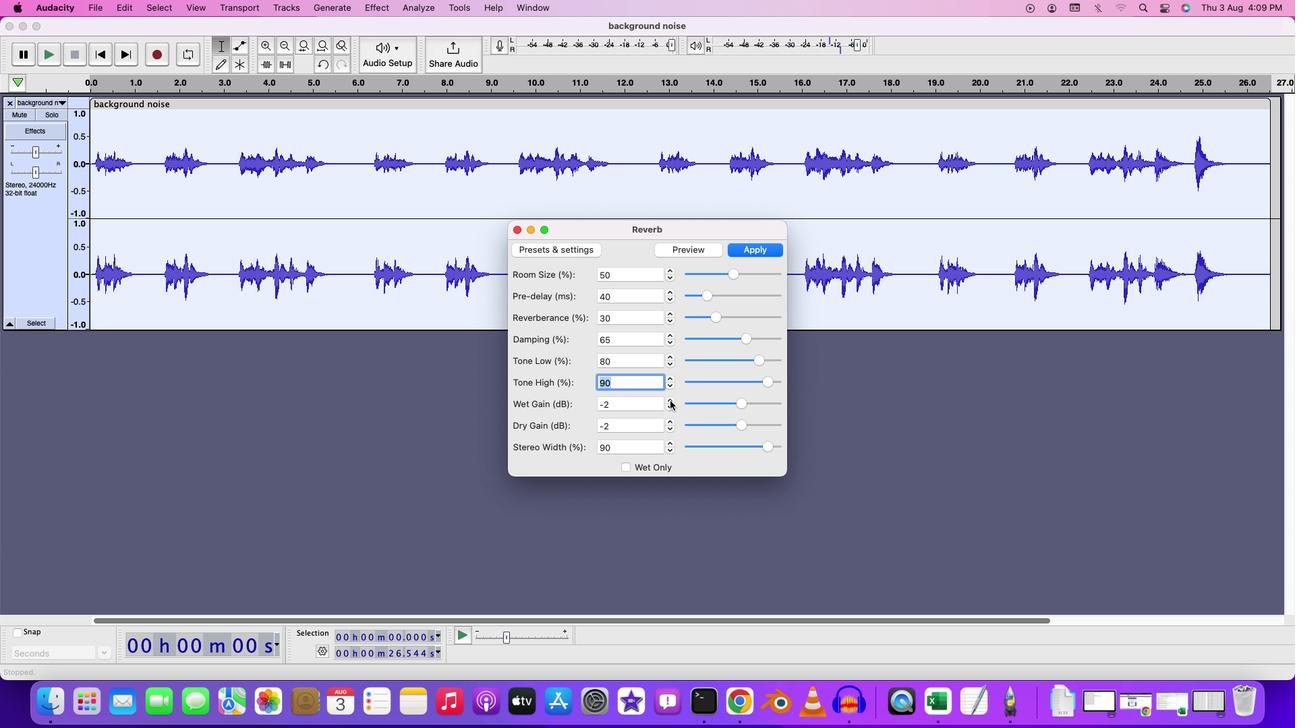 
Action: Mouse pressed left at (670, 400)
Screenshot: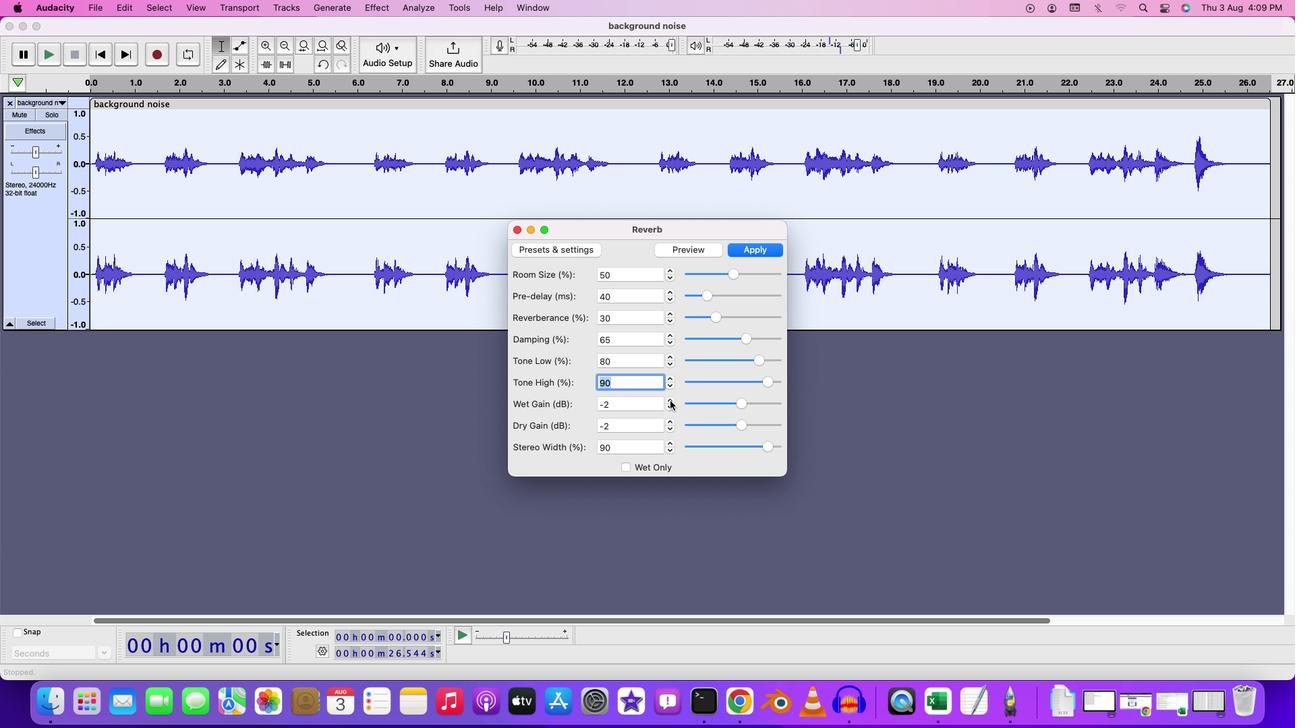 
Action: Mouse moved to (670, 425)
Screenshot: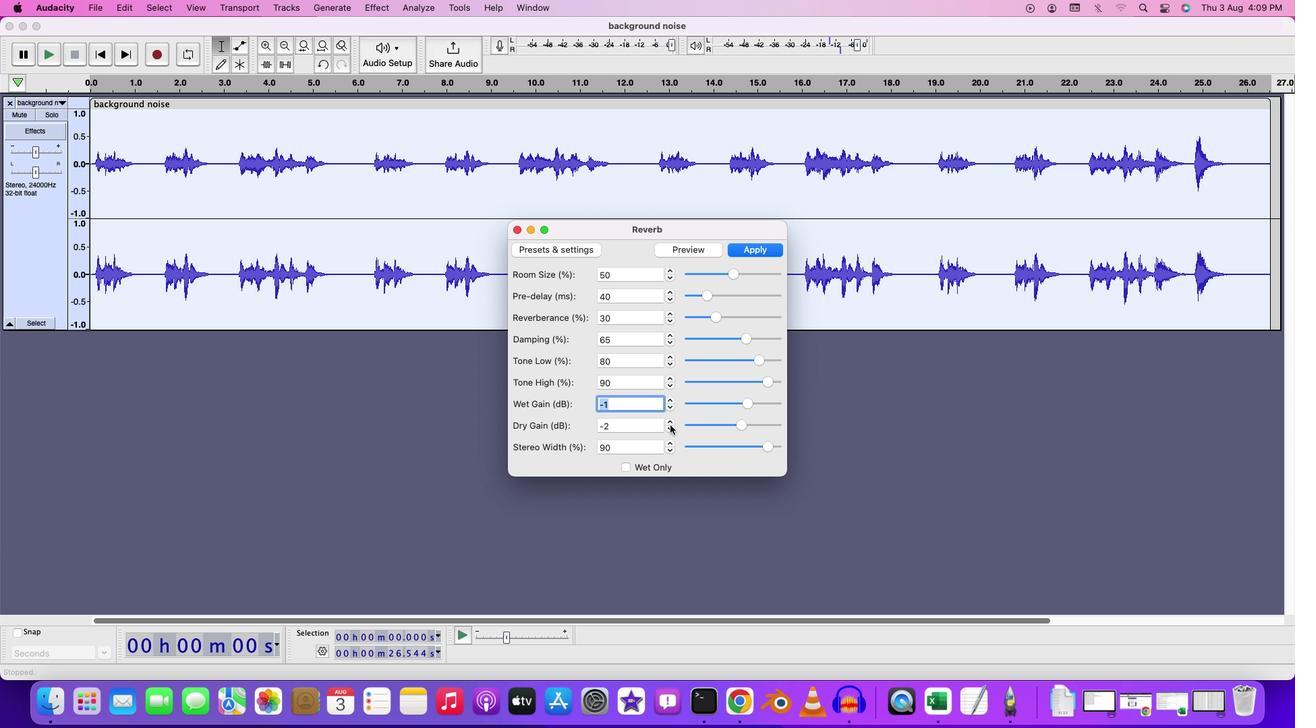 
Action: Mouse pressed left at (670, 425)
Screenshot: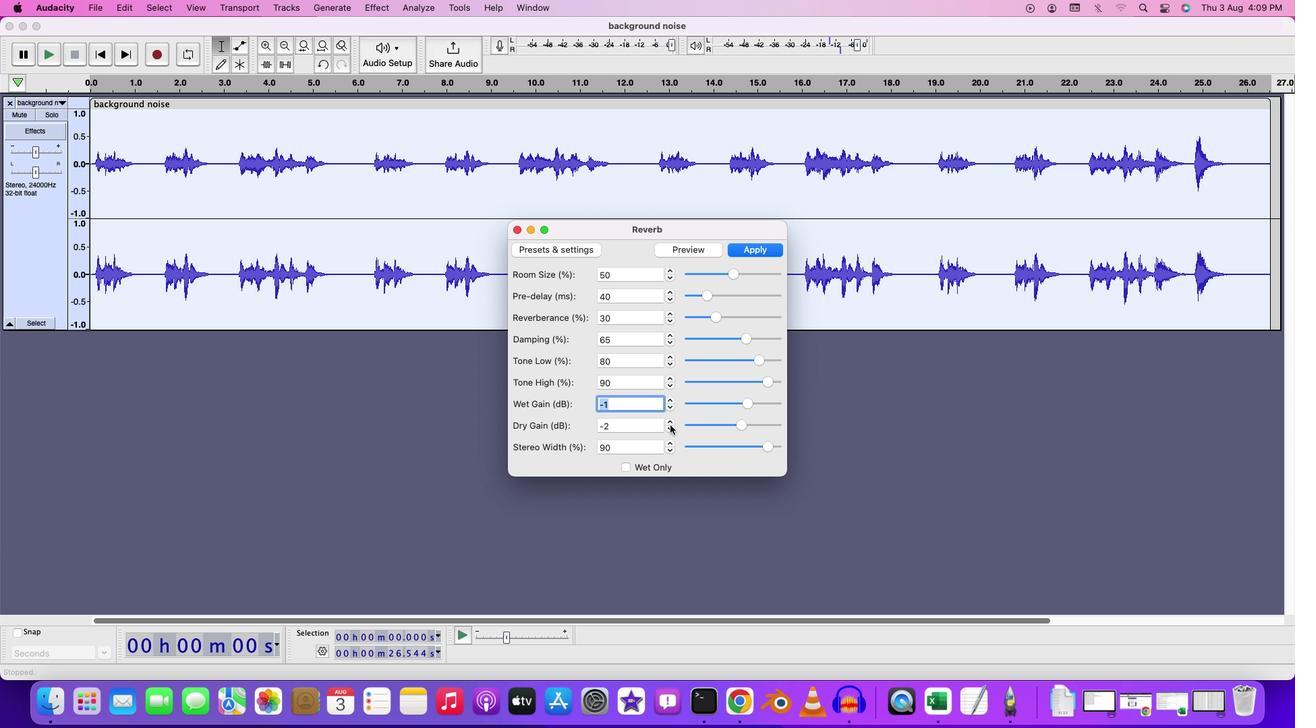 
Action: Mouse moved to (670, 423)
Screenshot: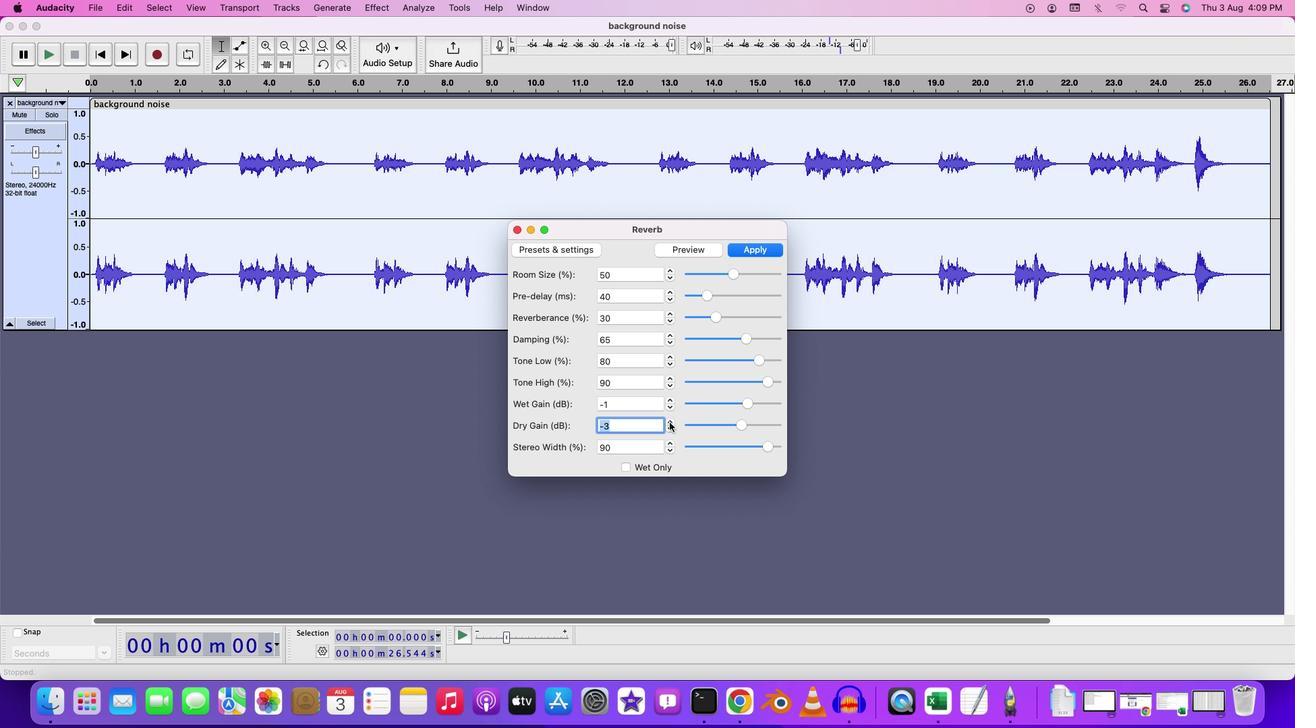 
Action: Mouse pressed left at (670, 423)
Screenshot: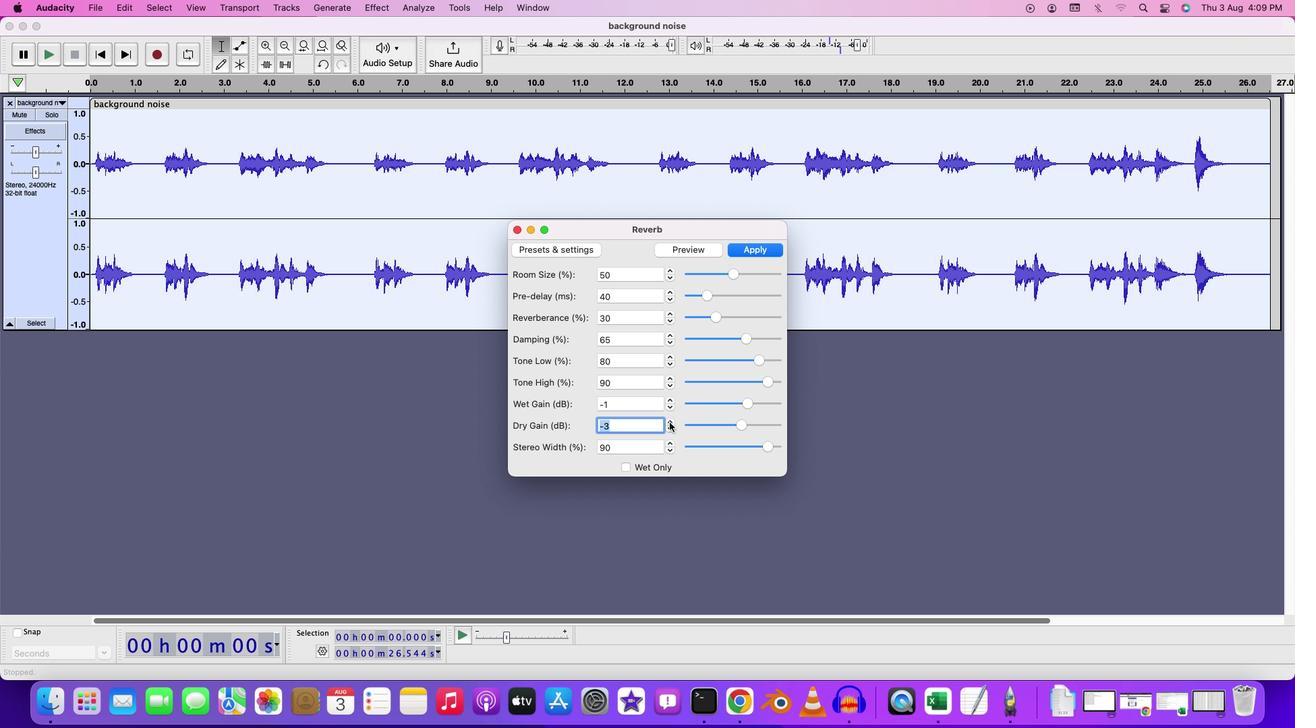 
Action: Mouse pressed left at (670, 423)
Screenshot: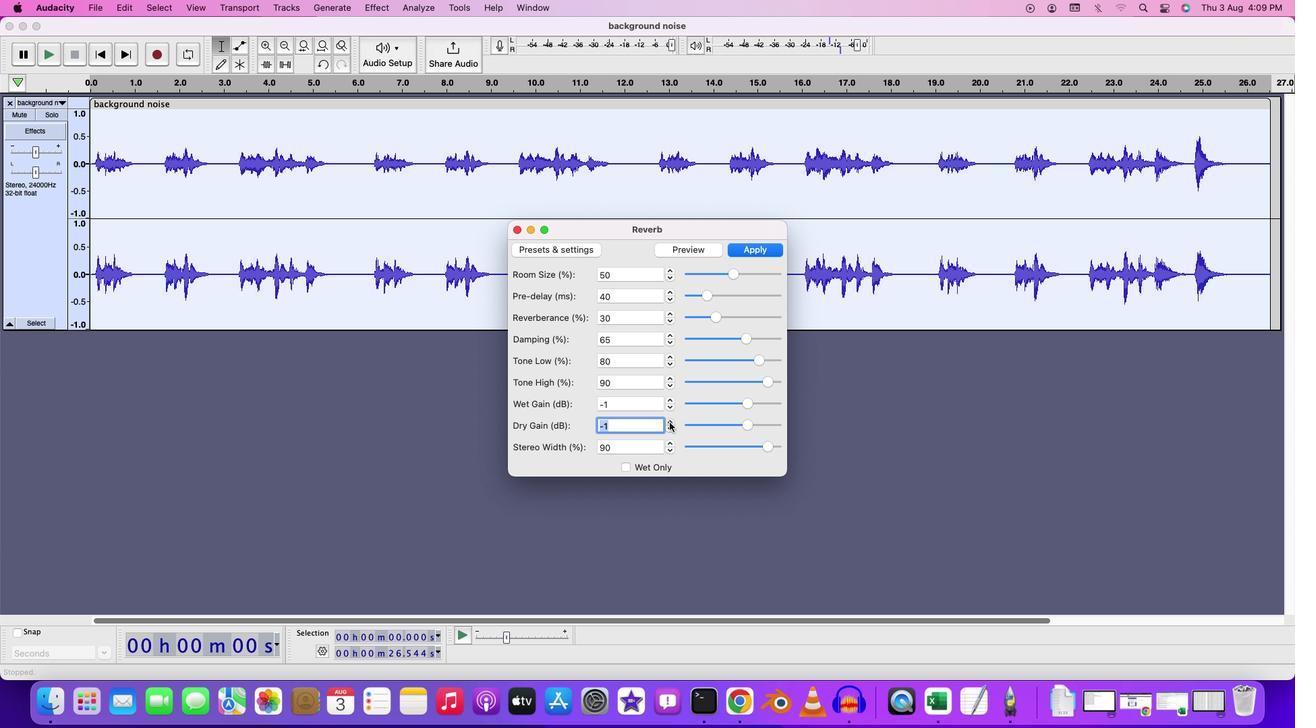 
Action: Mouse moved to (673, 444)
Screenshot: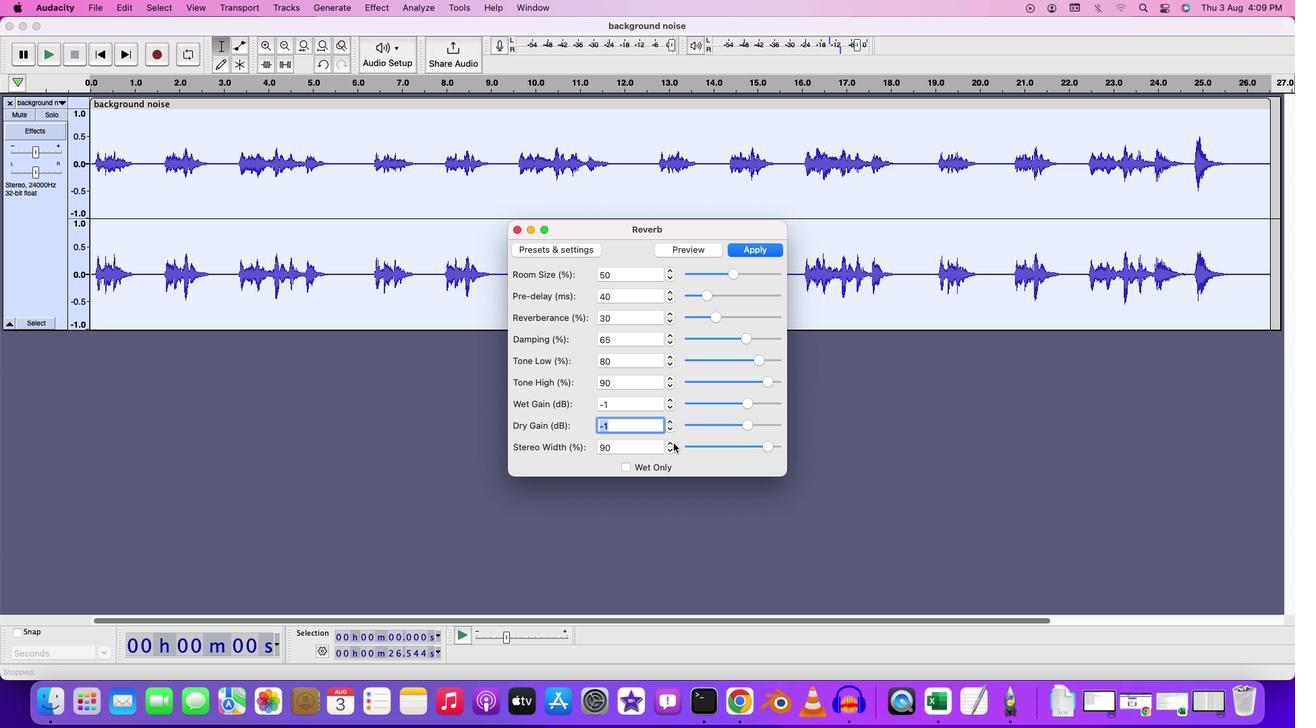 
Action: Mouse pressed left at (673, 444)
Screenshot: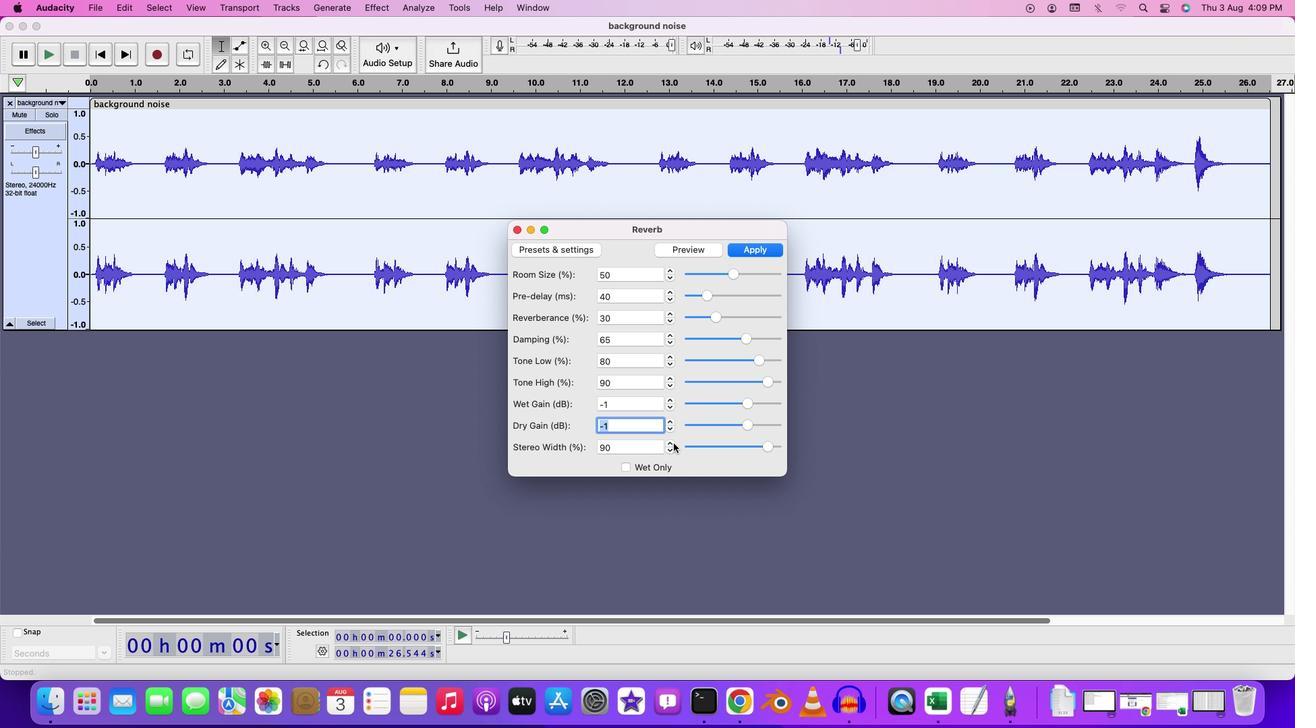 
Action: Mouse pressed left at (673, 444)
Screenshot: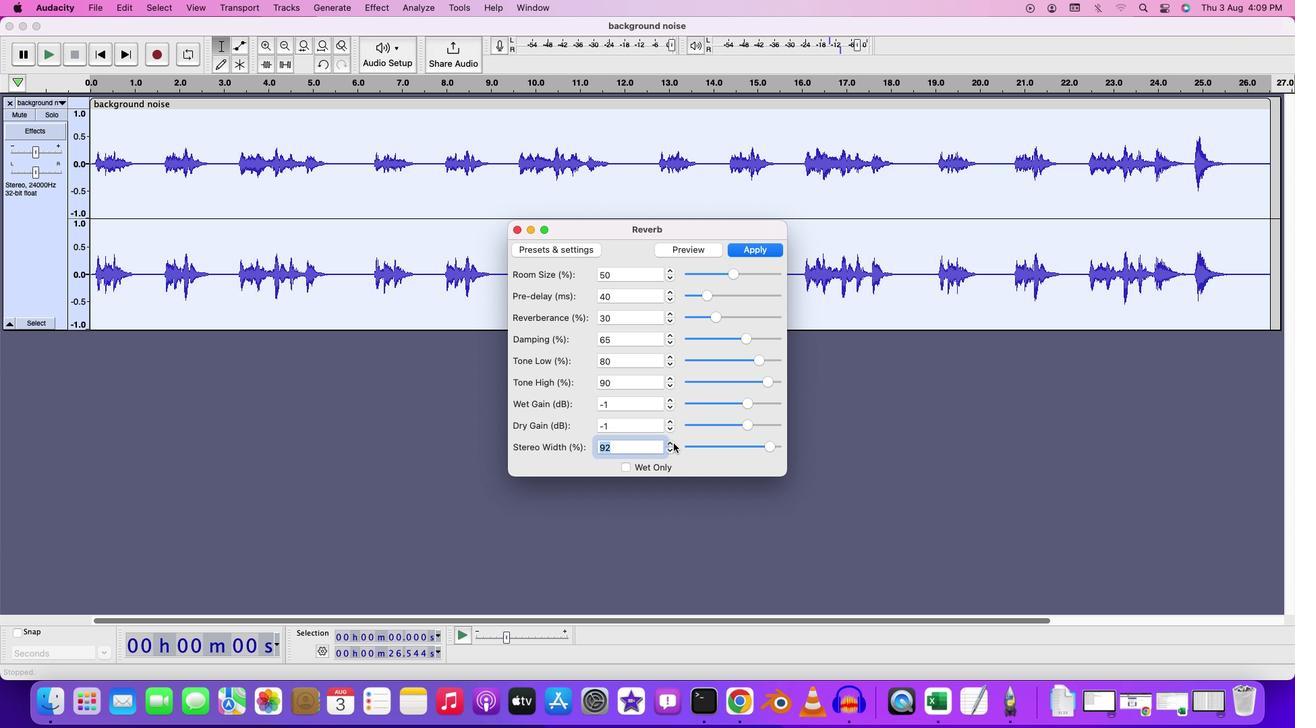
Action: Mouse pressed left at (673, 444)
Screenshot: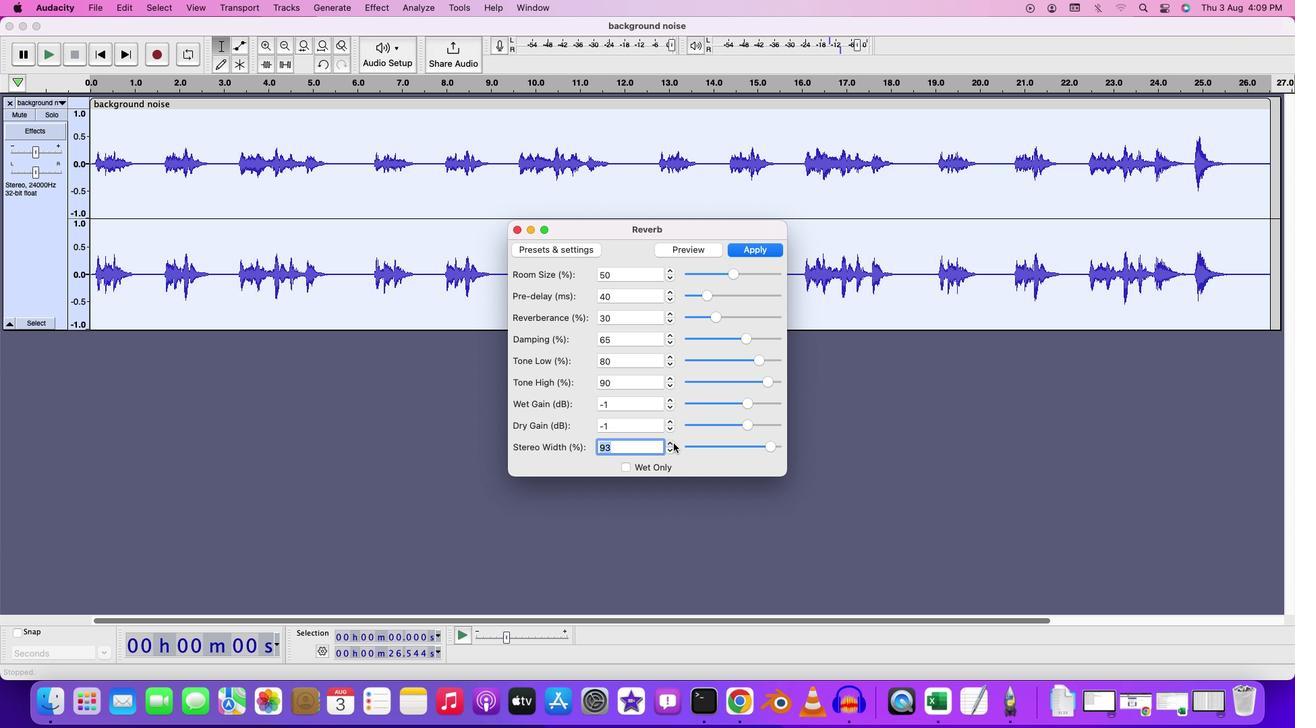 
Action: Mouse pressed left at (673, 444)
Screenshot: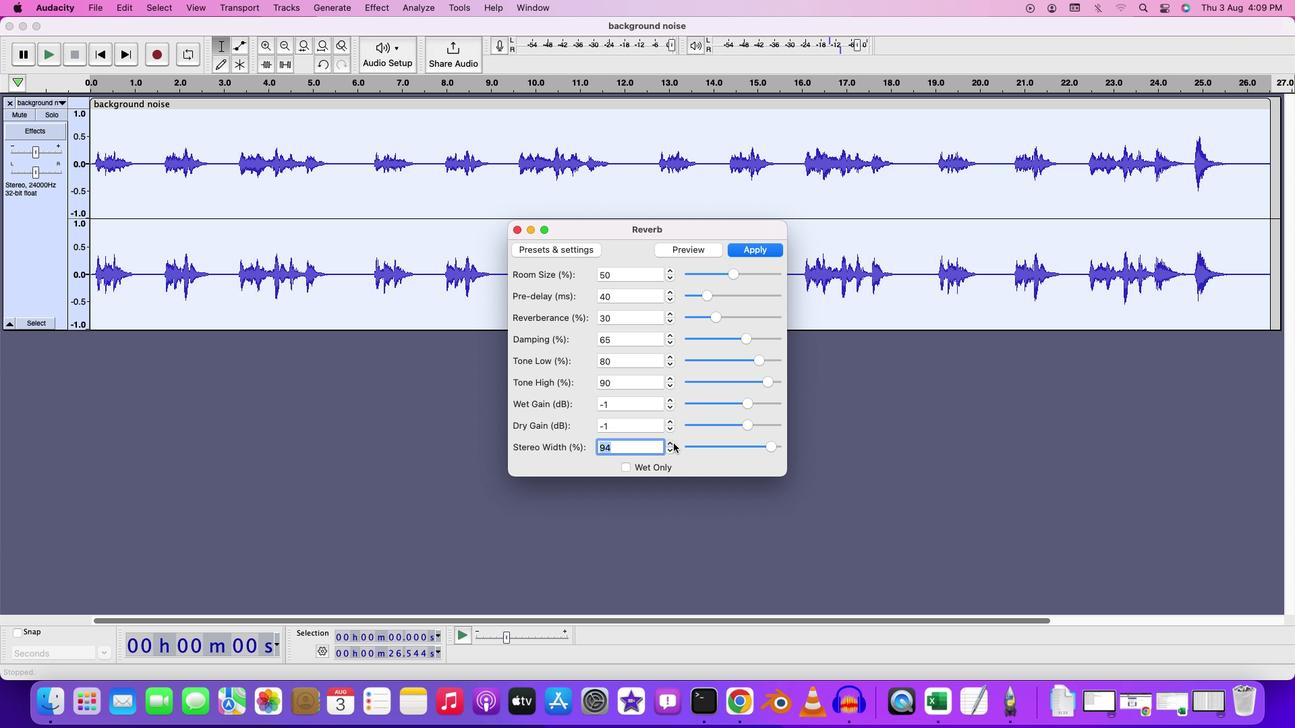 
Action: Mouse pressed left at (673, 444)
Screenshot: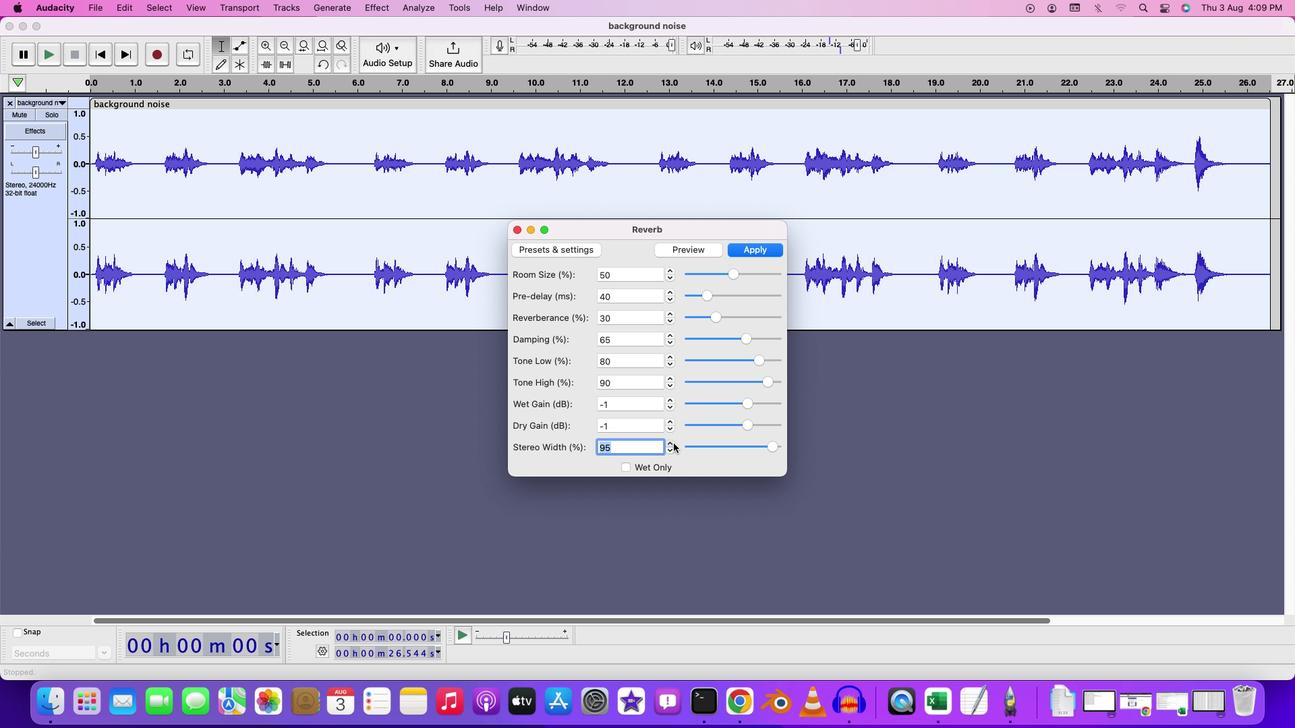 
Action: Mouse pressed left at (673, 444)
Screenshot: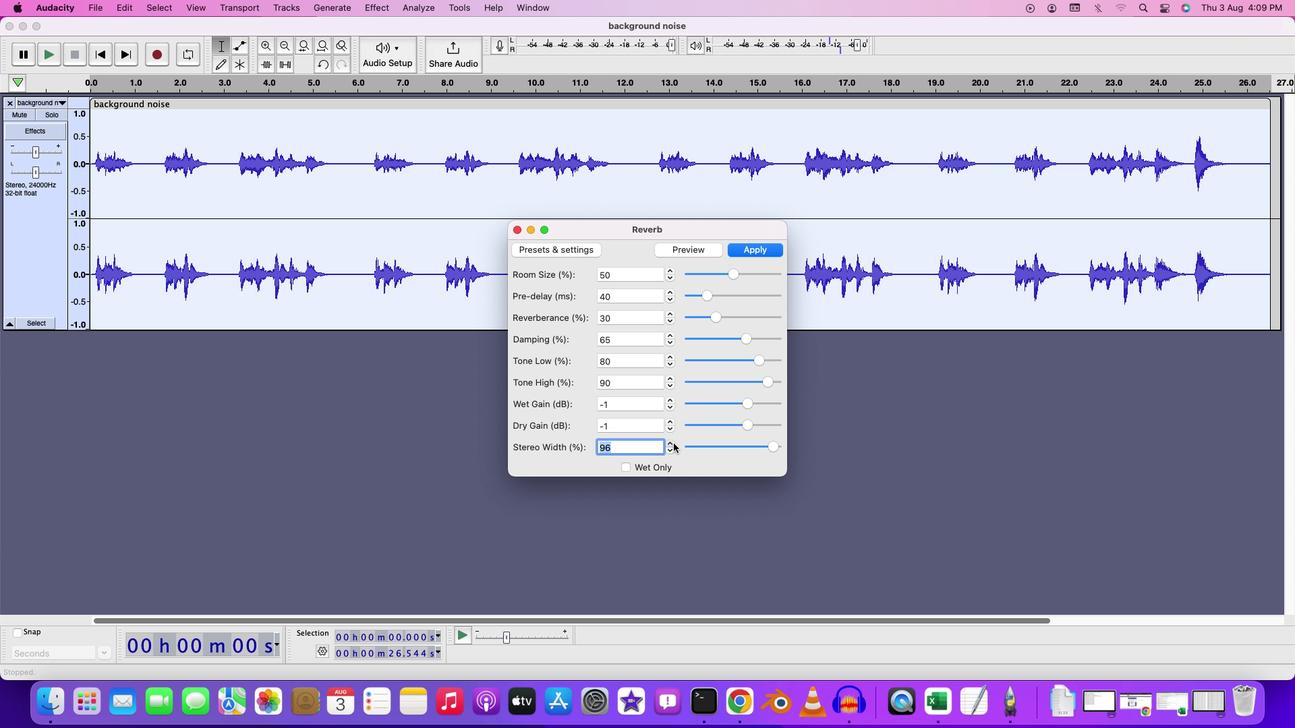 
Action: Mouse pressed left at (673, 444)
Screenshot: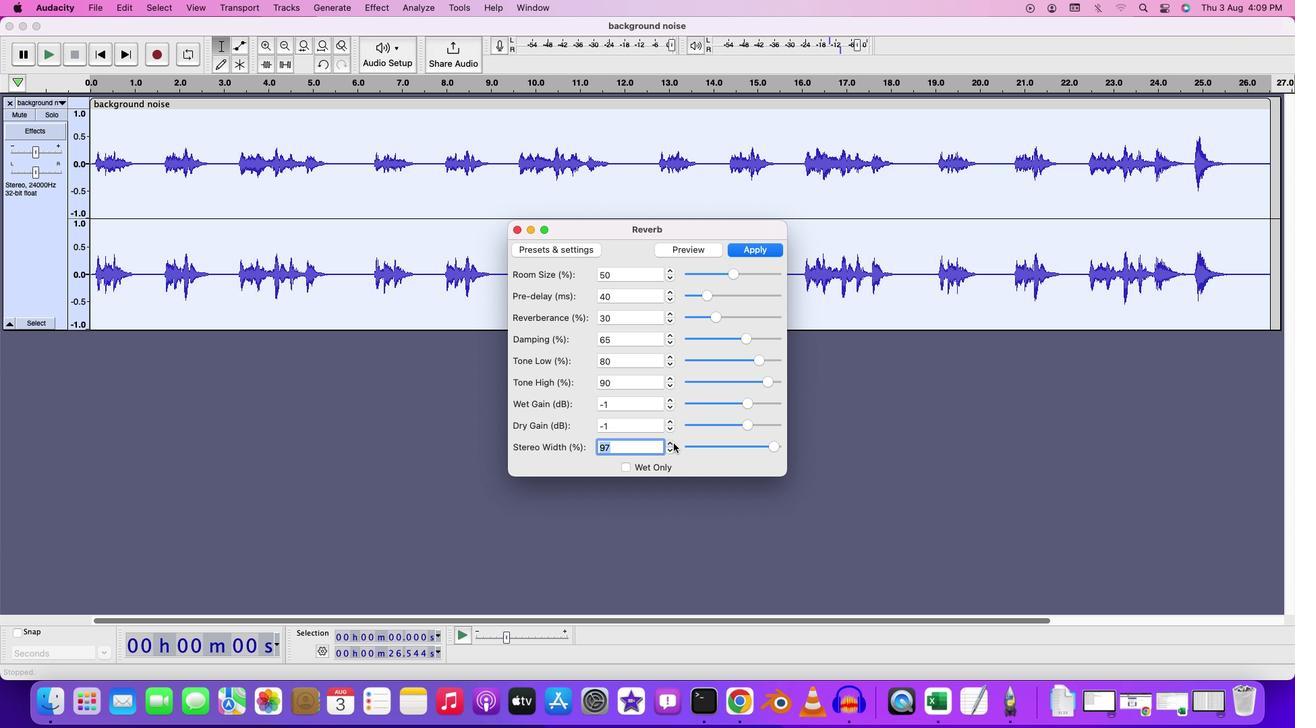 
Action: Mouse pressed left at (673, 444)
Screenshot: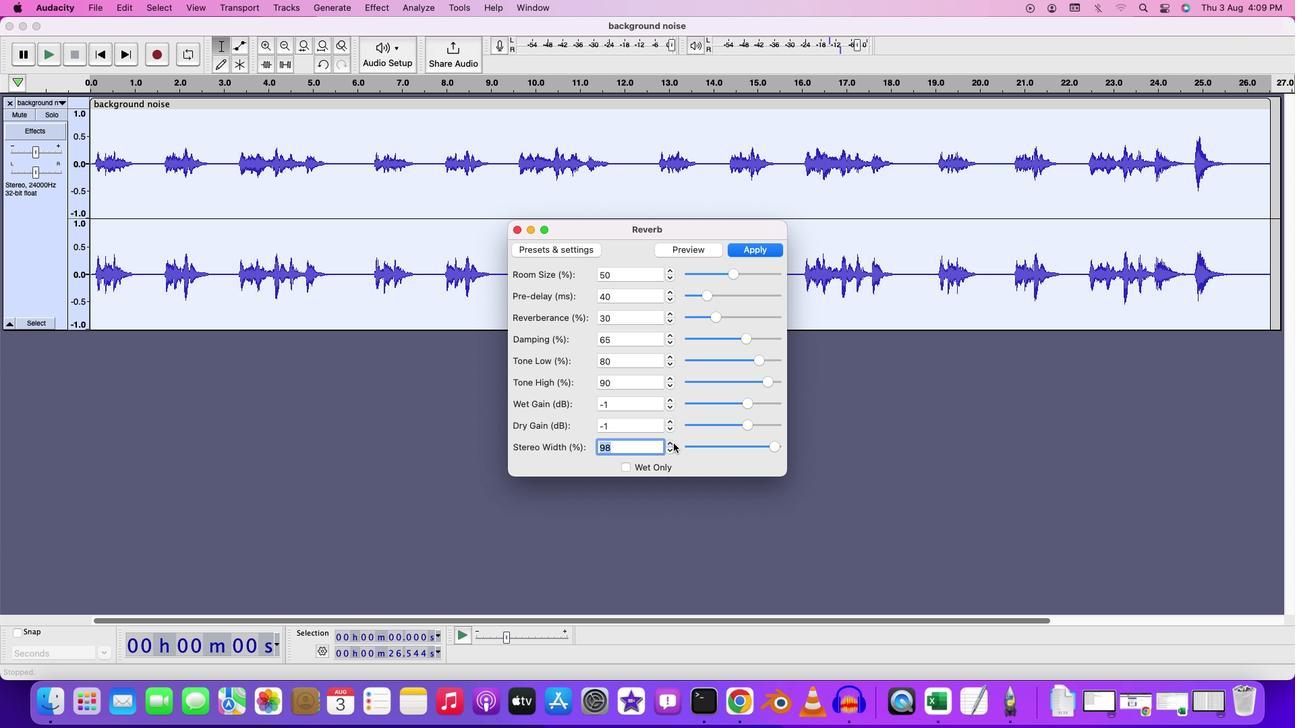 
Action: Mouse pressed left at (673, 444)
Screenshot: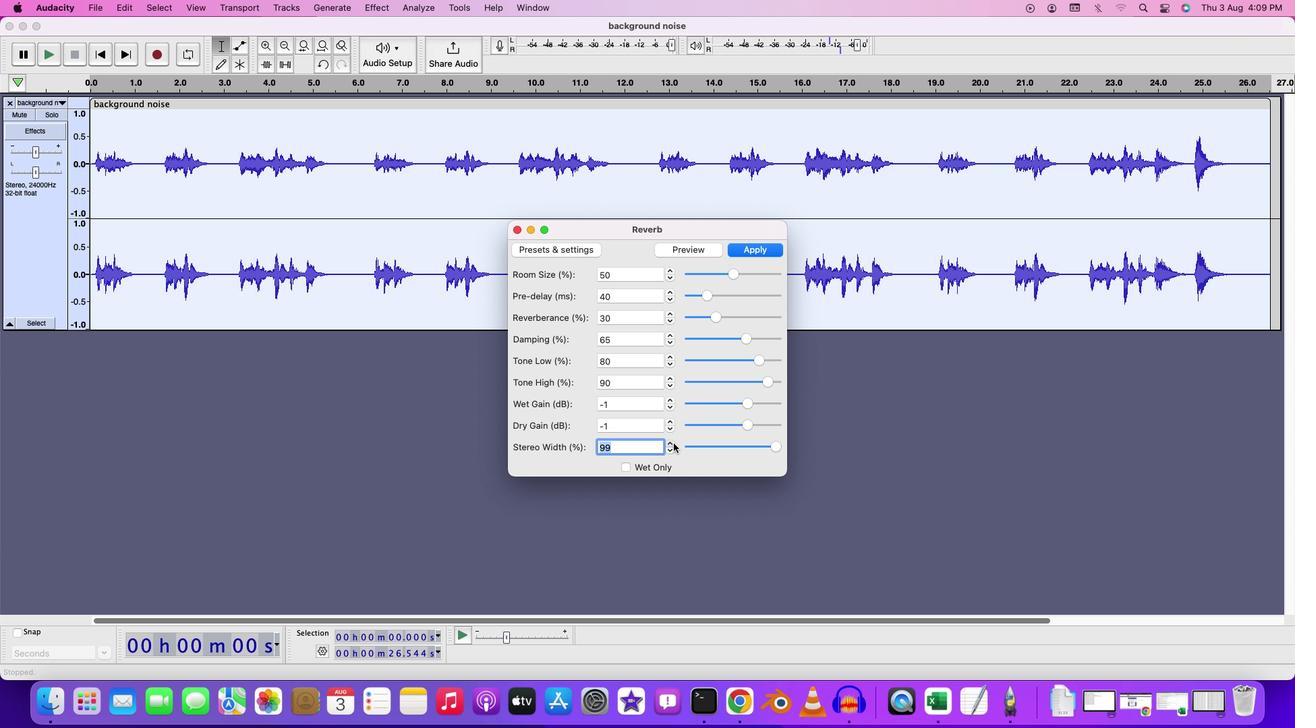 
Action: Mouse pressed left at (673, 444)
Screenshot: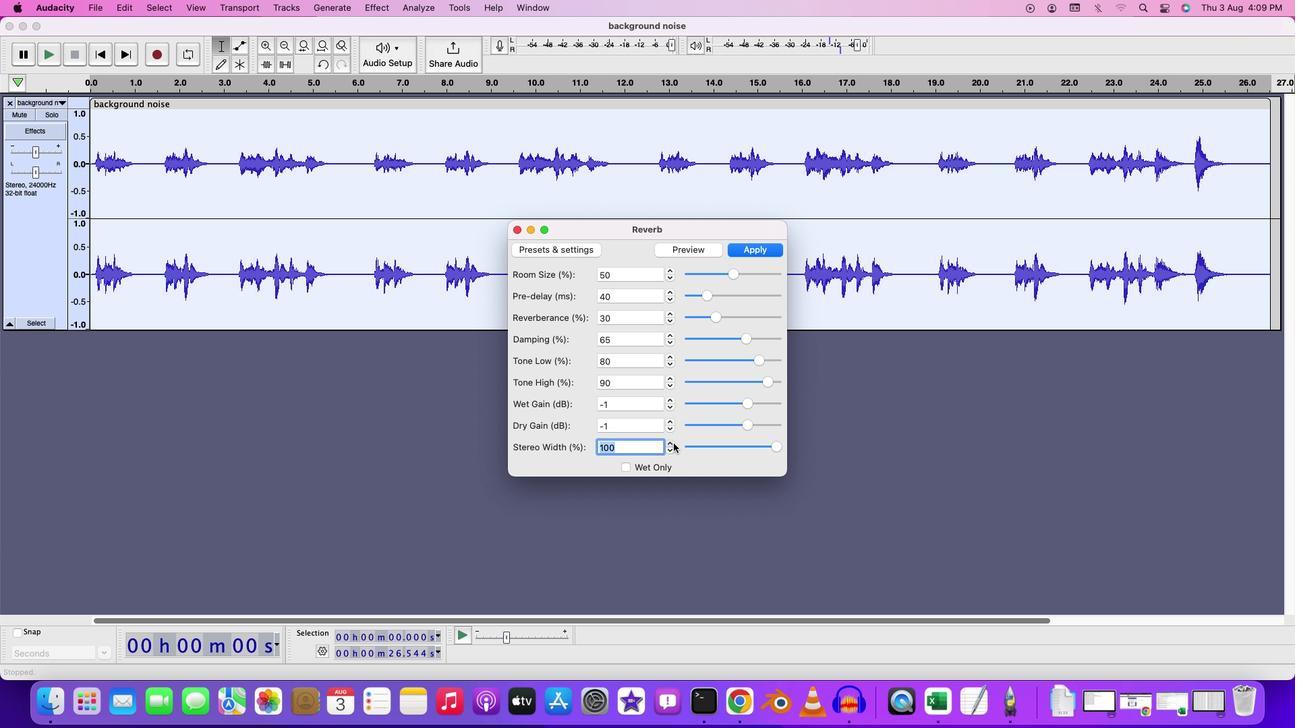 
Action: Mouse moved to (761, 253)
Screenshot: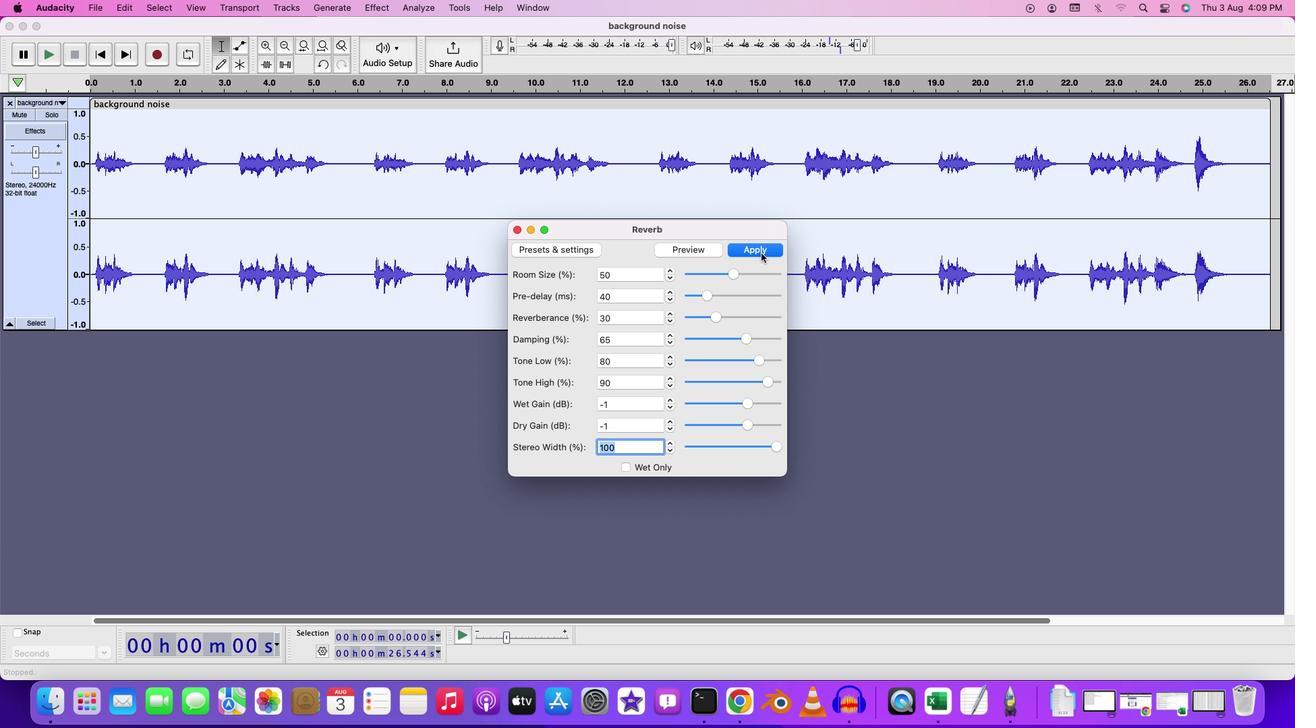 
Action: Mouse pressed left at (761, 253)
Screenshot: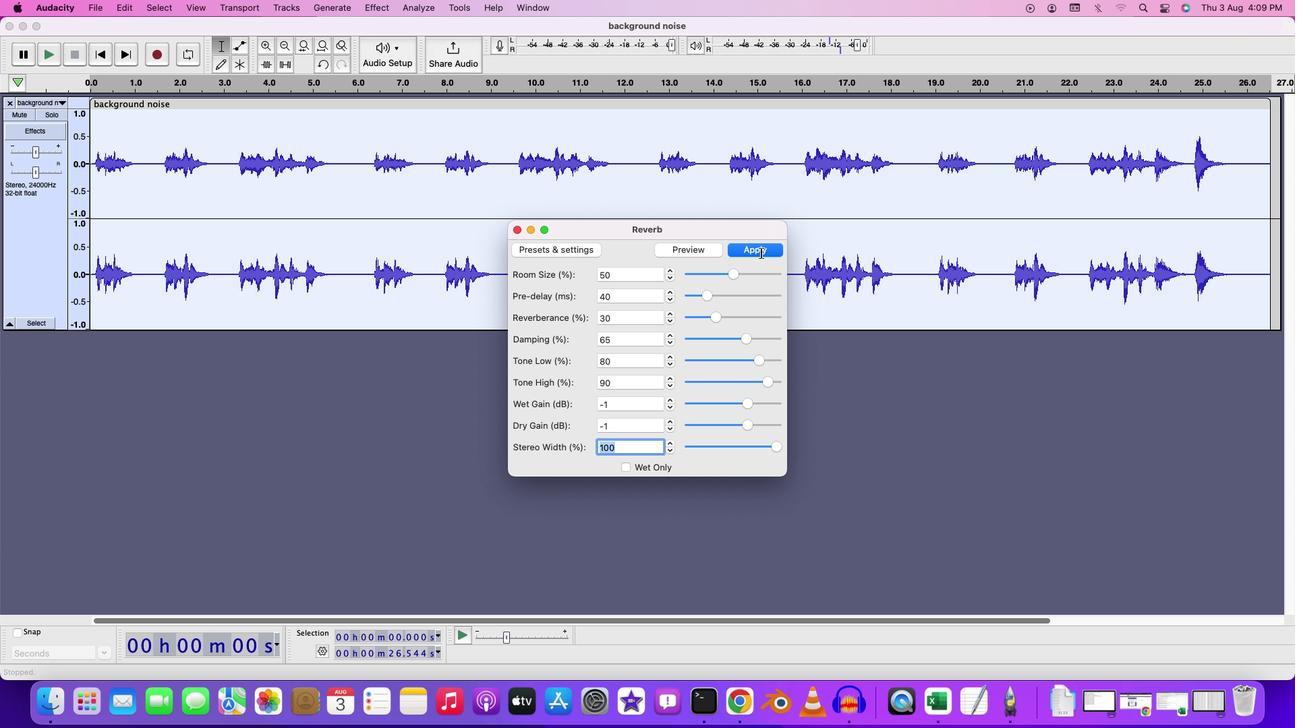 
Action: Mouse moved to (93, 126)
Screenshot: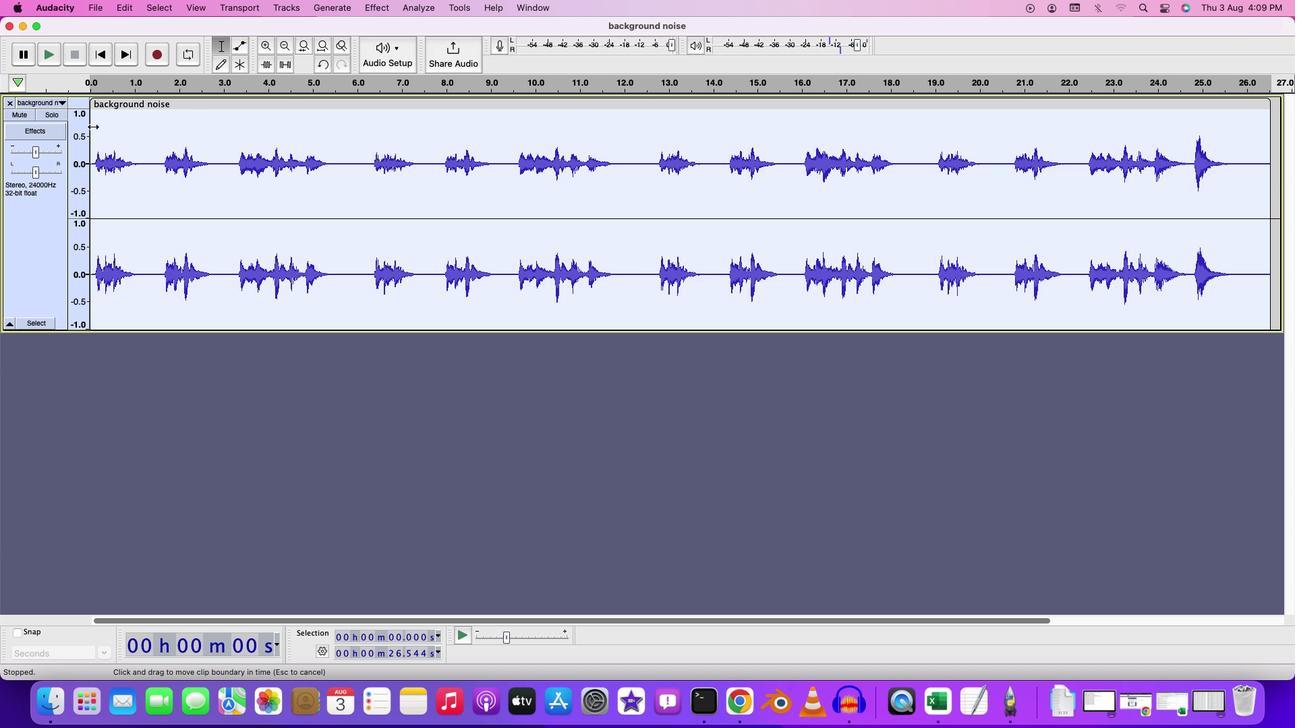 
Action: Mouse pressed left at (93, 126)
Screenshot: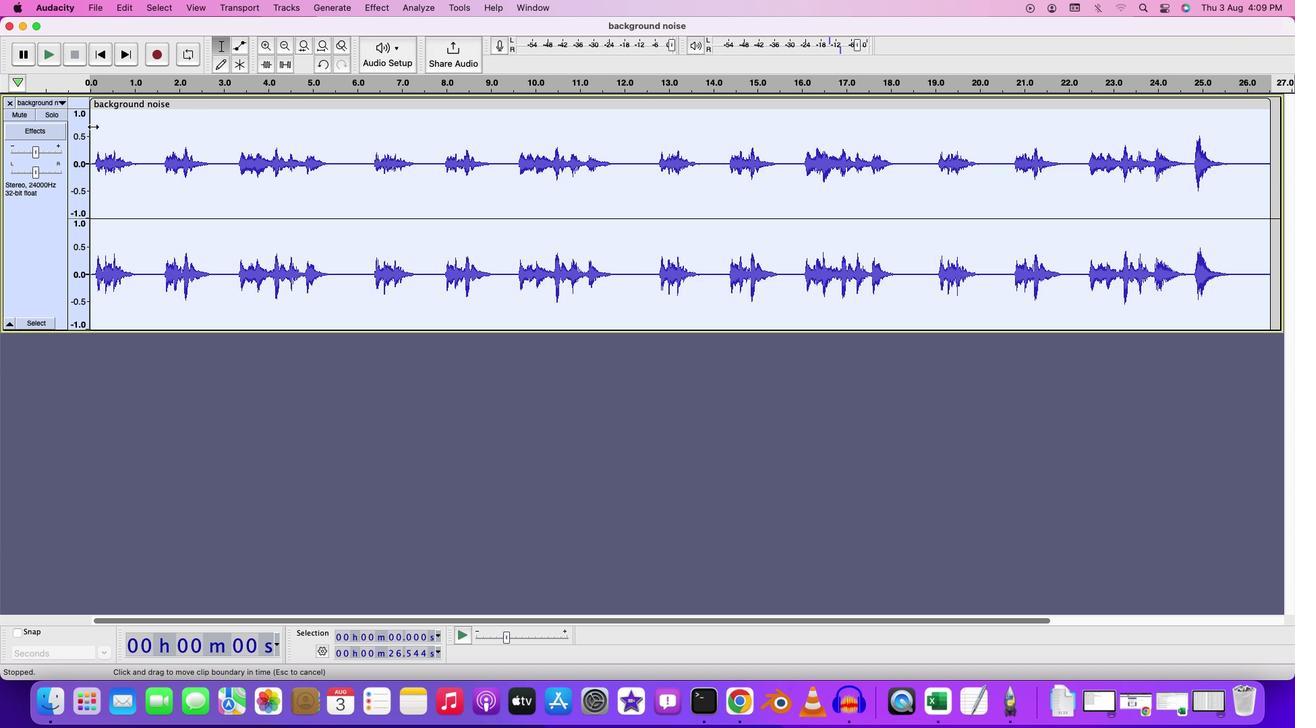 
Action: Mouse moved to (94, 126)
Screenshot: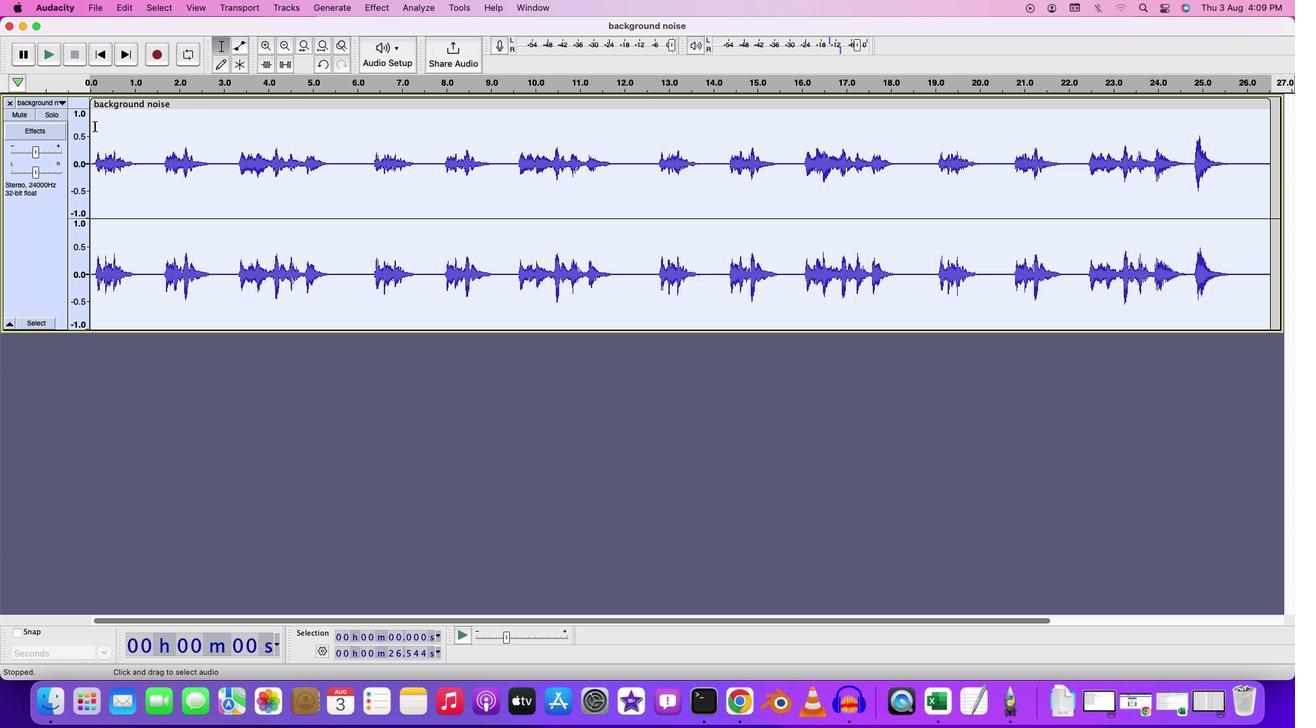 
Action: Mouse pressed left at (94, 126)
Screenshot: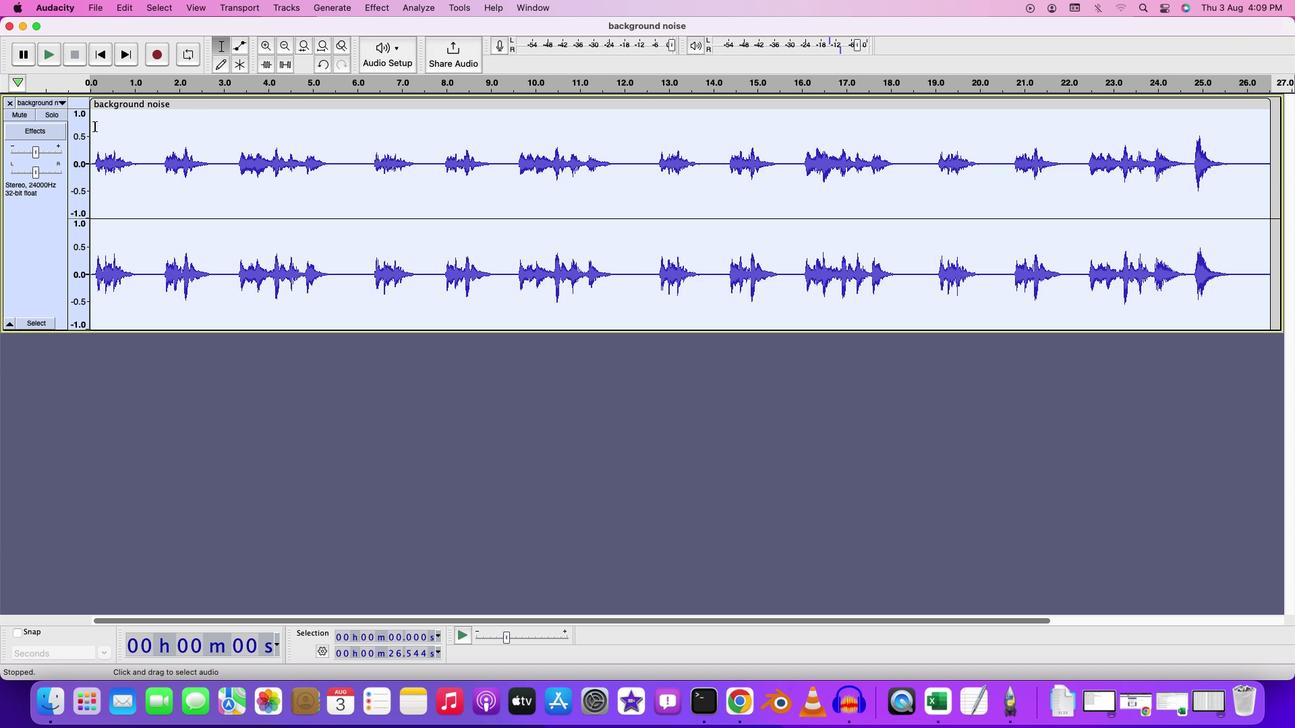 
Action: Key pressed Key.space
Screenshot: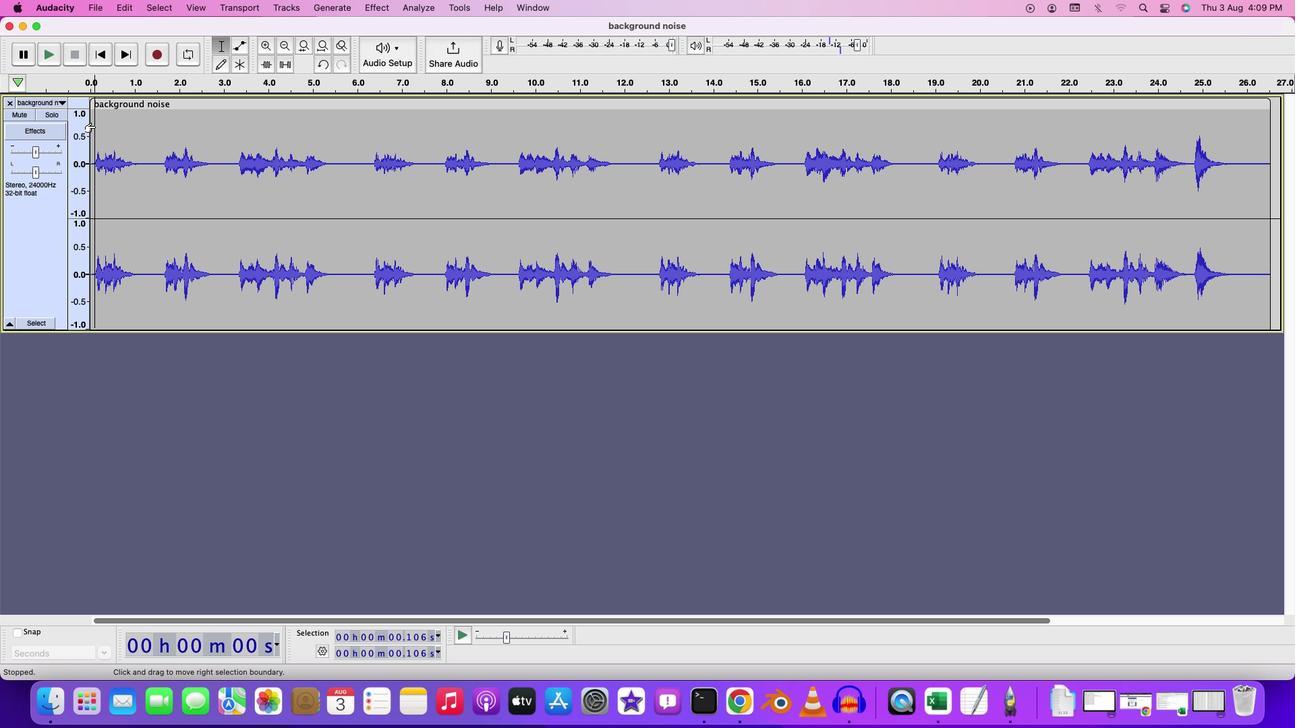 
Action: Mouse moved to (522, 271)
Screenshot: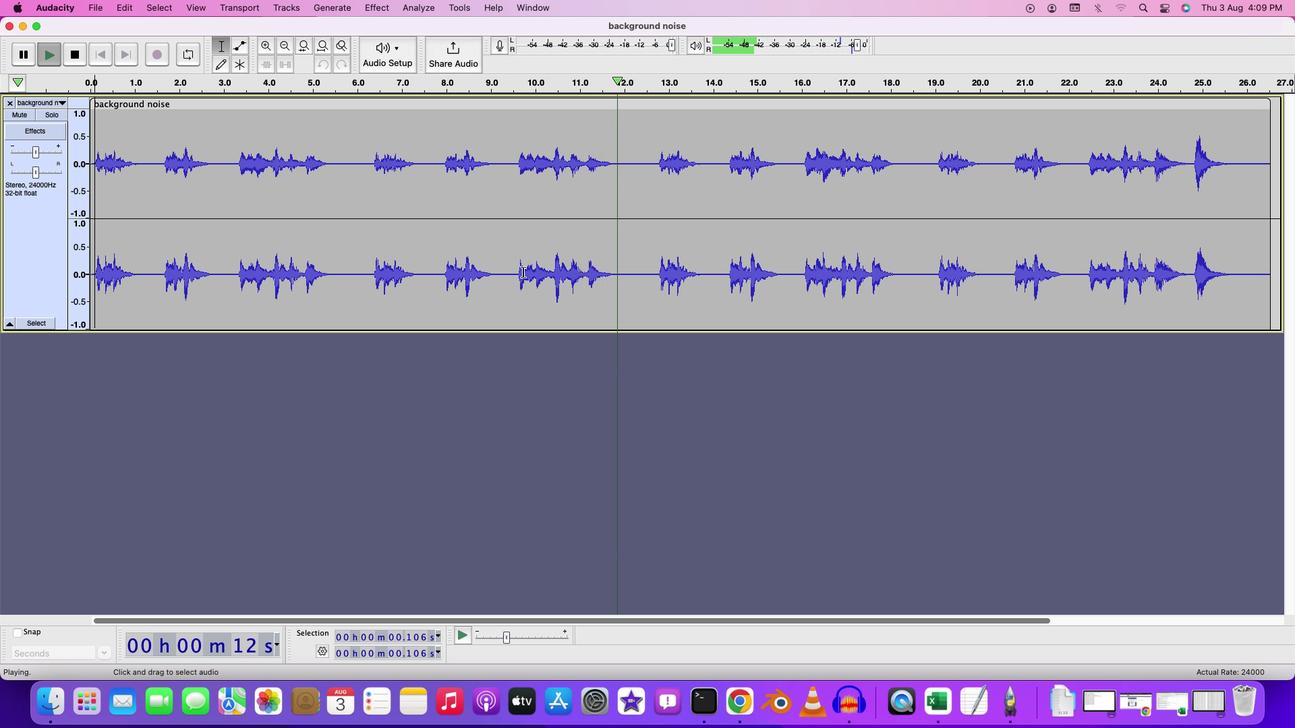 
Action: Key pressed Key.space
Screenshot: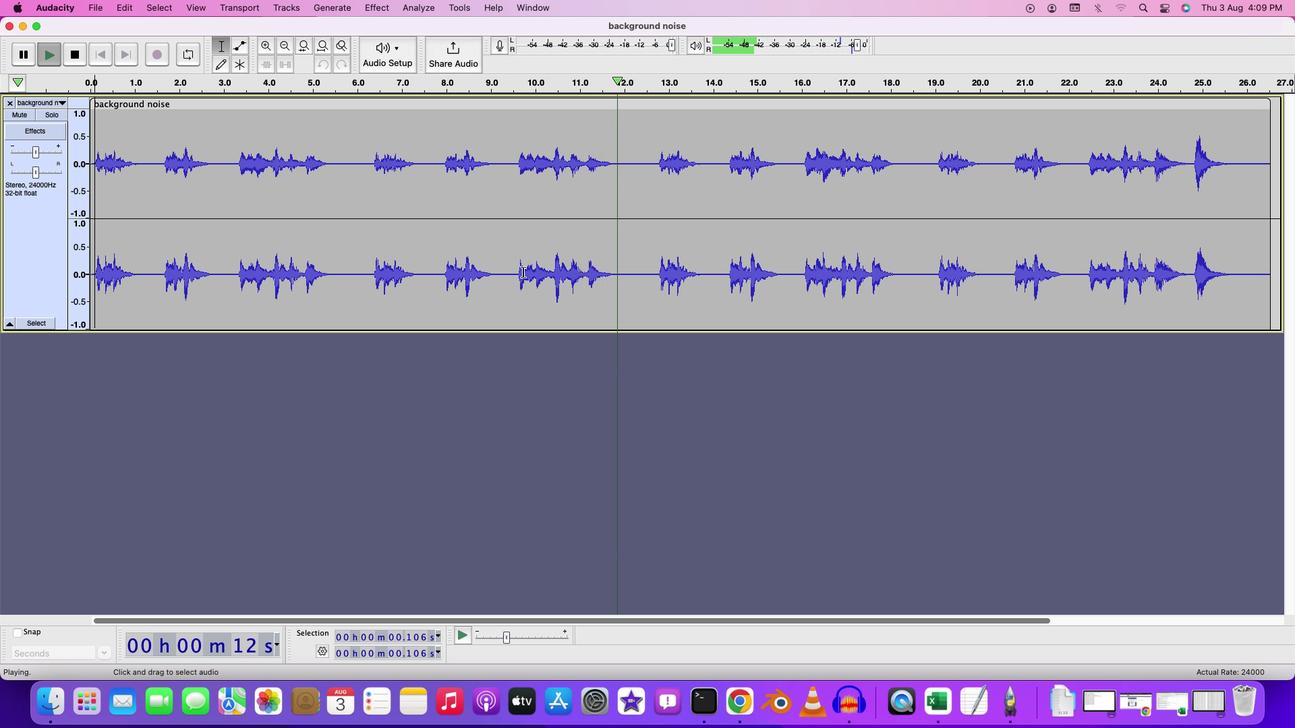 
Action: Mouse moved to (267, 257)
Screenshot: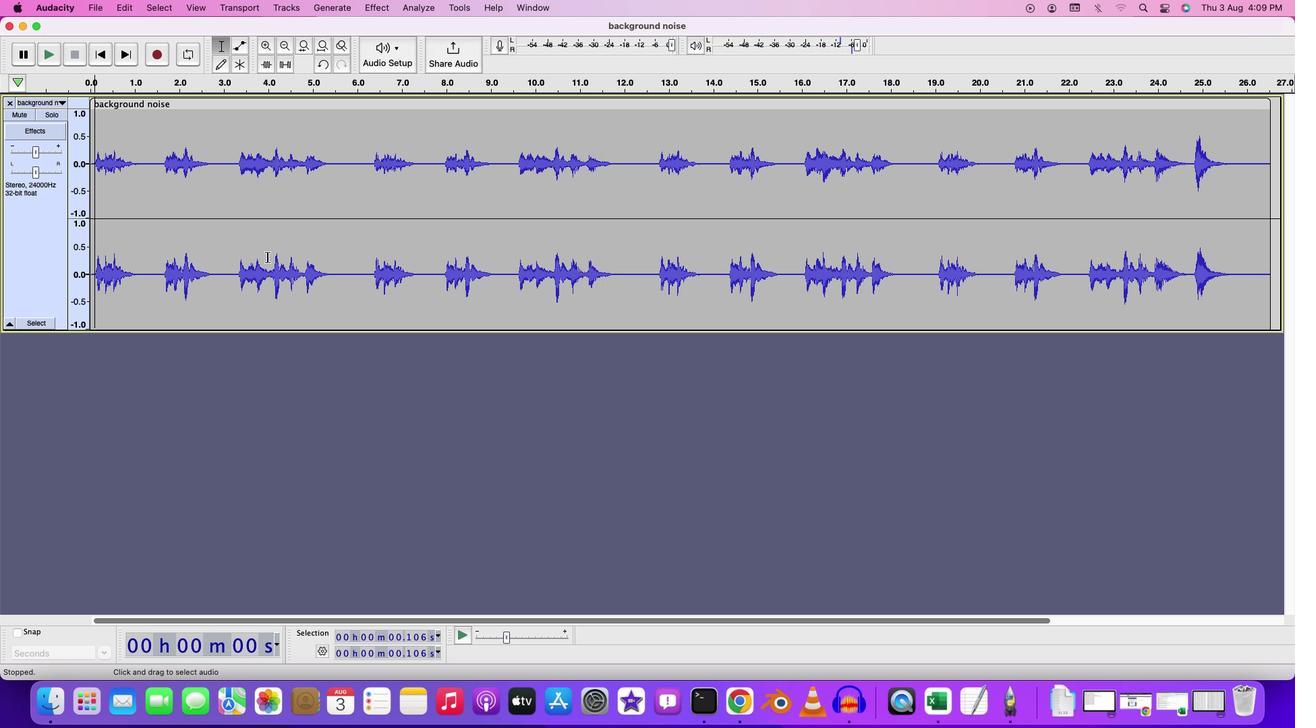 
